 Task: Design a Packaging Label
Action: Mouse moved to (32, 6)
Screenshot: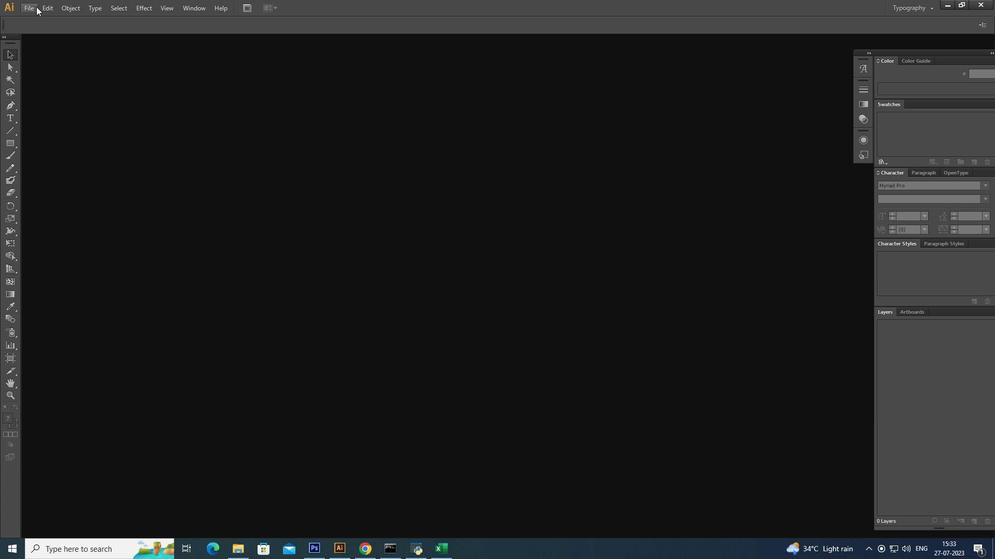
Action: Mouse pressed left at (32, 6)
Screenshot: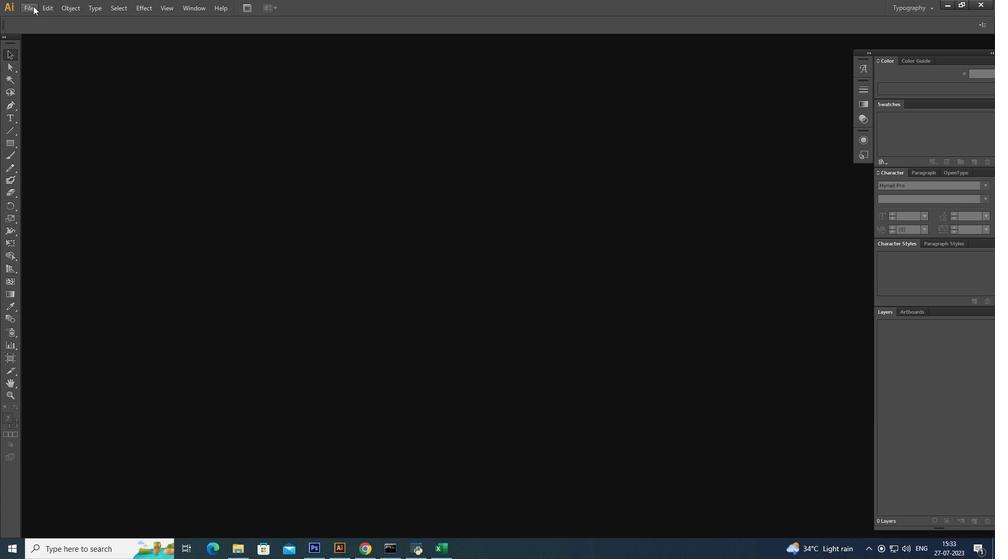 
Action: Mouse moved to (37, 23)
Screenshot: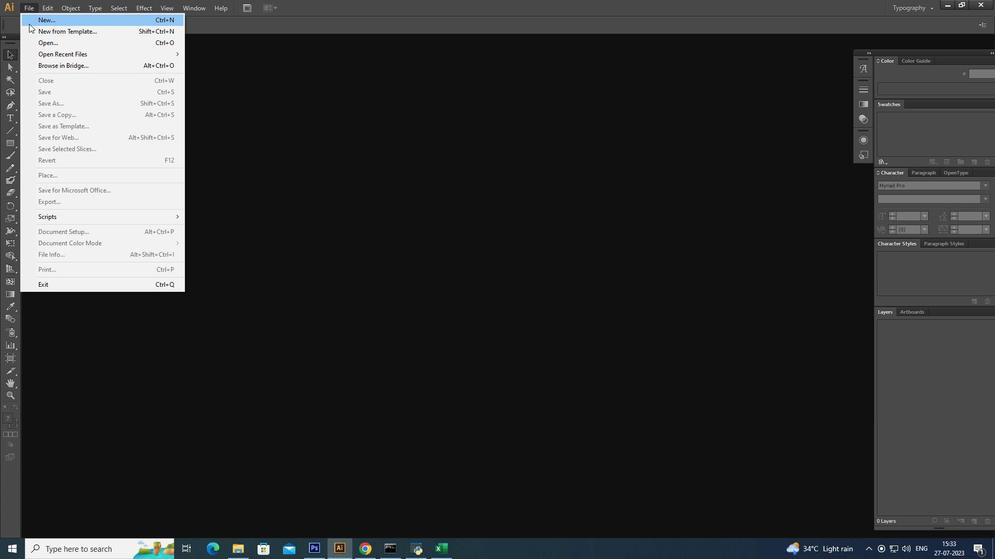 
Action: Mouse pressed left at (37, 23)
Screenshot: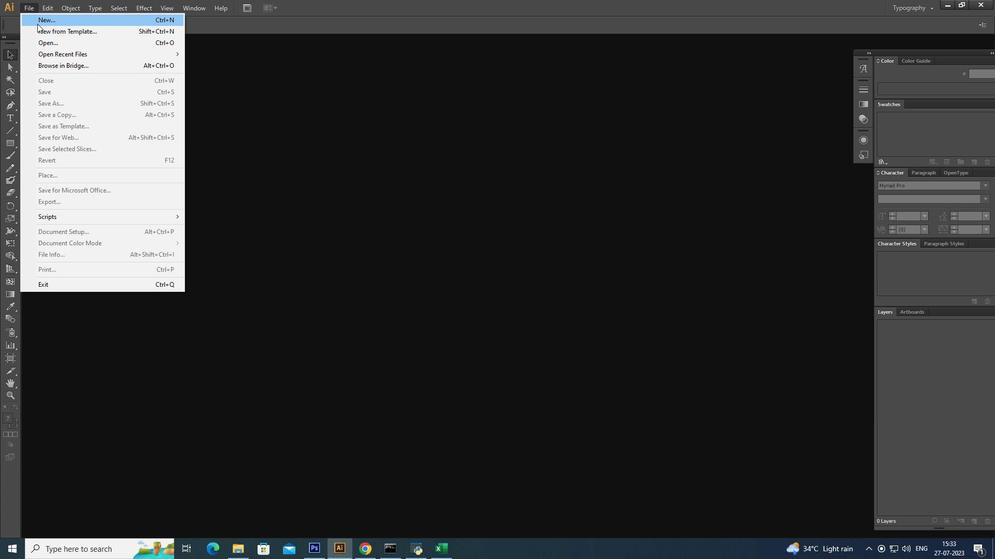 
Action: Mouse moved to (574, 369)
Screenshot: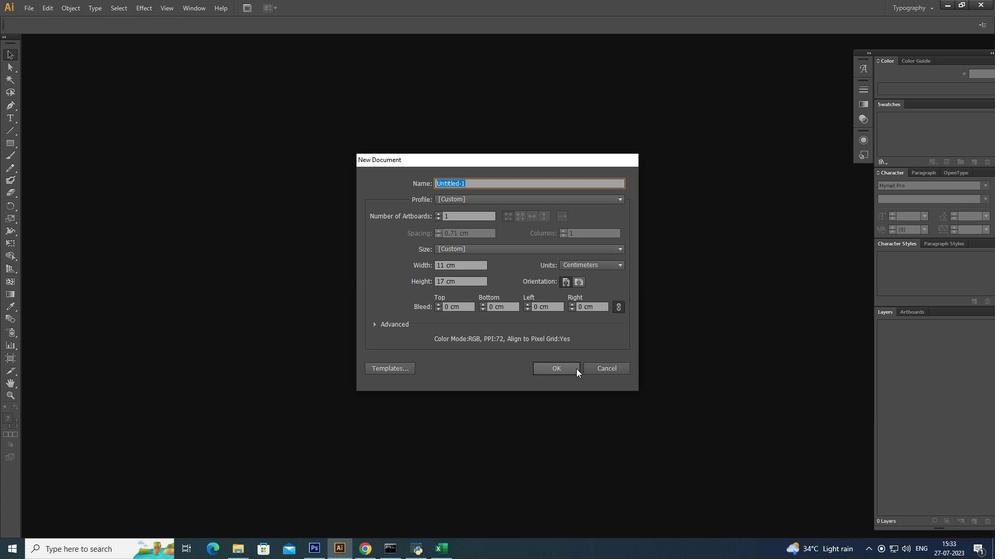 
Action: Mouse pressed left at (574, 369)
Screenshot: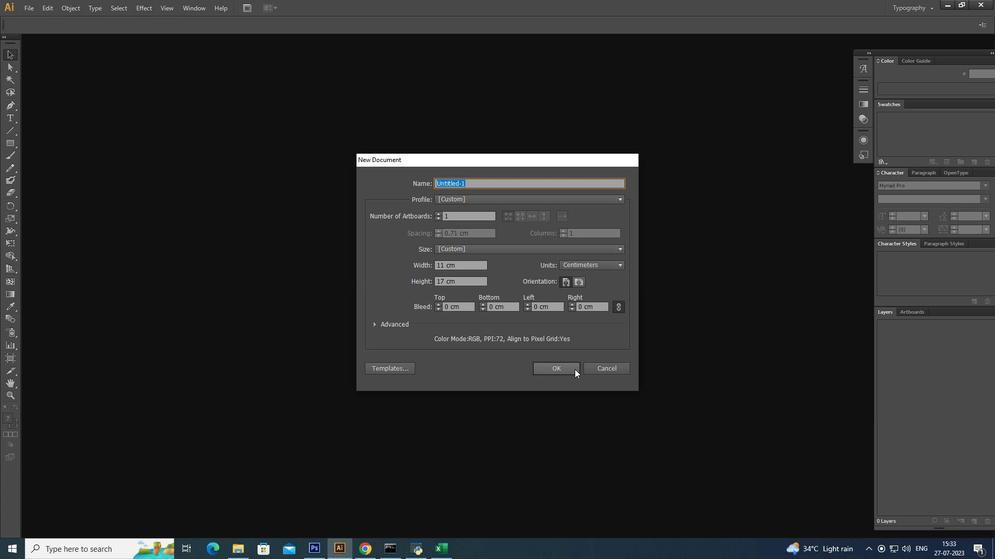 
Action: Mouse moved to (27, 9)
Screenshot: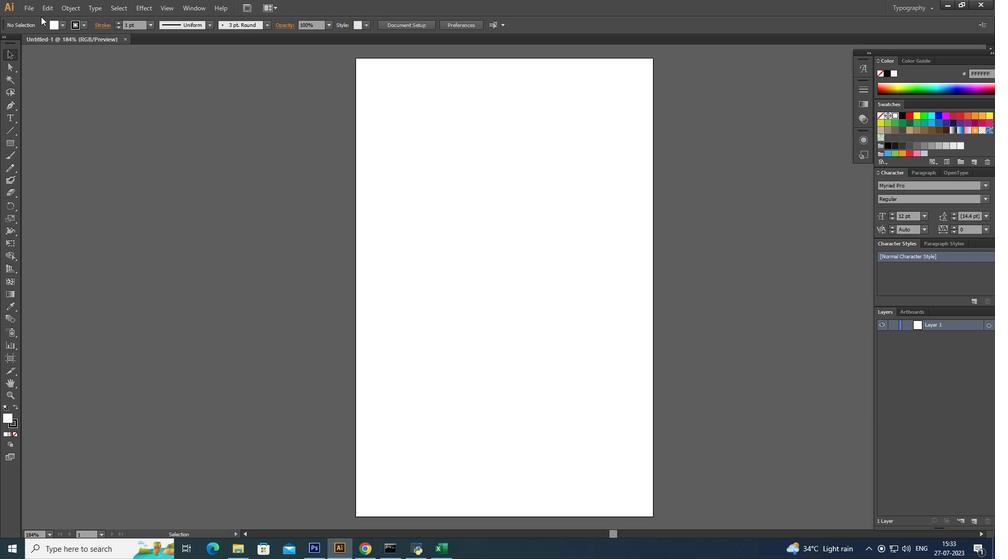 
Action: Mouse pressed left at (27, 9)
Screenshot: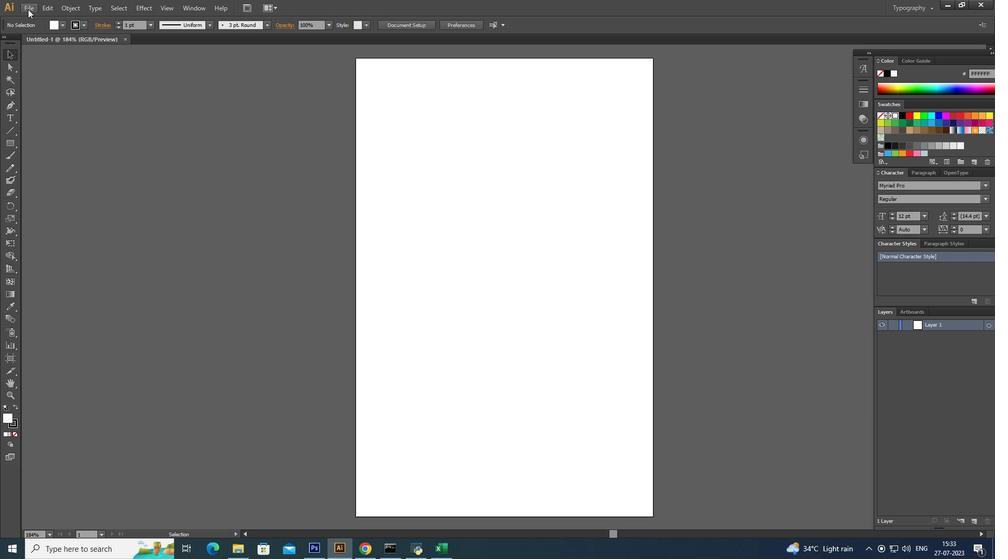 
Action: Mouse moved to (55, 41)
Screenshot: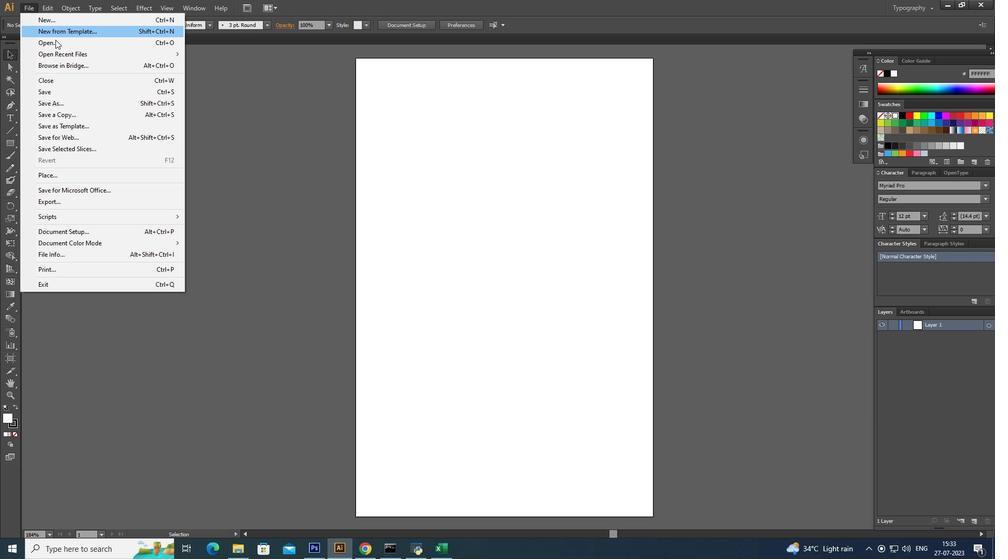 
Action: Mouse pressed left at (55, 41)
Screenshot: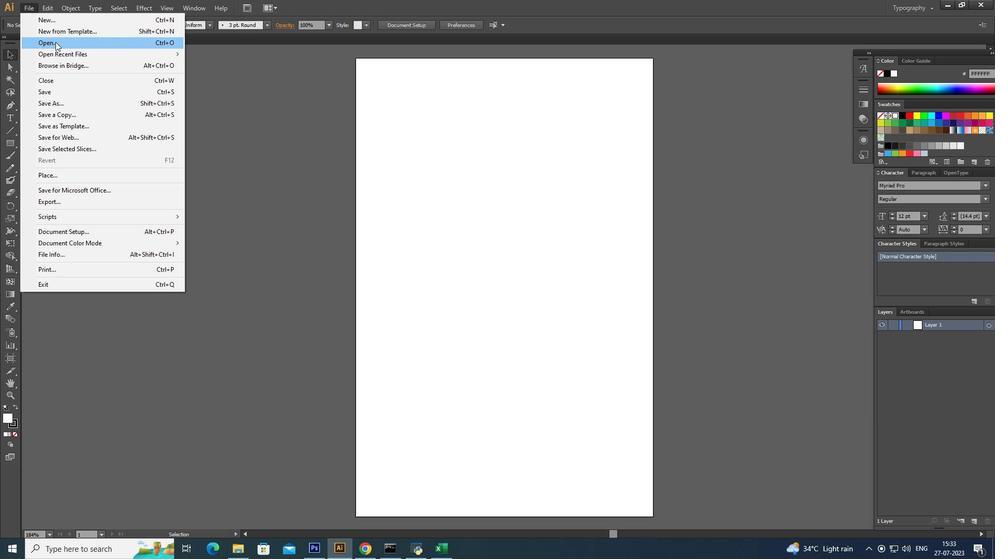 
Action: Mouse moved to (109, 67)
Screenshot: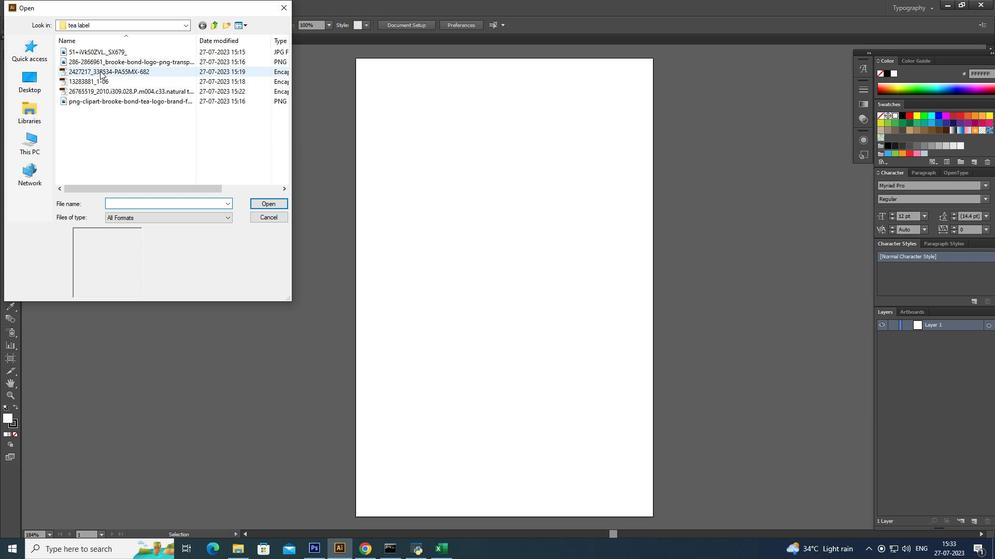 
Action: Mouse pressed left at (109, 67)
Screenshot: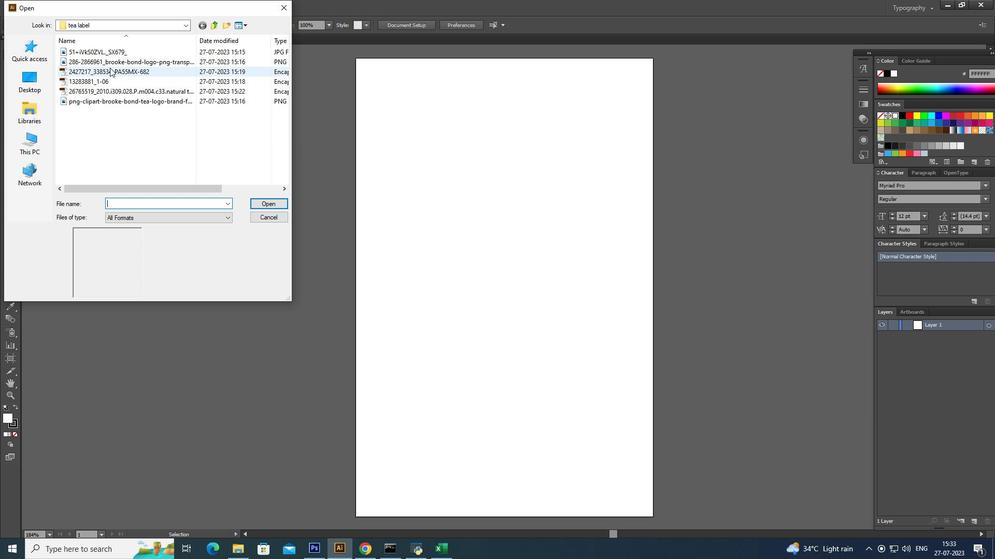 
Action: Mouse moved to (260, 204)
Screenshot: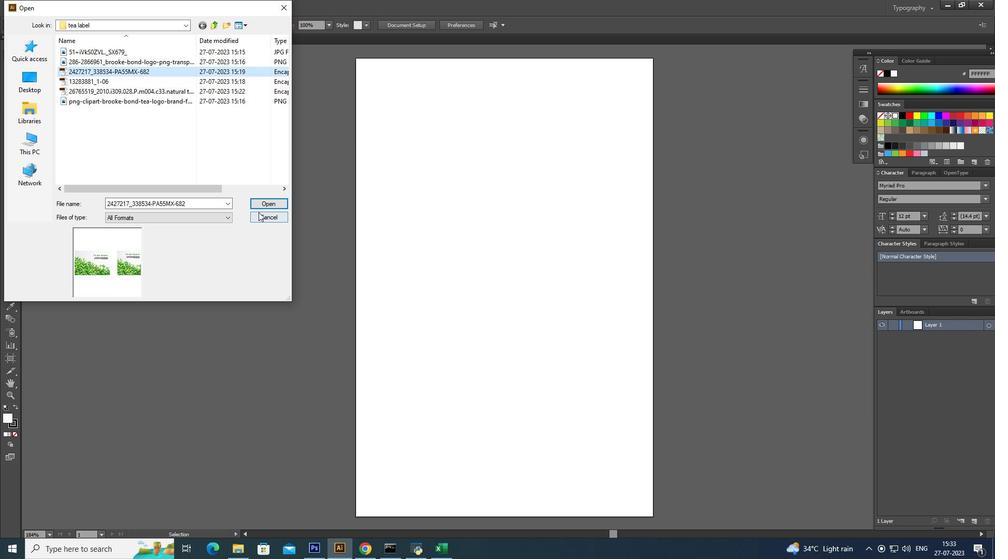 
Action: Mouse pressed left at (260, 204)
Screenshot: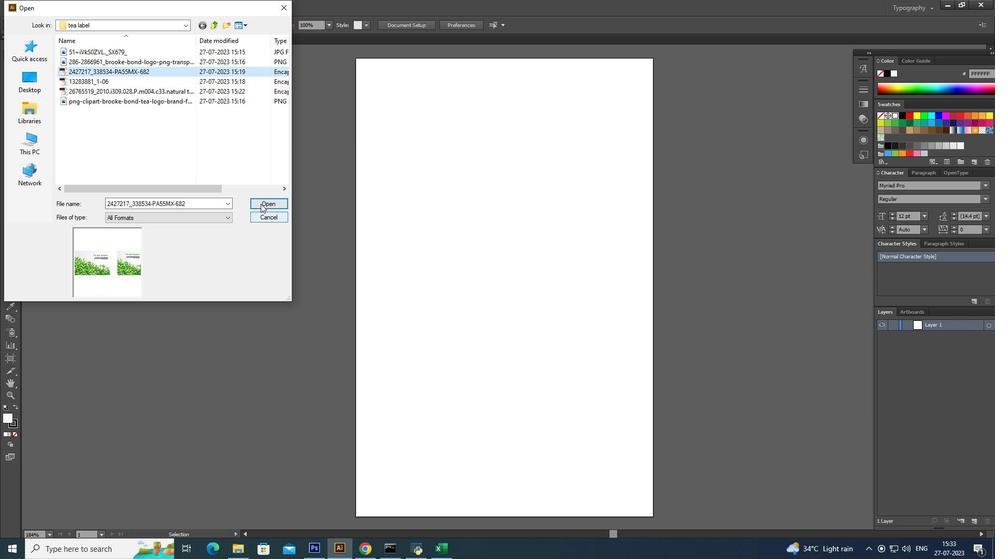 
Action: Mouse moved to (534, 322)
Screenshot: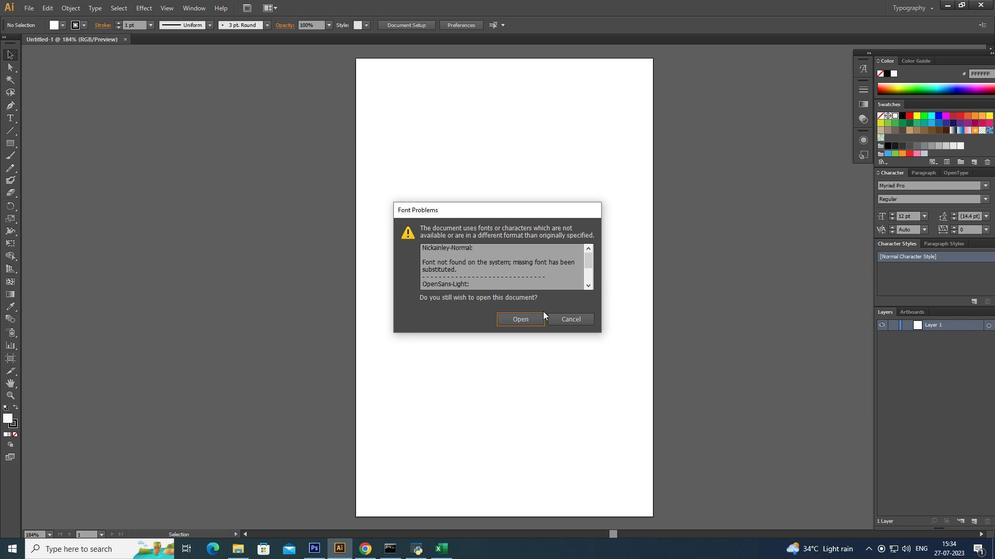 
Action: Mouse pressed left at (534, 322)
Screenshot: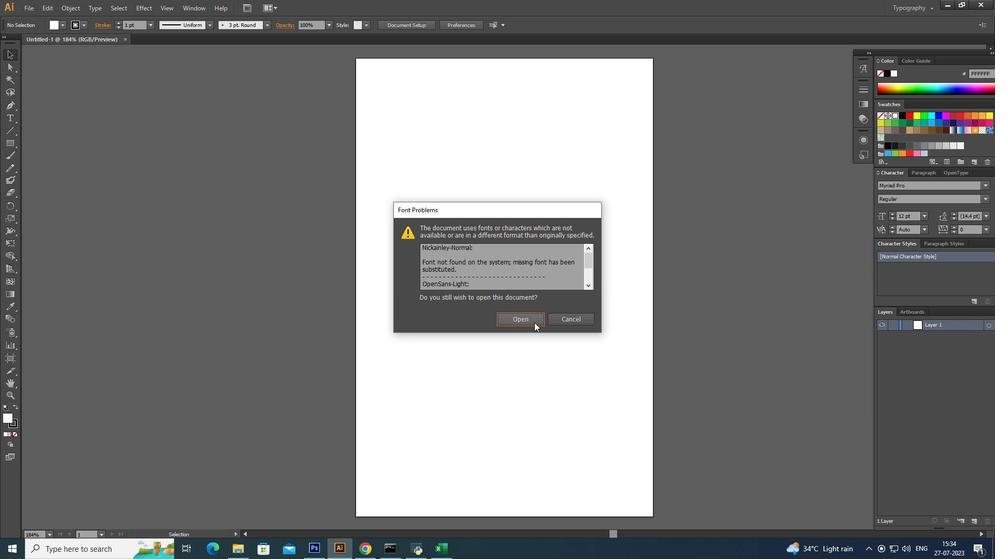 
Action: Mouse moved to (572, 327)
Screenshot: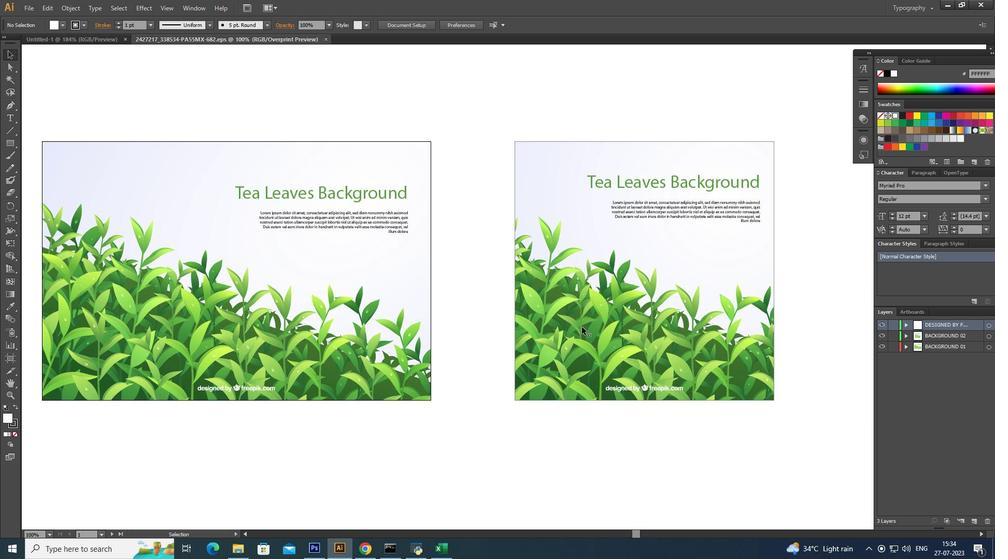
Action: Mouse pressed left at (572, 327)
Screenshot: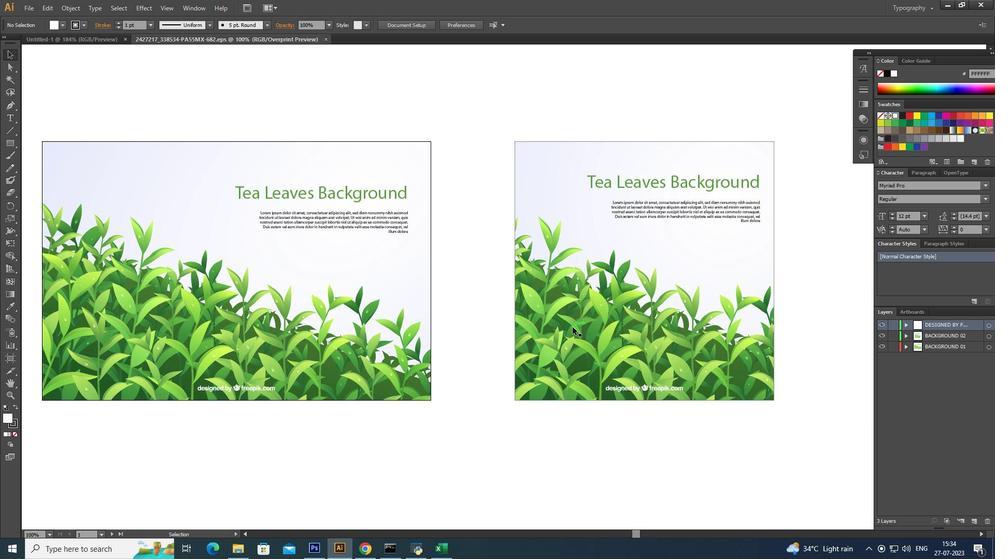 
Action: Mouse pressed right at (572, 327)
Screenshot: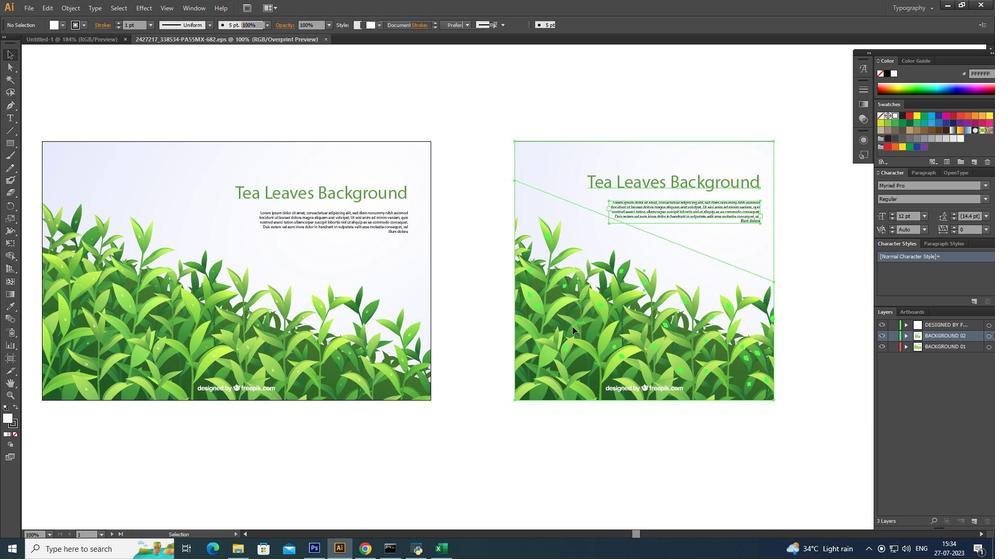
Action: Mouse moved to (595, 387)
Screenshot: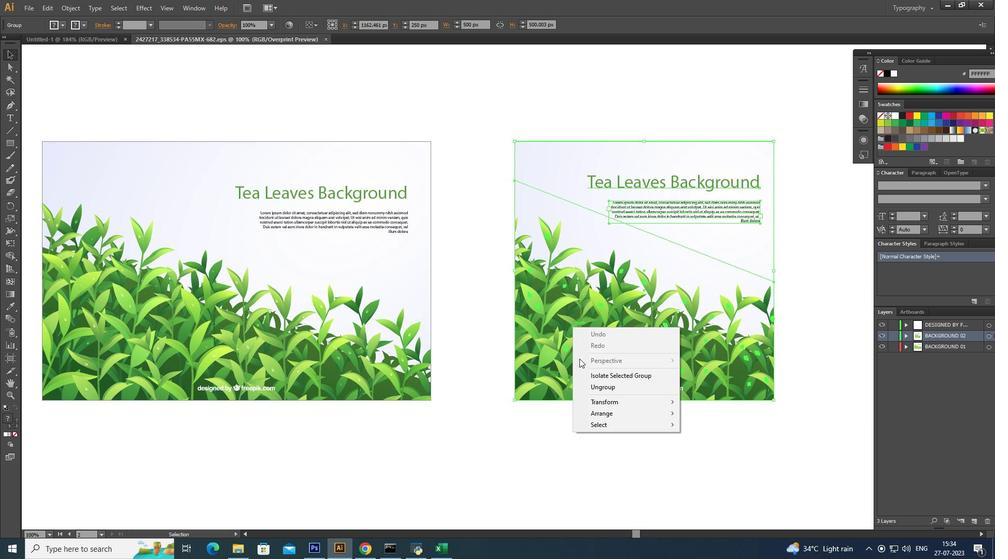 
Action: Mouse pressed left at (595, 387)
Screenshot: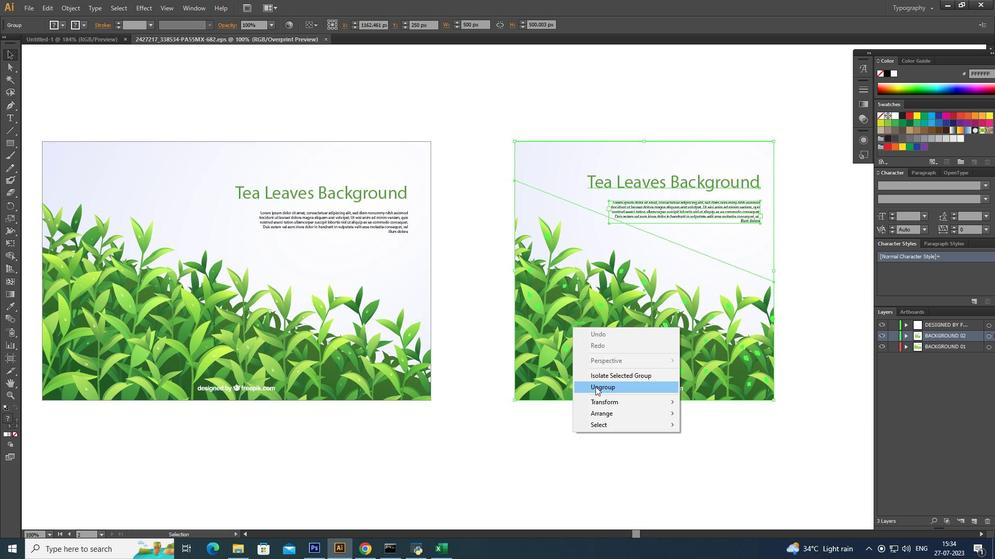 
Action: Mouse moved to (503, 444)
Screenshot: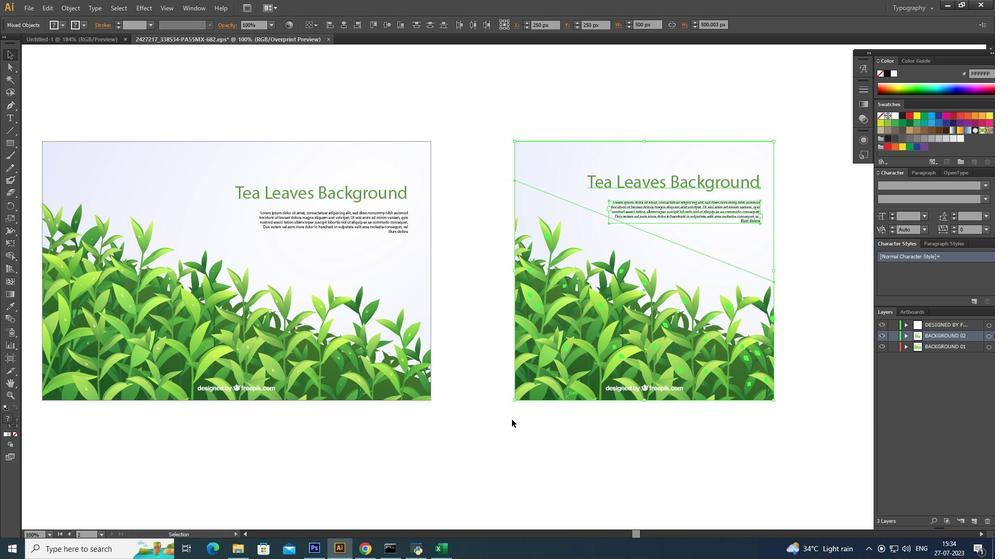 
Action: Mouse pressed left at (503, 444)
Screenshot: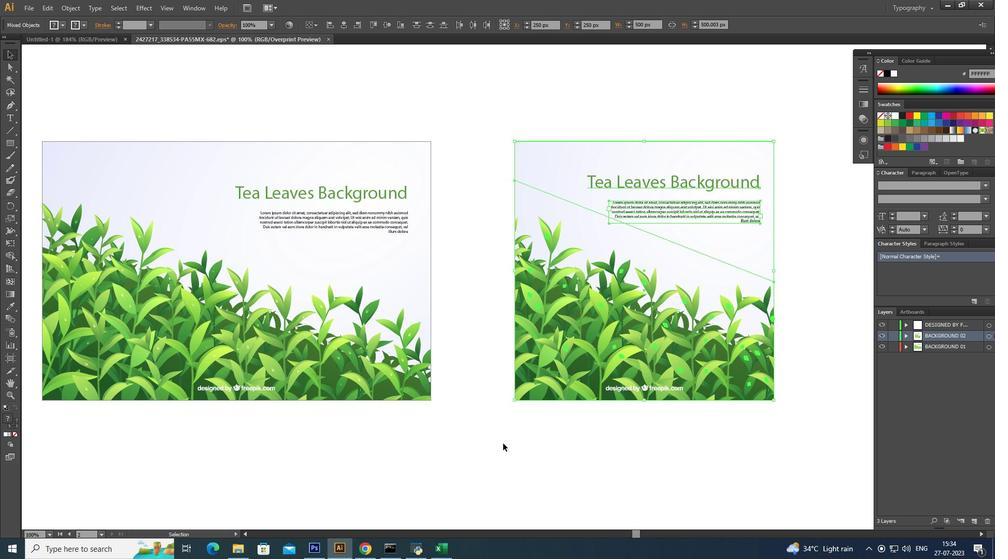 
Action: Mouse moved to (584, 314)
Screenshot: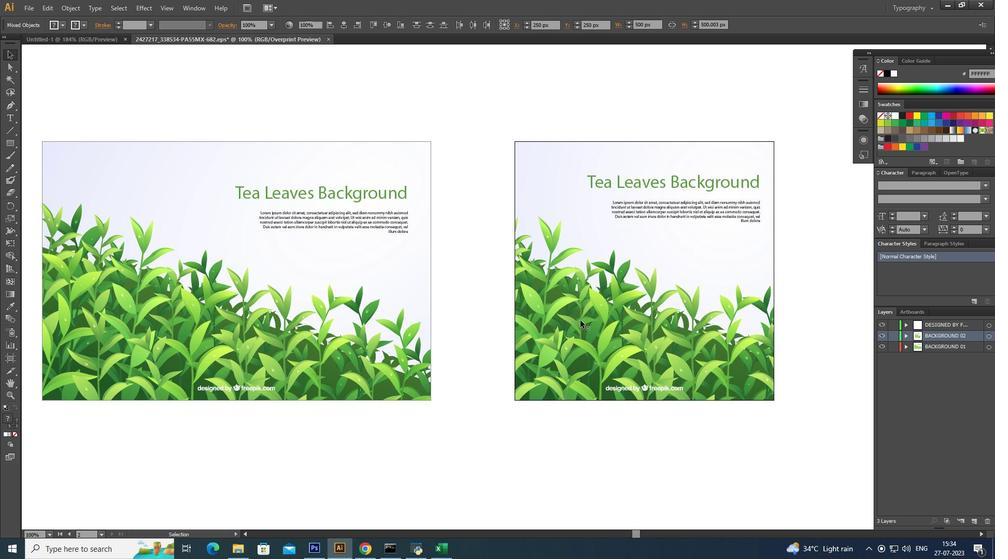 
Action: Mouse pressed left at (584, 314)
Screenshot: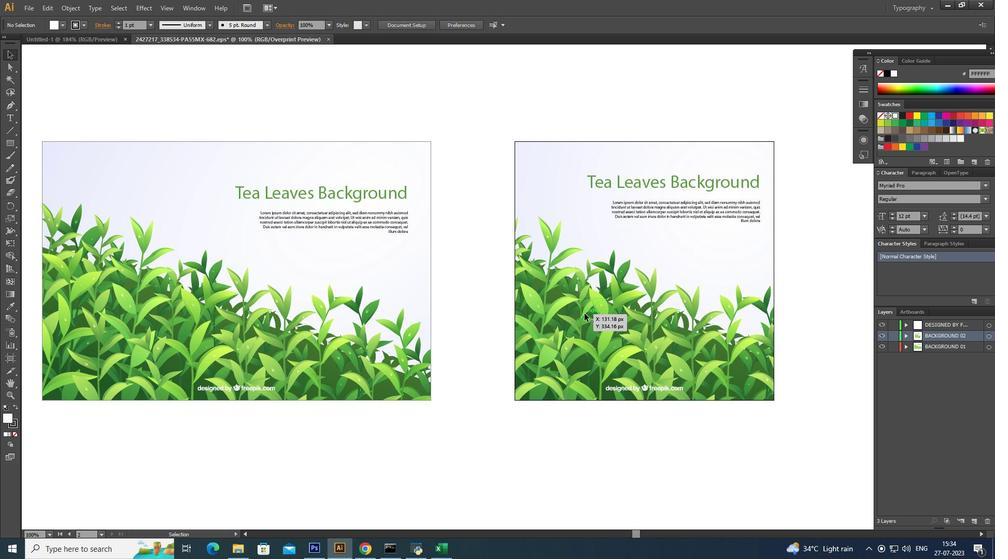 
Action: Mouse moved to (803, 86)
Screenshot: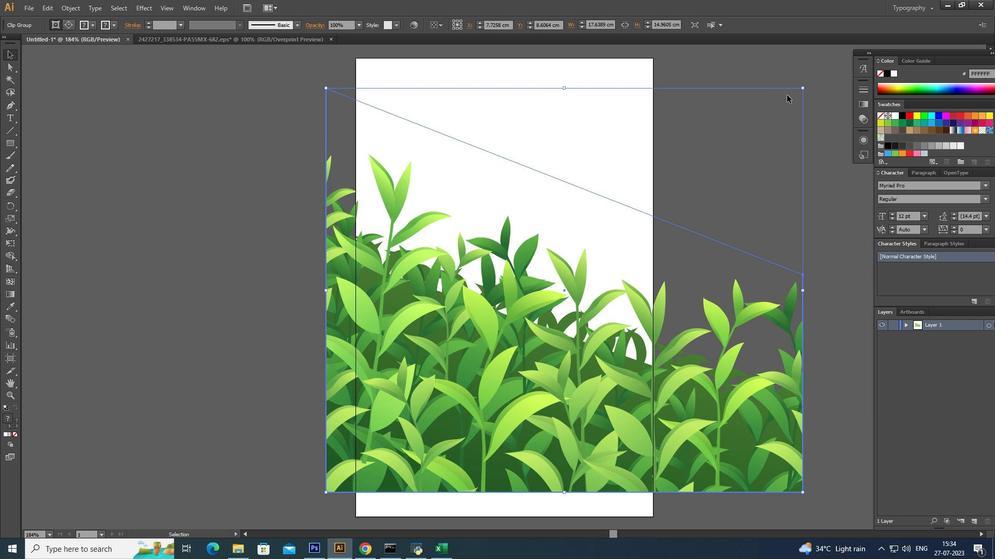 
Action: Mouse pressed left at (803, 86)
Screenshot: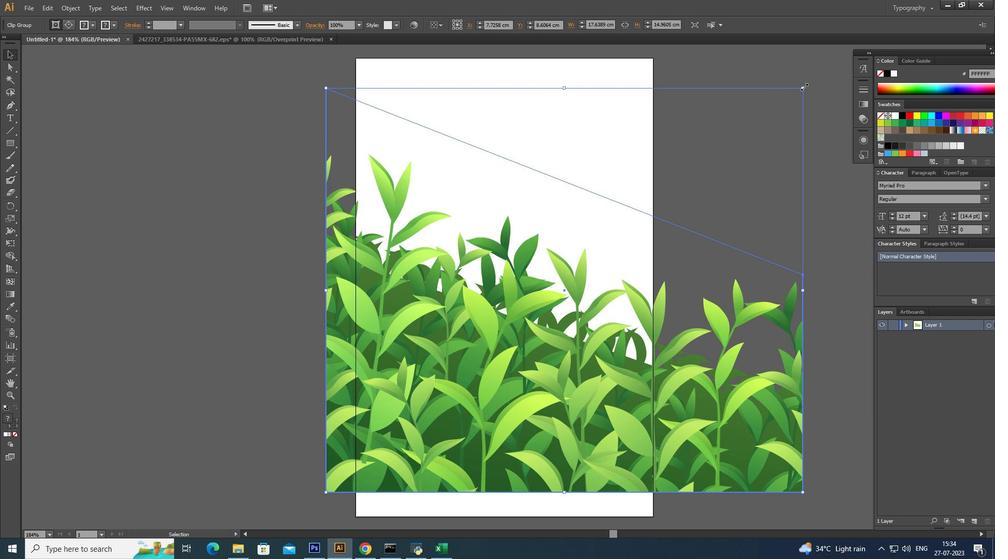
Action: Key pressed <Key.shift><Key.alt_l>
Screenshot: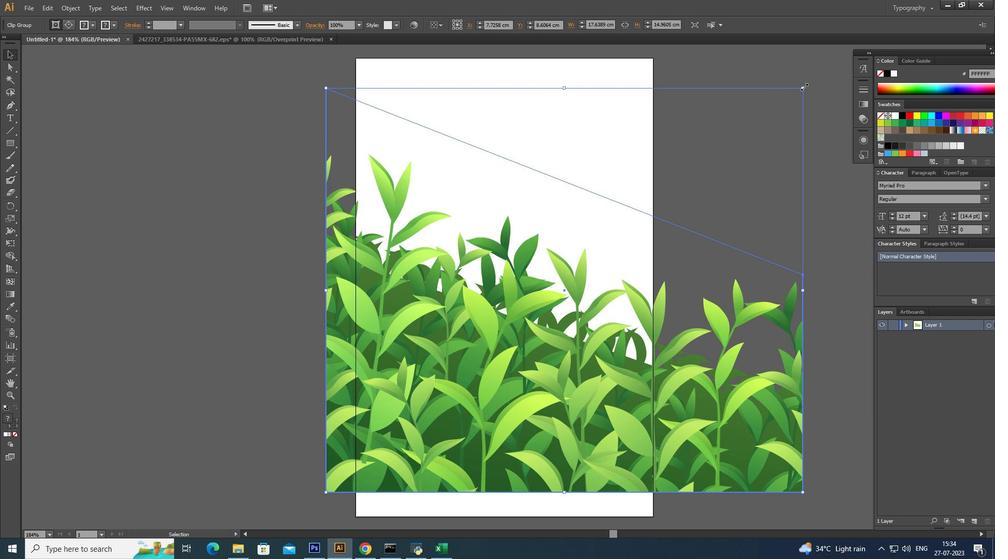 
Action: Mouse moved to (764, 119)
Screenshot: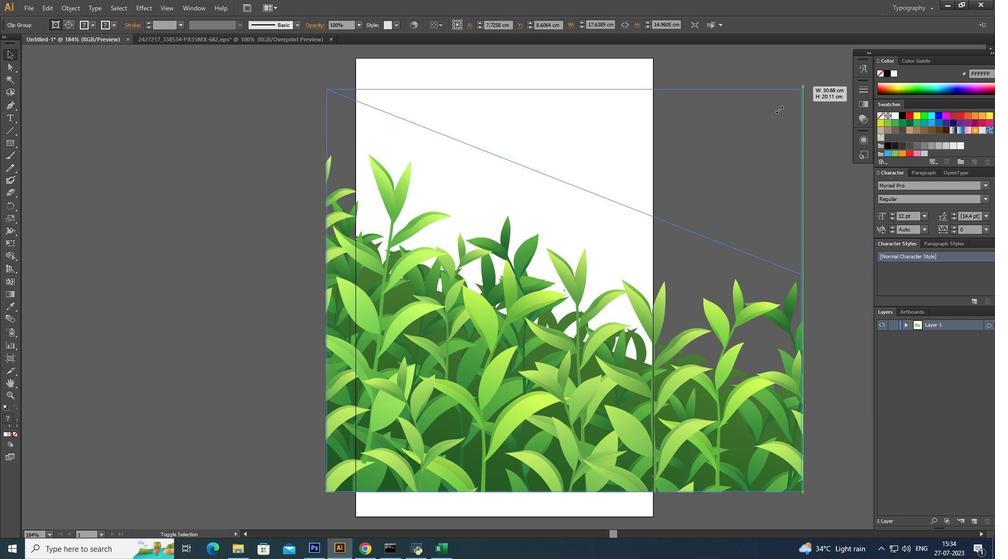 
Action: Key pressed <Key.shift>
Screenshot: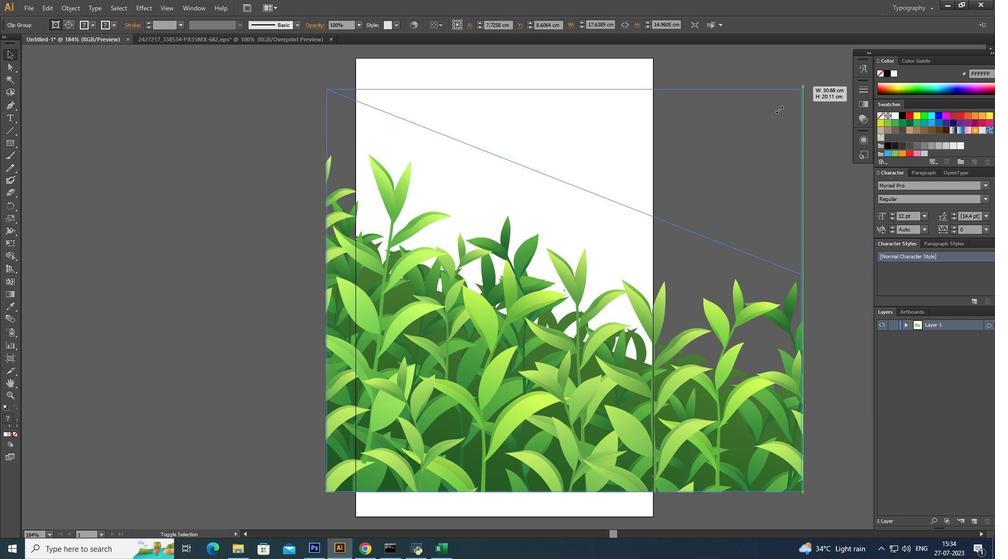
Action: Mouse moved to (764, 120)
Screenshot: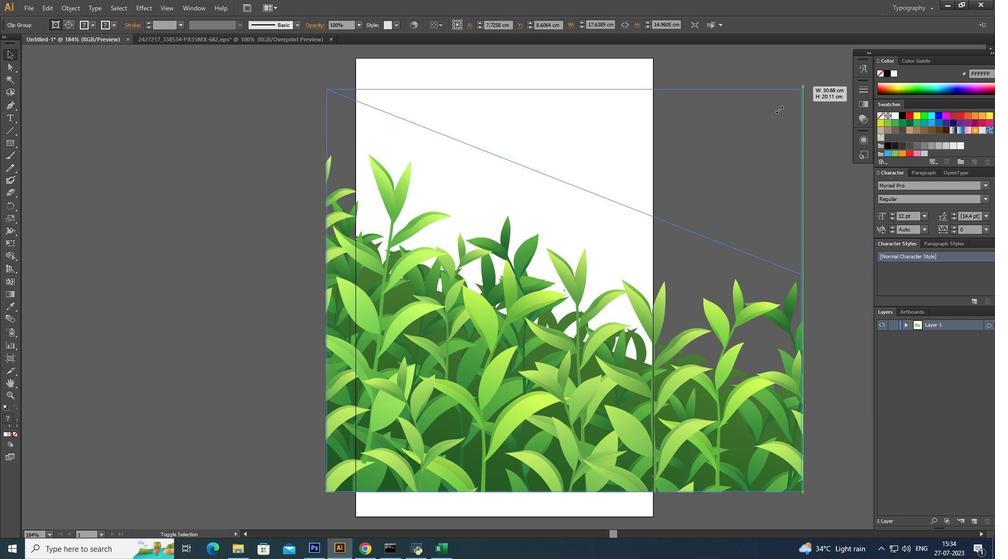 
Action: Key pressed <Key.alt_l>
Screenshot: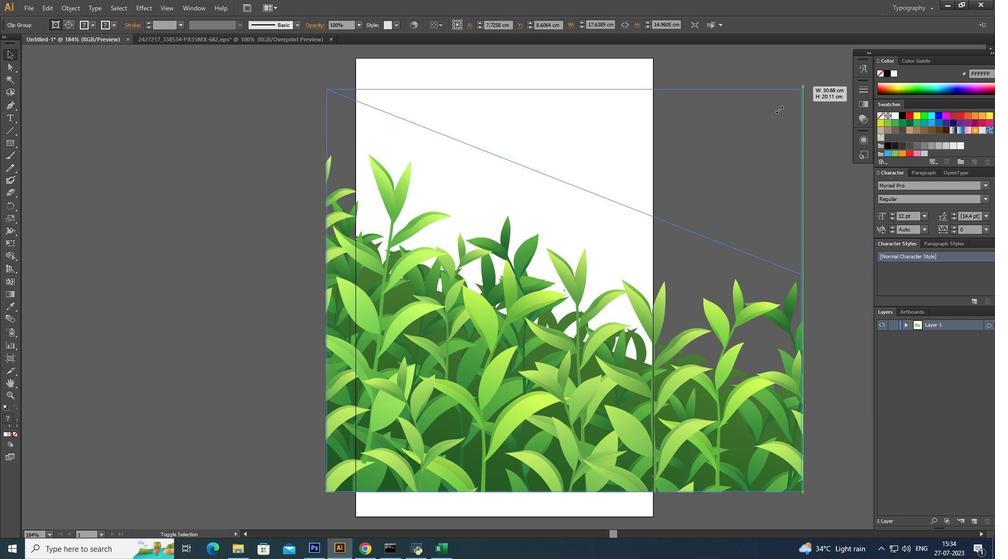 
Action: Mouse moved to (759, 124)
Screenshot: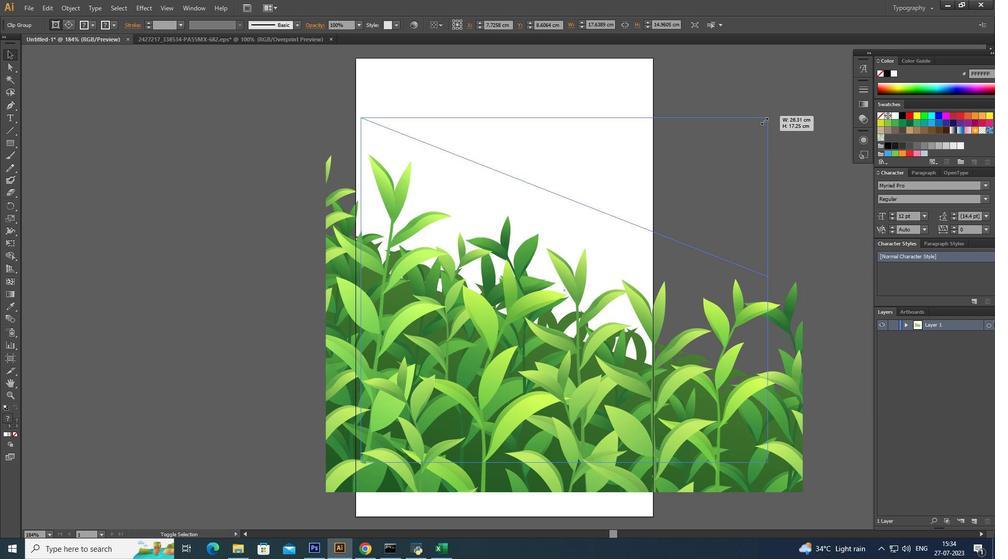 
Action: Key pressed <Key.shift>
Screenshot: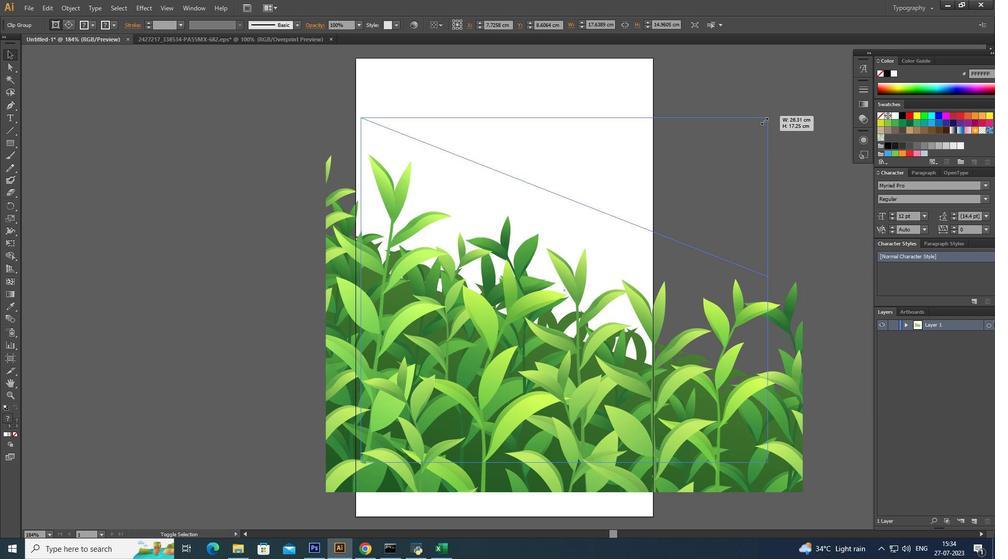 
Action: Mouse moved to (758, 124)
Screenshot: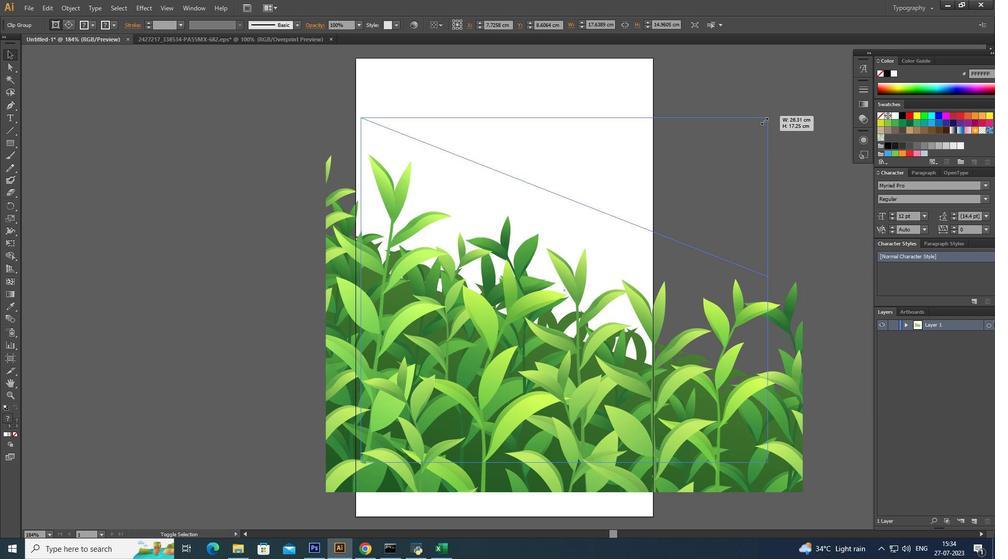 
Action: Key pressed <Key.alt_l>
Screenshot: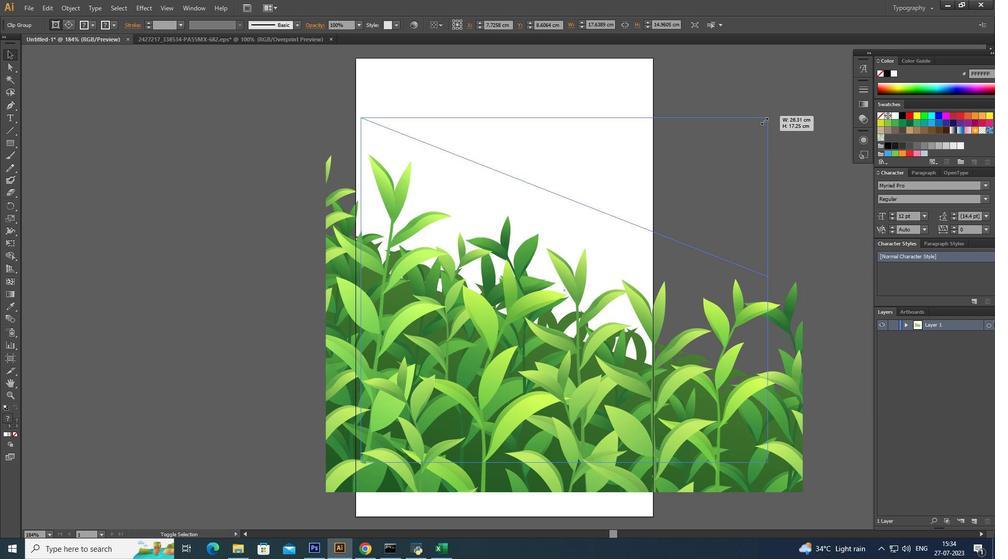 
Action: Mouse moved to (758, 125)
Screenshot: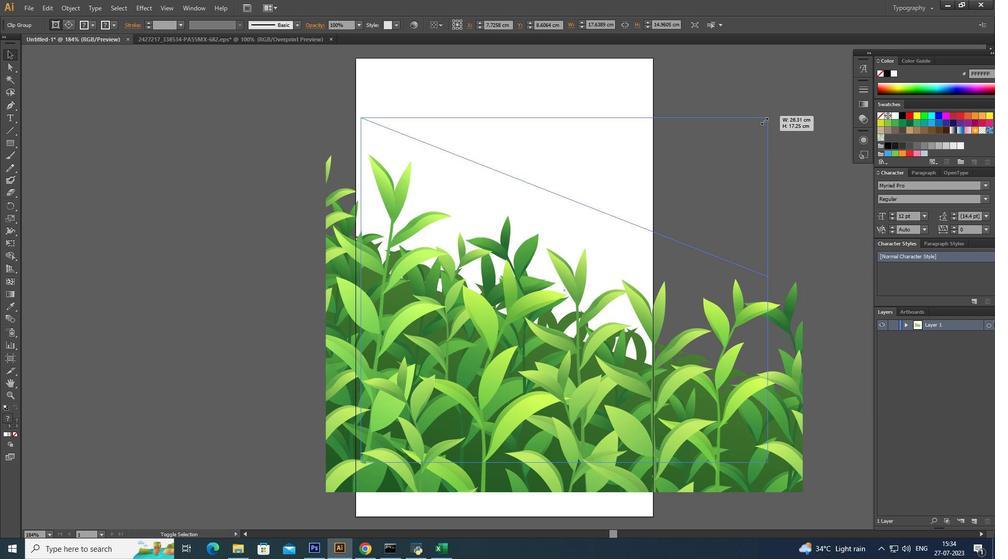 
Action: Key pressed <Key.shift><Key.alt_l>
Screenshot: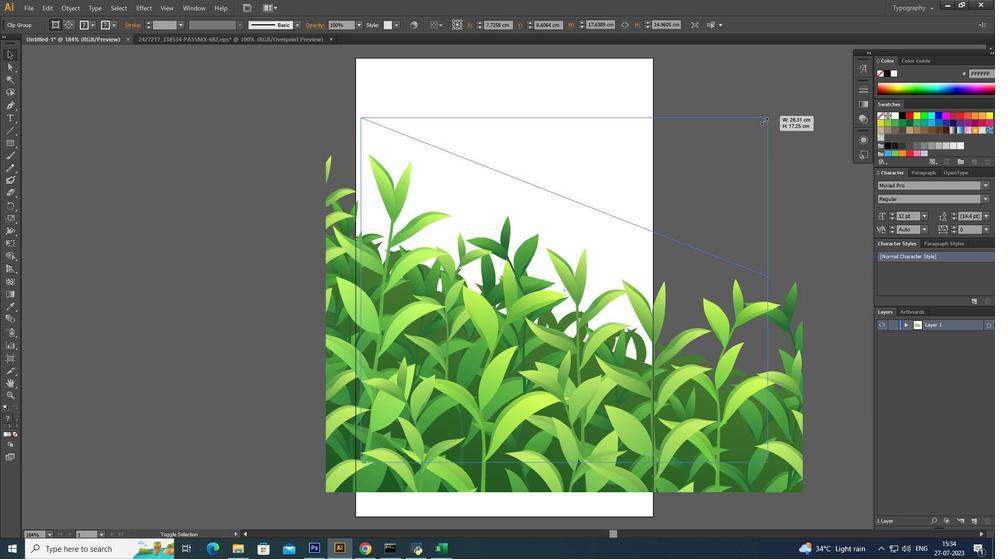
Action: Mouse moved to (758, 125)
Screenshot: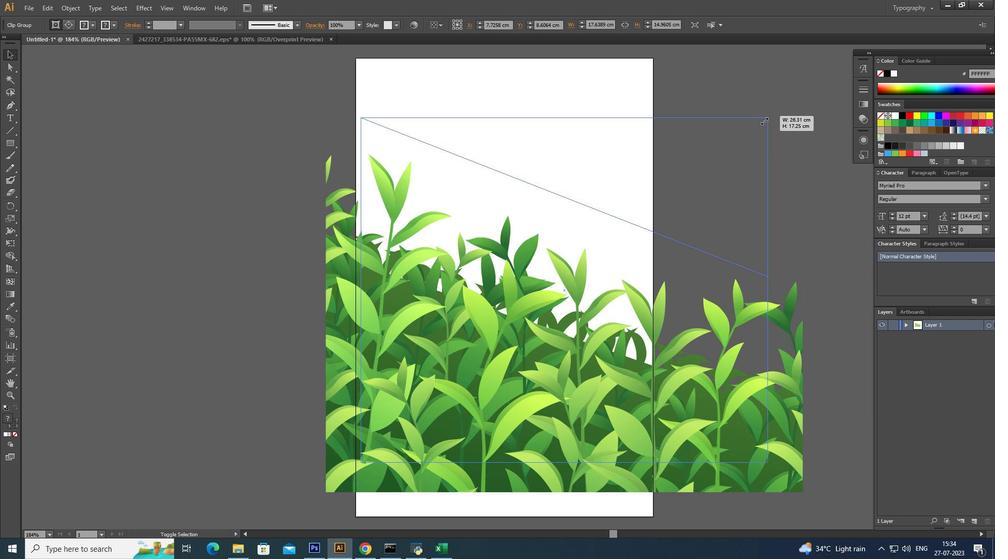 
Action: Key pressed <Key.shift><Key.alt_l>
Screenshot: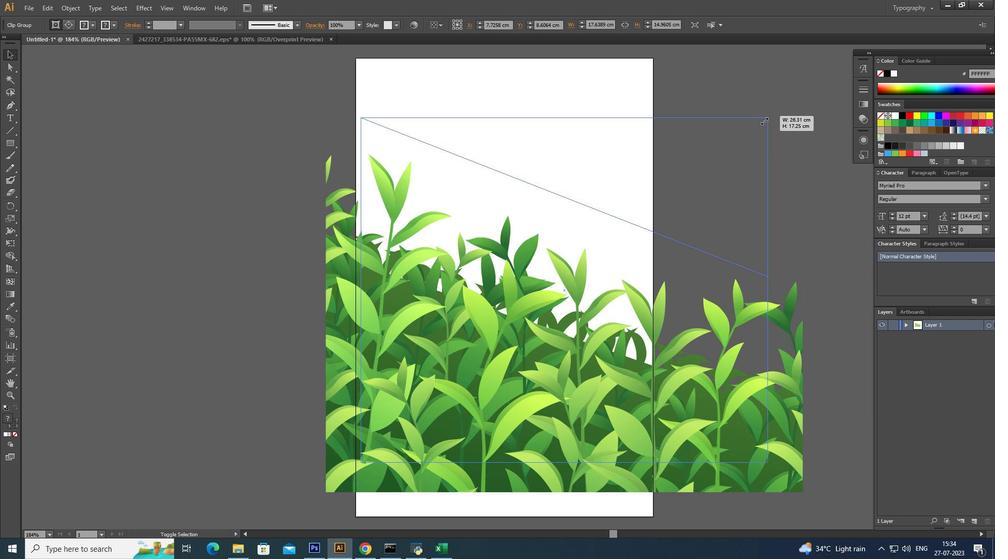 
Action: Mouse moved to (758, 125)
Screenshot: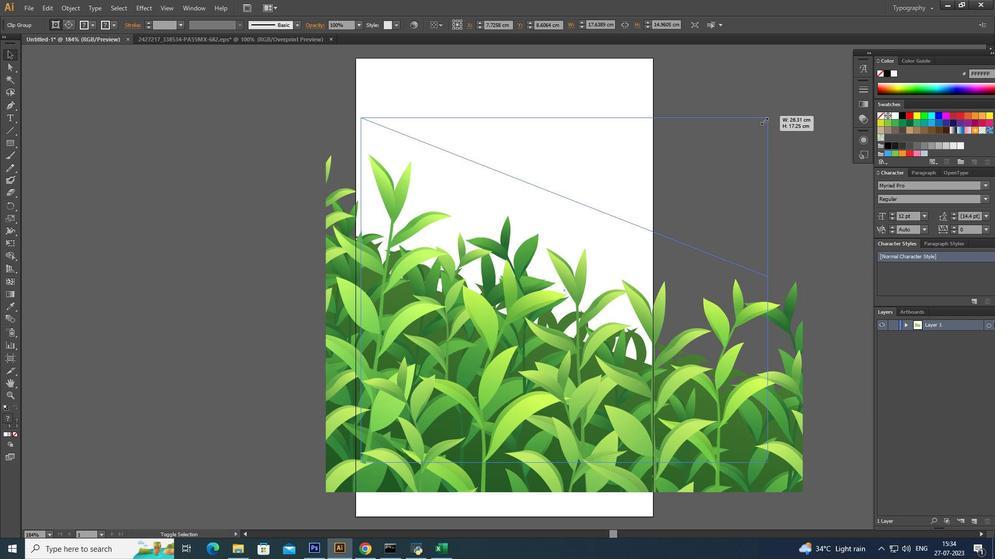 
Action: Key pressed <Key.shift><Key.alt_l><Key.shift><Key.alt_l><Key.shift><Key.alt_l>
Screenshot: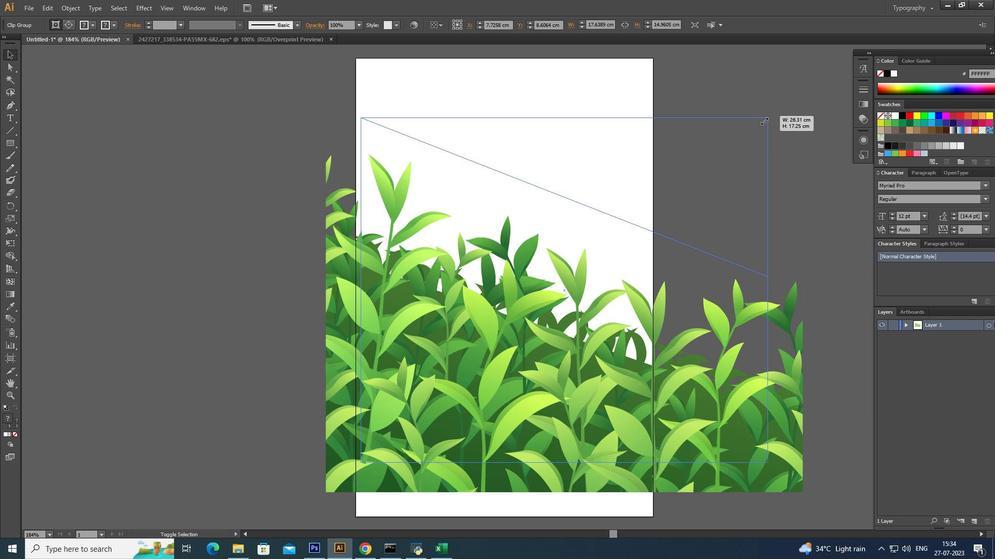 
Action: Mouse moved to (757, 126)
Screenshot: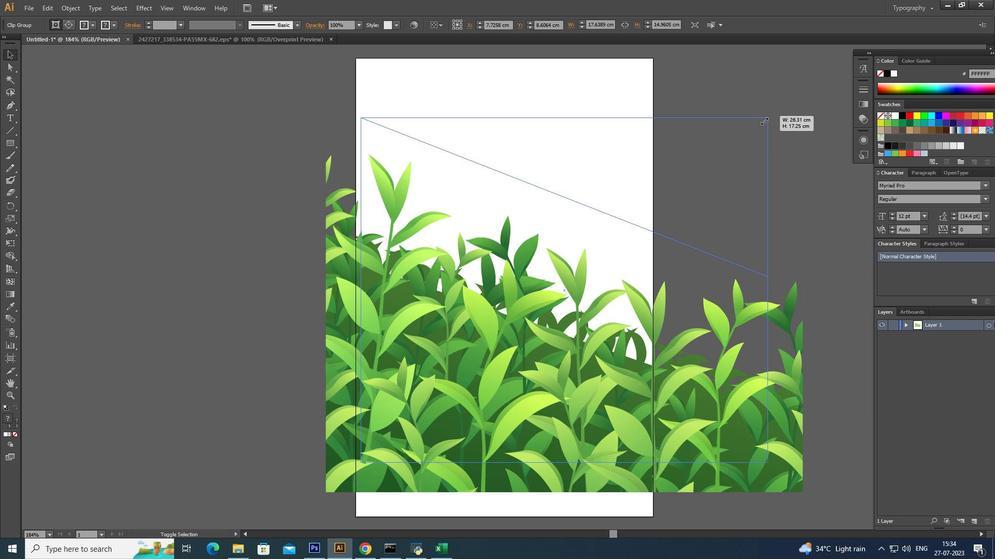 
Action: Key pressed <Key.shift><Key.alt_l><Key.shift>
Screenshot: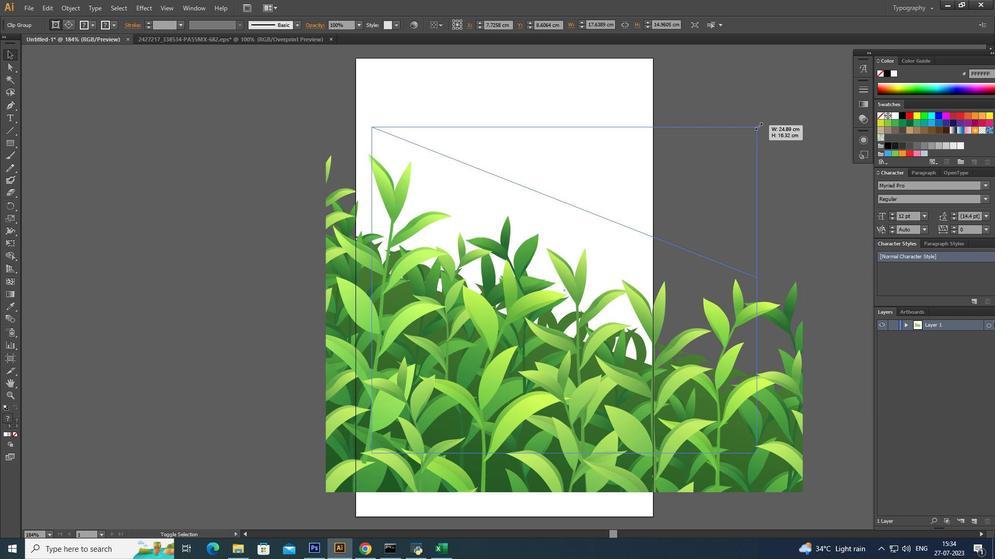 
Action: Mouse moved to (750, 128)
Screenshot: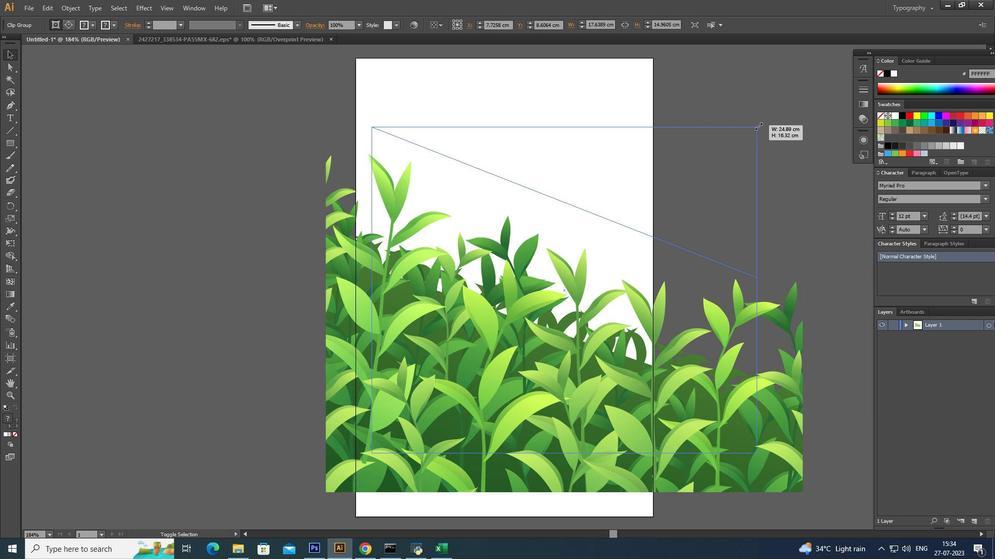 
Action: Key pressed <Key.alt_l>
Screenshot: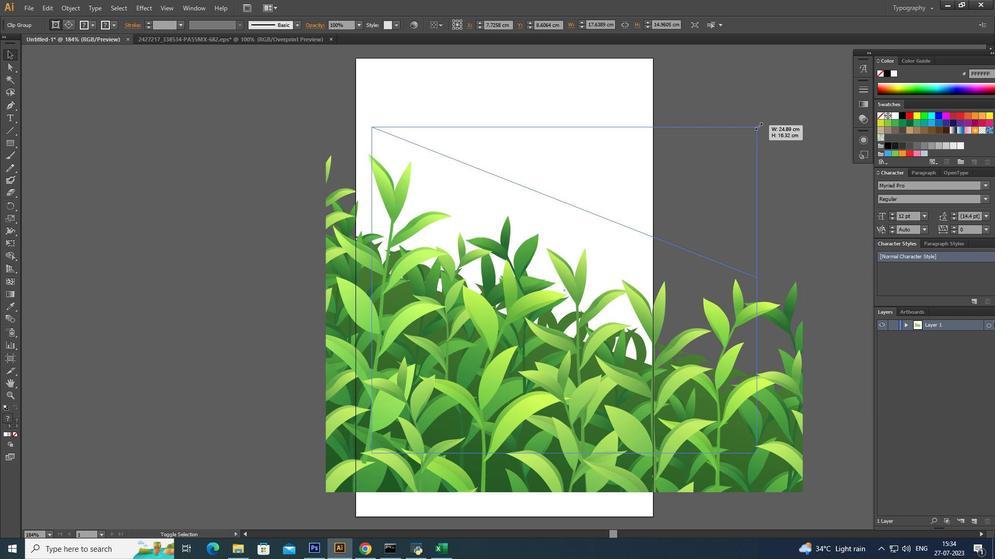 
Action: Mouse moved to (747, 129)
Screenshot: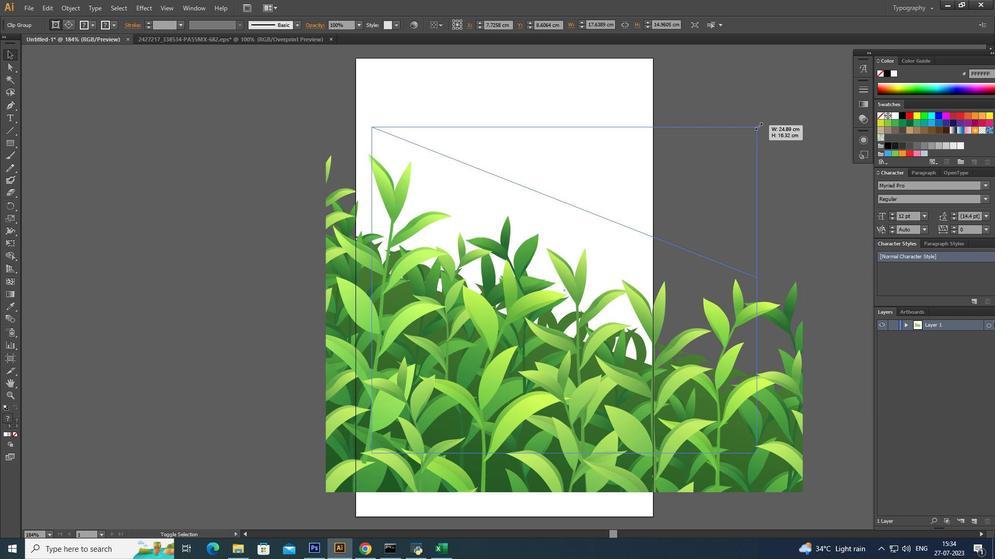 
Action: Key pressed <Key.shift>
Screenshot: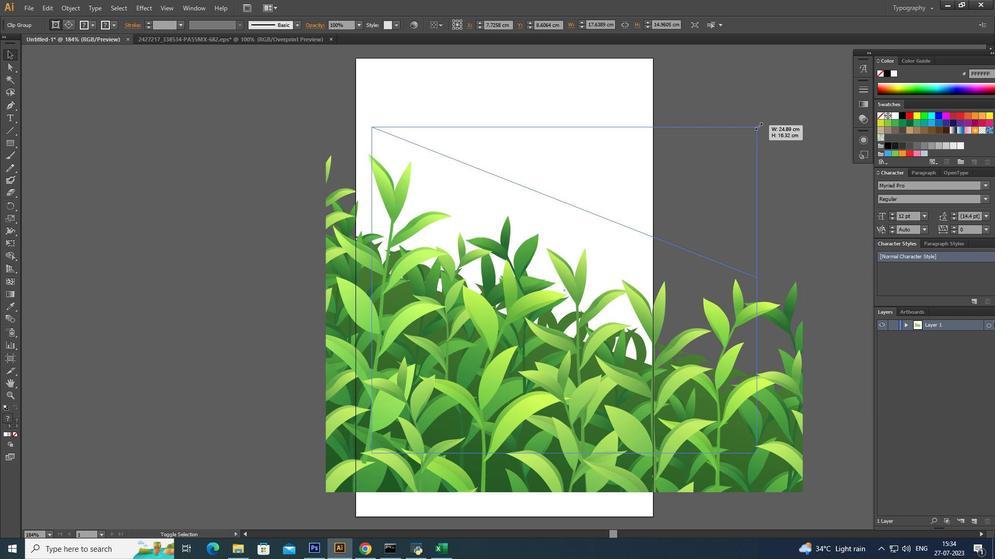 
Action: Mouse moved to (746, 129)
Screenshot: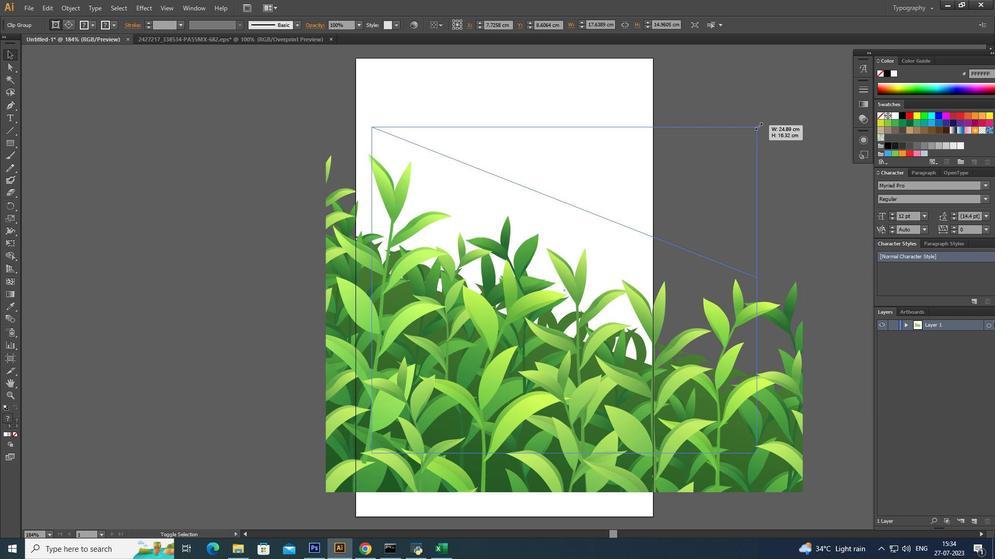 
Action: Key pressed <Key.alt_l><Key.shift><Key.alt_l>
Screenshot: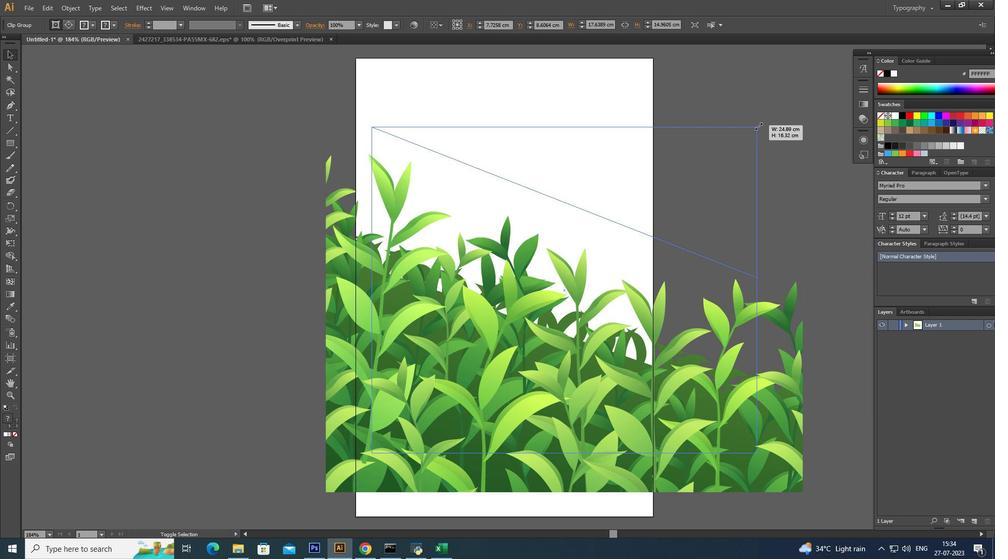 
Action: Mouse moved to (746, 130)
Screenshot: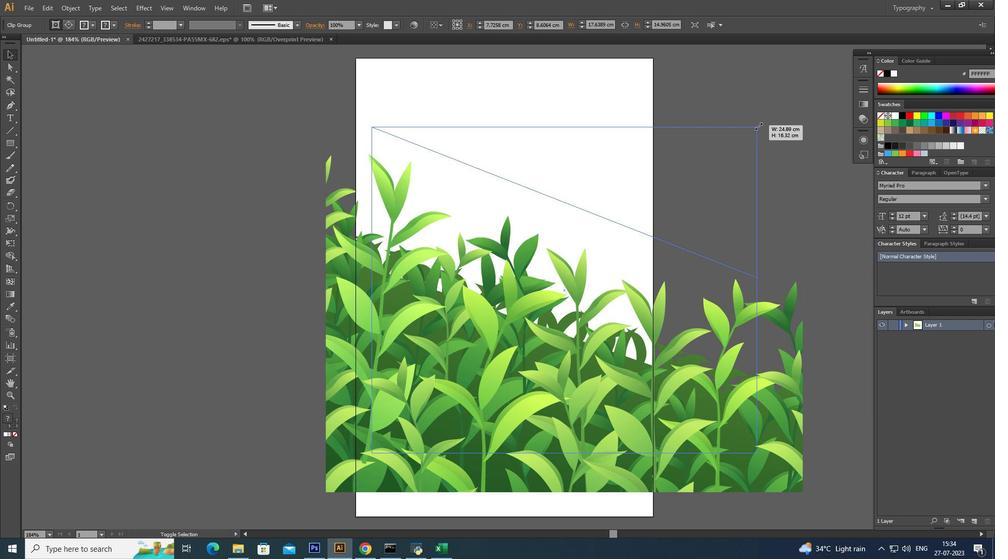
Action: Key pressed <Key.shift><Key.alt_l><Key.shift><Key.alt_l><Key.shift><Key.alt_l><Key.shift><Key.alt_l><Key.shift><Key.alt_l><Key.shift><Key.alt_l><Key.shift><Key.alt_l><Key.shift><Key.alt_l><Key.shift><Key.alt_l><Key.shift><Key.alt_l><Key.shift><Key.alt_l><Key.shift><Key.alt_l><Key.shift><Key.alt_l><Key.shift><Key.alt_l><Key.shift><Key.alt_l><Key.shift><Key.alt_l><Key.shift><Key.alt_l>
Screenshot: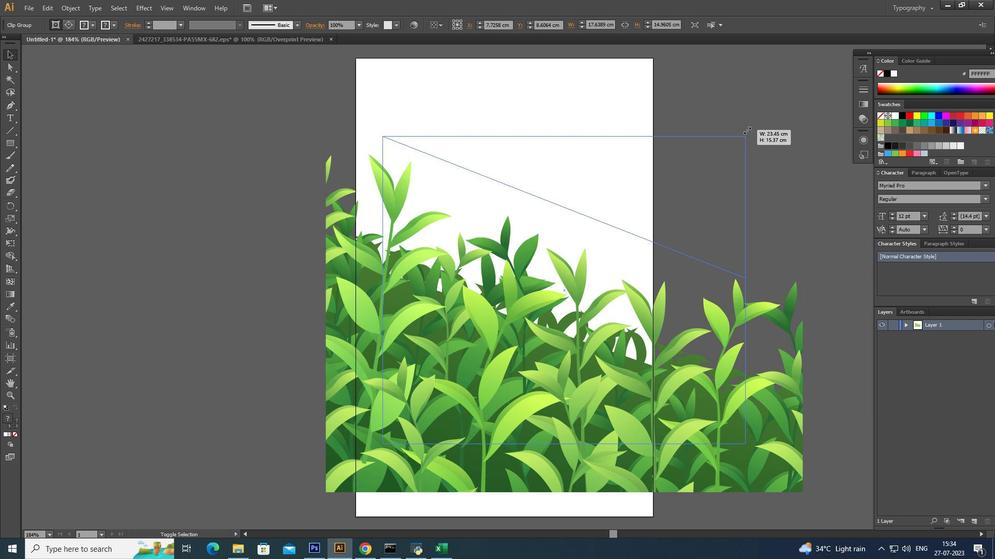 
Action: Mouse moved to (551, 373)
Screenshot: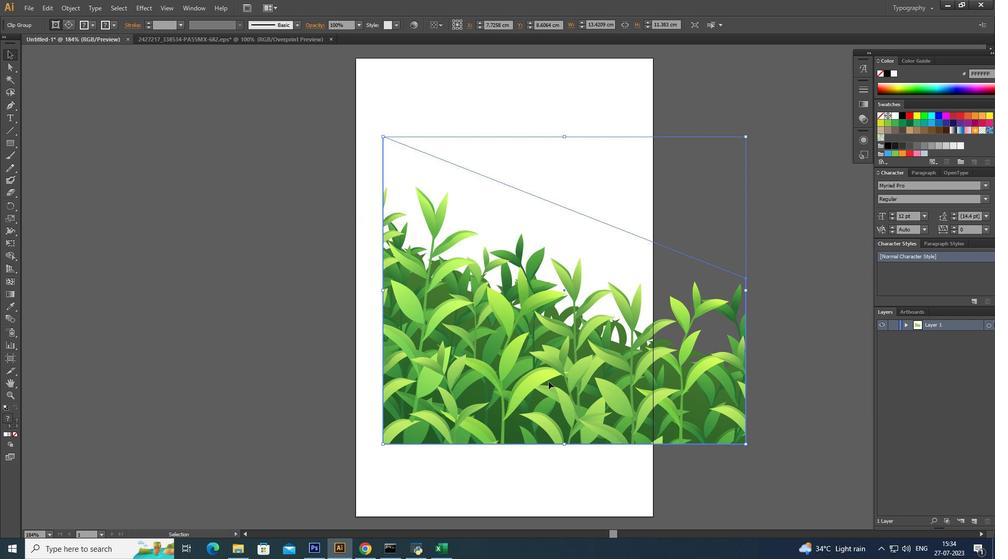 
Action: Mouse pressed left at (551, 373)
Screenshot: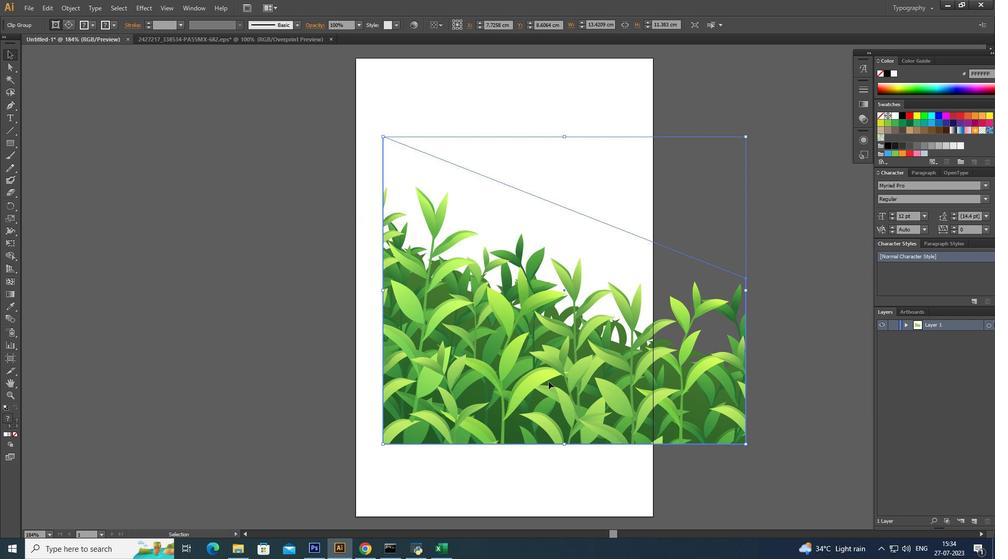 
Action: Mouse moved to (707, 201)
Screenshot: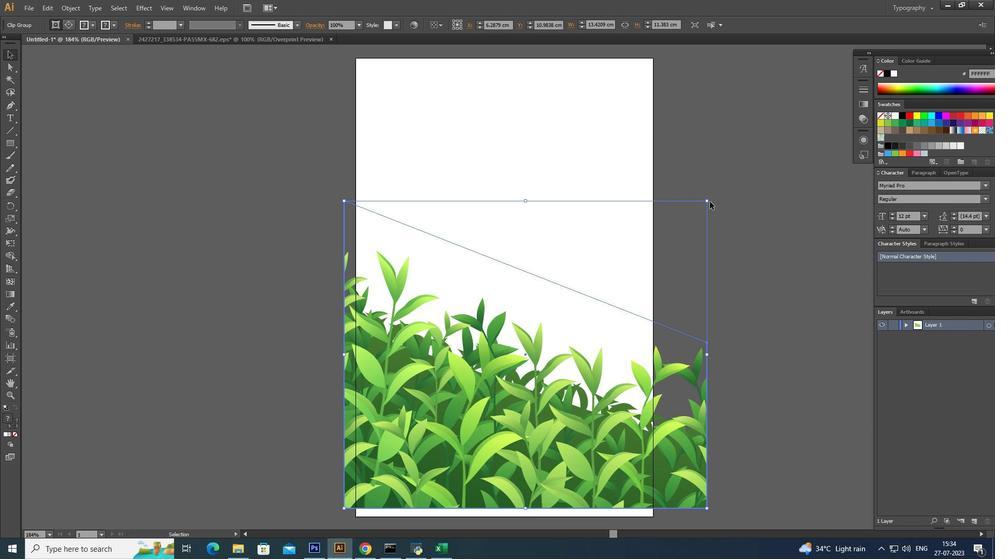 
Action: Mouse pressed left at (707, 201)
Screenshot: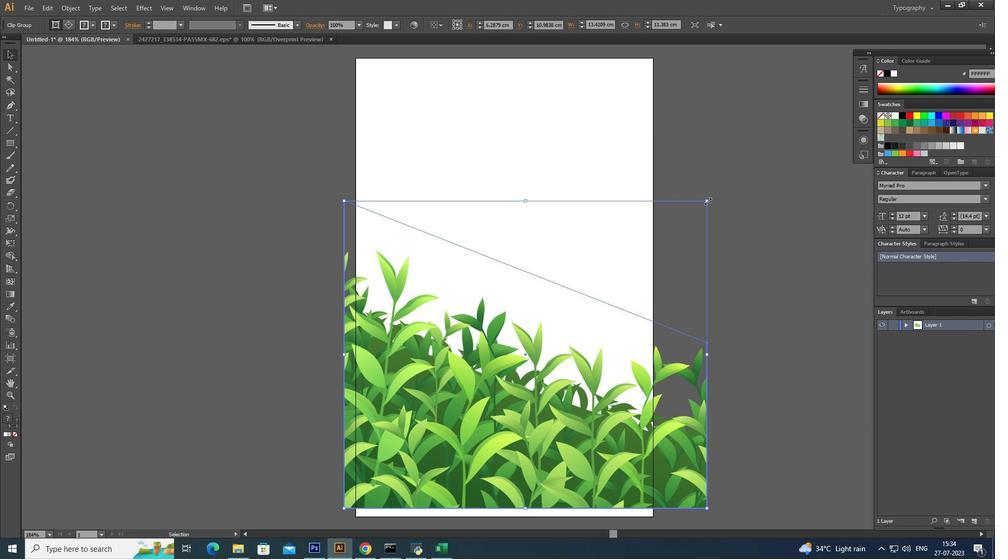 
Action: Key pressed <Key.shift><Key.alt_l>
Screenshot: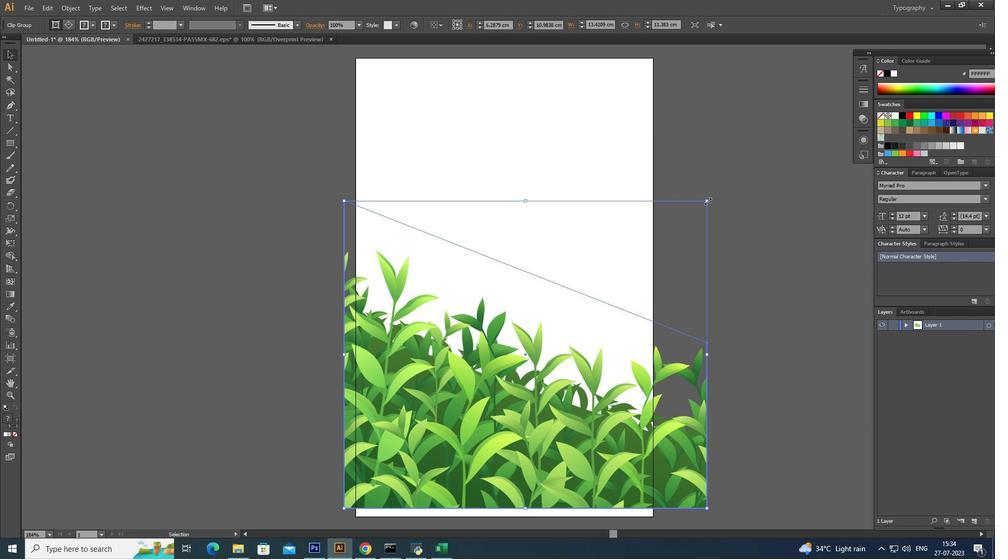 
Action: Mouse moved to (686, 217)
Screenshot: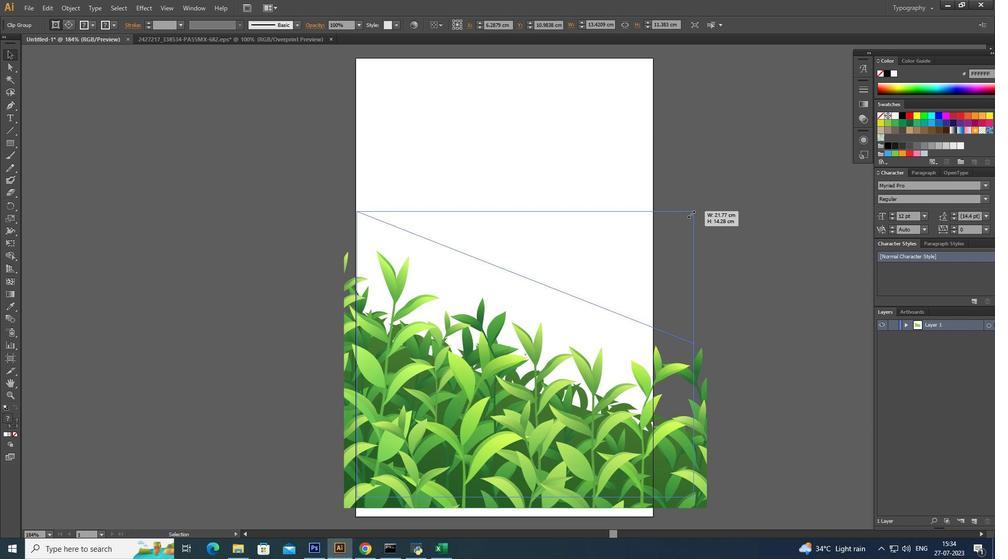 
Action: Key pressed <Key.alt_l>
Screenshot: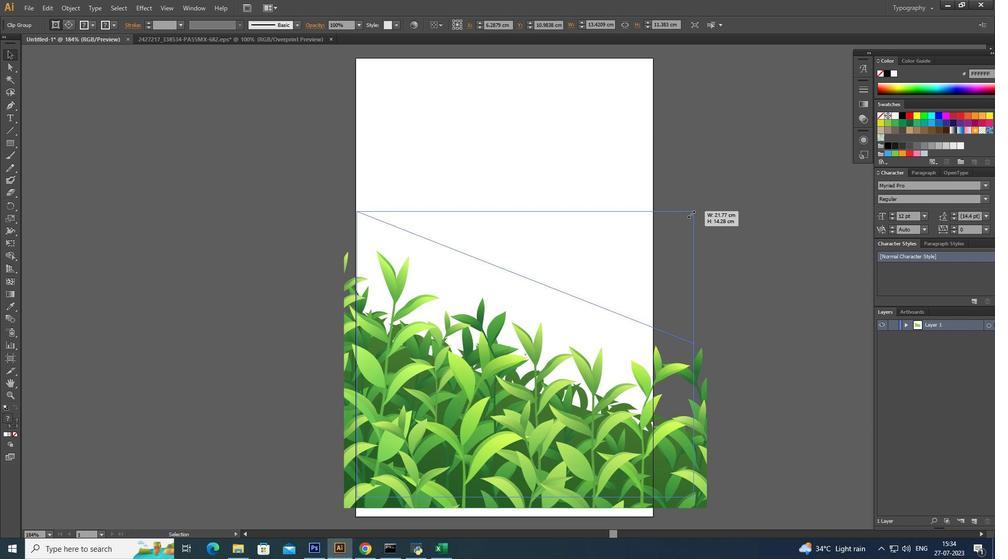 
Action: Mouse moved to (685, 218)
Screenshot: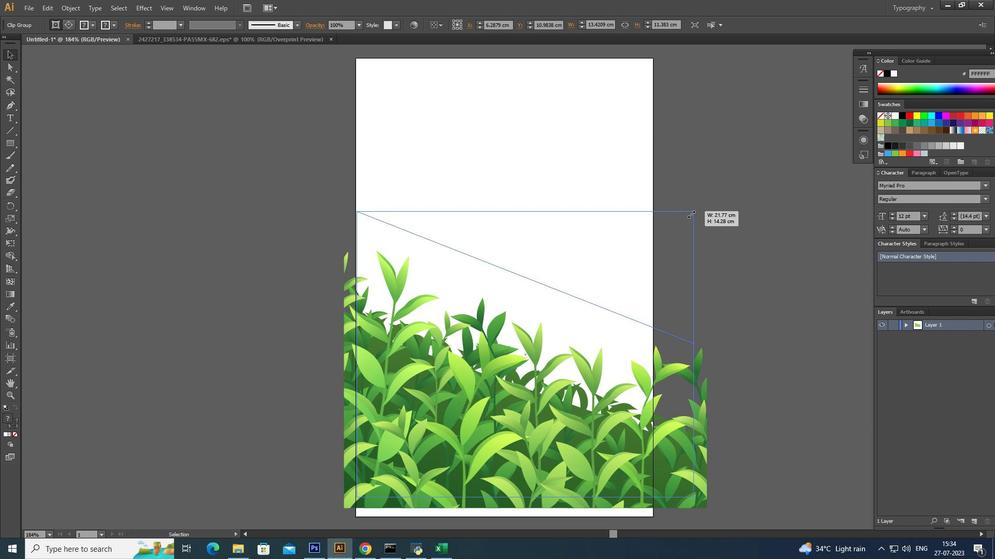 
Action: Key pressed <Key.alt_l>
Screenshot: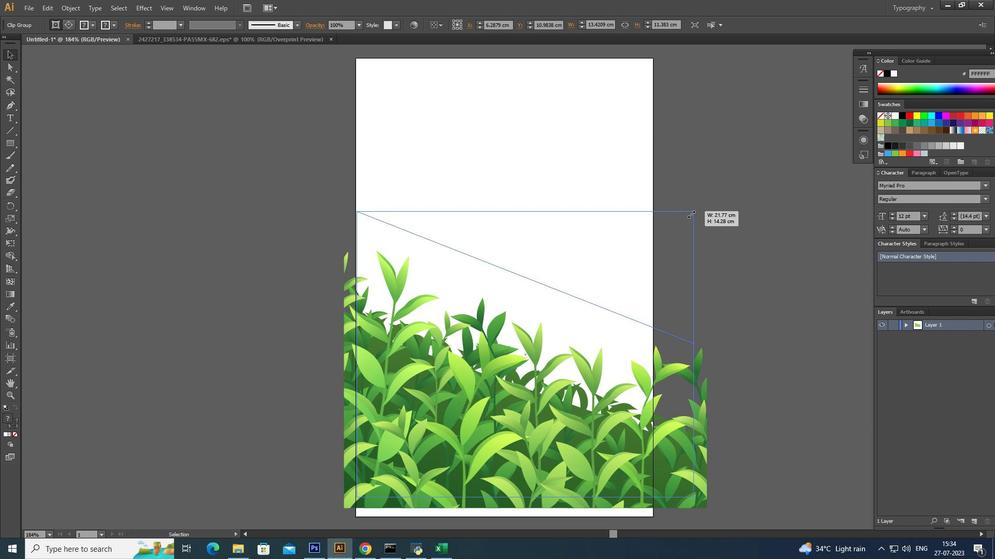 
Action: Mouse moved to (683, 219)
Screenshot: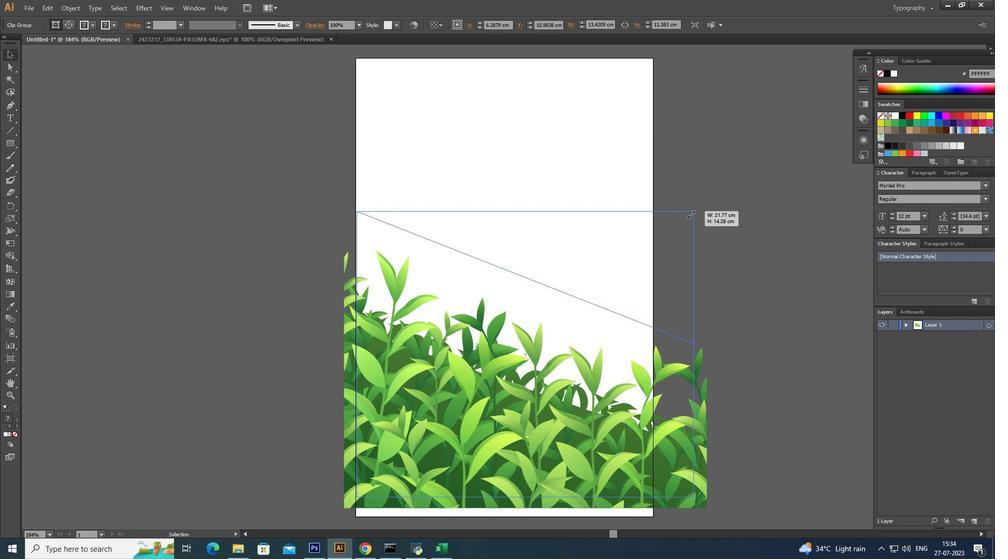 
Action: Key pressed <Key.alt_l>
Screenshot: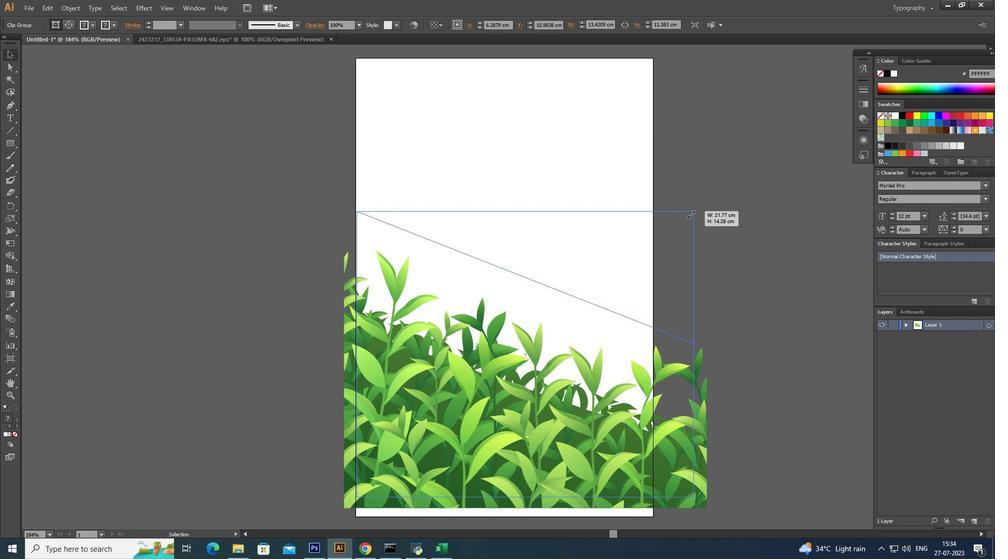 
Action: Mouse moved to (679, 222)
Screenshot: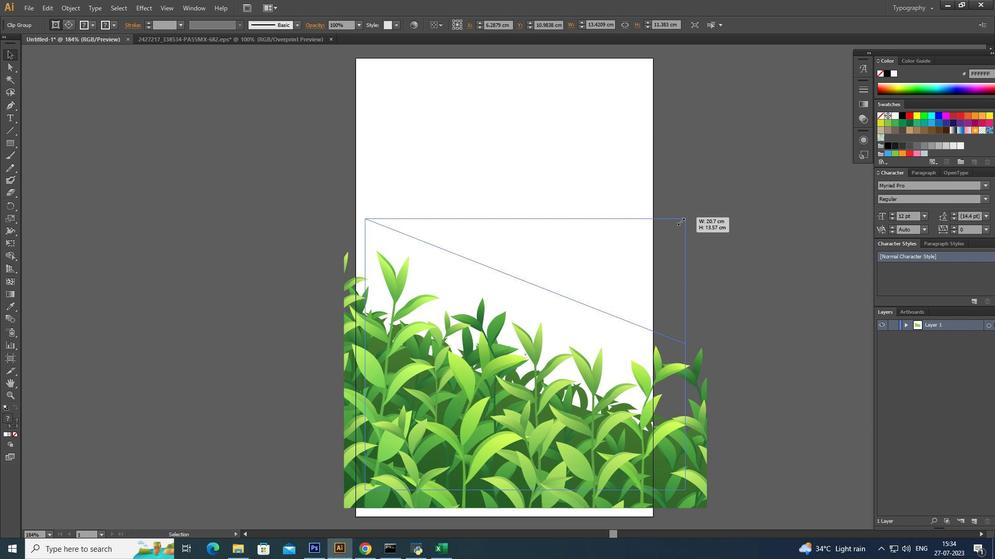 
Action: Key pressed <Key.alt_l><Key.alt_l><Key.alt_l>
Screenshot: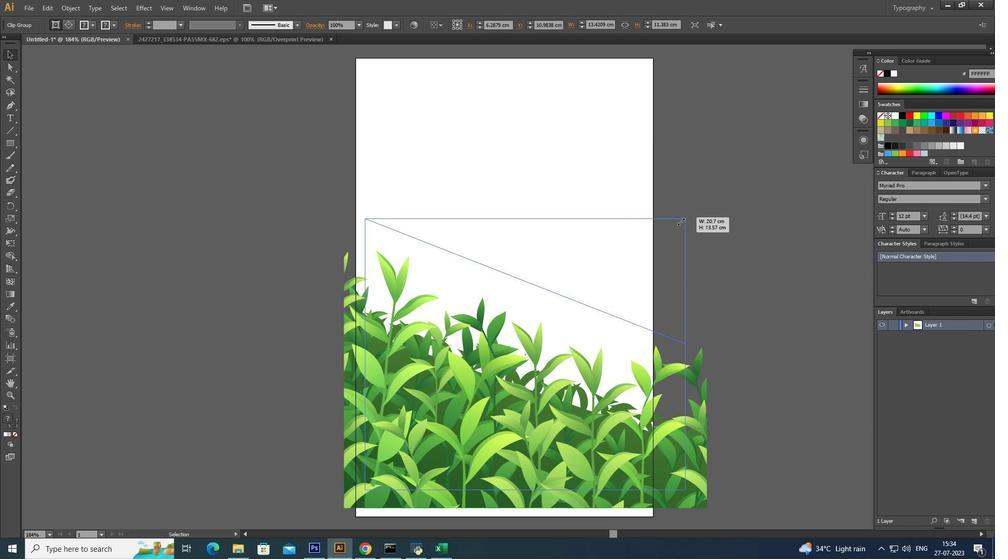 
Action: Mouse moved to (678, 223)
Screenshot: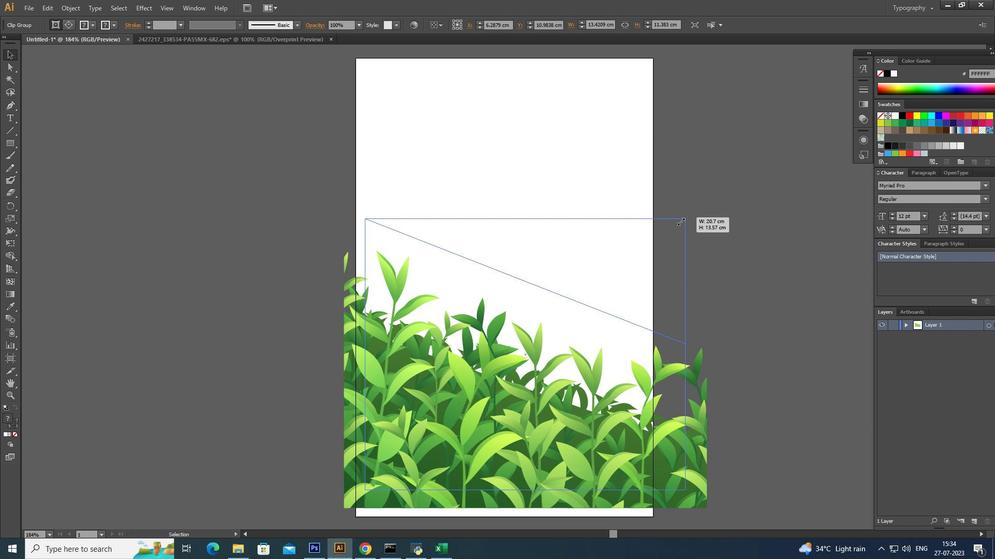 
Action: Key pressed <Key.alt_l>
Screenshot: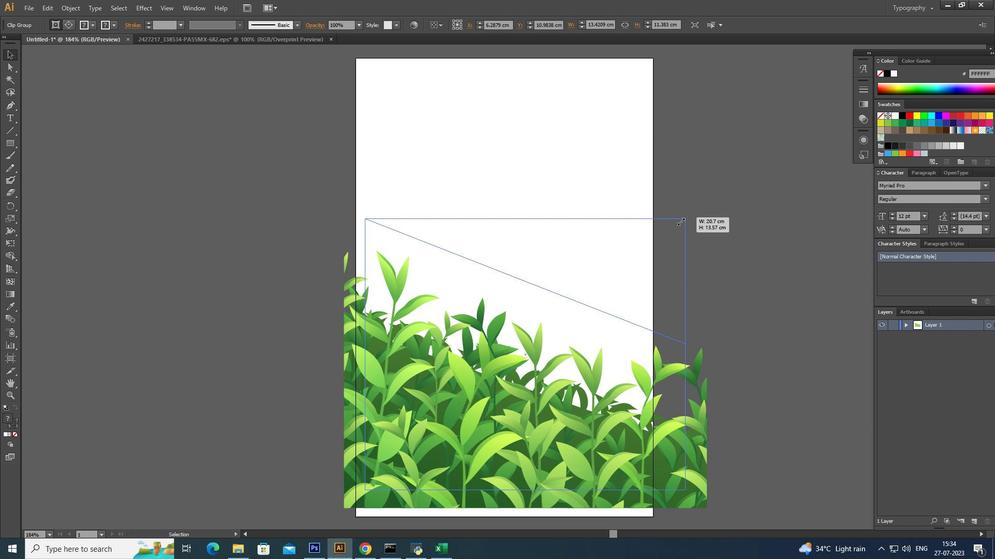 
Action: Mouse moved to (677, 223)
Screenshot: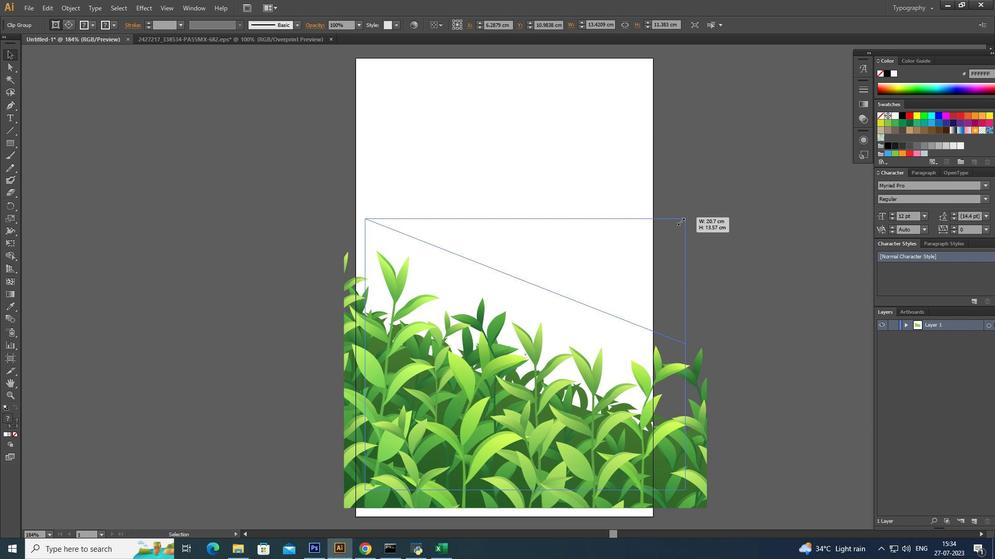 
Action: Key pressed <Key.alt_l><Key.alt_l><Key.alt_l><Key.alt_l>
Screenshot: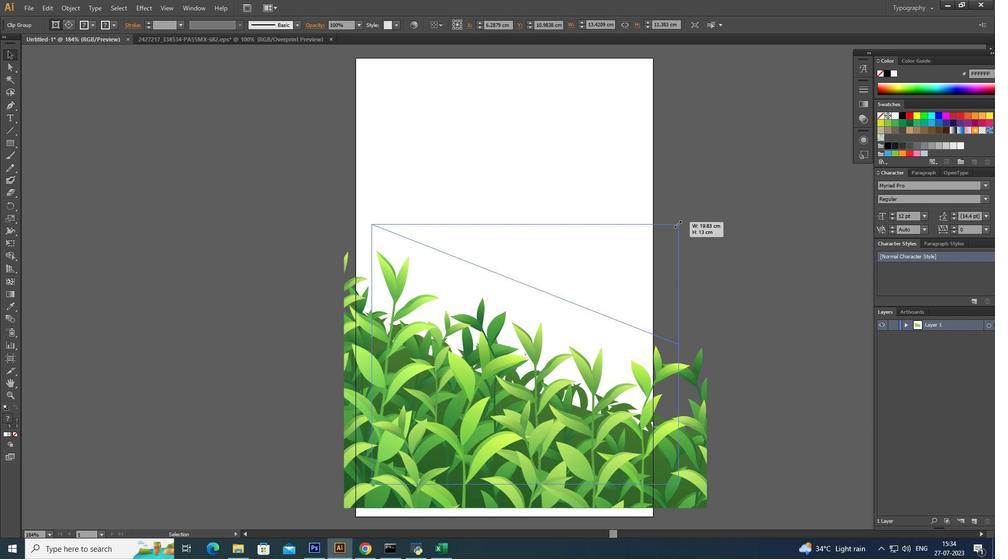 
Action: Mouse moved to (675, 224)
Screenshot: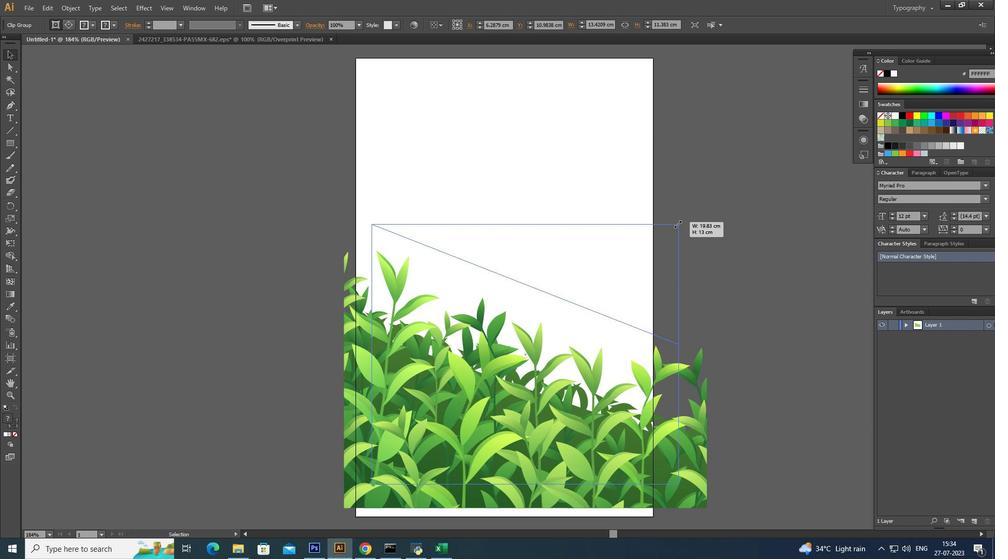 
Action: Key pressed <Key.alt_l>
Screenshot: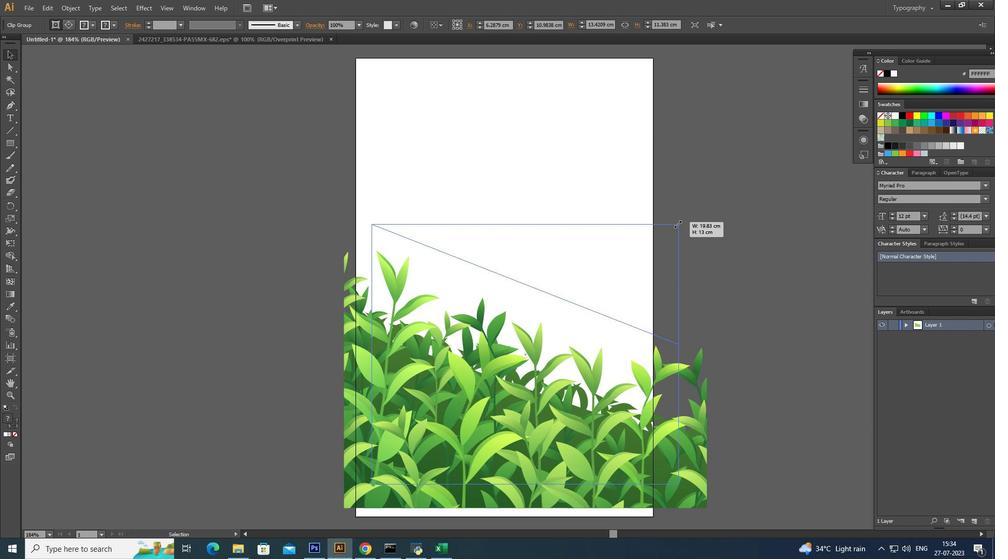 
Action: Mouse moved to (675, 224)
Screenshot: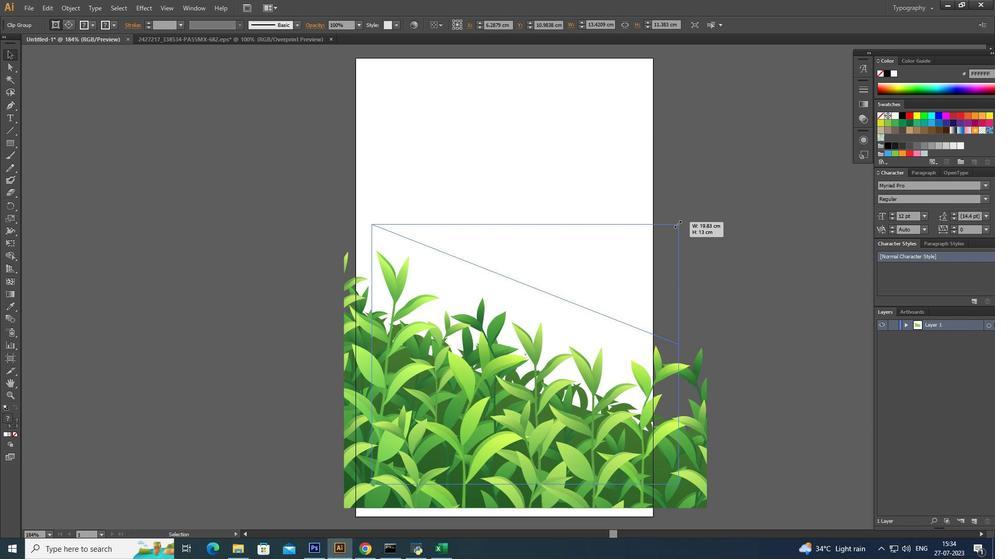 
Action: Key pressed <Key.alt_l><Key.alt_l><Key.alt_l><Key.alt_l><Key.alt_l><Key.alt_l><Key.alt_l><Key.alt_l><Key.alt_l><Key.alt_l><Key.alt_l>
Screenshot: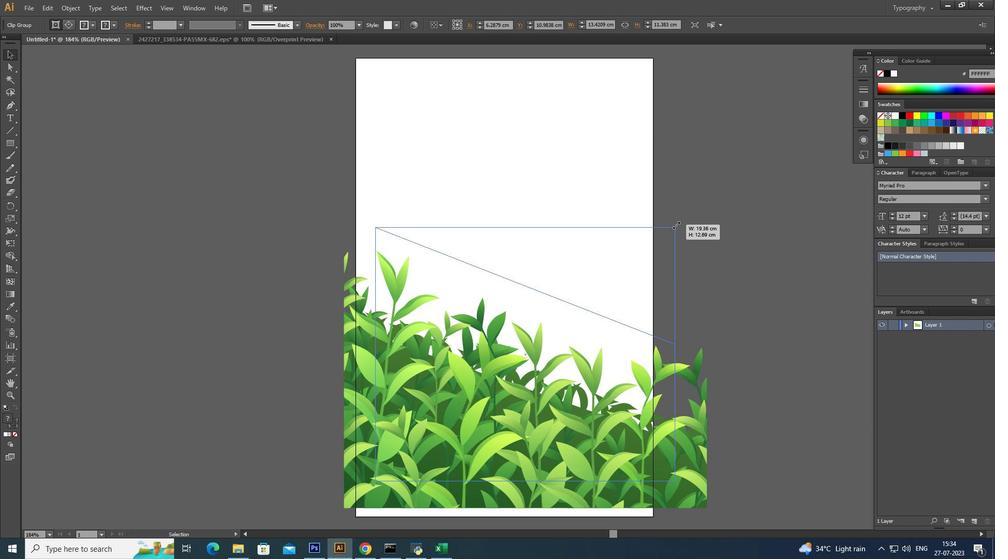 
Action: Mouse moved to (532, 420)
Screenshot: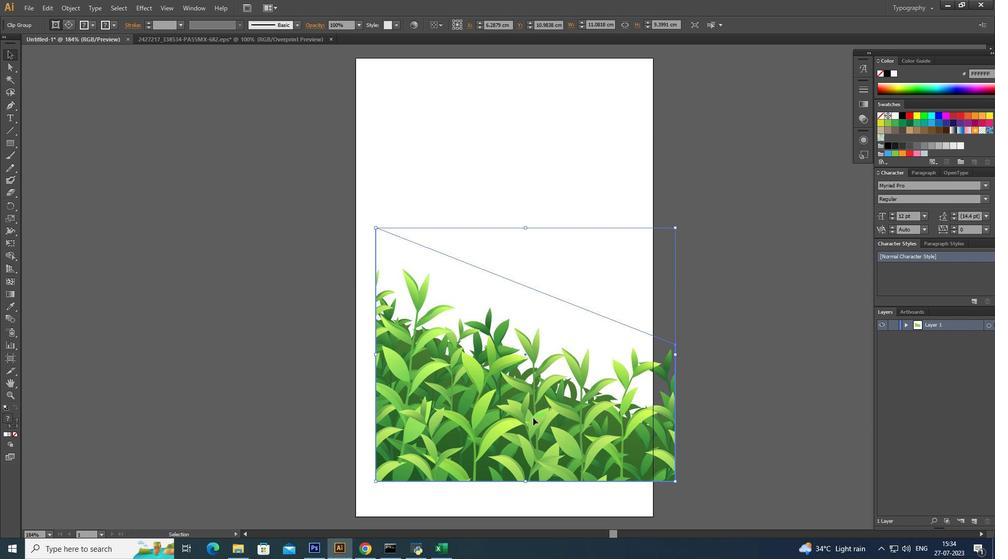 
Action: Mouse pressed left at (532, 420)
Screenshot: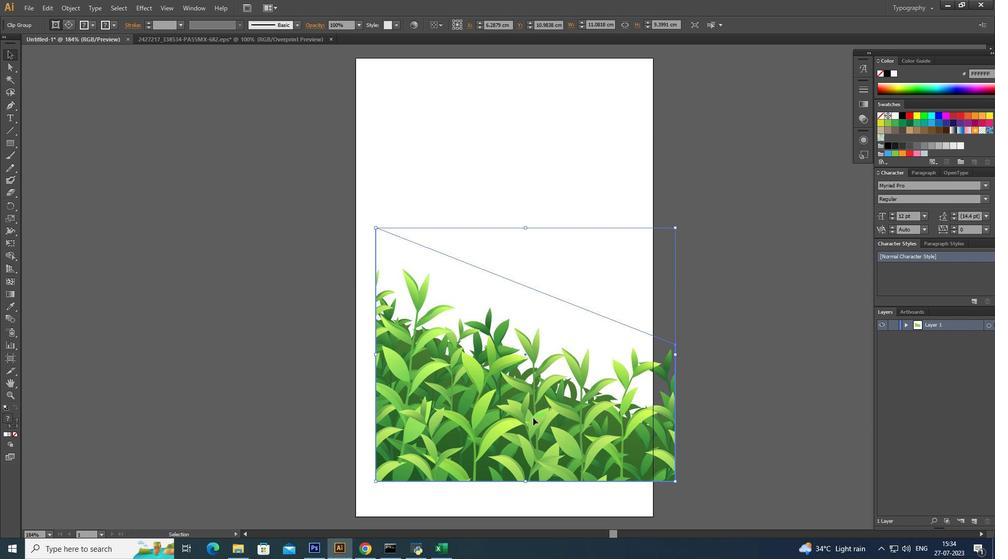 
Action: Mouse moved to (739, 403)
Screenshot: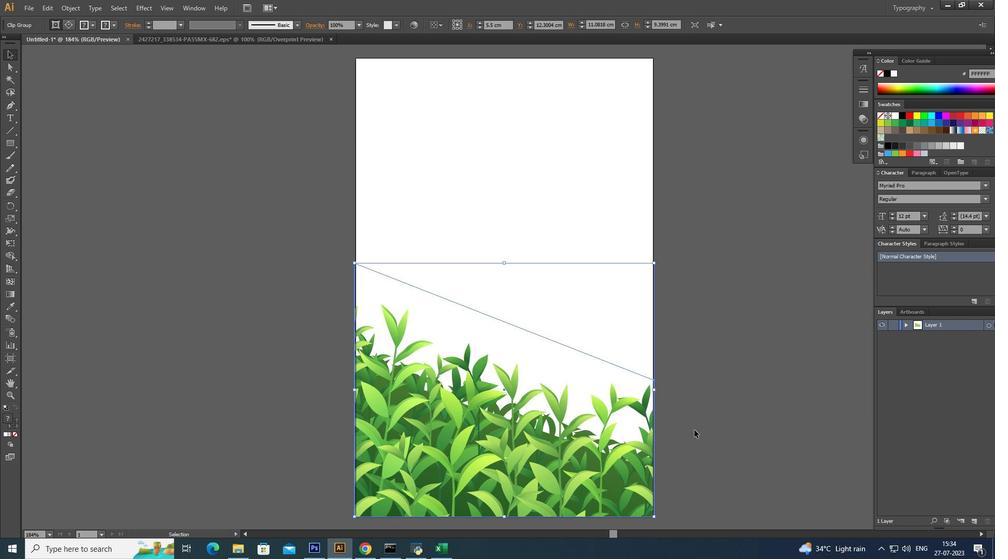 
Action: Key pressed <Key.up><Key.up><Key.up><Key.up><Key.down>
Screenshot: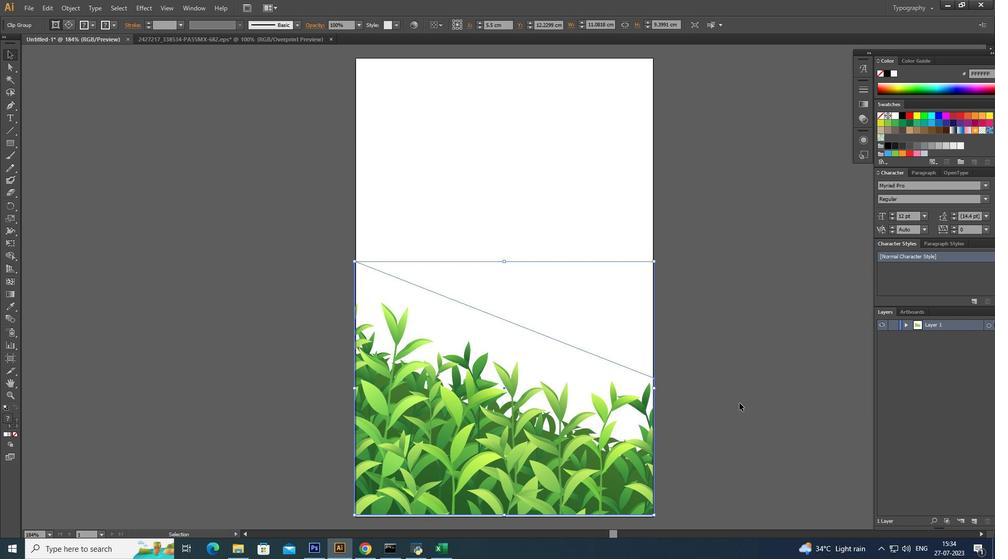 
Action: Mouse pressed left at (739, 403)
Screenshot: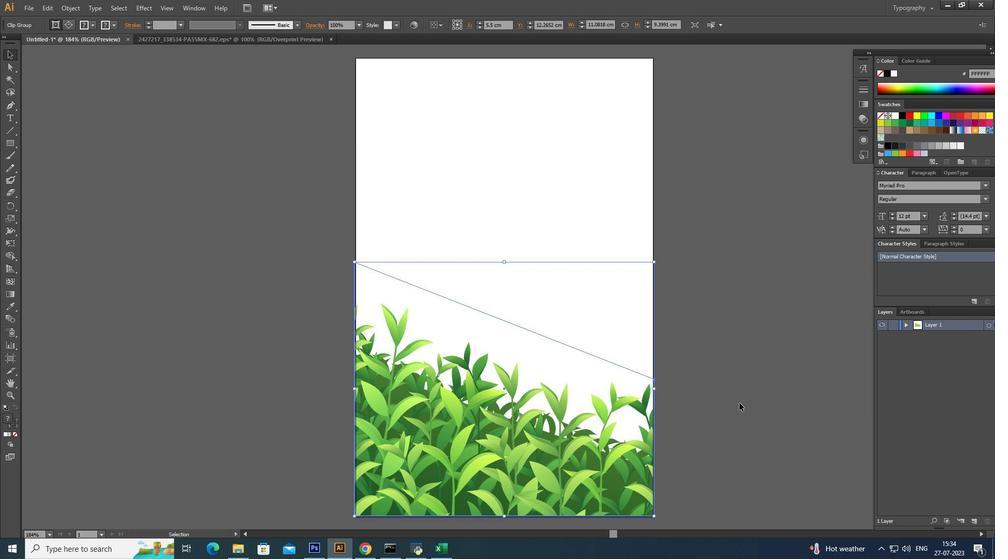 
Action: Mouse moved to (581, 450)
Screenshot: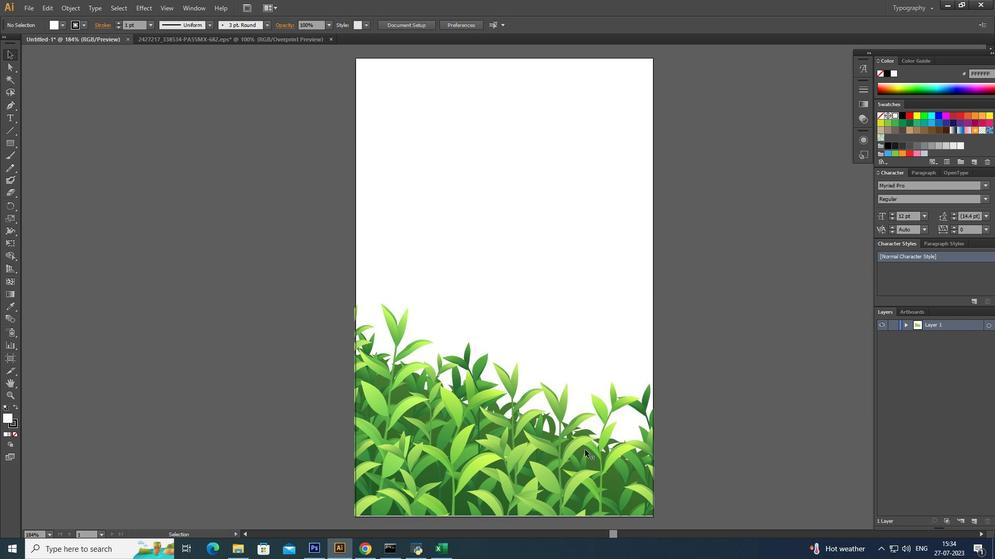 
Action: Mouse pressed left at (581, 450)
Screenshot: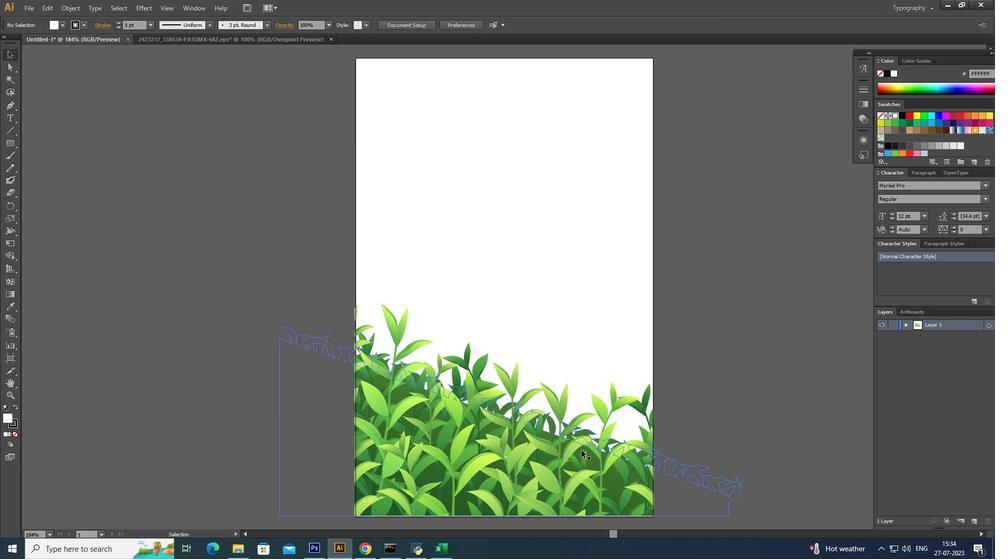 
Action: Mouse moved to (740, 428)
Screenshot: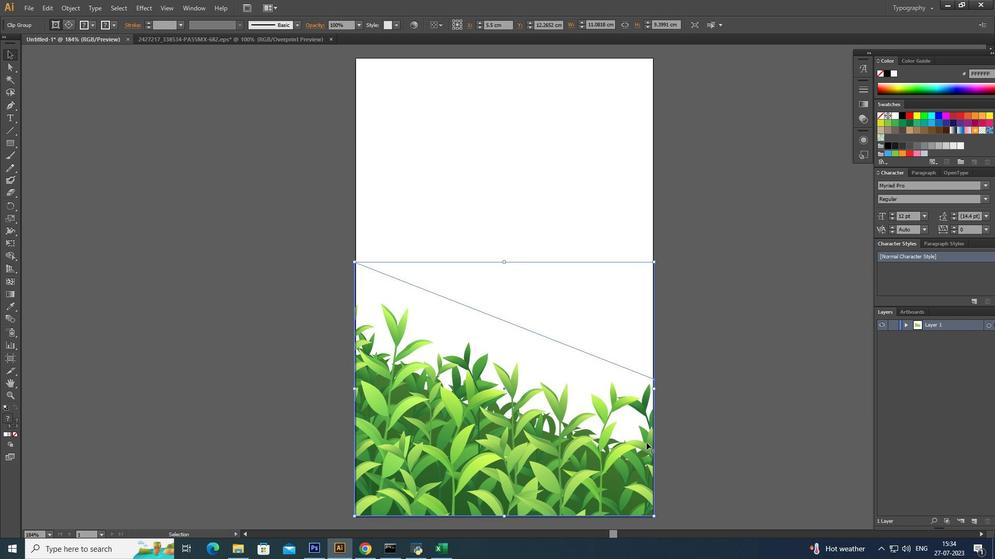 
Action: Key pressed <Key.up>
Screenshot: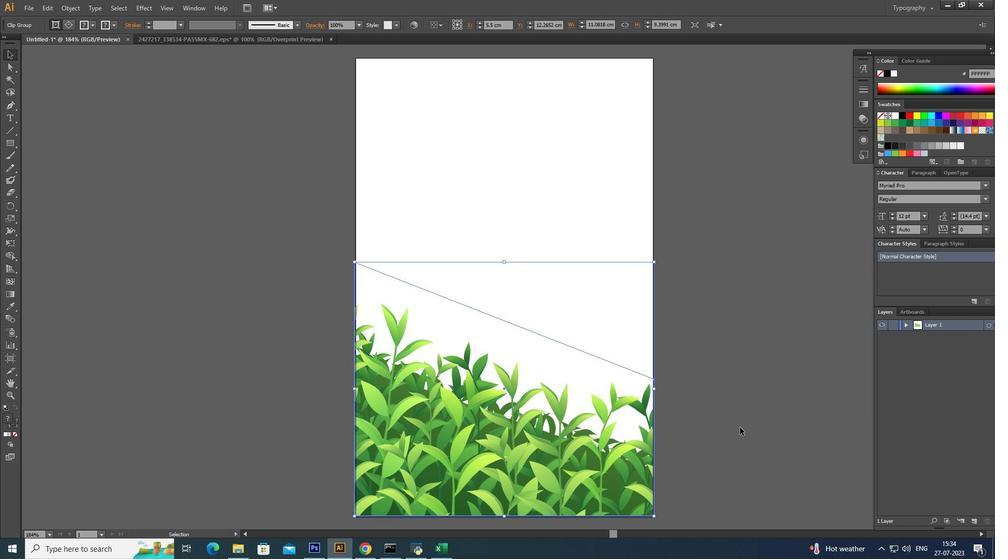 
Action: Mouse moved to (740, 427)
Screenshot: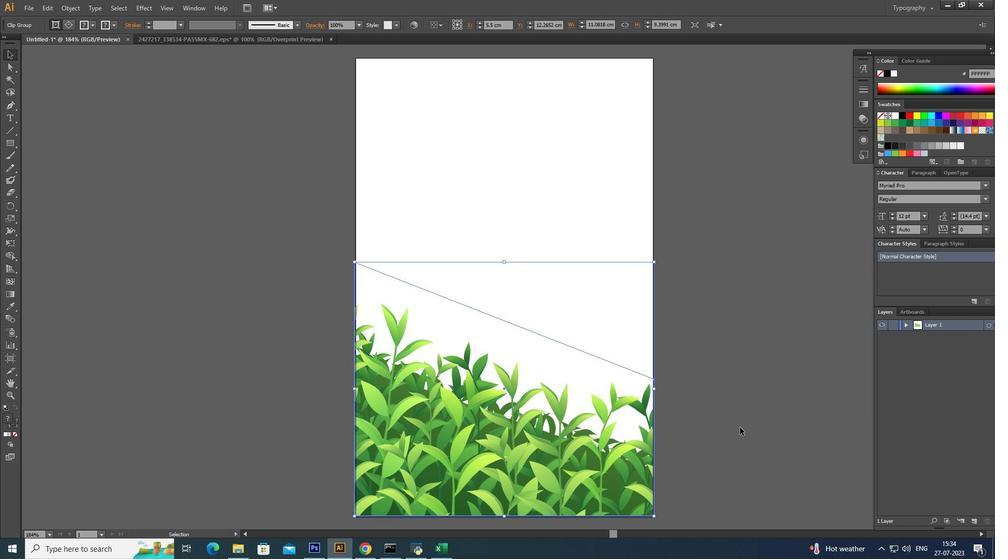 
Action: Key pressed <Key.up><Key.down><Key.down>
Screenshot: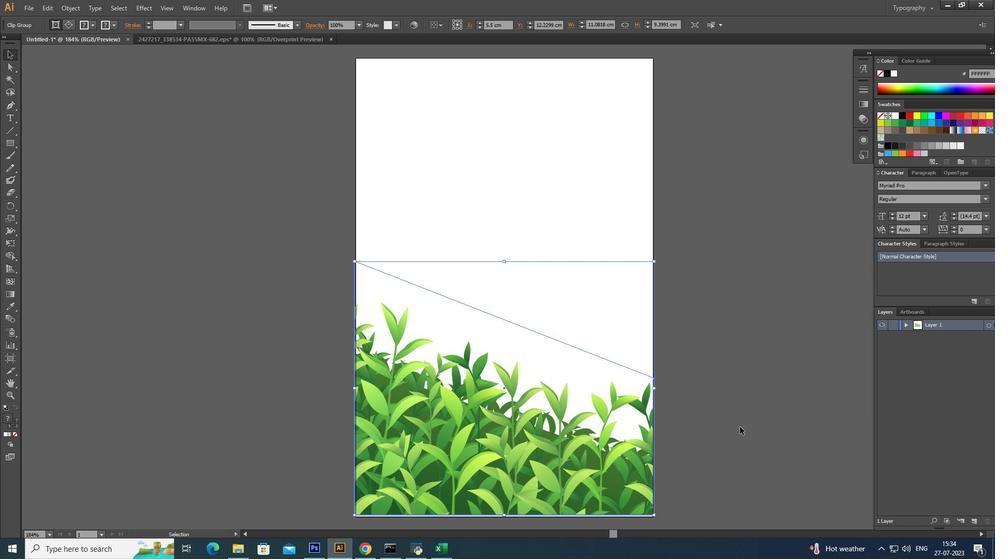 
Action: Mouse pressed left at (740, 427)
Screenshot: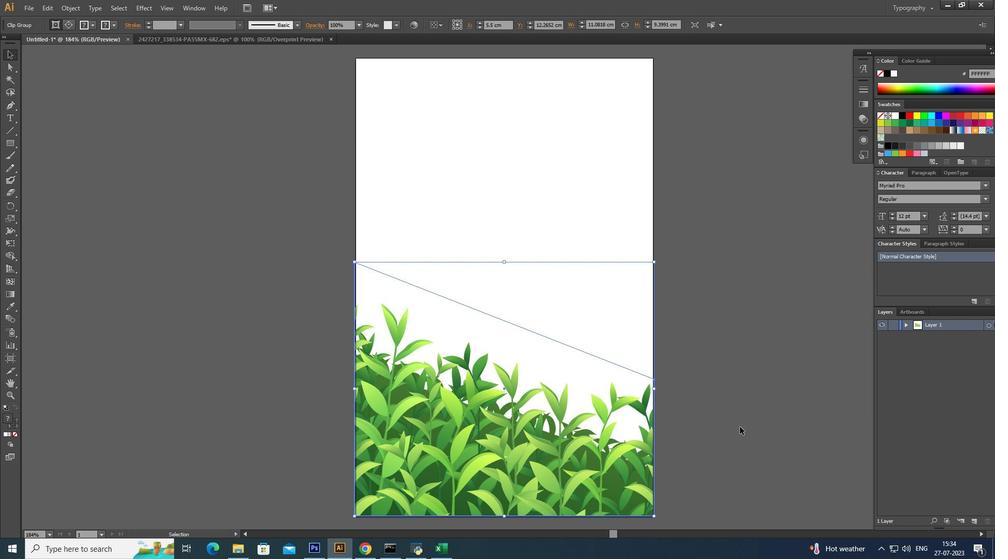 
Action: Mouse moved to (972, 516)
Screenshot: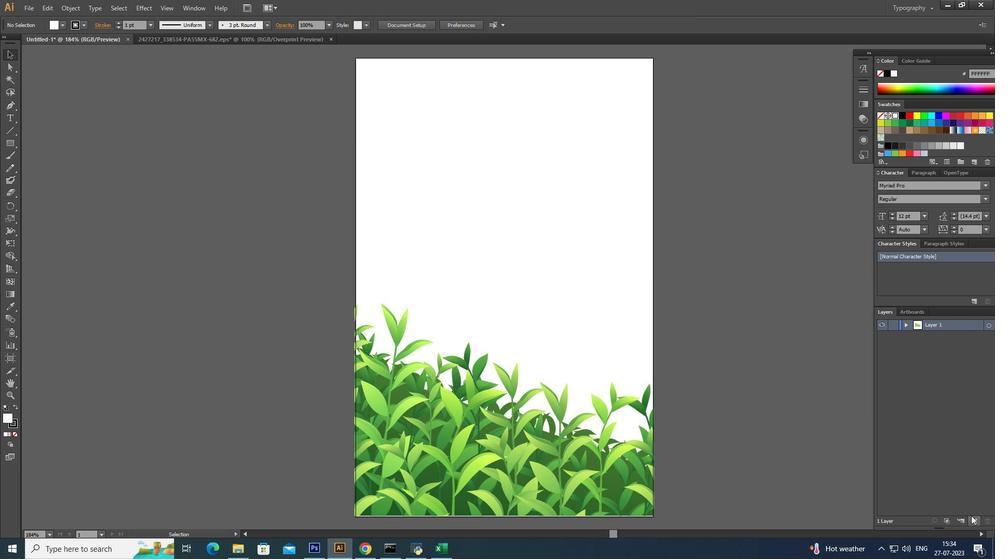
Action: Mouse pressed left at (972, 516)
Screenshot: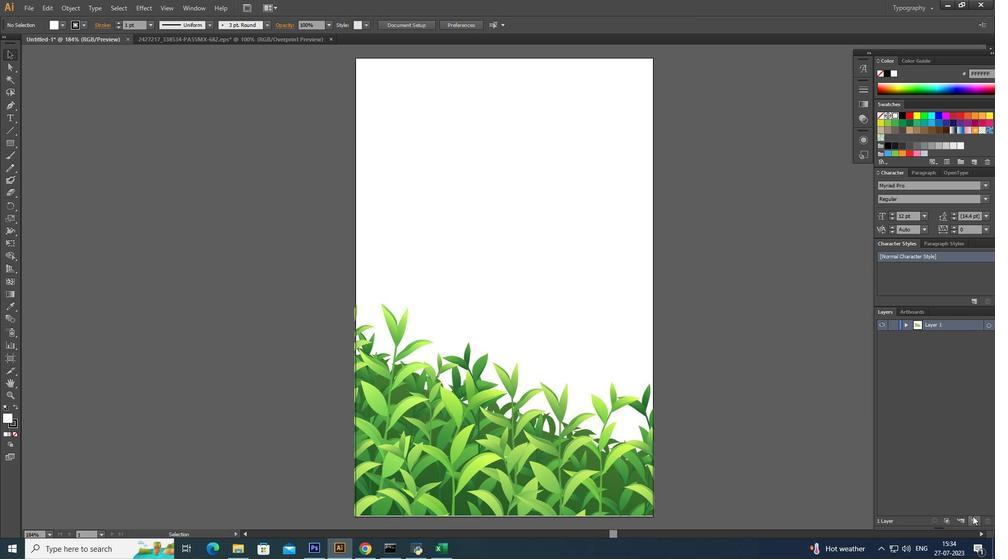 
Action: Mouse moved to (938, 332)
Screenshot: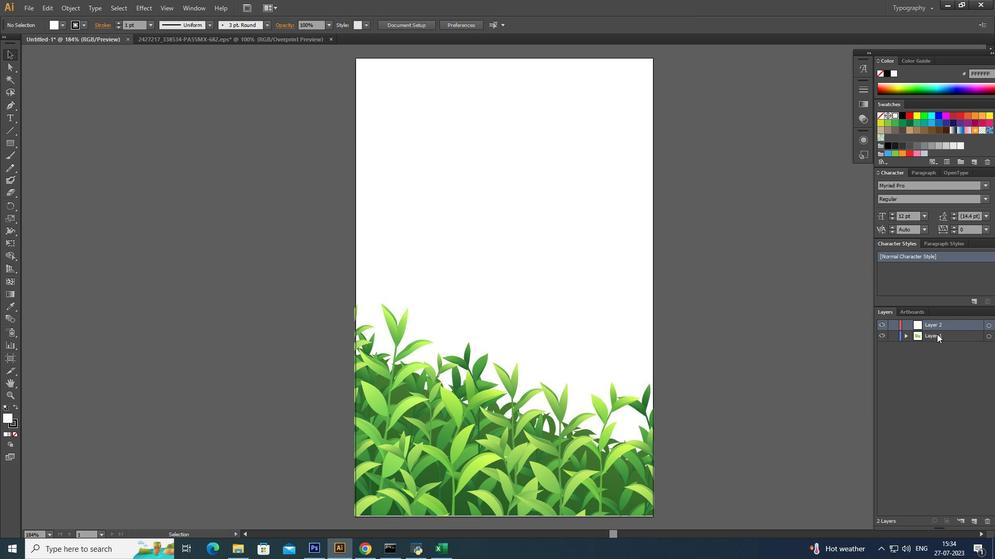 
Action: Mouse pressed left at (938, 332)
Screenshot: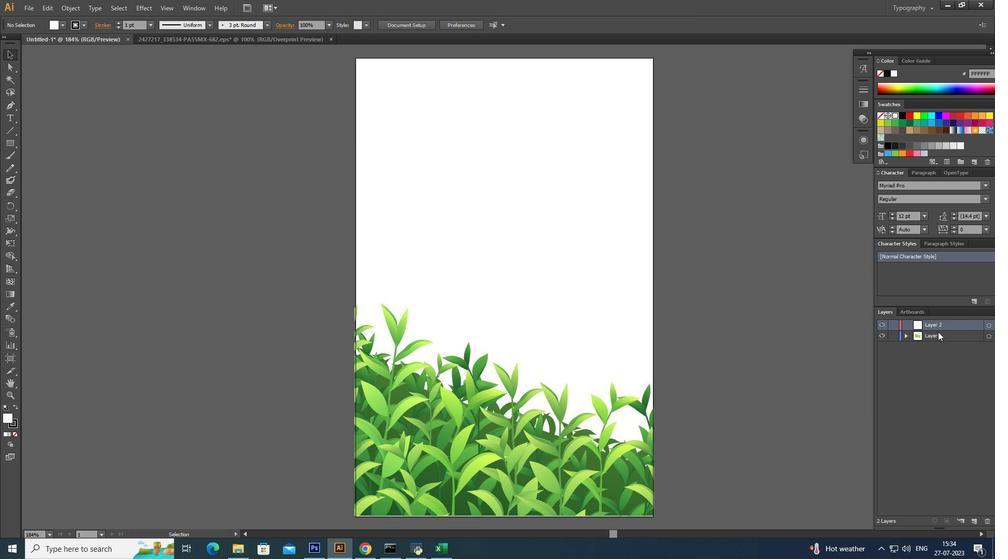 
Action: Mouse moved to (879, 336)
Screenshot: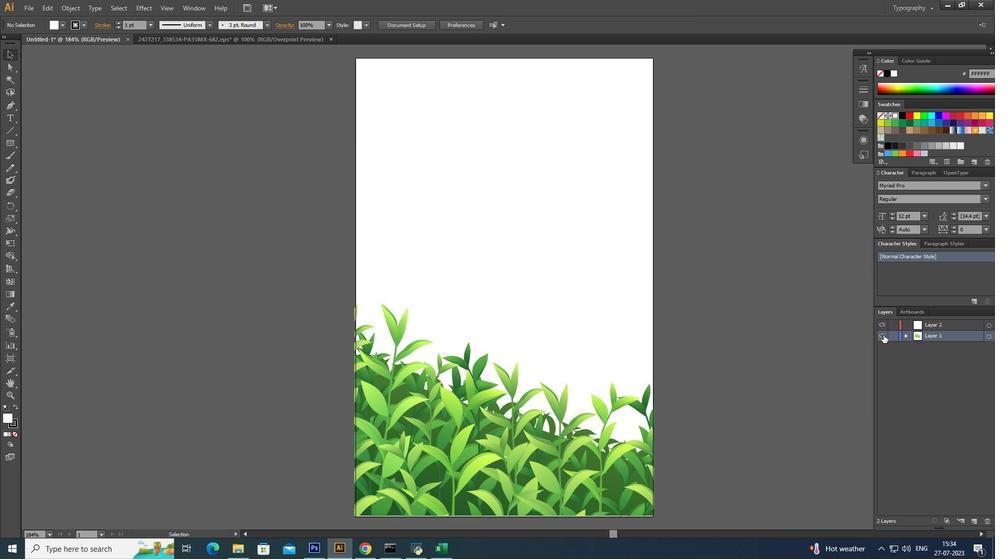 
Action: Mouse pressed left at (879, 336)
Screenshot: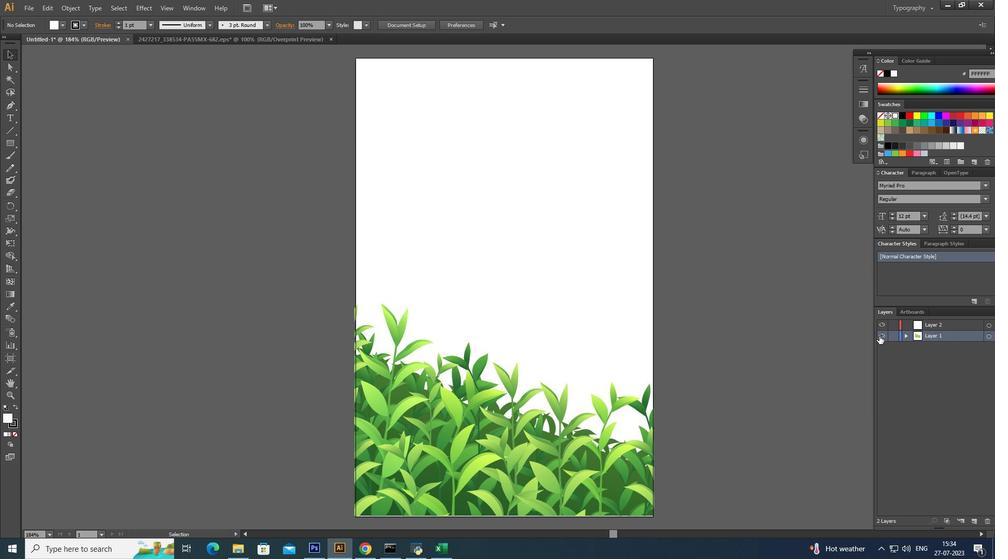 
Action: Mouse moved to (396, 226)
Screenshot: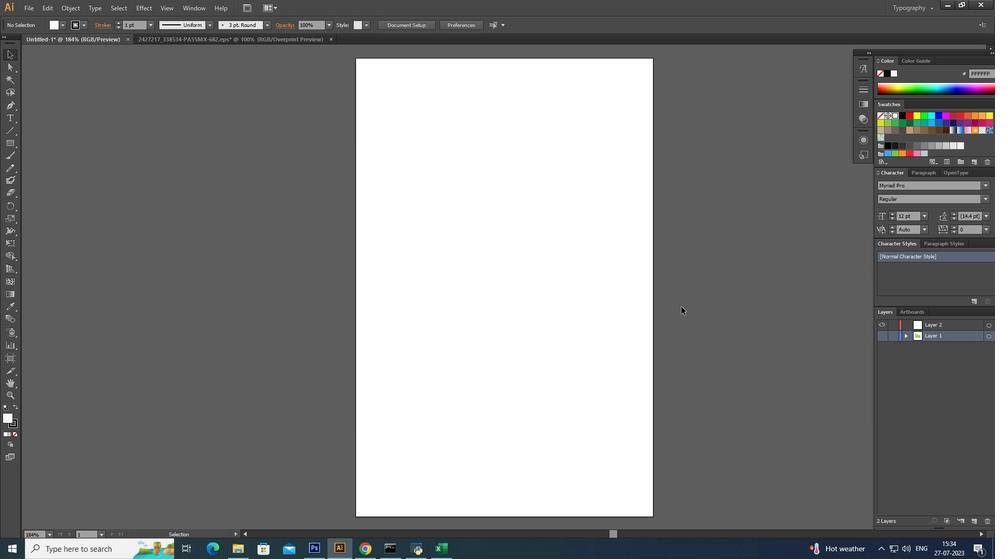 
Action: Mouse pressed left at (396, 226)
Screenshot: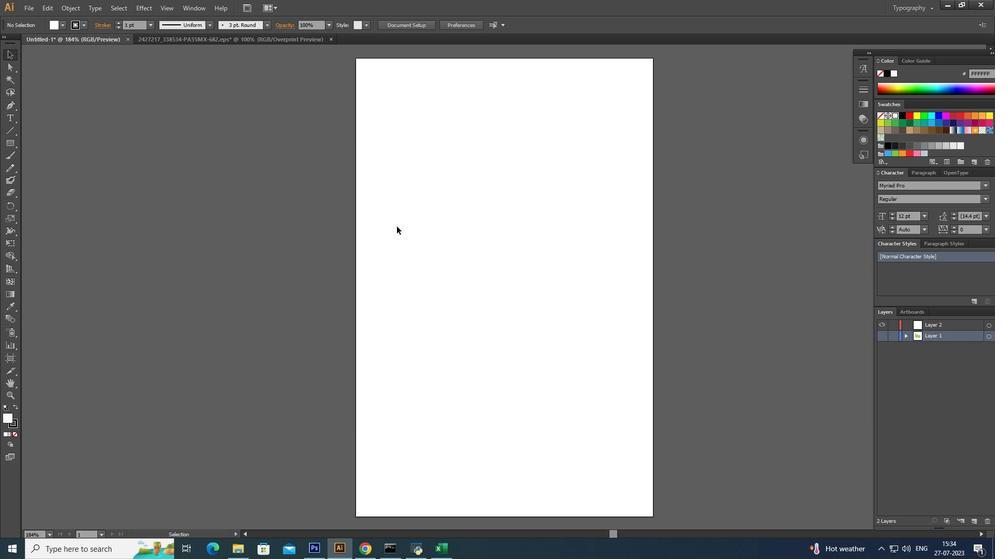 
Action: Mouse moved to (950, 335)
Screenshot: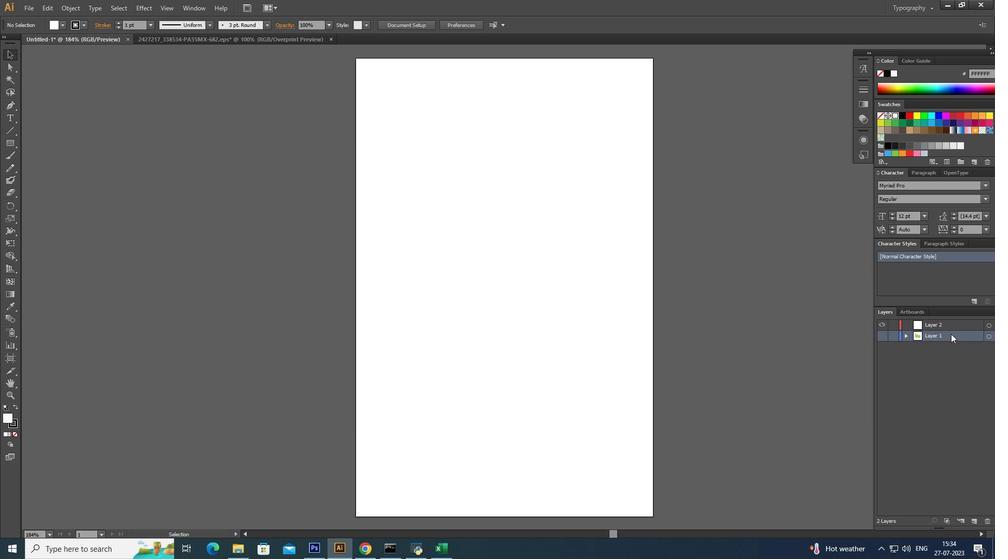 
Action: Mouse pressed left at (950, 335)
Screenshot: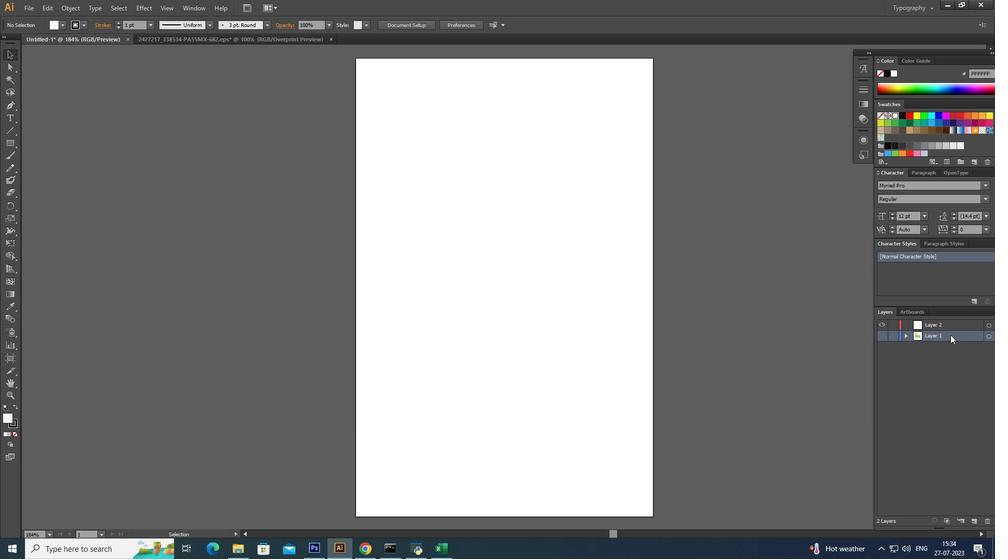 
Action: Mouse pressed left at (950, 335)
Screenshot: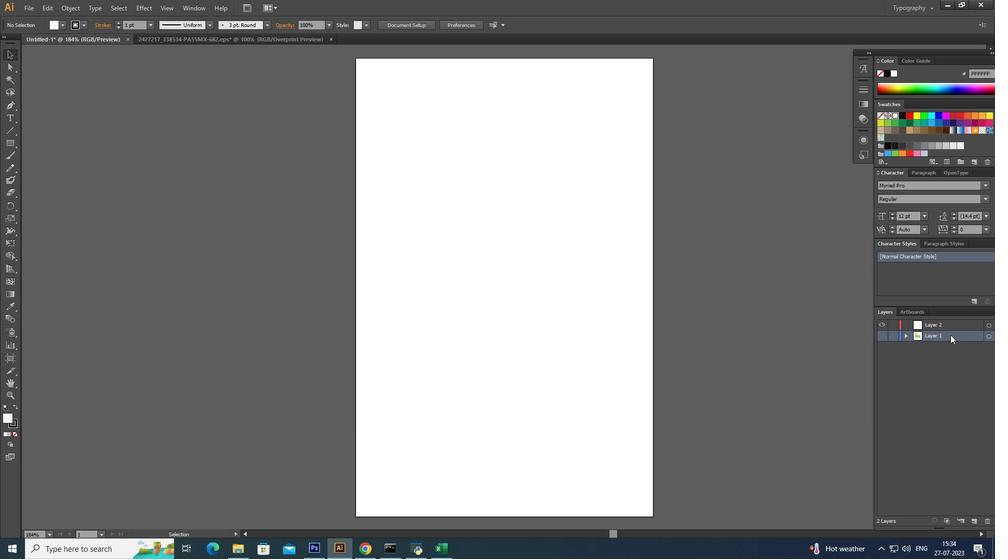 
Action: Mouse moved to (554, 319)
Screenshot: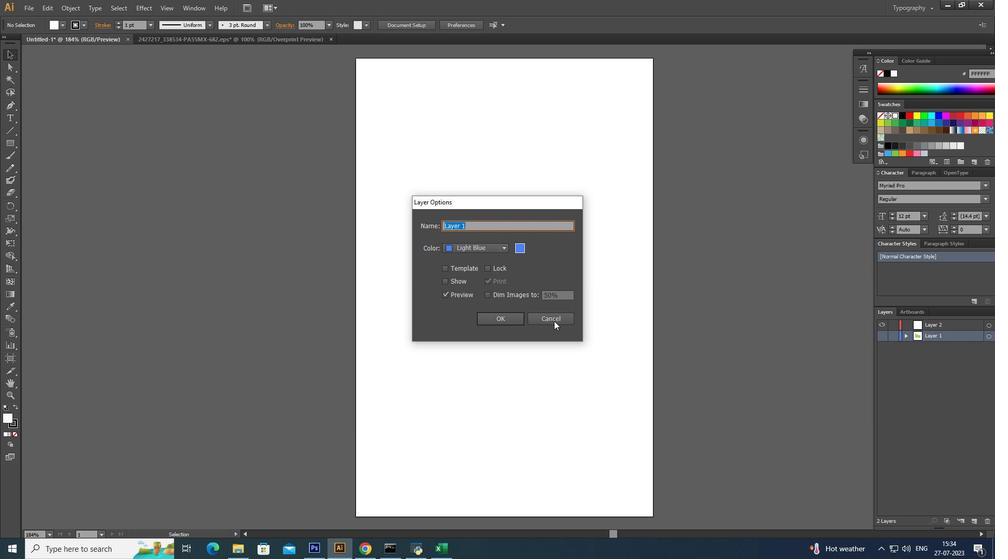 
Action: Mouse pressed left at (554, 319)
Screenshot: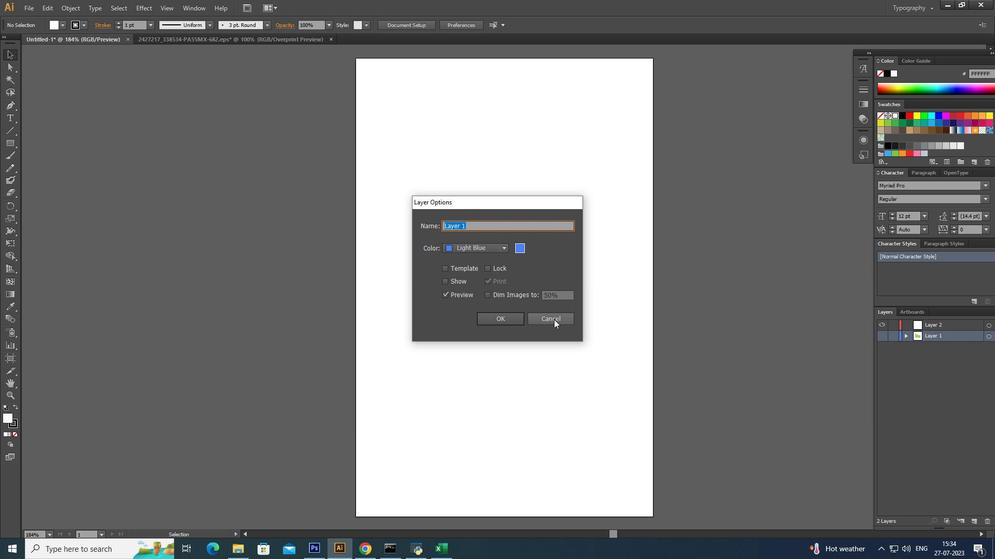 
Action: Mouse moved to (930, 335)
Screenshot: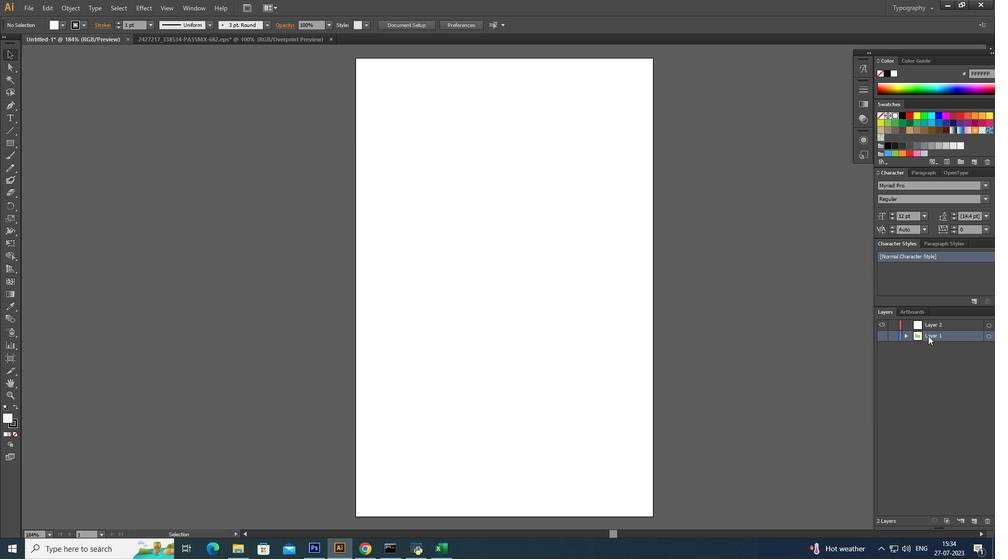 
Action: Mouse pressed left at (930, 335)
Screenshot: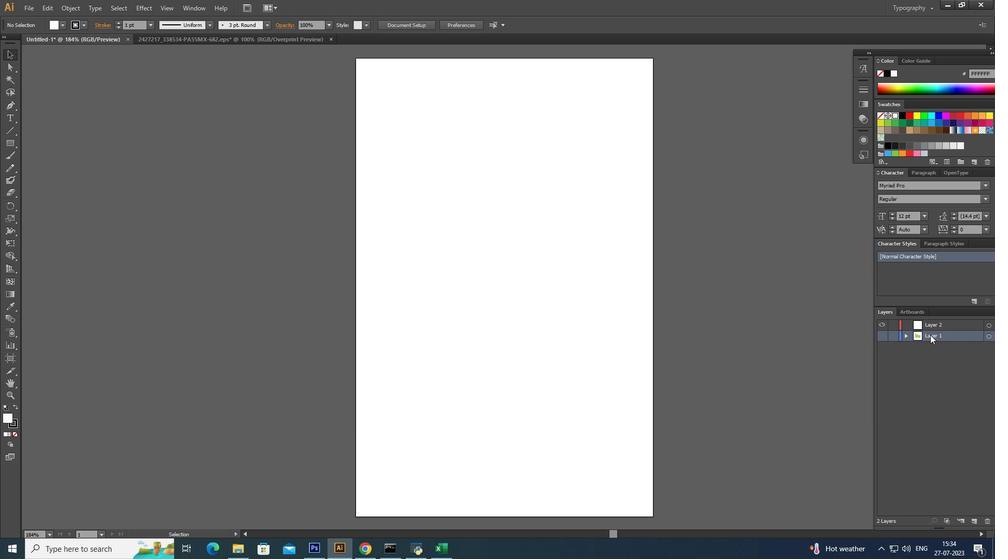 
Action: Mouse moved to (975, 519)
Screenshot: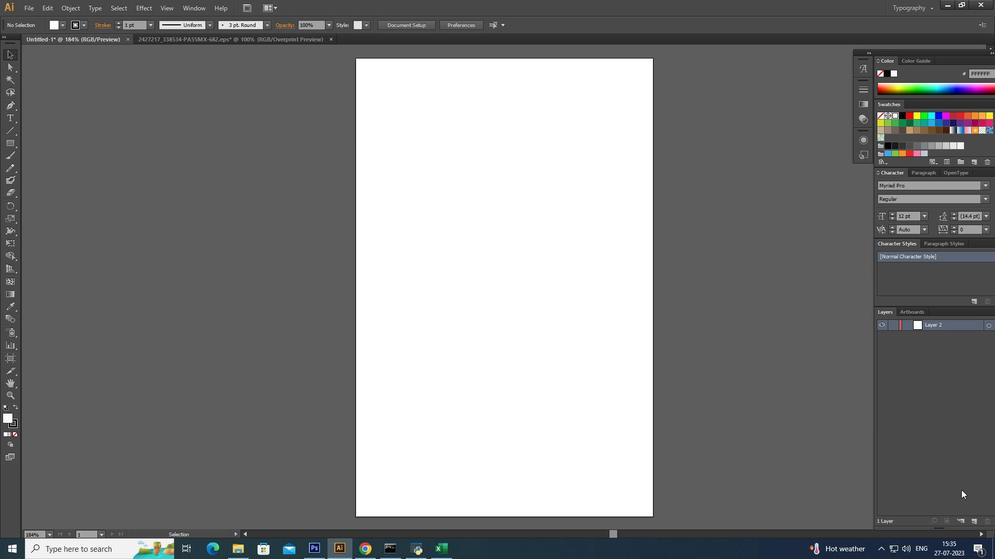 
Action: Mouse pressed left at (975, 519)
Screenshot: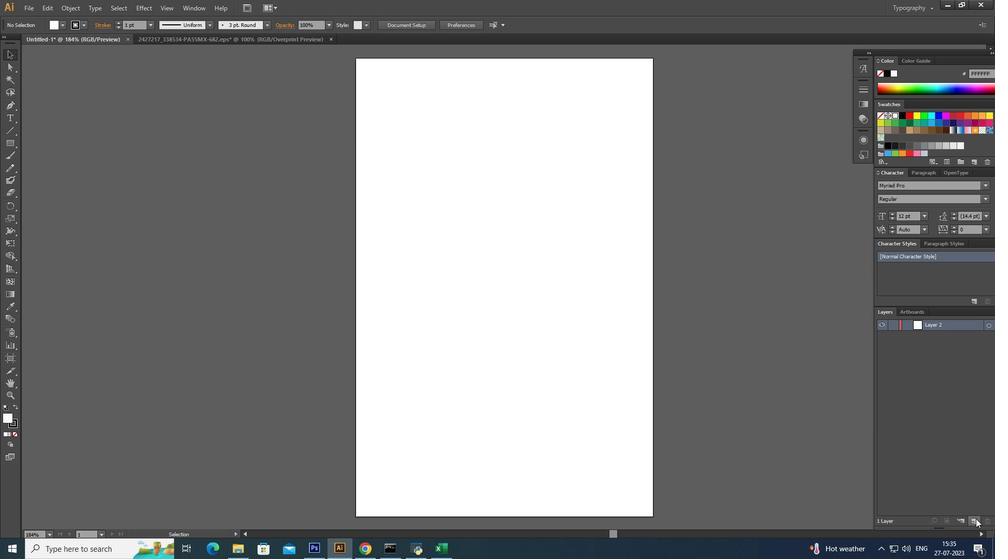 
Action: Mouse moved to (197, 42)
Screenshot: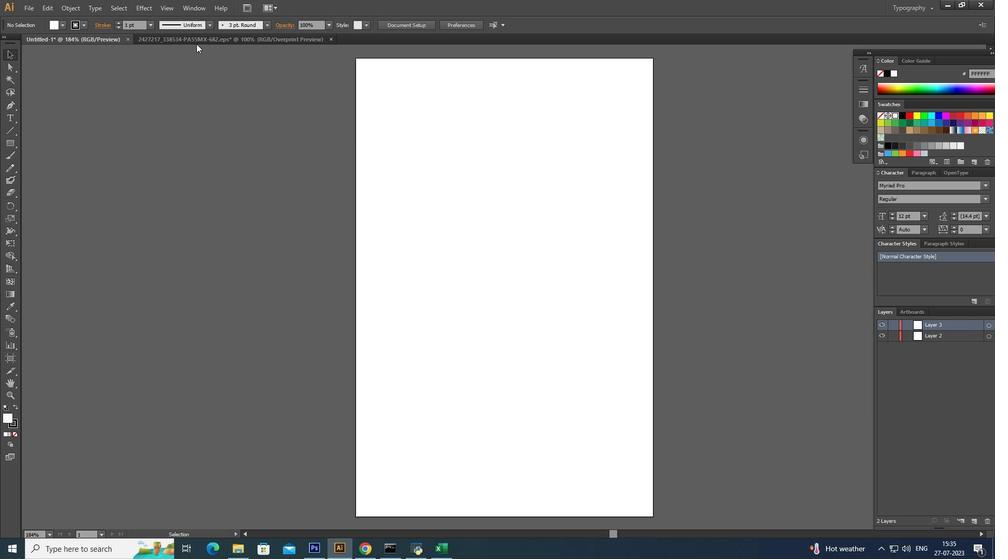 
Action: Mouse pressed left at (197, 42)
Screenshot: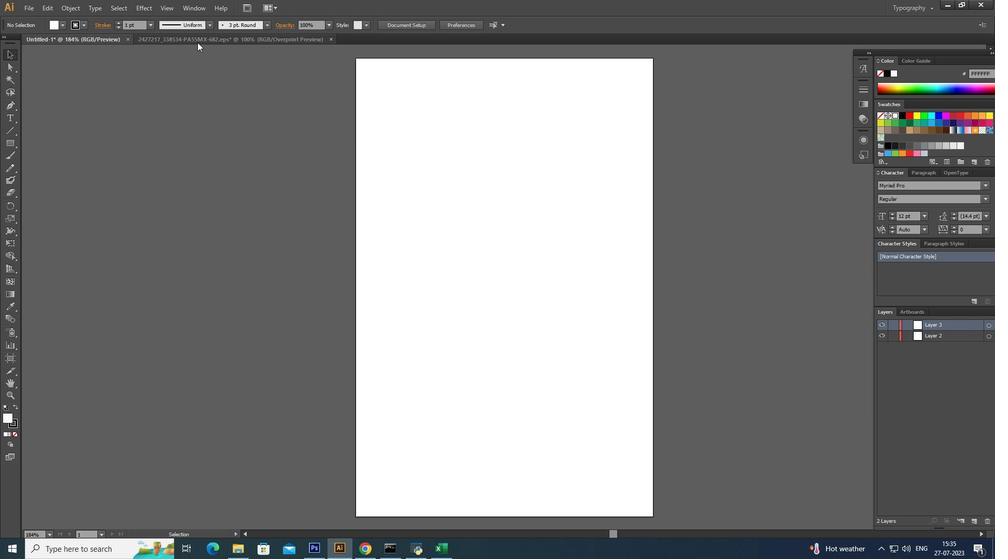 
Action: Mouse moved to (549, 304)
Screenshot: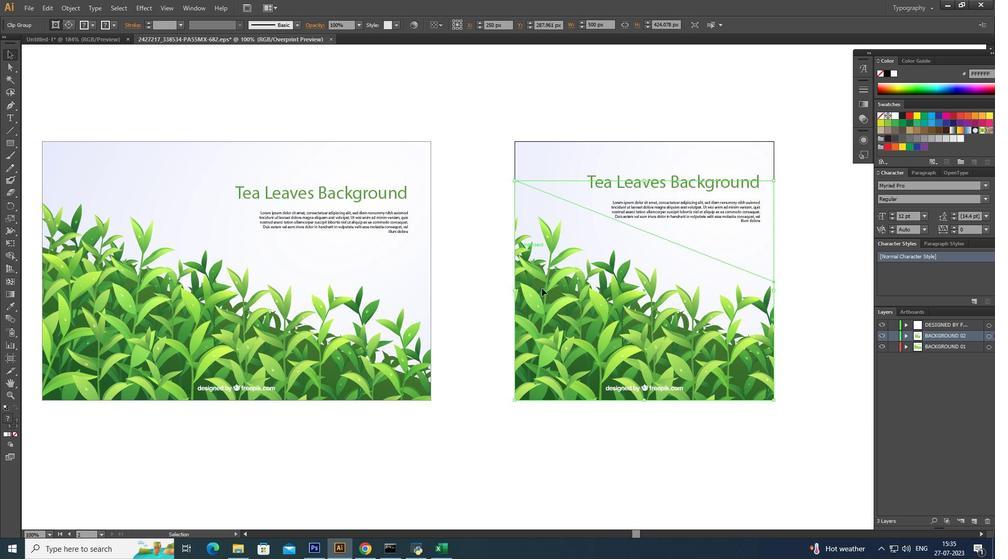 
Action: Mouse pressed left at (549, 304)
Screenshot: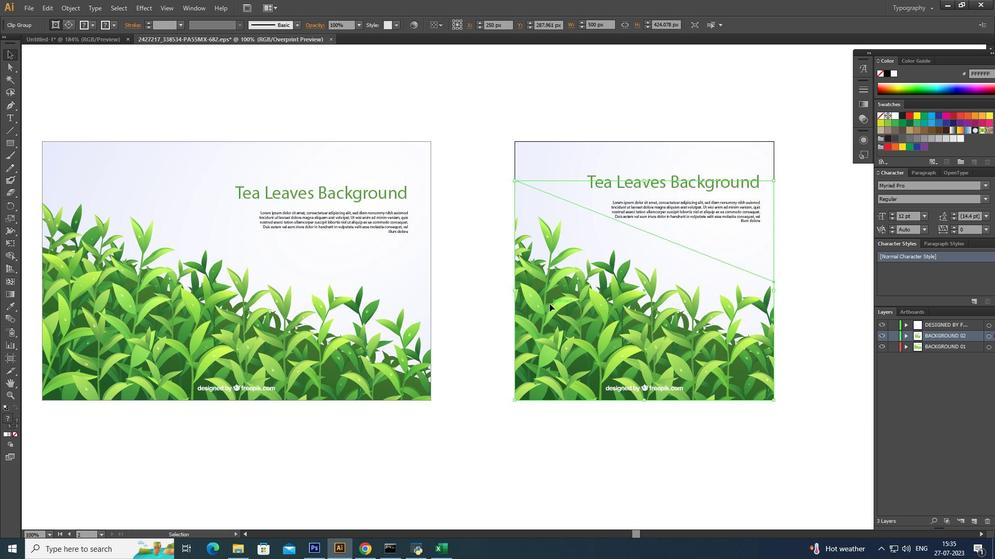 
Action: Mouse moved to (828, 455)
Screenshot: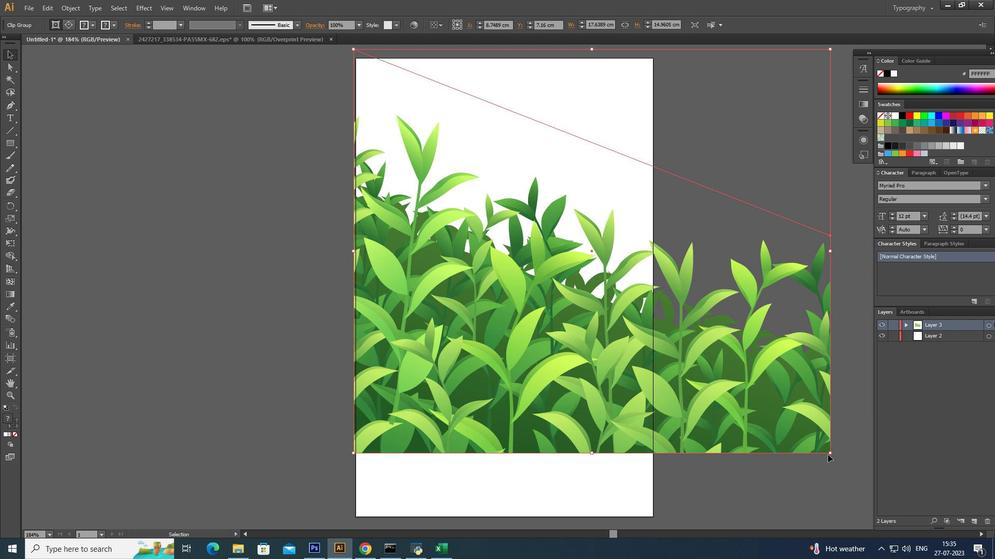 
Action: Mouse pressed left at (828, 455)
Screenshot: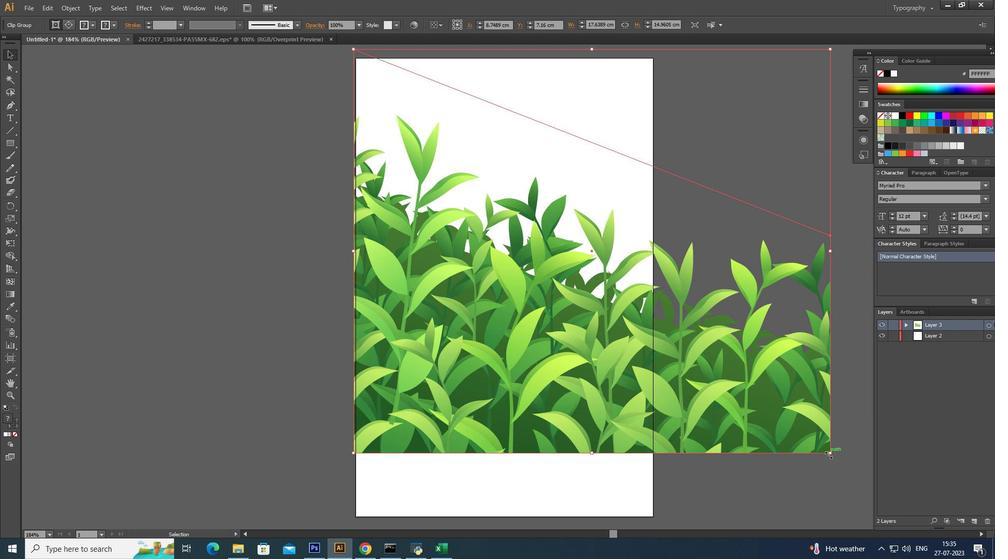
Action: Key pressed <Key.shift><Key.alt_l>
Screenshot: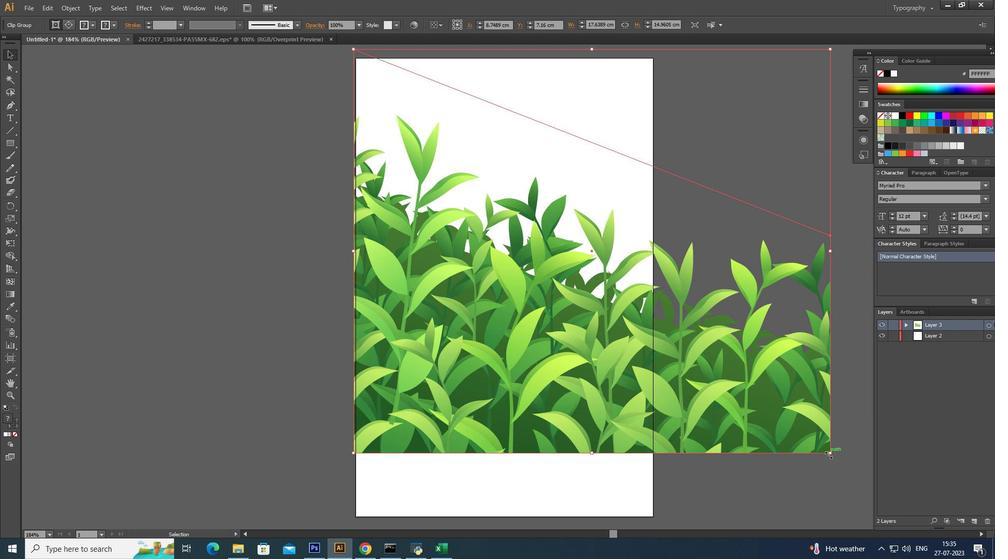 
Action: Mouse moved to (689, 401)
Screenshot: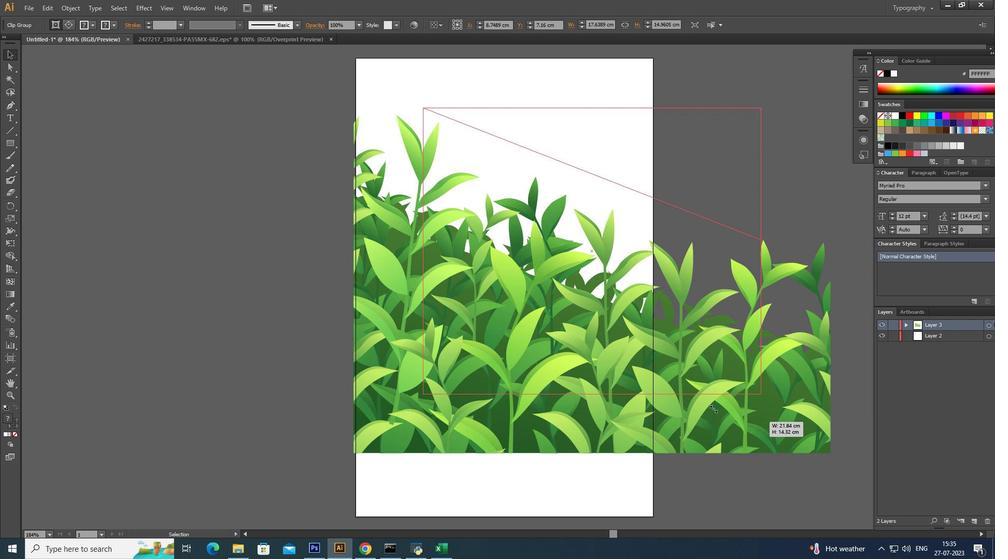 
Action: Key pressed <Key.shift>
Screenshot: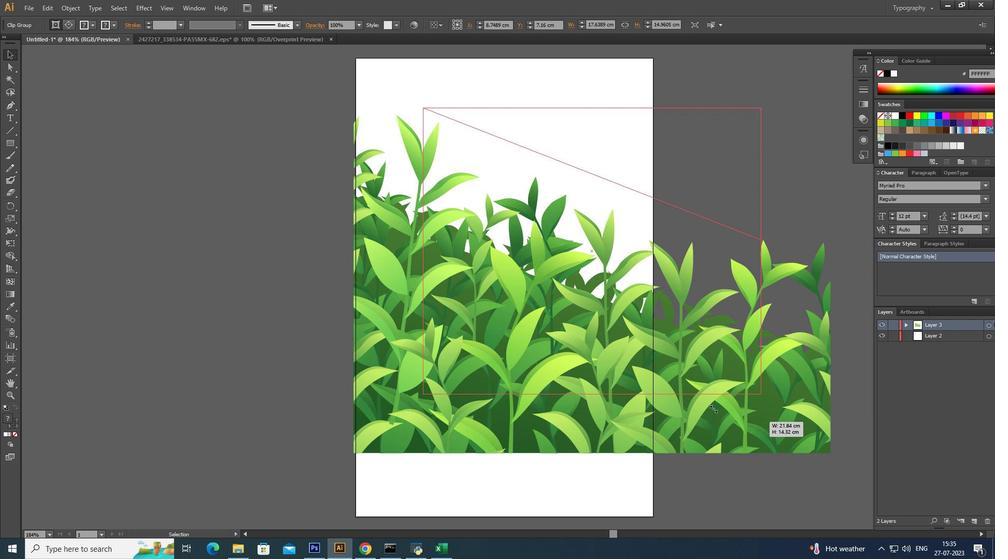
Action: Mouse moved to (686, 401)
Screenshot: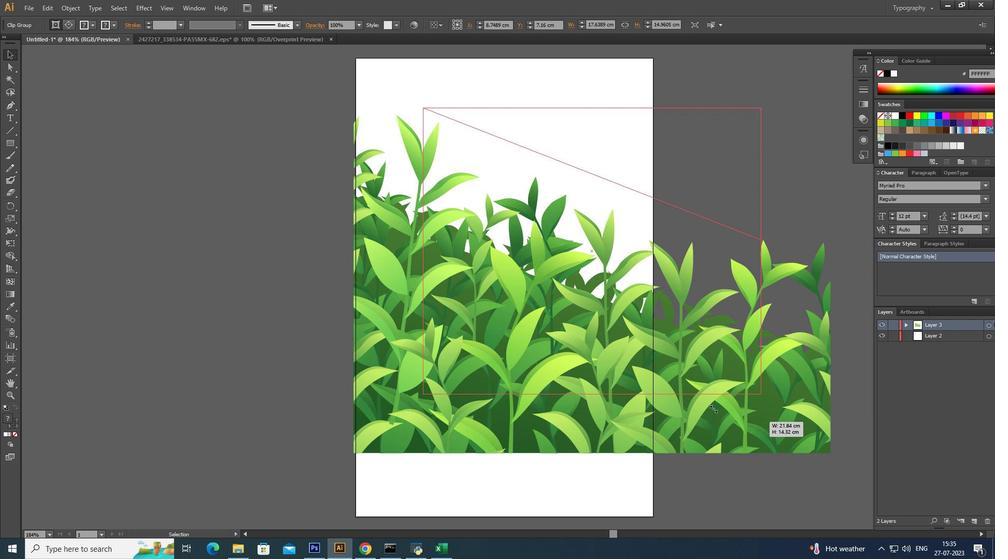 
Action: Key pressed <Key.alt_l>
Screenshot: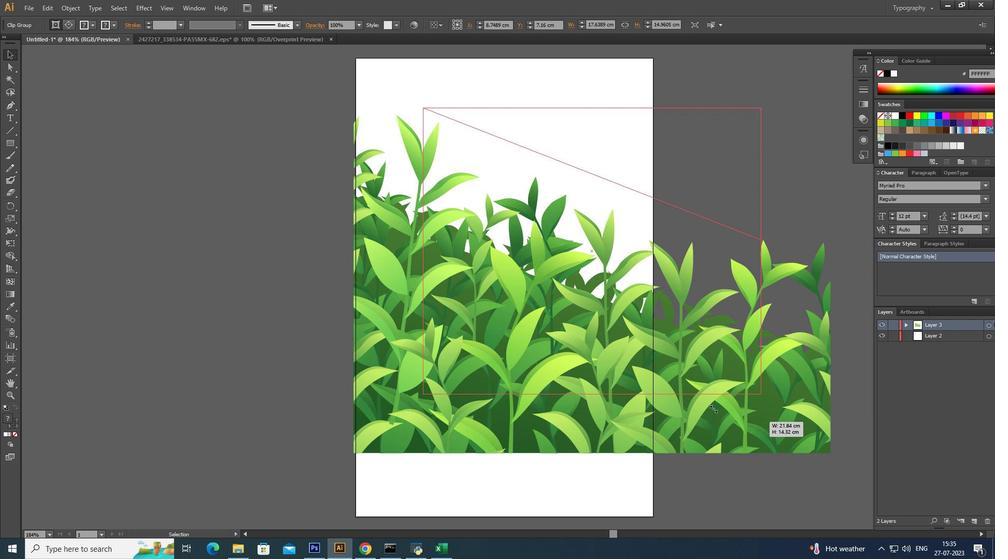 
Action: Mouse moved to (683, 399)
Screenshot: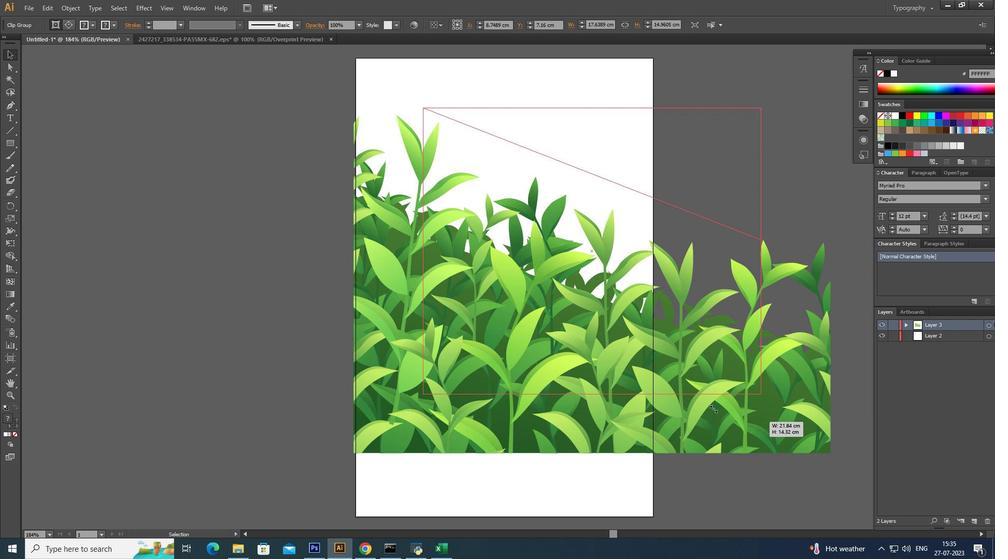 
Action: Key pressed <Key.shift><Key.alt_l><Key.shift><Key.alt_l><Key.shift><Key.alt_l><Key.shift><Key.alt_l><Key.shift><Key.alt_l><Key.shift><Key.alt_l><Key.shift><Key.alt_l><Key.shift><Key.alt_l><Key.shift><Key.alt_l><Key.shift><Key.alt_l><Key.shift><Key.alt_l><Key.shift><Key.alt_l><Key.shift><Key.alt_l><Key.shift><Key.alt_l><Key.shift><Key.alt_l><Key.shift><Key.alt_l><Key.shift><Key.alt_l><Key.shift><Key.alt_l><Key.shift><Key.alt_l><Key.shift><Key.alt_l>
Screenshot: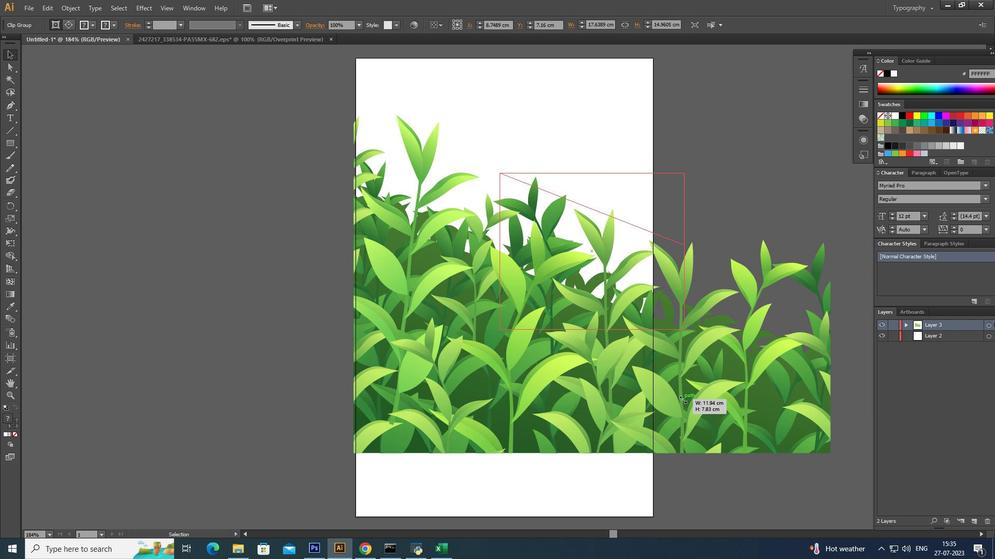 
Action: Mouse moved to (688, 404)
Screenshot: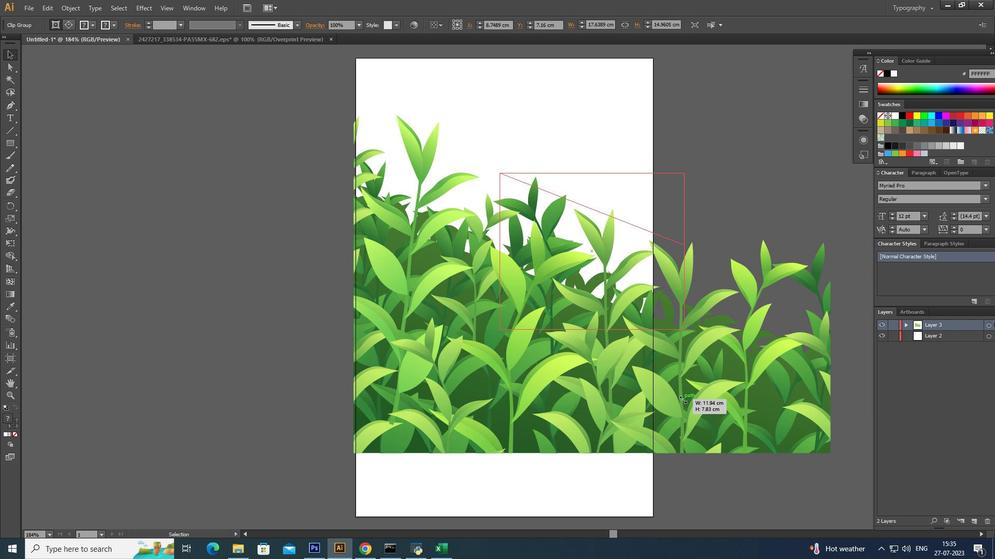 
Action: Key pressed <Key.shift><Key.alt_l>
Screenshot: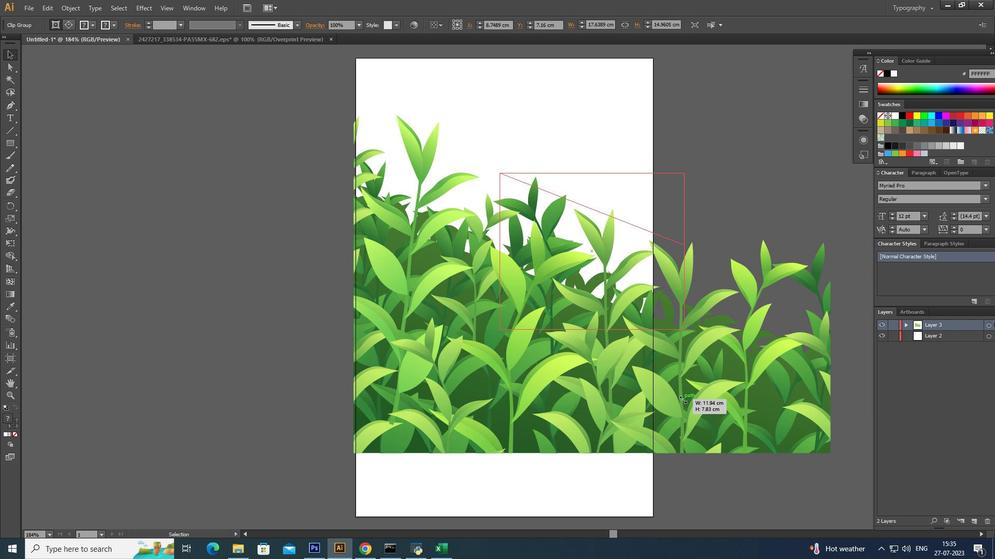 
Action: Mouse moved to (689, 404)
Screenshot: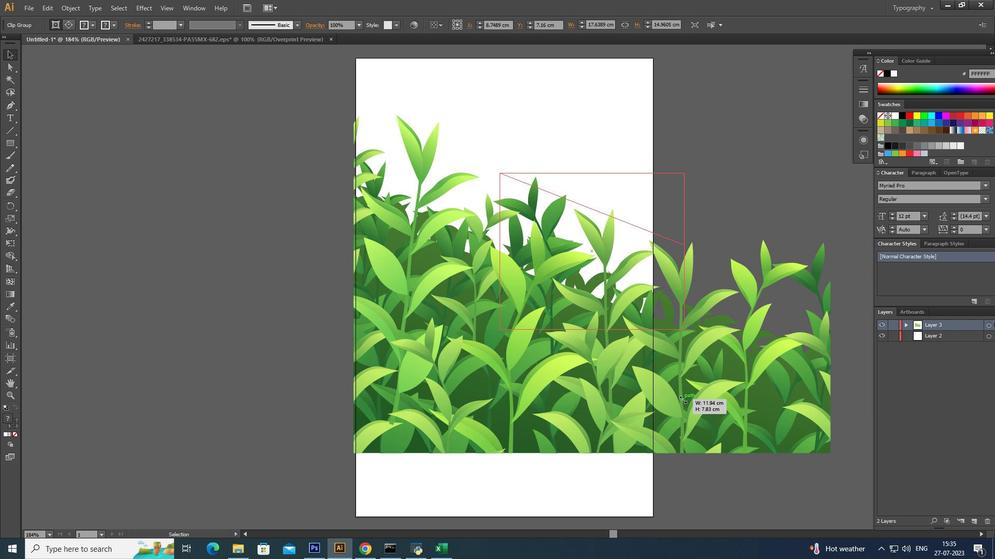 
Action: Key pressed <Key.shift>
Screenshot: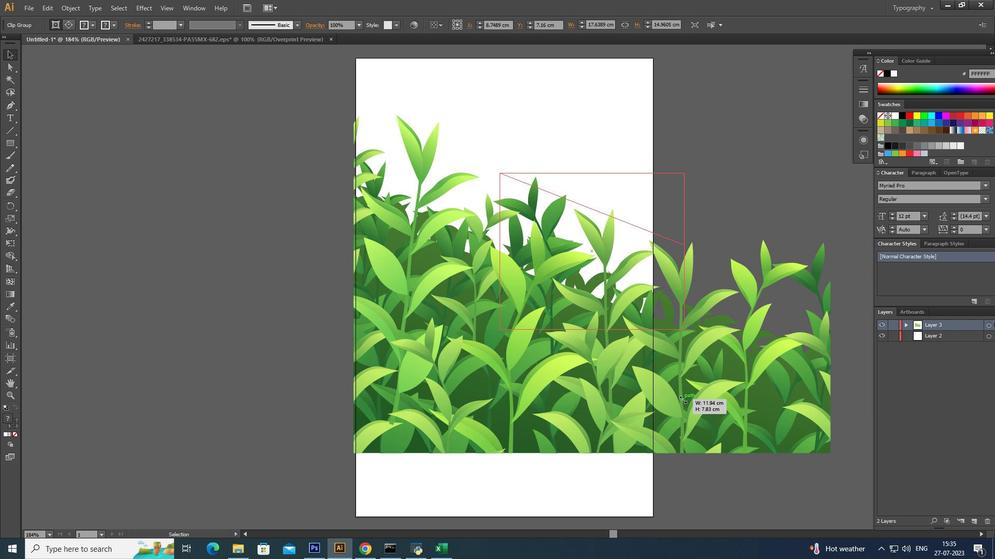 
Action: Mouse moved to (689, 405)
Screenshot: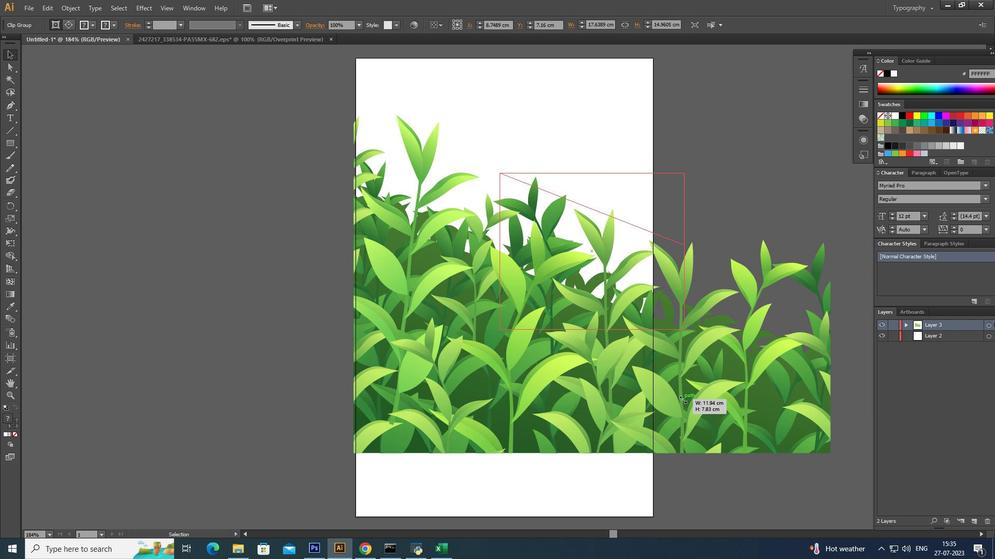 
Action: Key pressed <Key.alt_l><Key.shift><Key.alt_l>
Screenshot: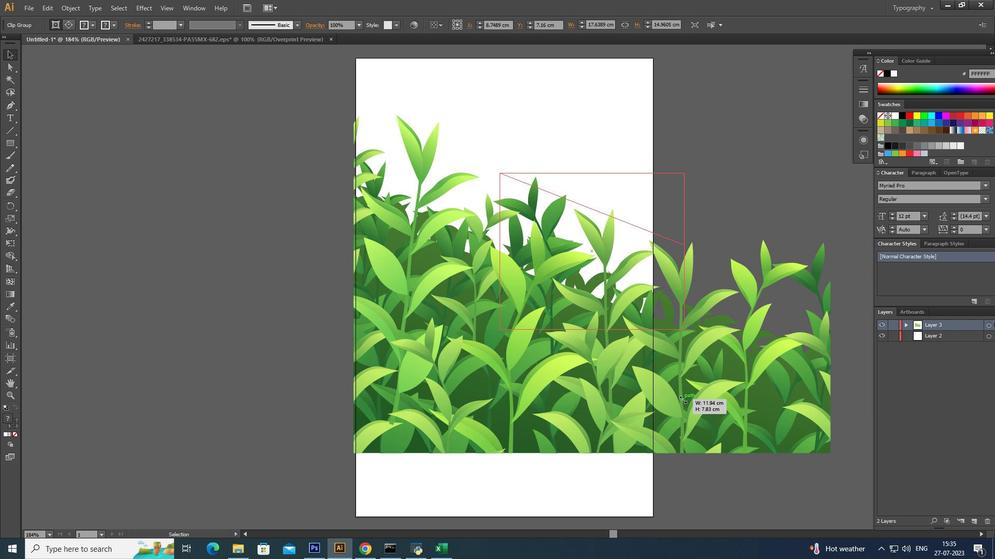 
Action: Mouse moved to (689, 405)
Screenshot: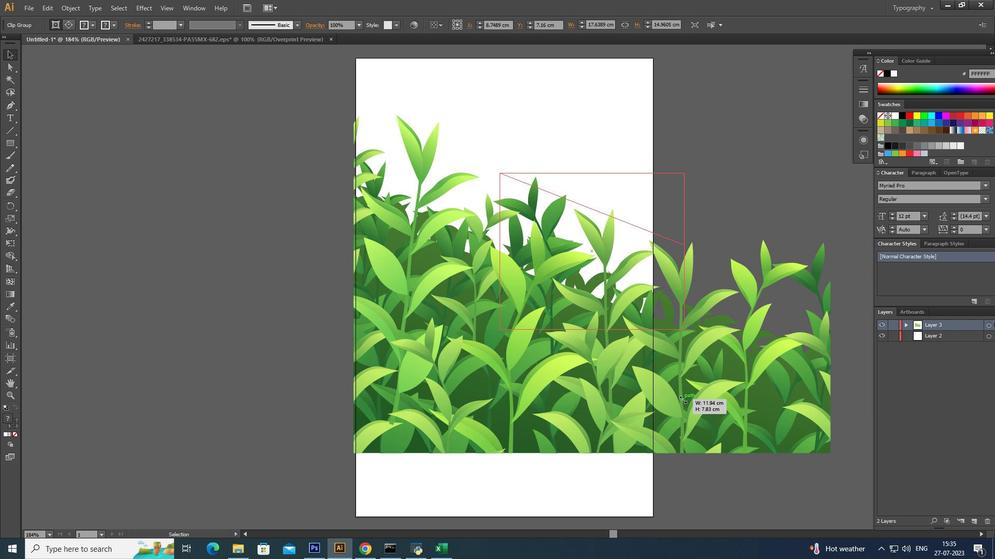 
Action: Key pressed <Key.shift><Key.alt_l><Key.shift><Key.alt_l><Key.shift><Key.alt_l><Key.shift><Key.alt_l>
Screenshot: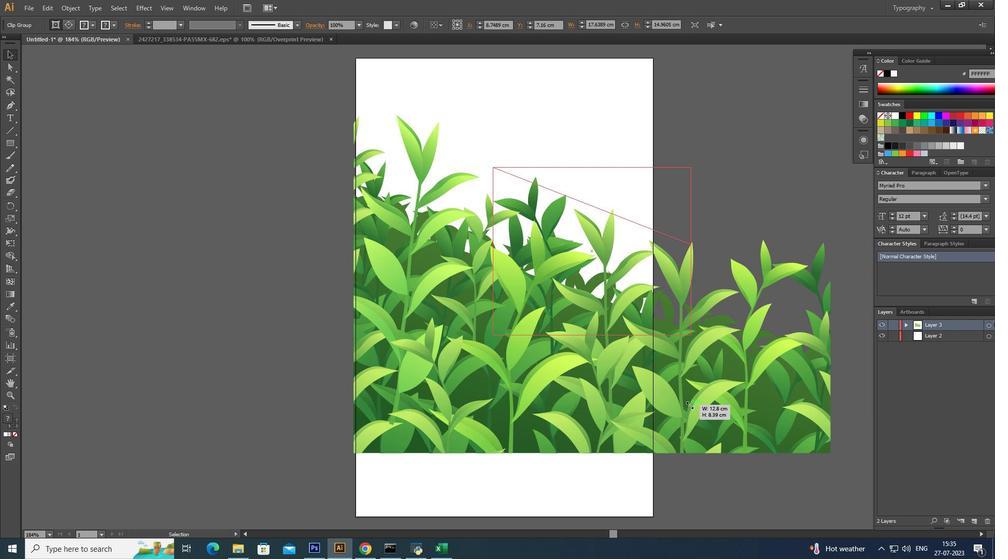 
Action: Mouse moved to (689, 406)
Screenshot: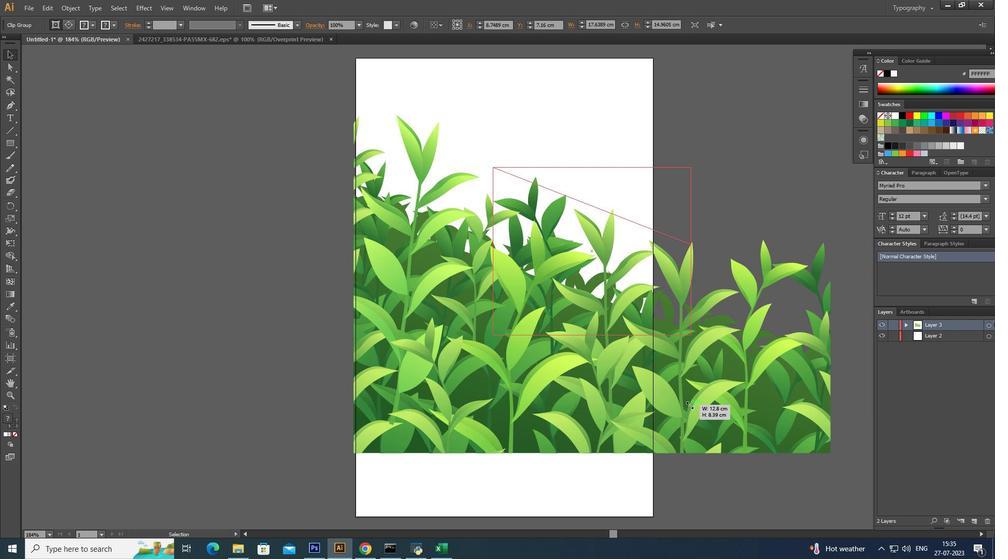 
Action: Key pressed <Key.shift><Key.alt_l>
Screenshot: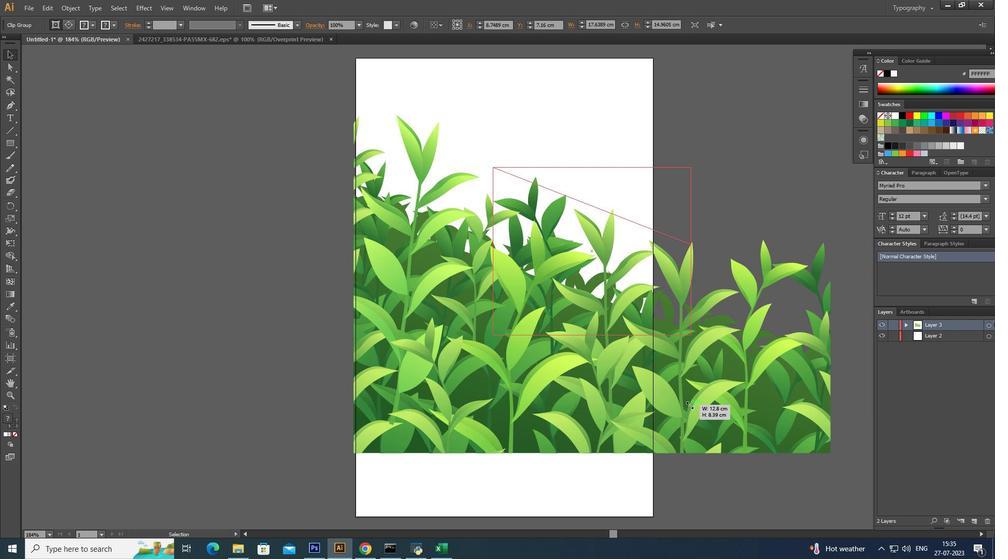 
Action: Mouse moved to (690, 409)
Screenshot: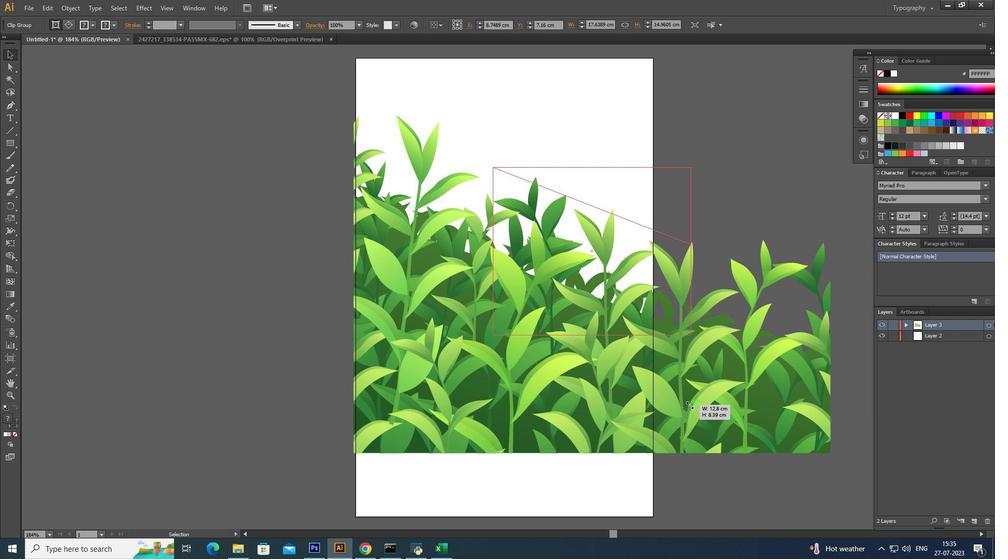 
Action: Key pressed <Key.shift><Key.alt_l>
Screenshot: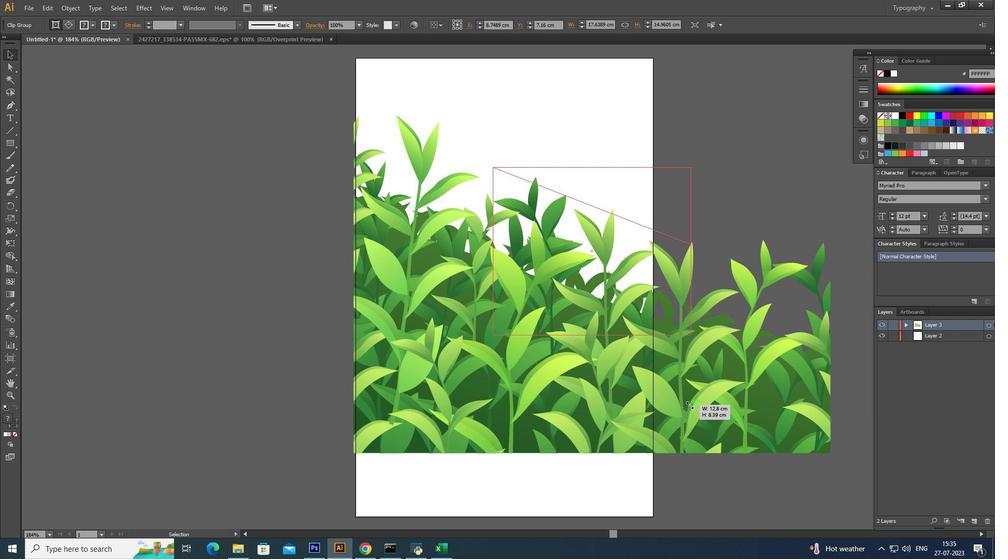 
Action: Mouse moved to (693, 413)
Screenshot: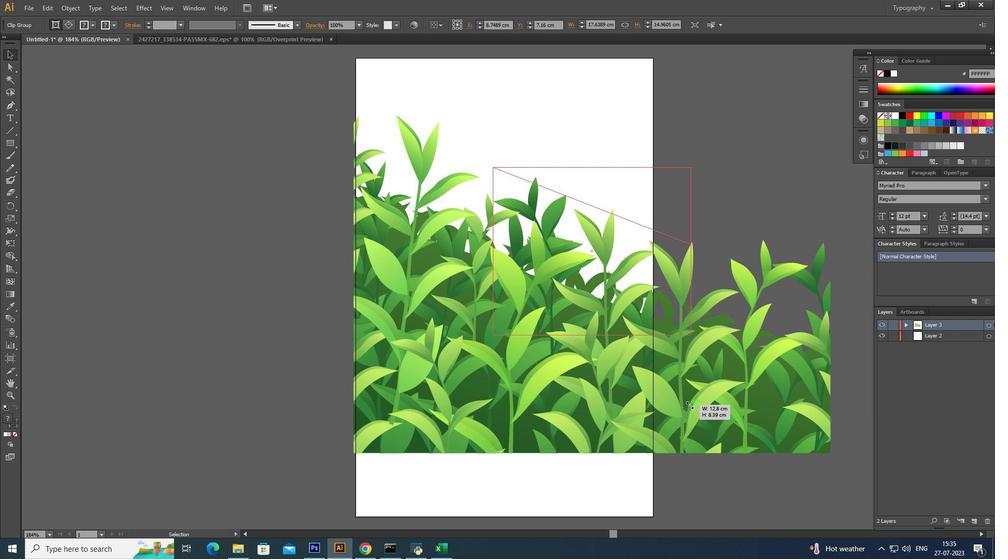 
Action: Key pressed <Key.shift>
Screenshot: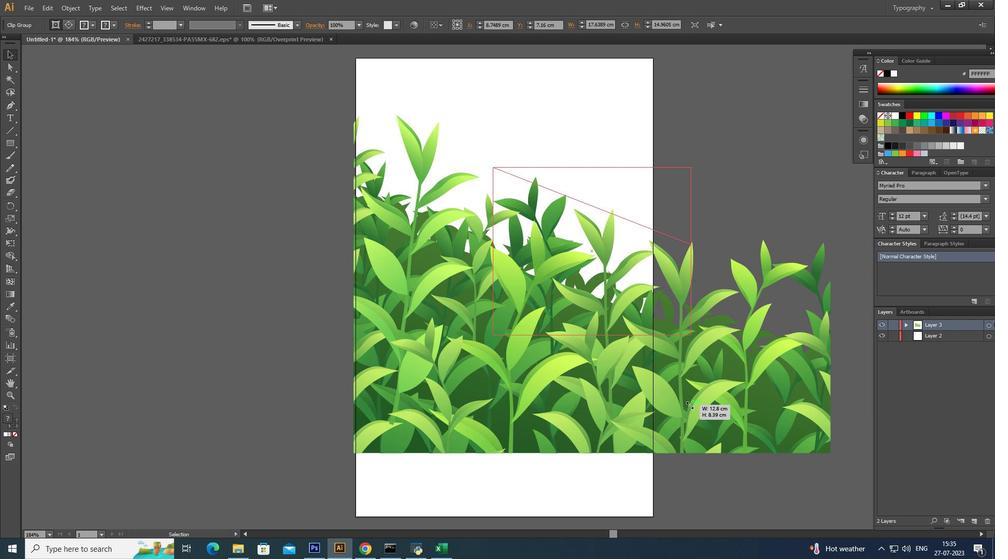 
Action: Mouse moved to (693, 413)
Screenshot: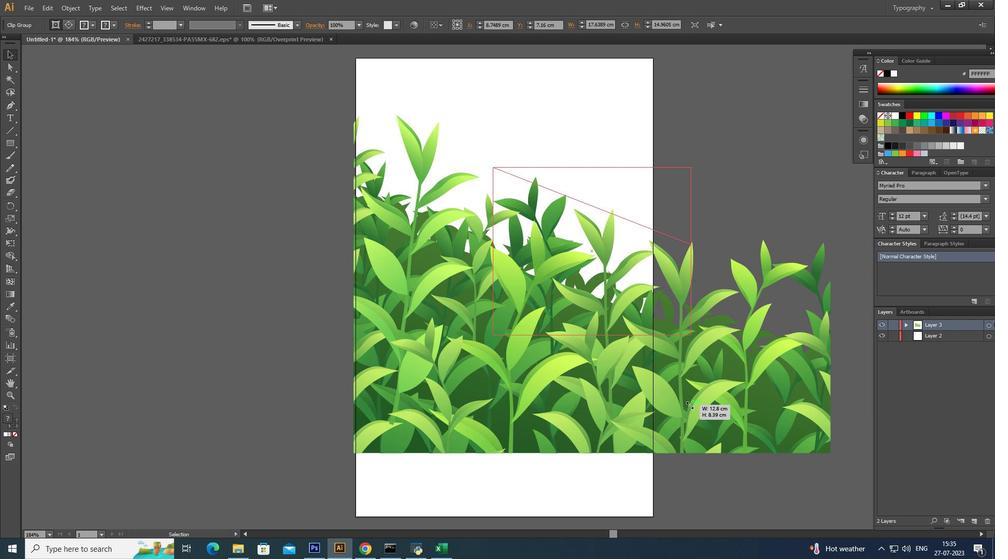 
Action: Key pressed <Key.alt_l><Key.shift><Key.alt_l><Key.shift><Key.alt_l><Key.shift><Key.alt_l><Key.shift><Key.alt_l><Key.shift><Key.alt_l><Key.shift><Key.alt_l><Key.shift><Key.alt_l><Key.shift><Key.alt_l><Key.shift><Key.alt_l><Key.shift><Key.alt_l><Key.shift><Key.alt_l><Key.shift><Key.alt_l><Key.shift><Key.alt_l><Key.shift><Key.alt_l><Key.shift><Key.alt_l><Key.shift><Key.alt_l><Key.shift><Key.alt_l>
Screenshot: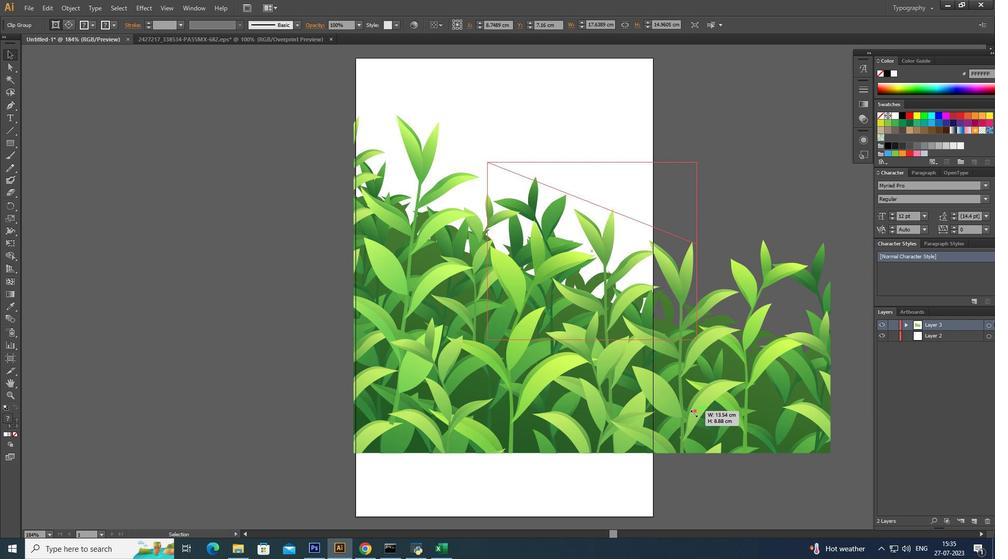 
Action: Mouse moved to (568, 301)
Screenshot: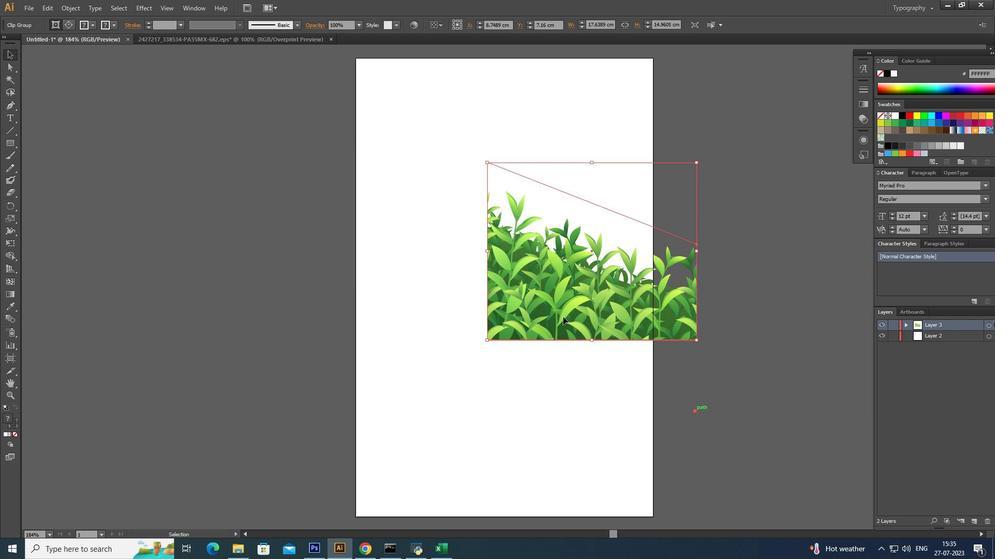 
Action: Mouse pressed left at (568, 301)
Screenshot: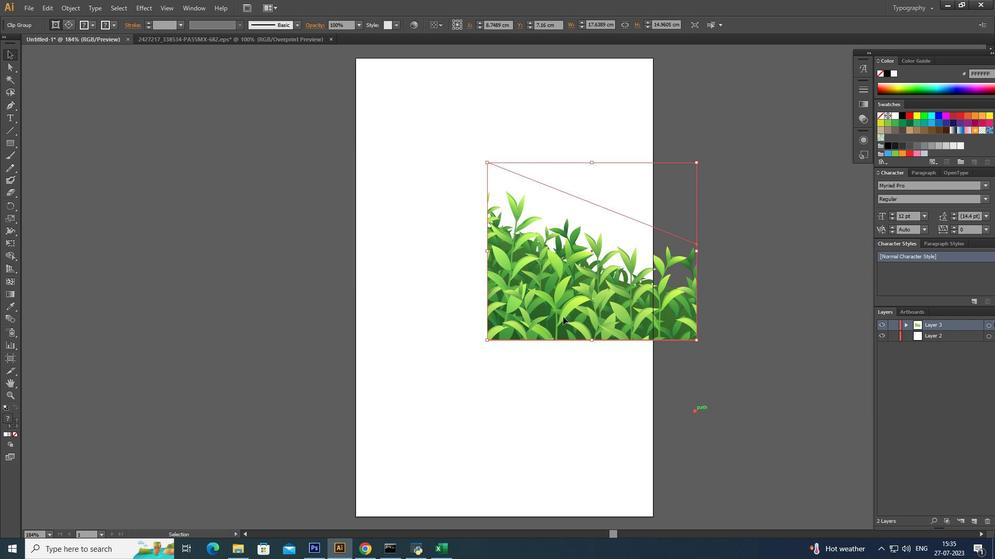 
Action: Mouse moved to (565, 339)
Screenshot: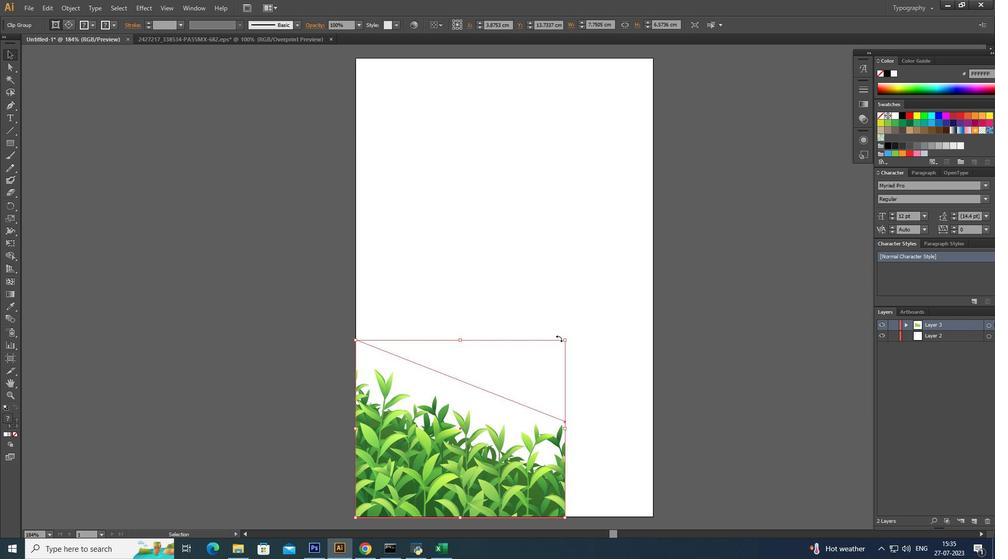 
Action: Mouse pressed left at (565, 339)
Screenshot: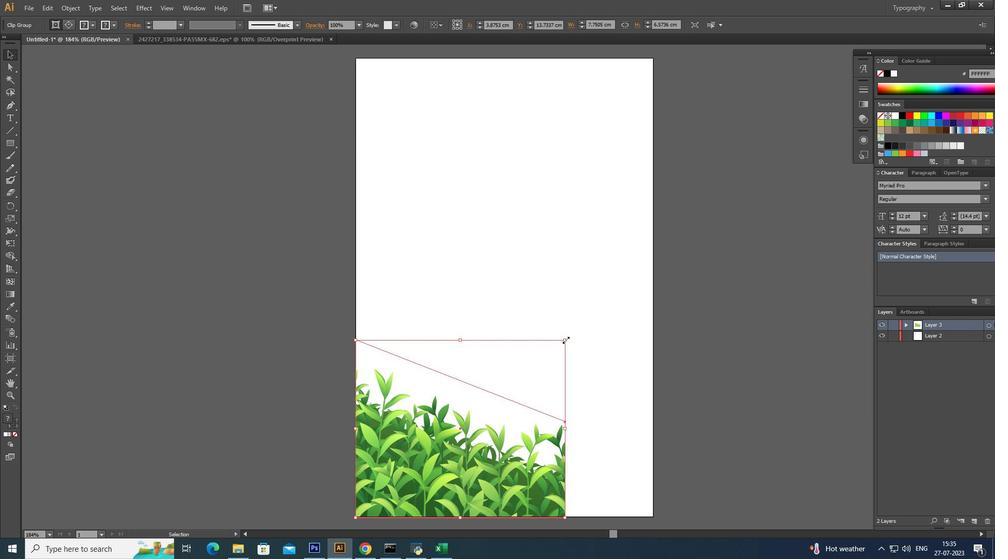 
Action: Key pressed <Key.alt_l><Key.shift>
Screenshot: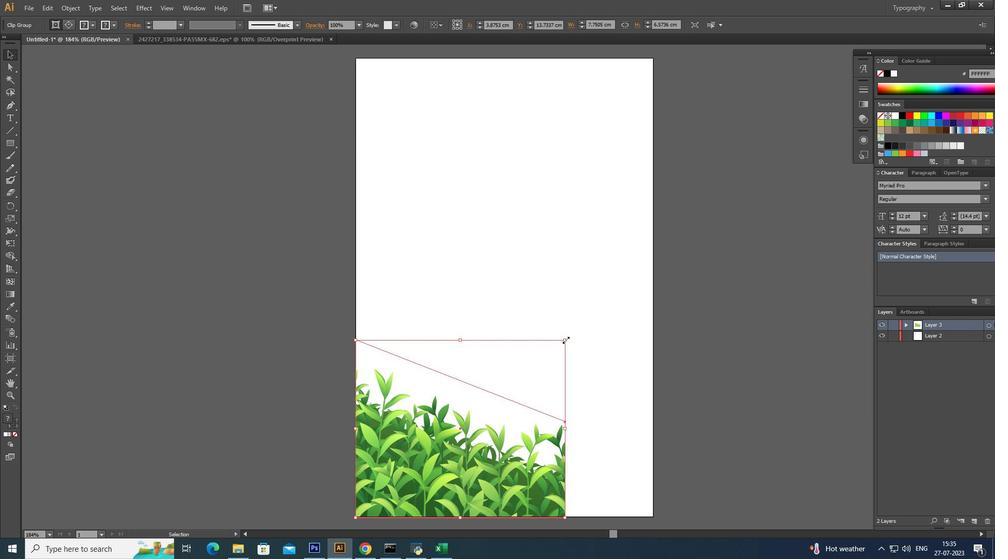
Action: Mouse moved to (581, 320)
Screenshot: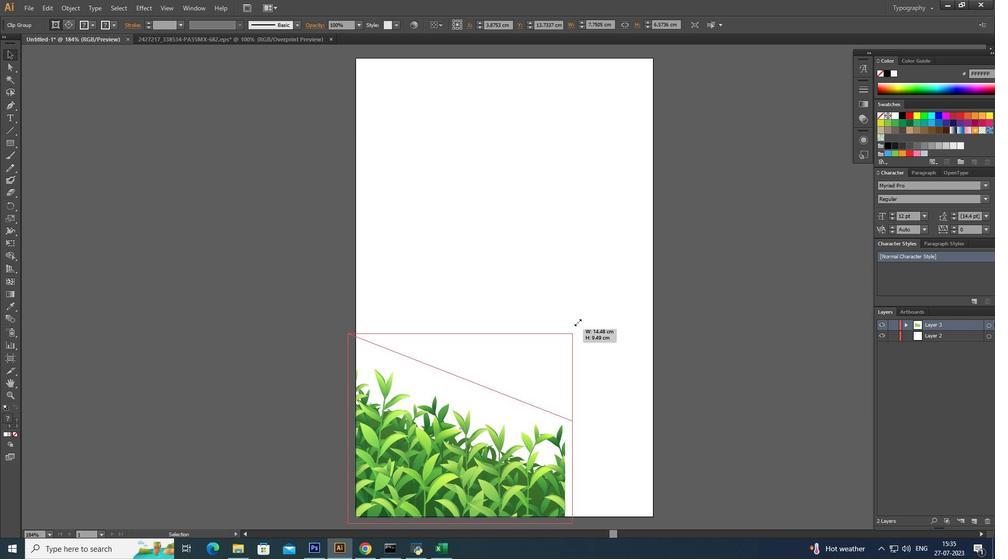 
Action: Key pressed <Key.shift><Key.shift><Key.shift>
Screenshot: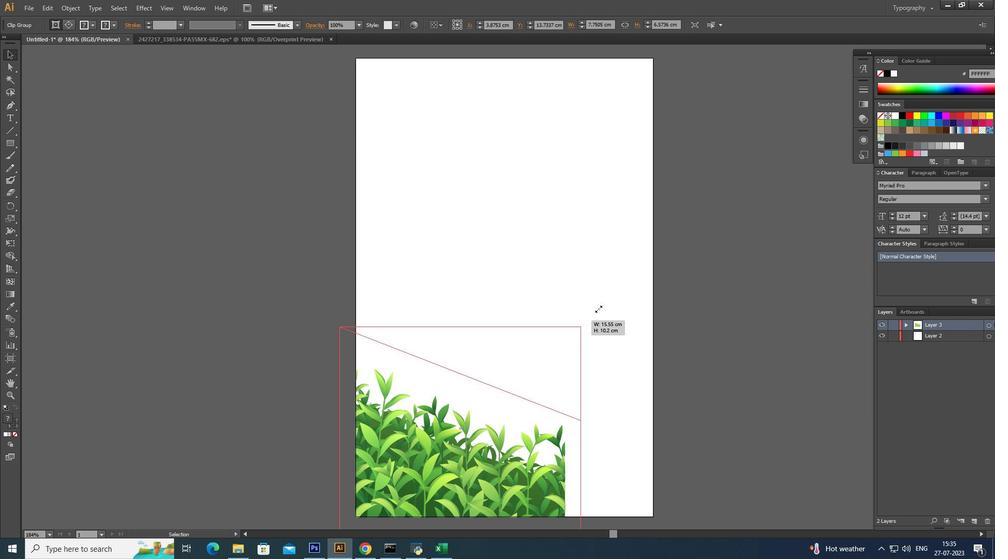 
Action: Mouse moved to (598, 308)
Screenshot: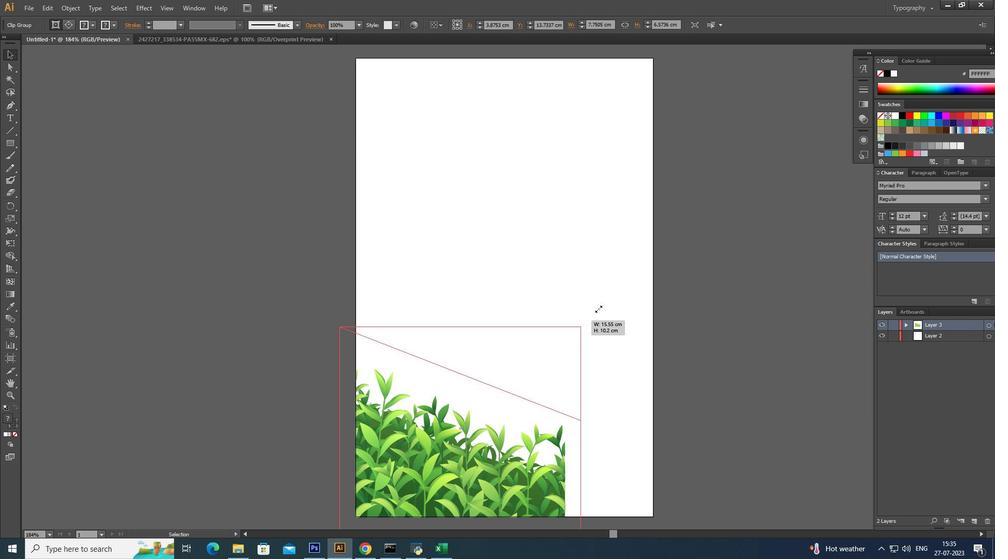 
Action: Key pressed <Key.shift>
Screenshot: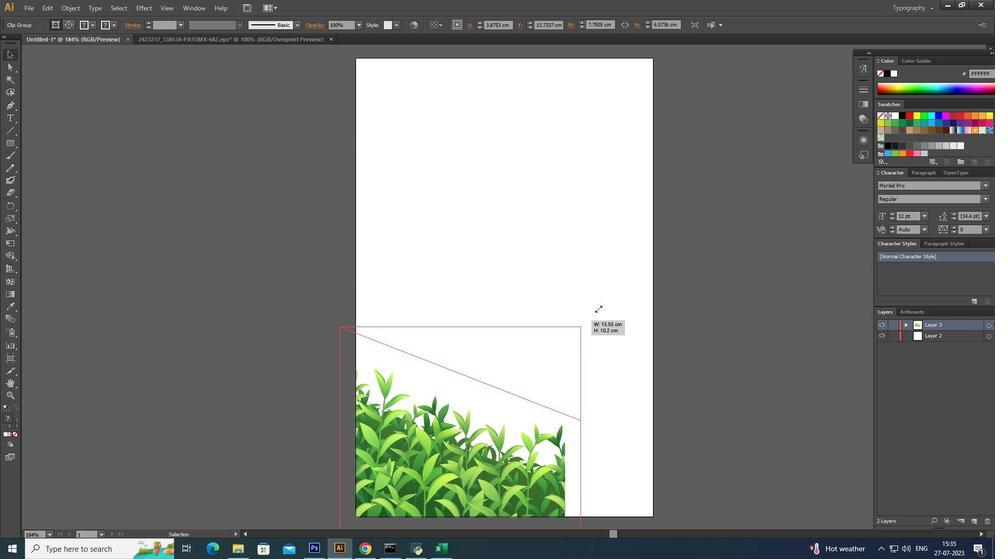
Action: Mouse moved to (598, 308)
Screenshot: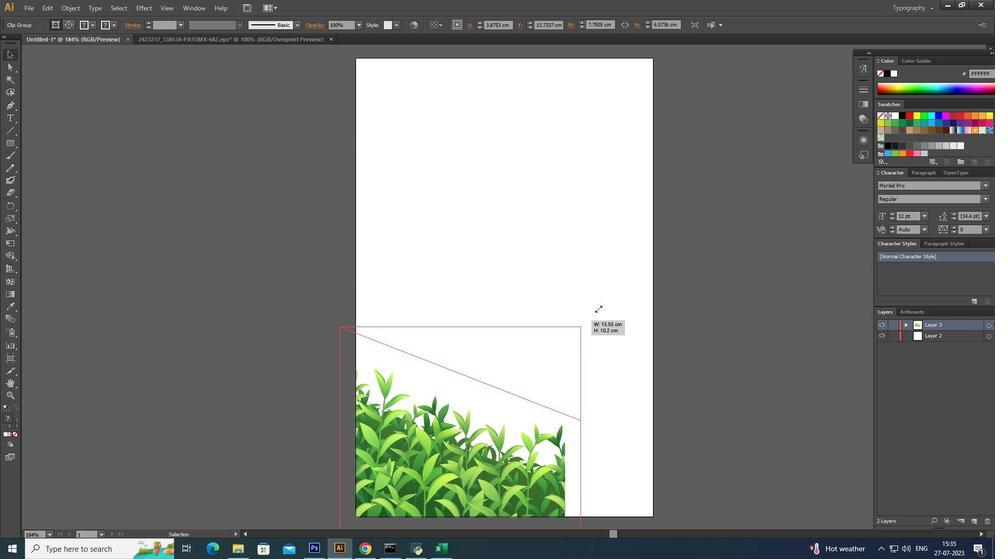 
Action: Key pressed <Key.shift><Key.shift><Key.shift>
Screenshot: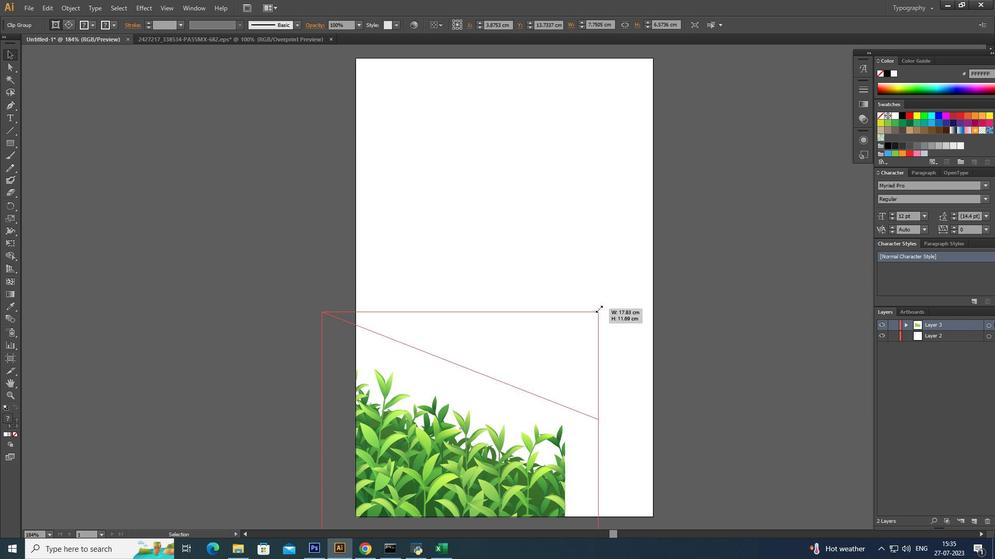 
Action: Mouse moved to (599, 308)
Screenshot: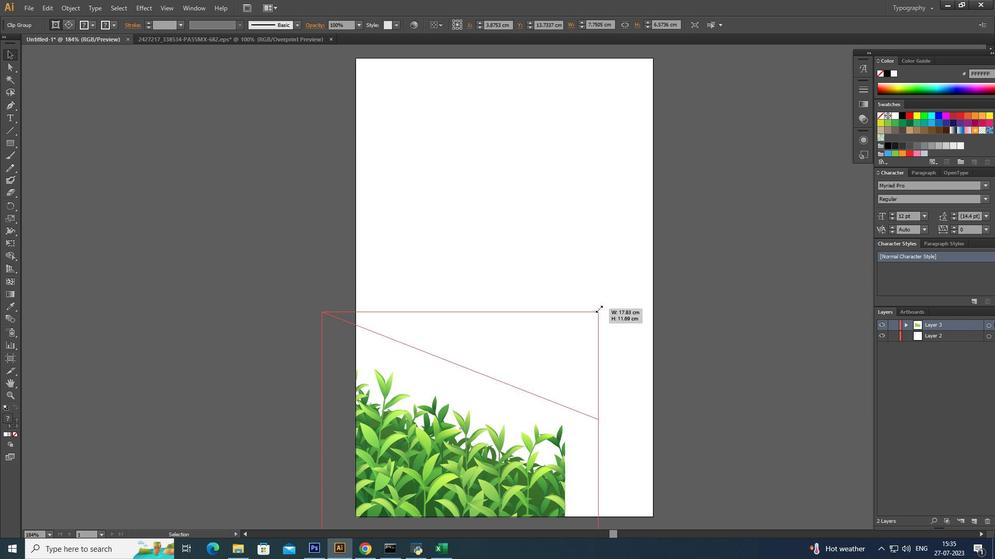 
Action: Key pressed <Key.shift><Key.shift><Key.shift>
Screenshot: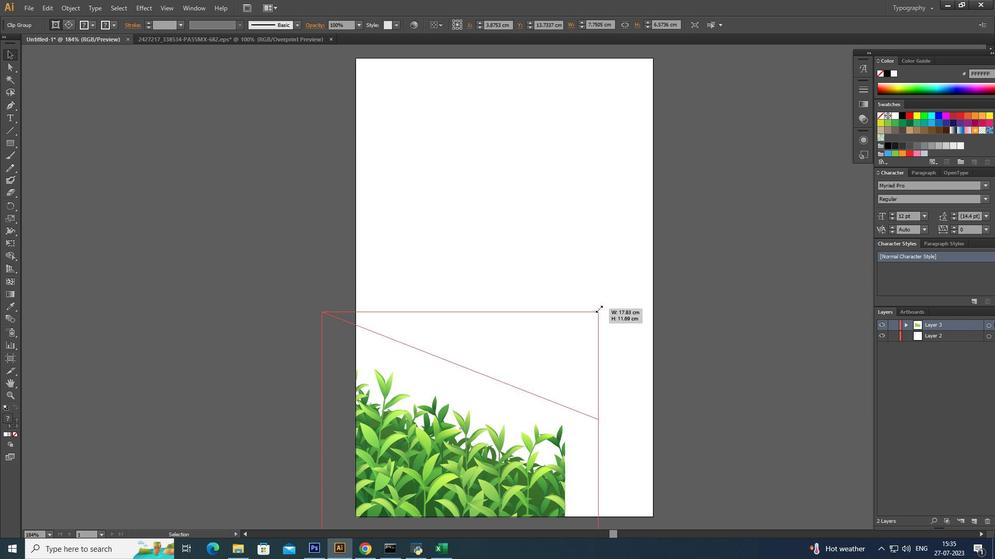 
Action: Mouse moved to (602, 305)
Screenshot: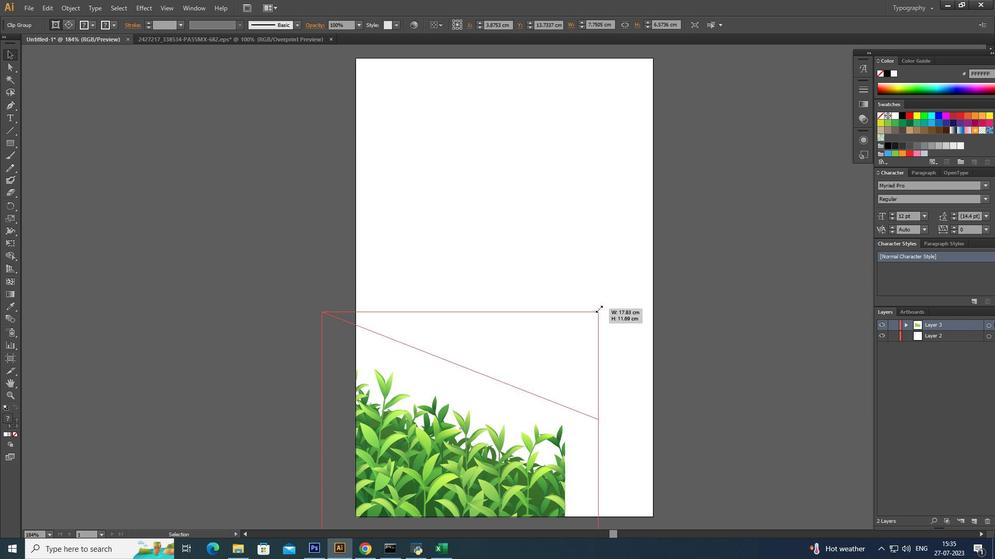 
Action: Key pressed <Key.shift><Key.shift>
Screenshot: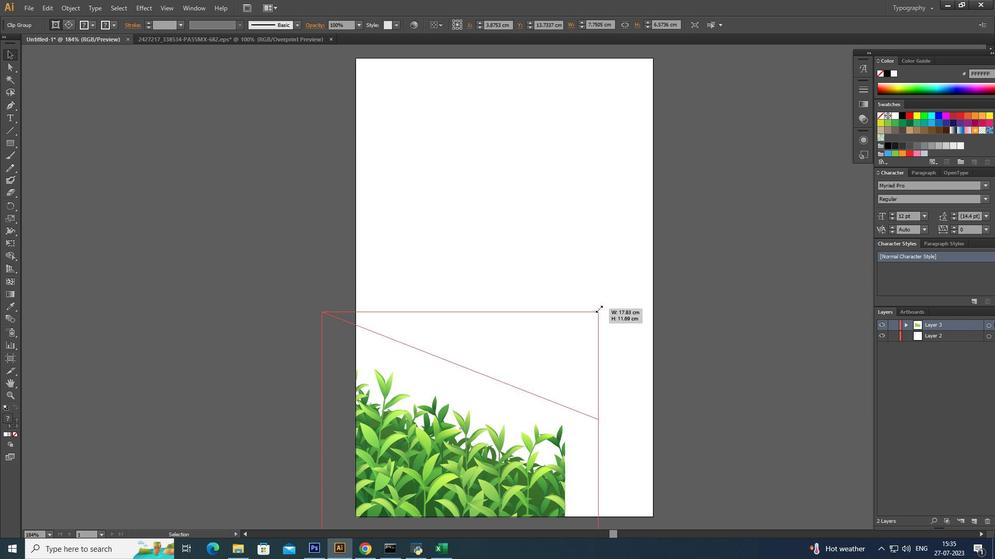 
Action: Mouse moved to (606, 303)
Screenshot: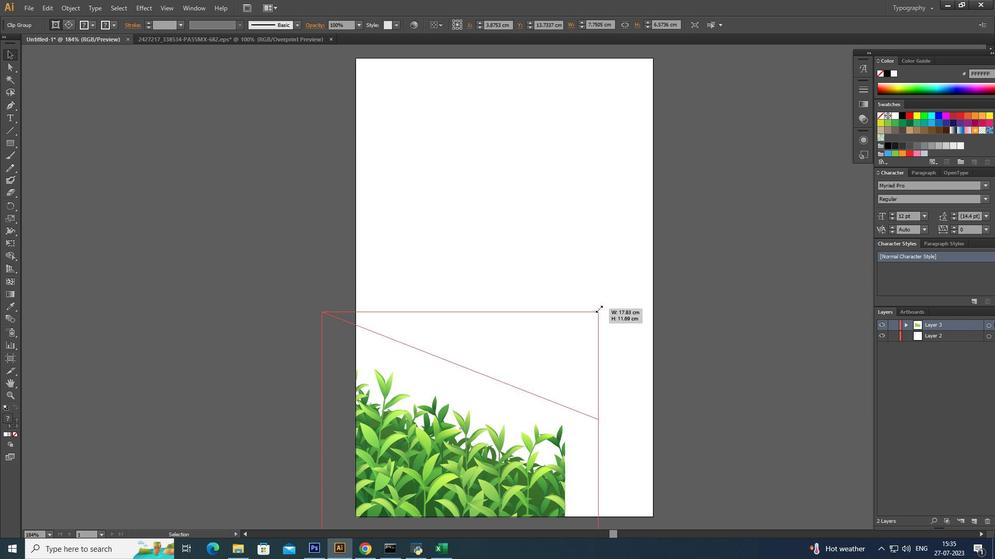 
Action: Key pressed <Key.shift><Key.shift><Key.shift><Key.shift><Key.shift><Key.shift><Key.shift><Key.shift><Key.shift><Key.shift><Key.shift>
Screenshot: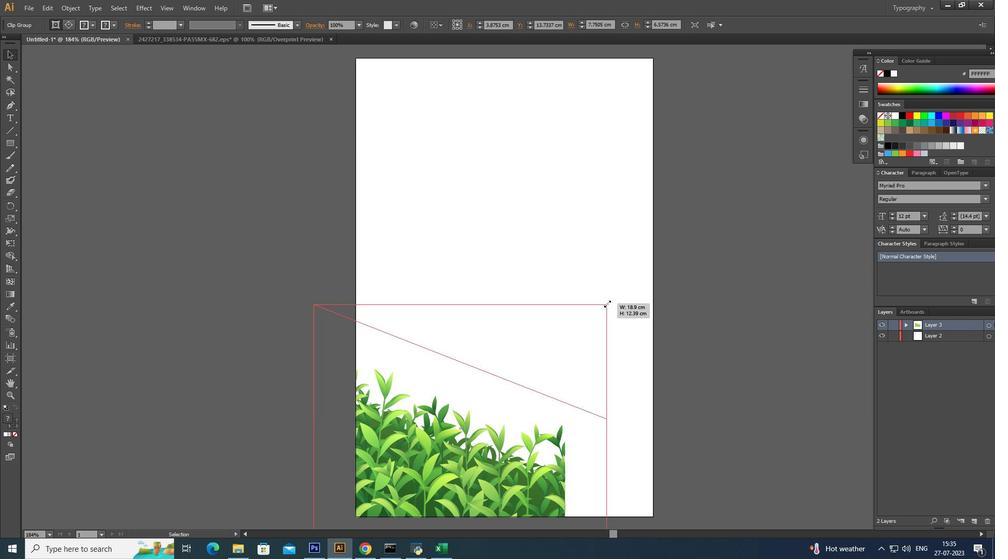 
Action: Mouse moved to (441, 465)
Screenshot: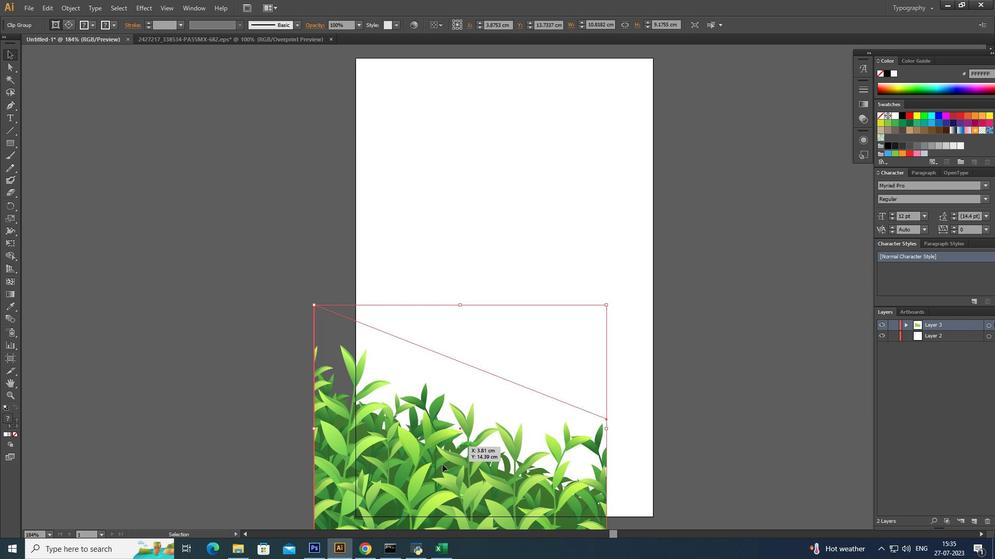 
Action: Mouse pressed left at (441, 465)
Screenshot: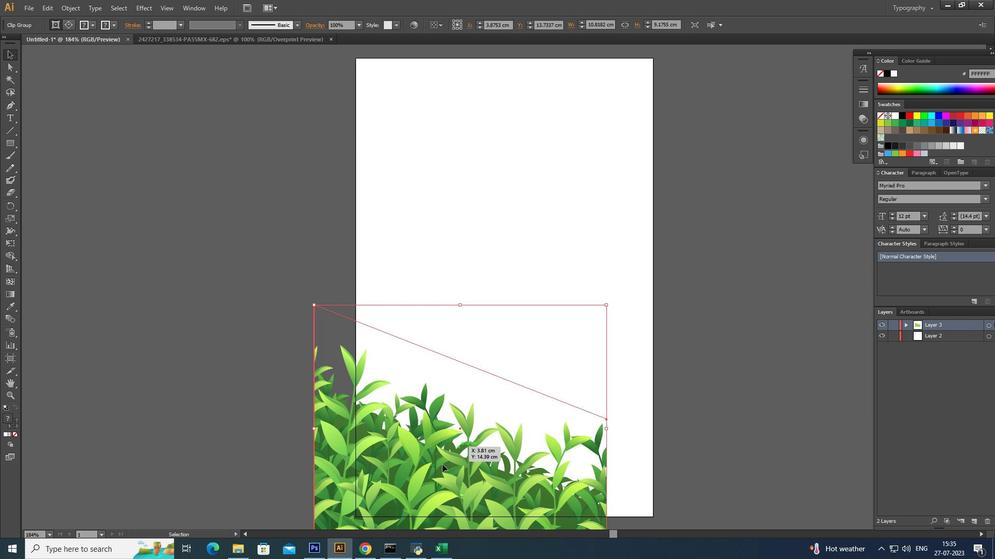 
Action: Mouse moved to (648, 265)
Screenshot: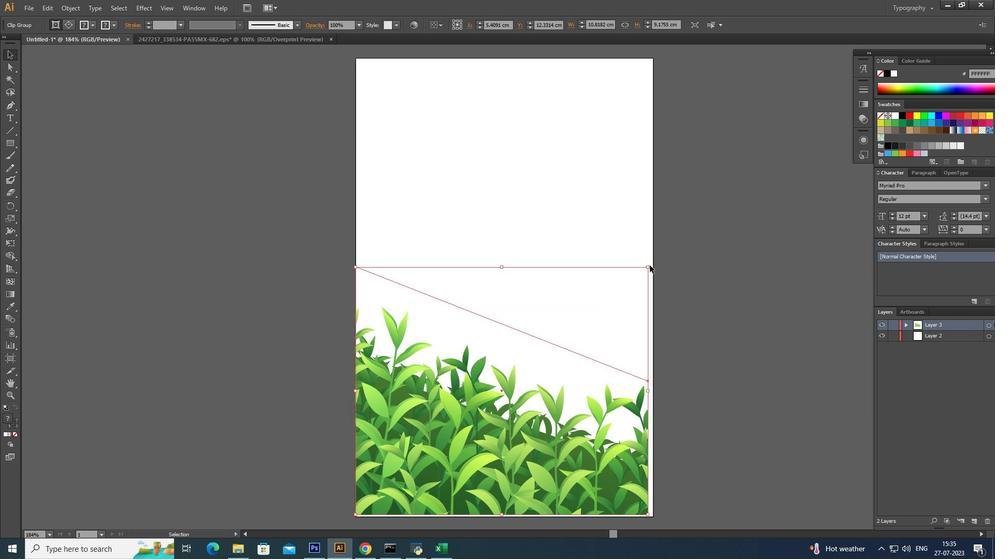 
Action: Mouse pressed left at (648, 265)
Screenshot: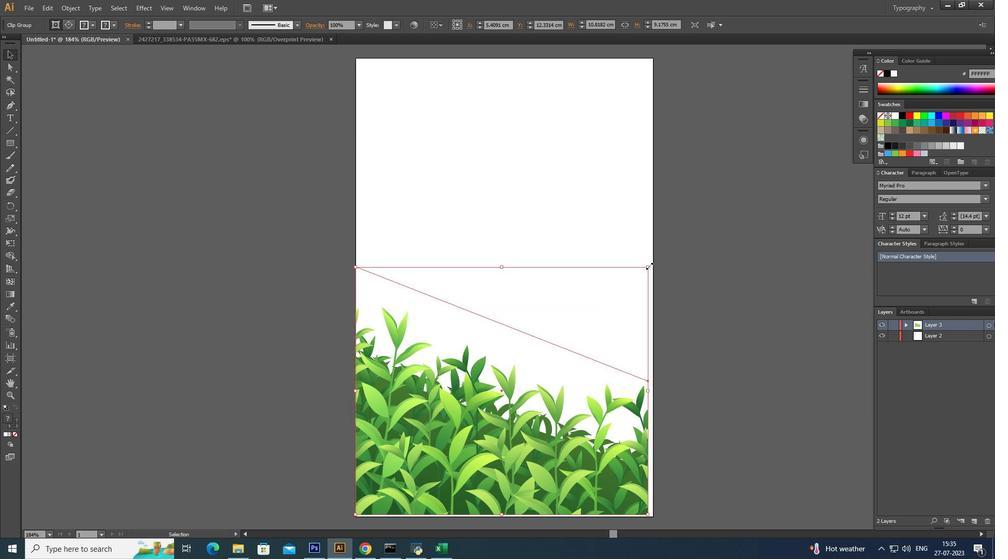 
Action: Key pressed <Key.alt_l><Key.shift>
Screenshot: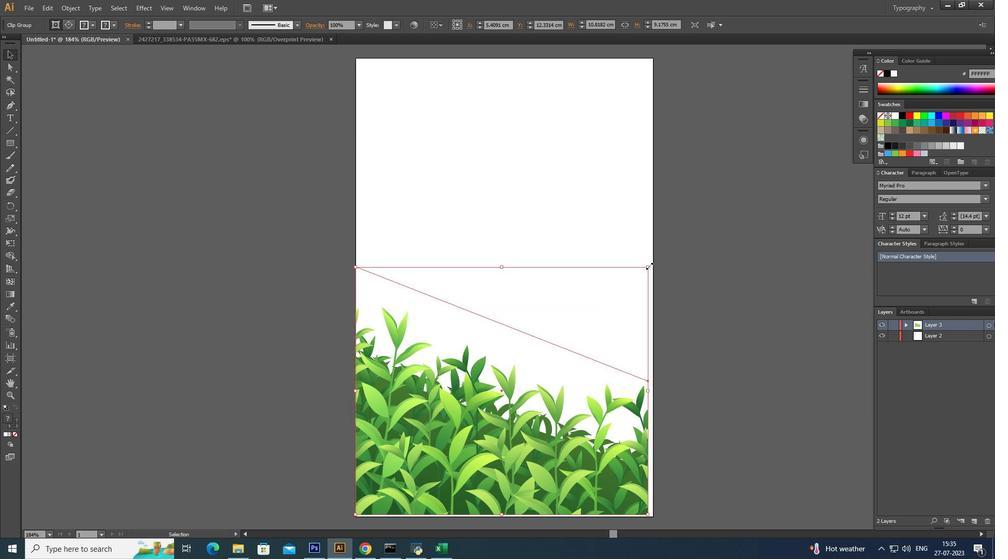 
Action: Mouse moved to (651, 261)
Screenshot: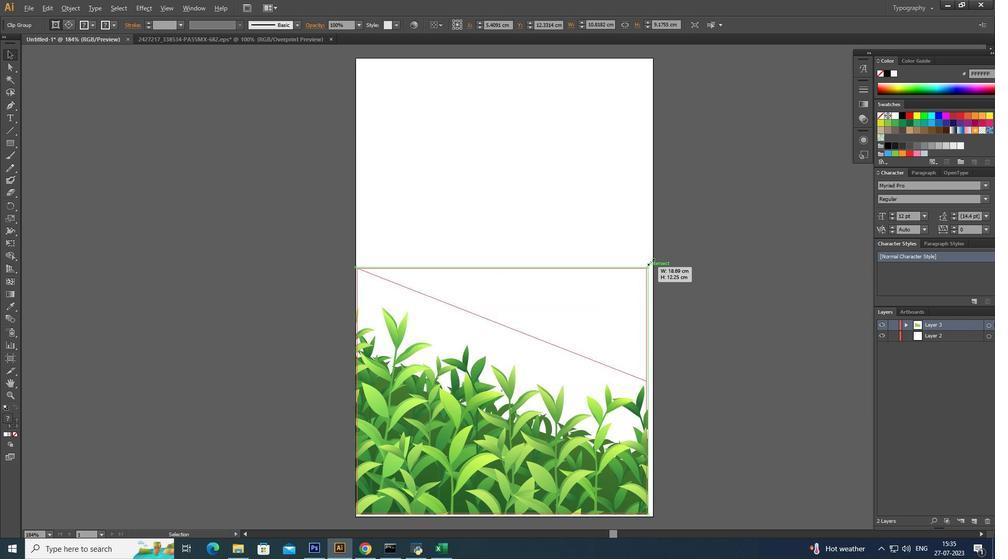 
Action: Key pressed <Key.shift><Key.shift><Key.shift><Key.shift><Key.shift><Key.shift><Key.shift><Key.shift><Key.shift><Key.shift>
Screenshot: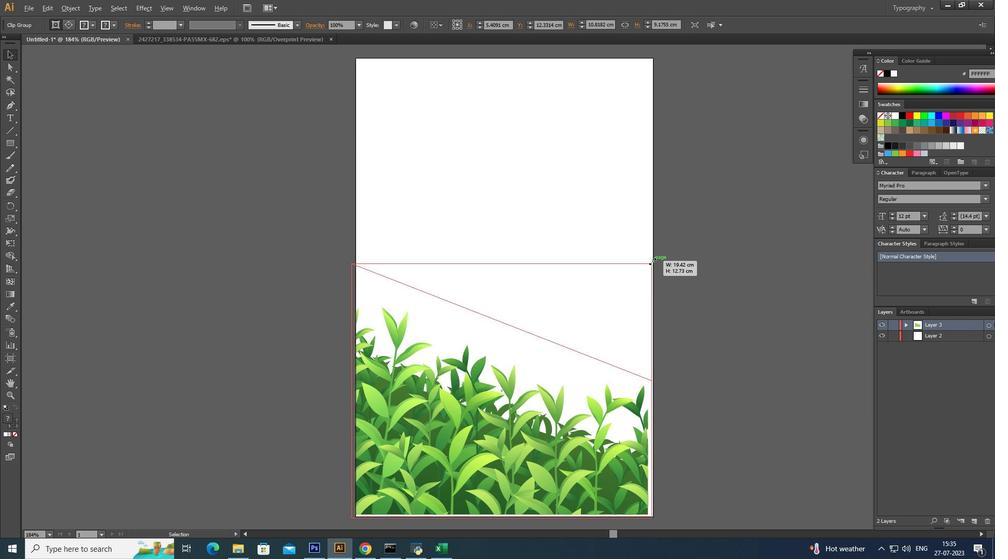 
Action: Mouse moved to (651, 261)
Screenshot: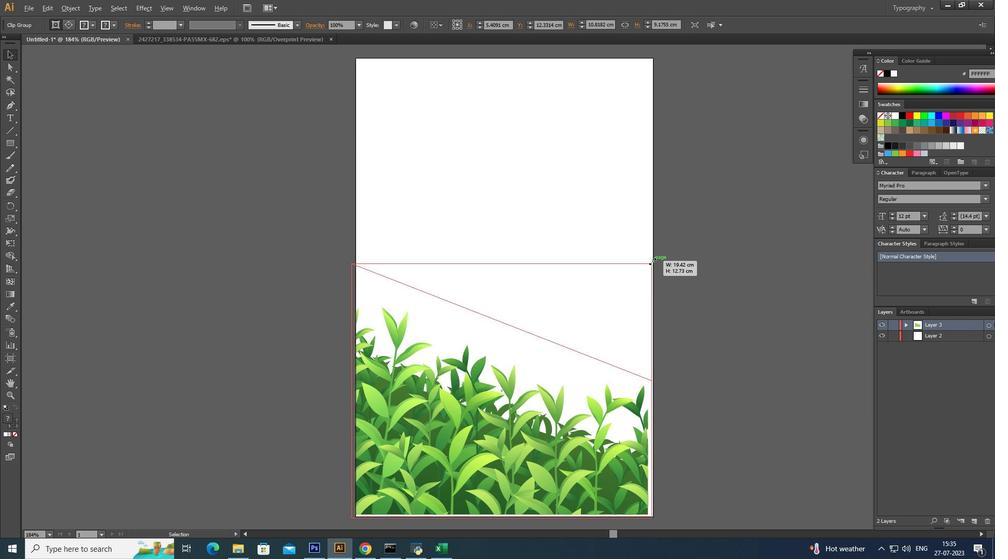 
Action: Key pressed <Key.shift><Key.shift><Key.shift><Key.shift><Key.shift>
Screenshot: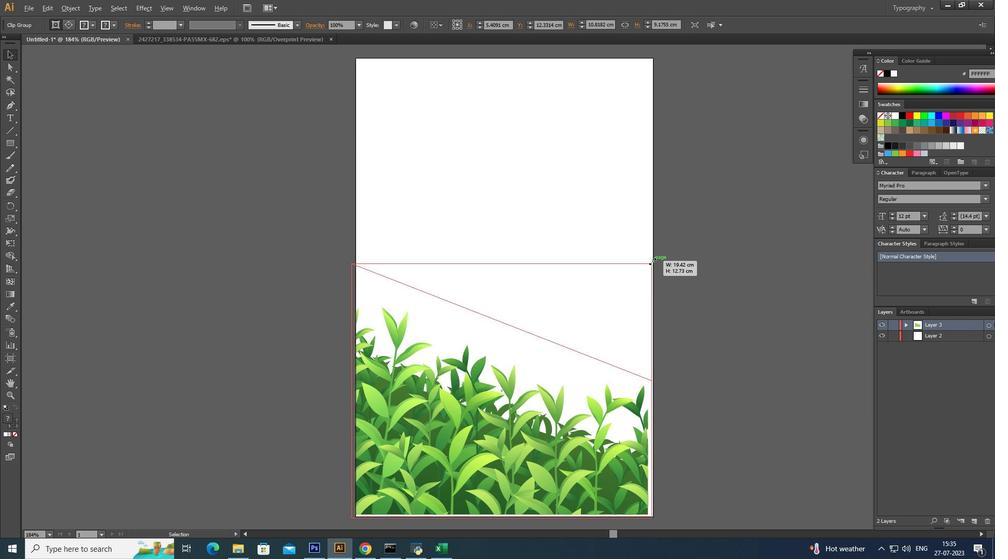 
Action: Mouse moved to (652, 260)
Screenshot: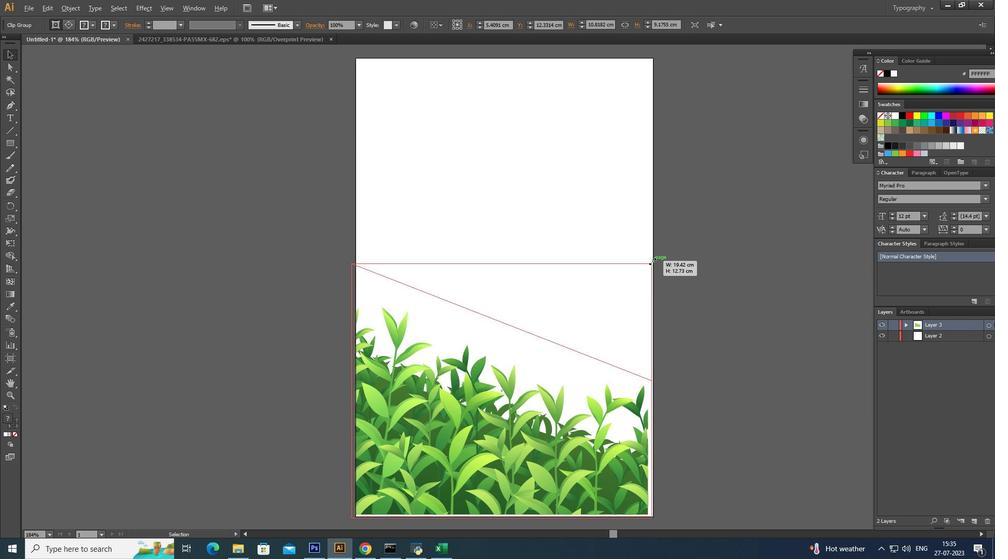 
Action: Key pressed <Key.shift><Key.shift><Key.shift><Key.shift><Key.shift><Key.shift><Key.shift><Key.shift><Key.shift><Key.shift><Key.shift><Key.shift><Key.shift><Key.shift><Key.shift><Key.shift><Key.shift><Key.shift><Key.shift><Key.shift><Key.shift><Key.shift><Key.shift><Key.shift><Key.shift>
Screenshot: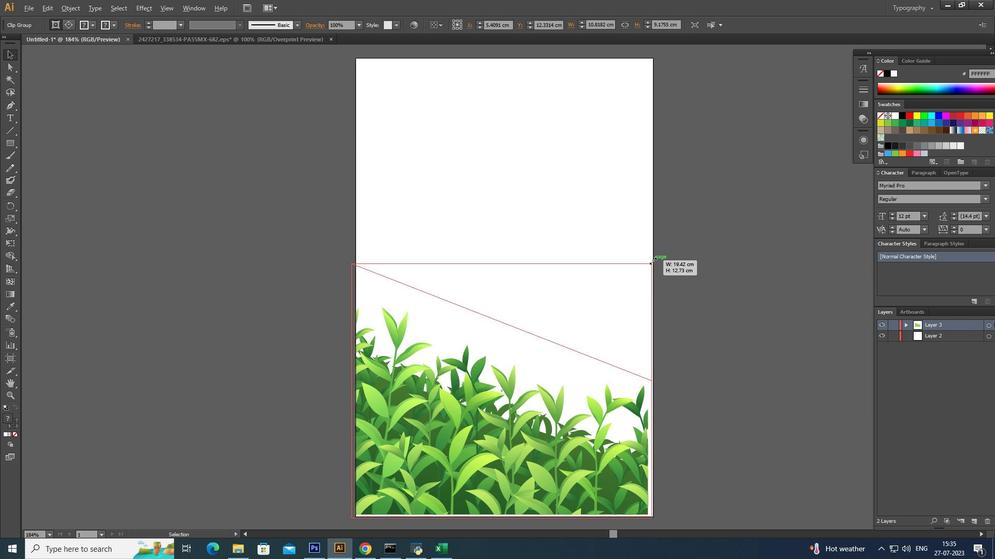 
Action: Mouse moved to (744, 323)
Screenshot: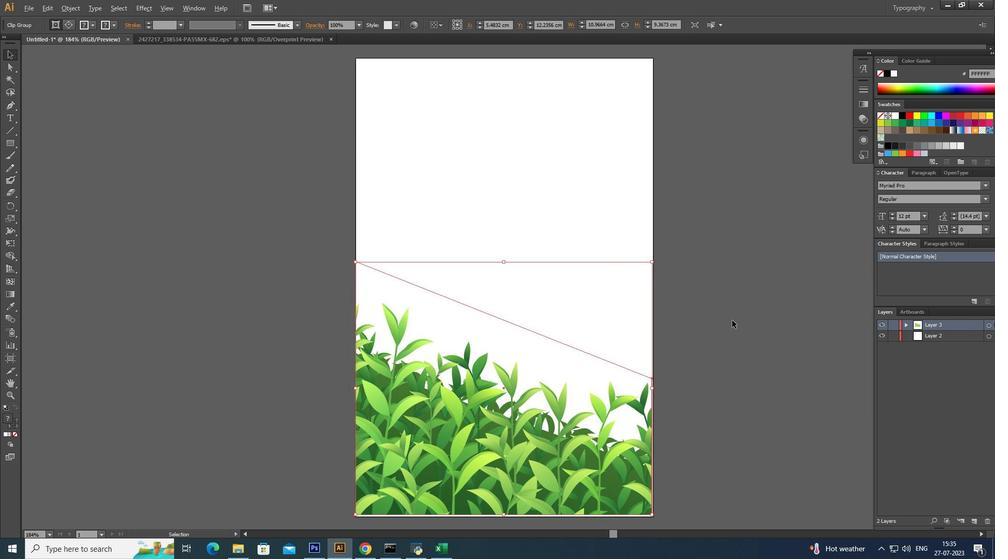 
Action: Key pressed <Key.down><Key.down><Key.down><Key.down><Key.down><Key.down>
Screenshot: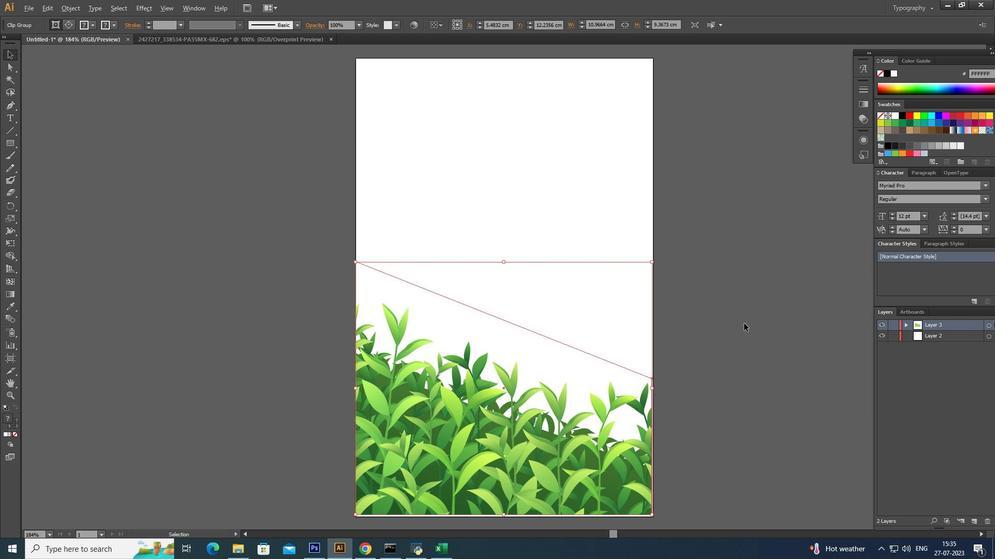 
Action: Mouse moved to (714, 309)
Screenshot: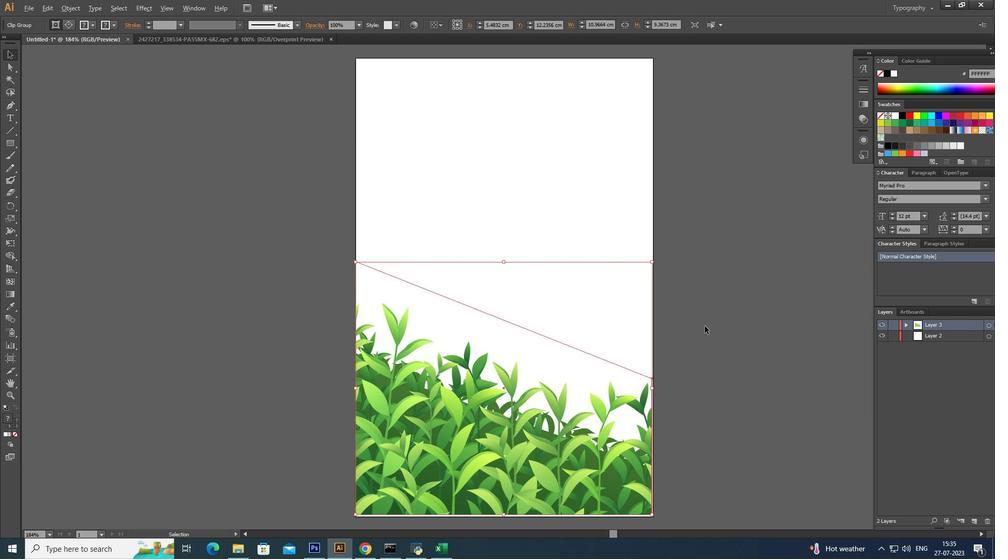 
Action: Mouse pressed left at (714, 309)
Screenshot: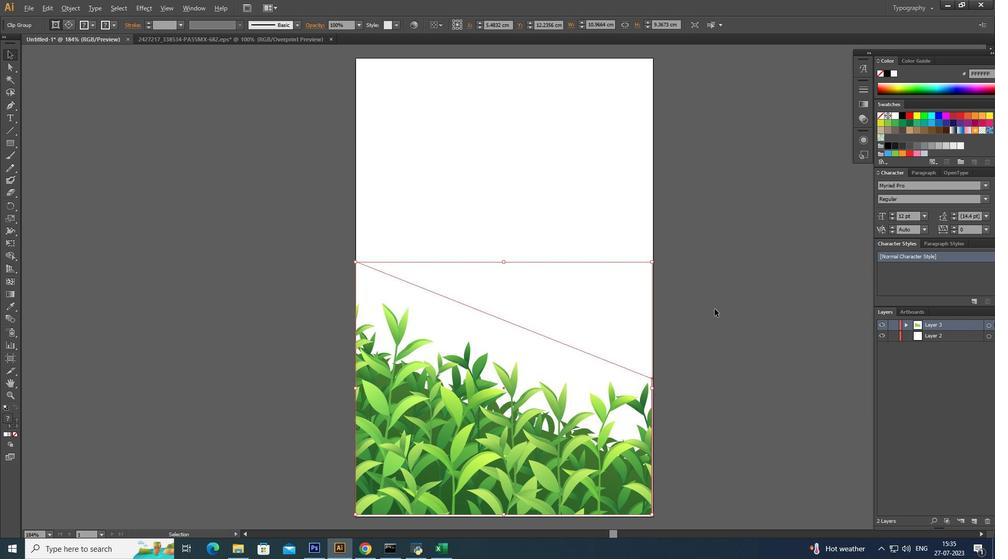 
Action: Mouse moved to (574, 487)
Screenshot: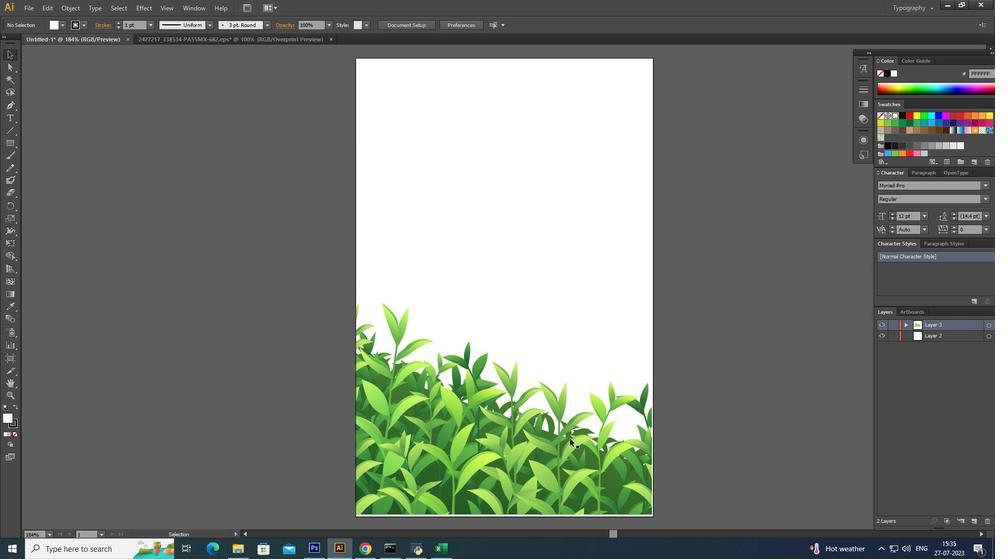
Action: Mouse pressed left at (574, 487)
Screenshot: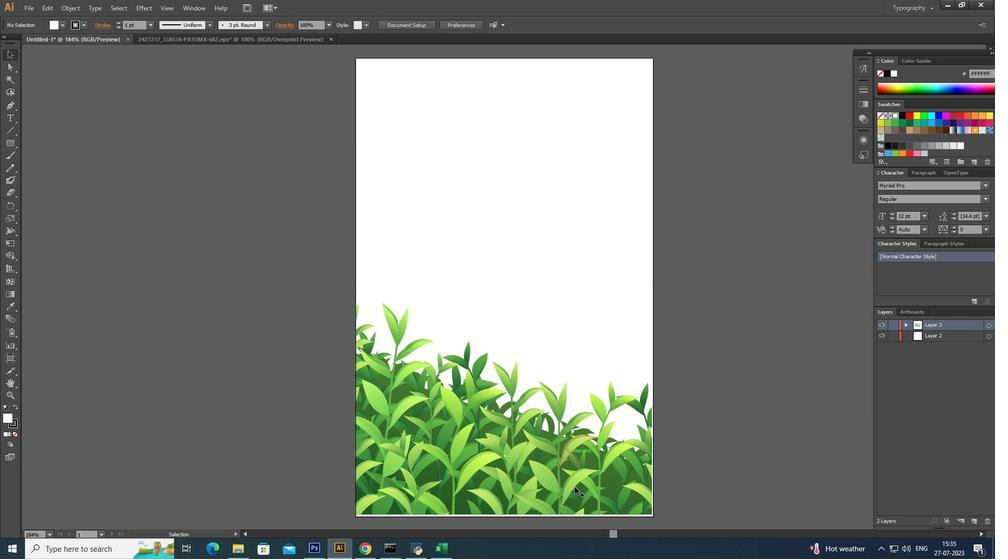 
Action: Mouse moved to (684, 396)
Screenshot: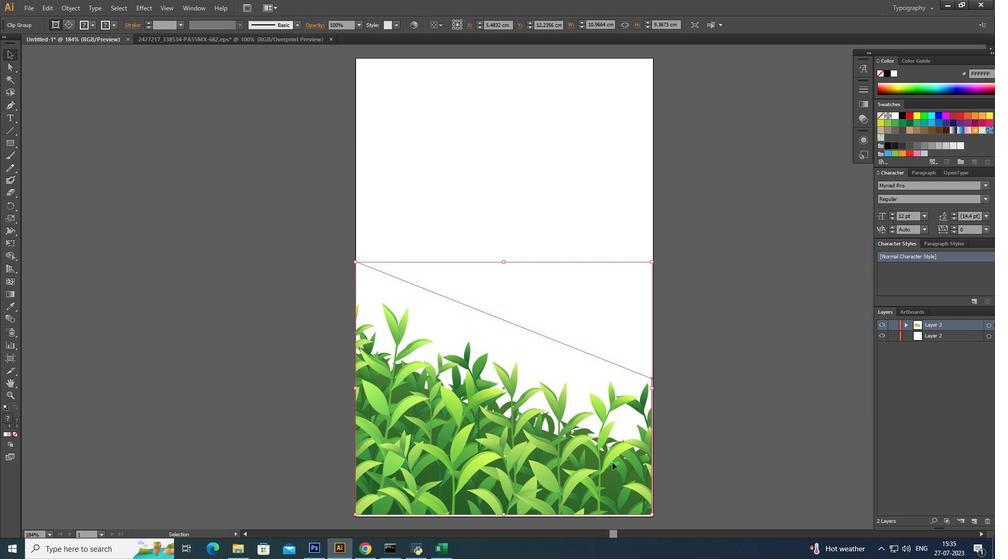 
Action: Key pressed <Key.right><Key.down><Key.down>
Screenshot: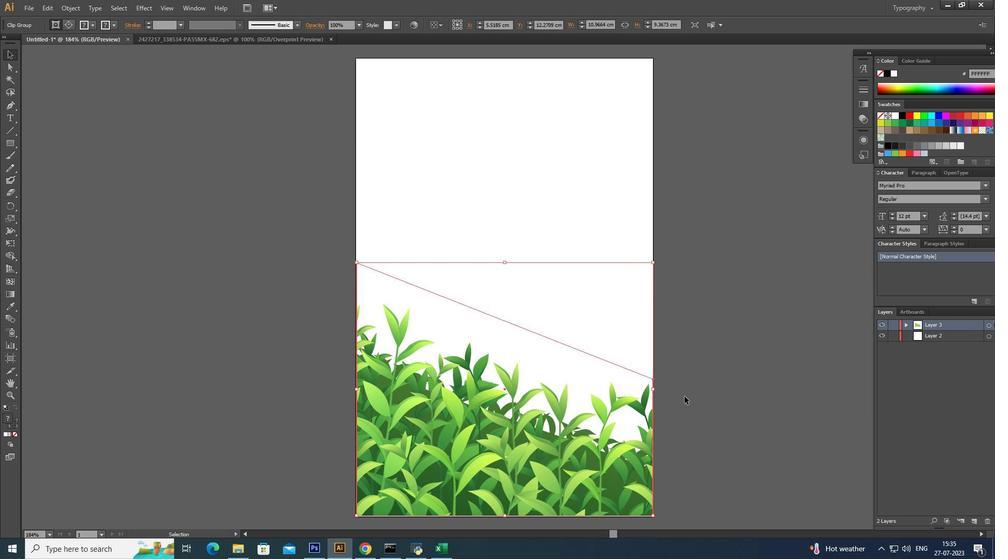 
Action: Mouse pressed left at (684, 396)
Screenshot: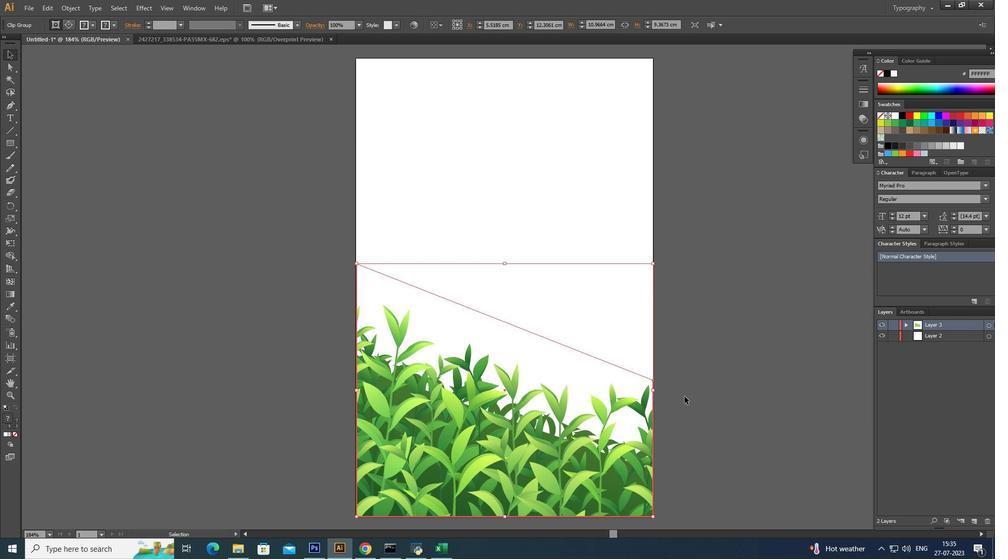 
Action: Mouse moved to (542, 421)
Screenshot: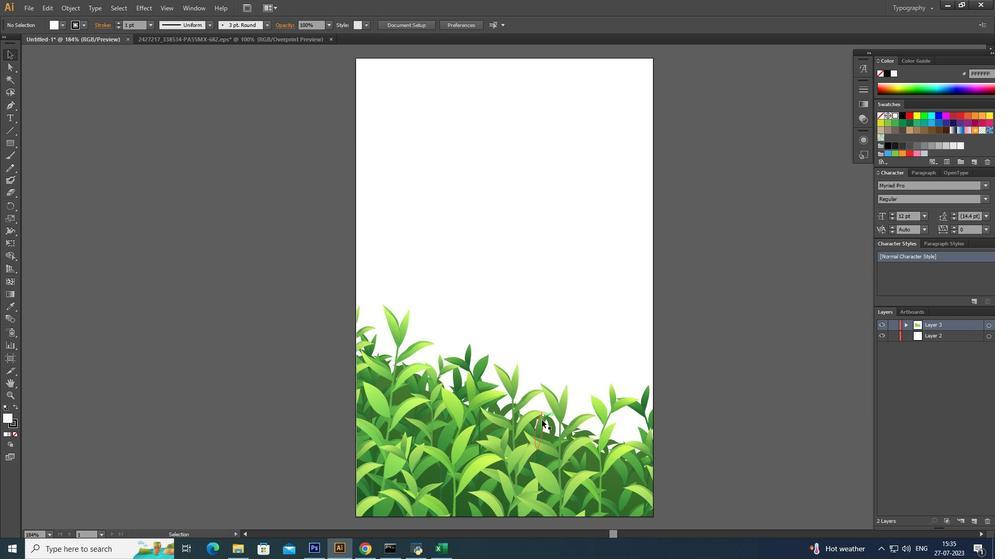 
Action: Mouse pressed left at (542, 421)
Screenshot: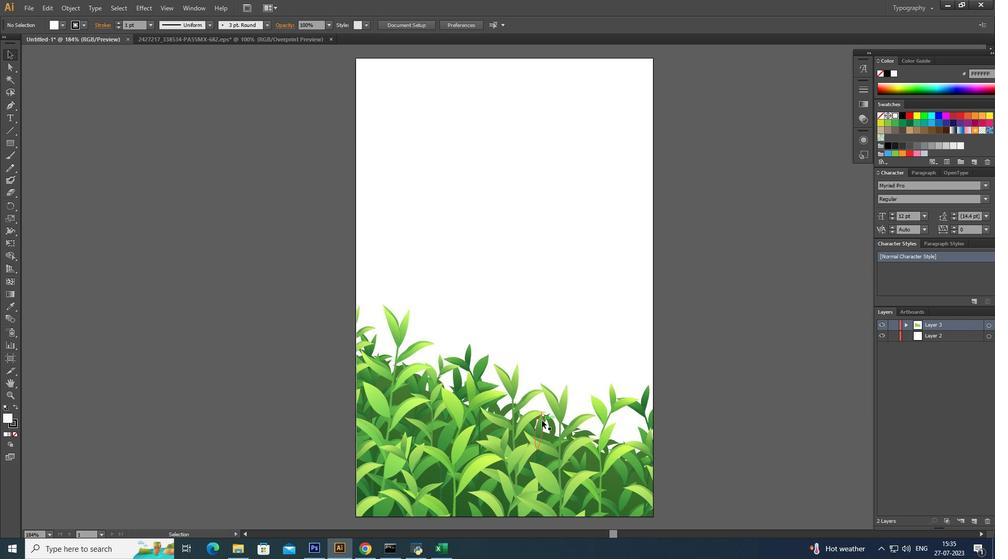 
Action: Mouse moved to (357, 391)
Screenshot: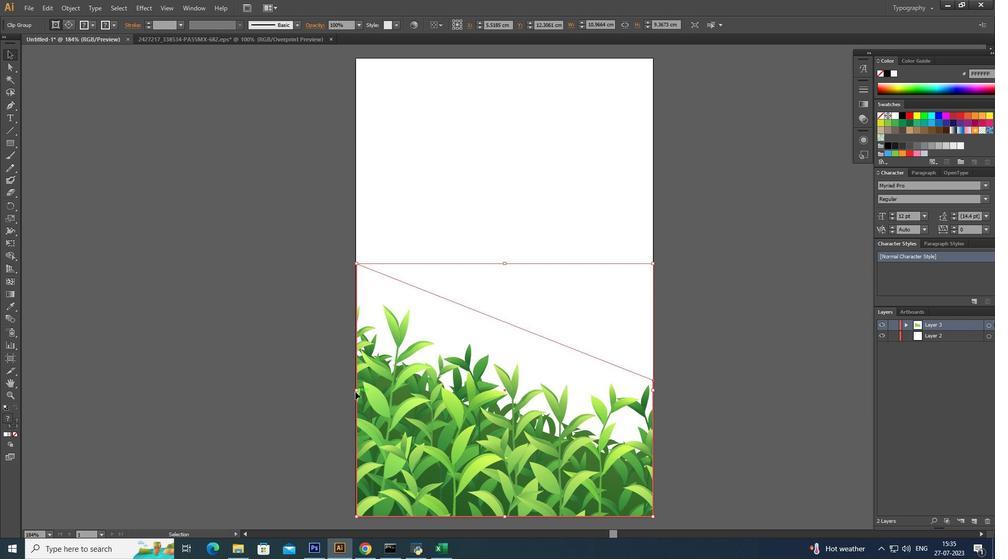 
Action: Mouse pressed left at (357, 391)
Screenshot: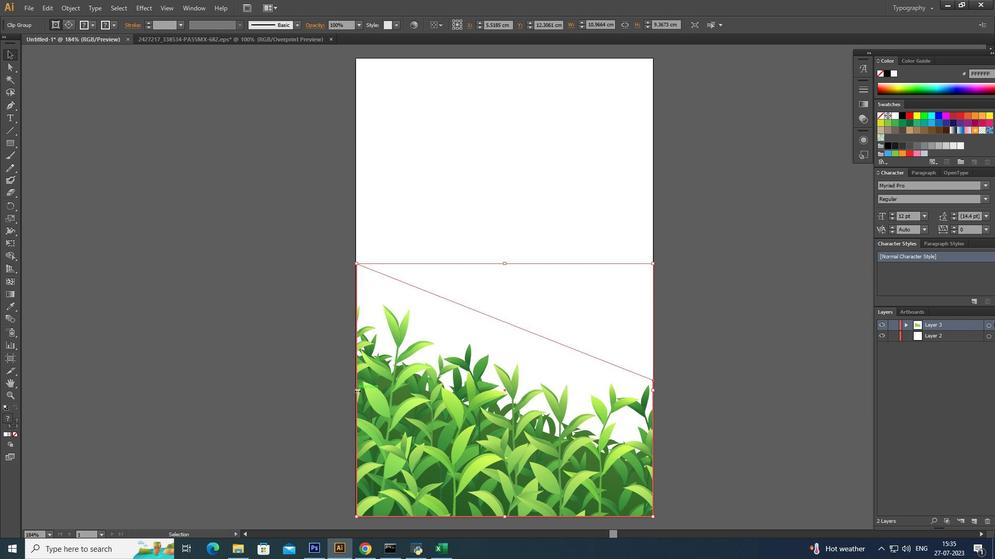 
Action: Mouse moved to (766, 352)
Screenshot: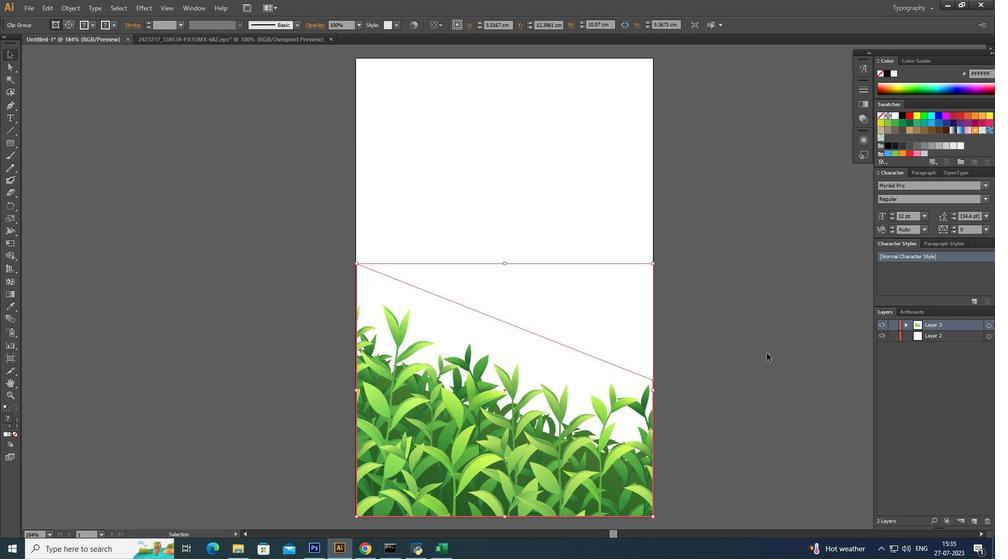 
Action: Mouse pressed left at (766, 352)
Screenshot: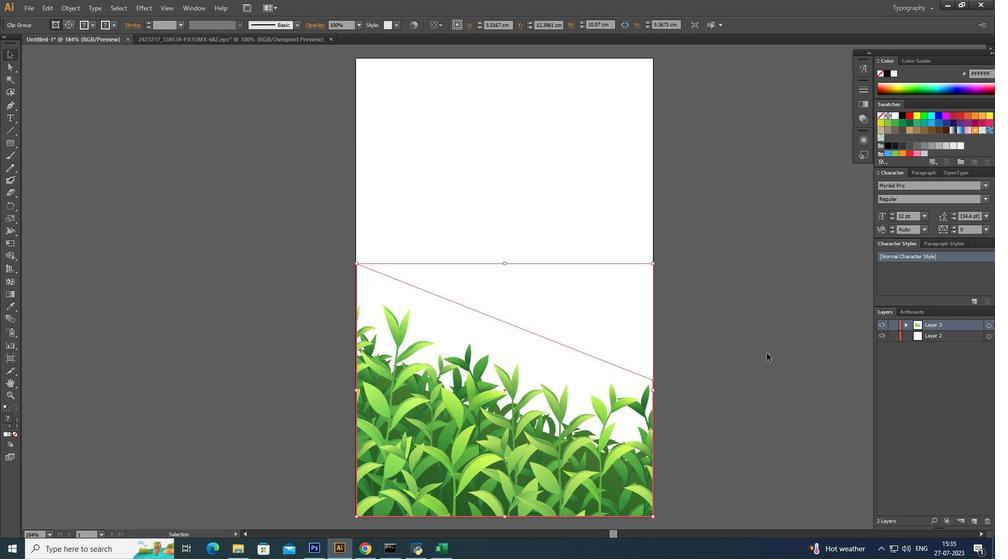 
Action: Mouse moved to (976, 520)
Screenshot: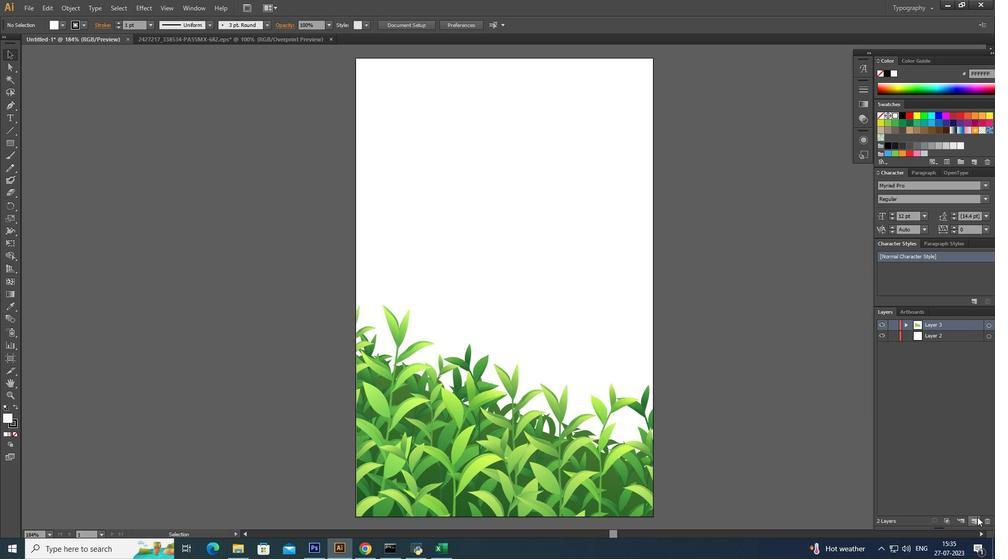 
Action: Mouse pressed left at (976, 520)
Screenshot: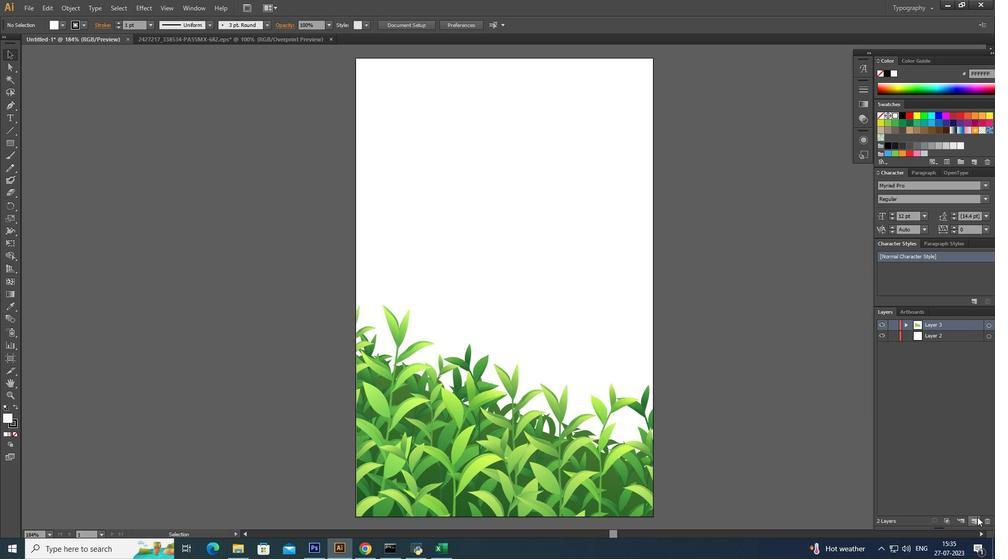 
Action: Mouse moved to (10, 295)
Screenshot: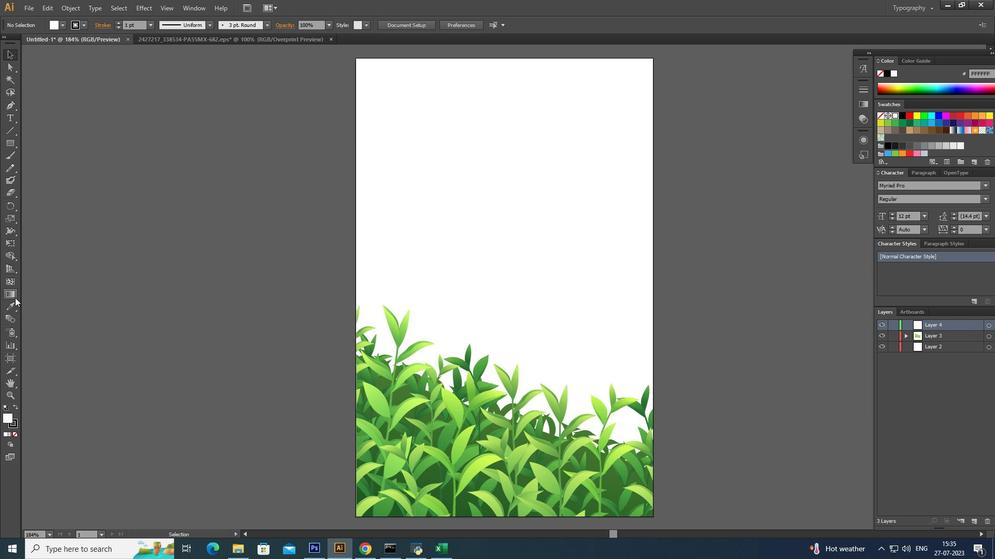
Action: Mouse pressed left at (10, 295)
Screenshot: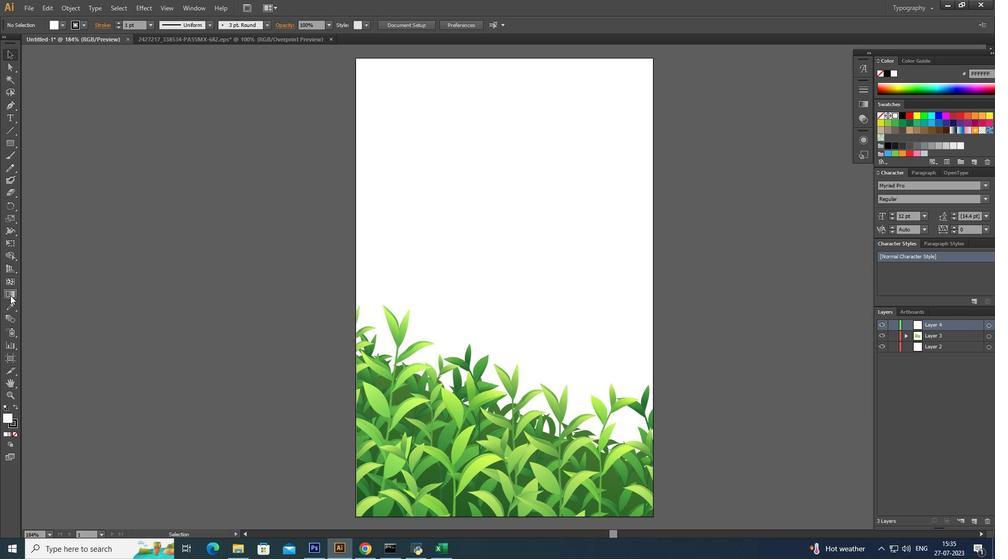 
Action: Mouse moved to (865, 103)
Screenshot: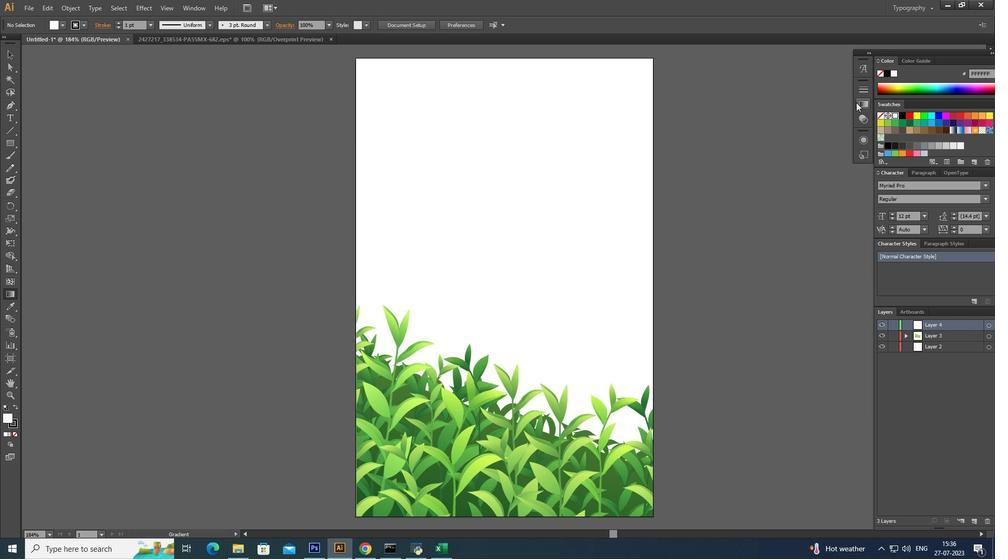 
Action: Mouse pressed left at (865, 103)
Screenshot: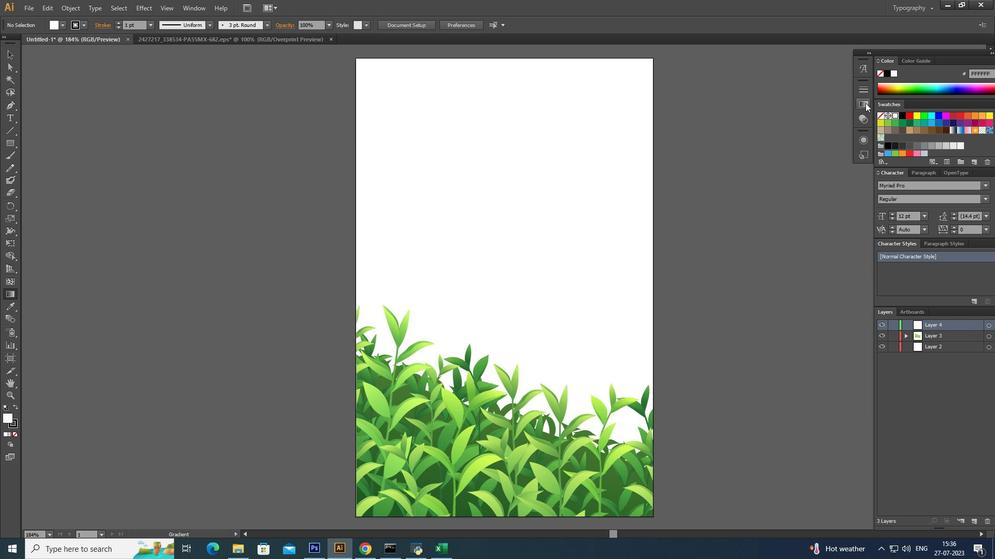 
Action: Mouse moved to (734, 154)
Screenshot: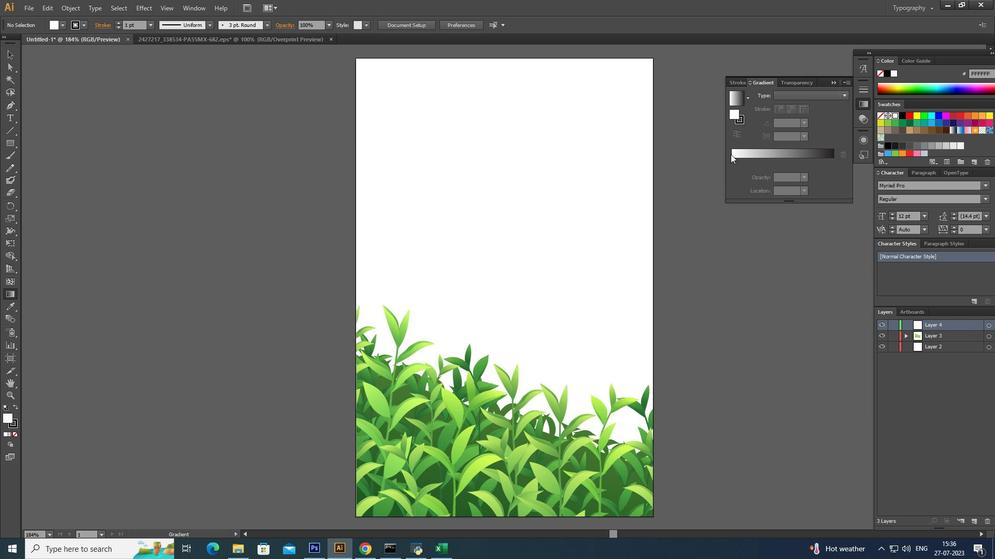 
Action: Mouse pressed left at (734, 154)
Screenshot: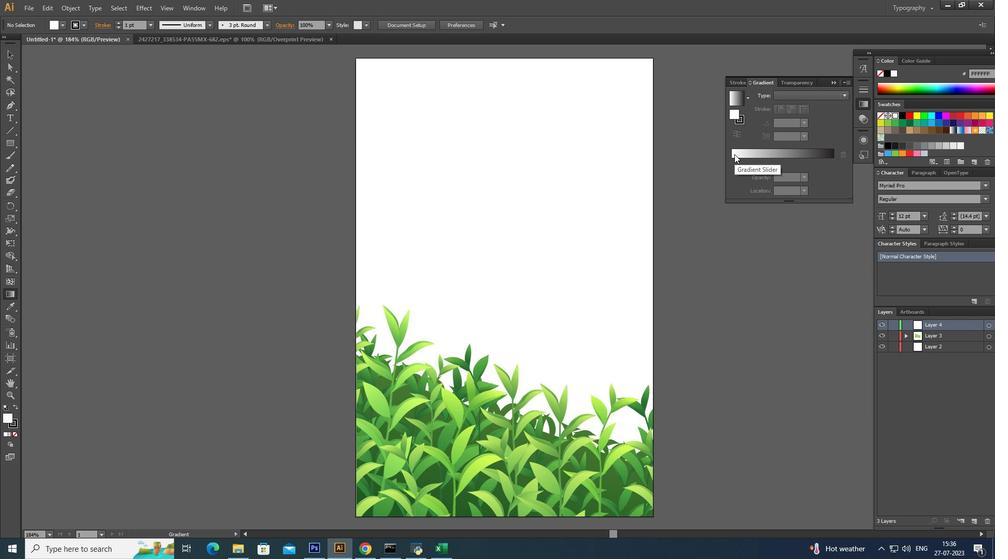 
Action: Mouse pressed left at (734, 154)
Screenshot: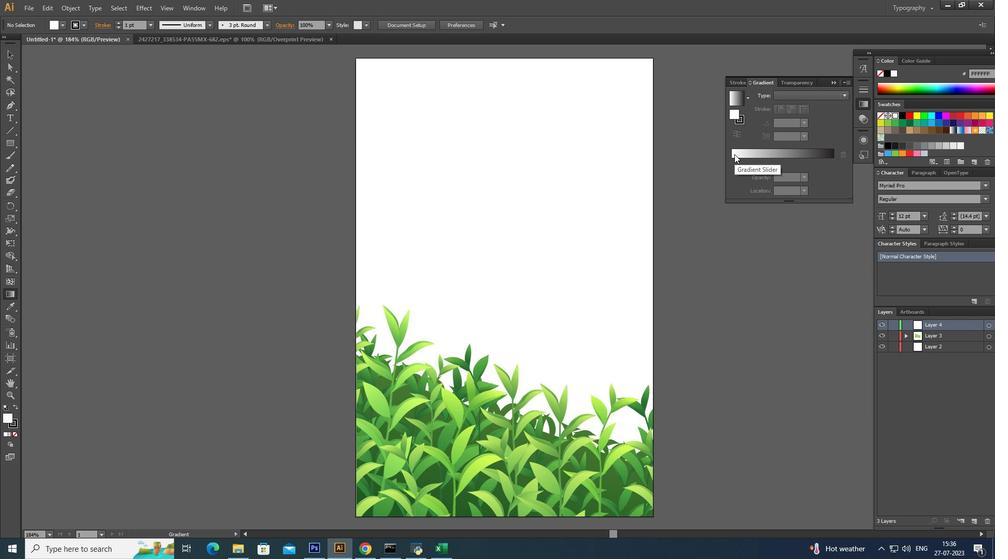 
Action: Mouse moved to (731, 160)
Screenshot: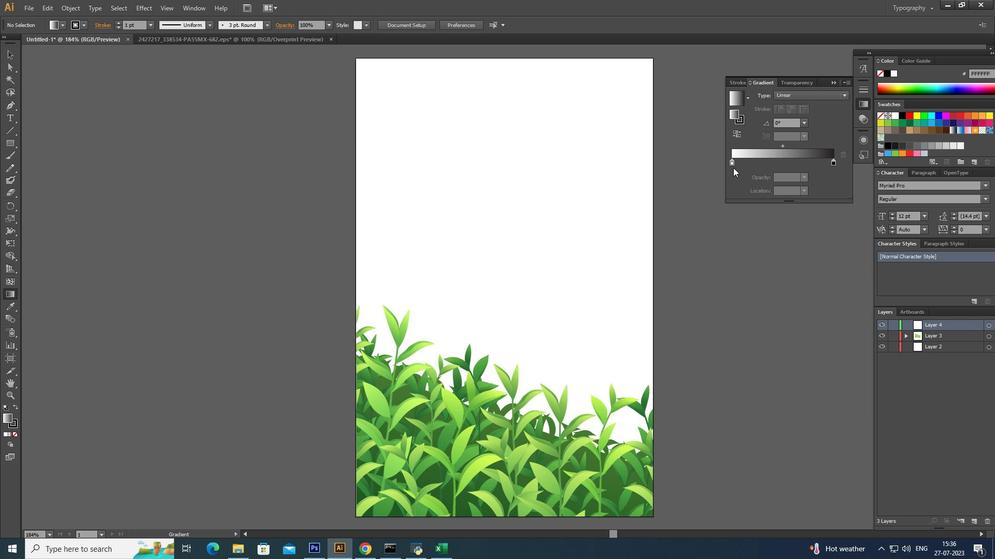 
Action: Mouse pressed left at (731, 160)
Screenshot: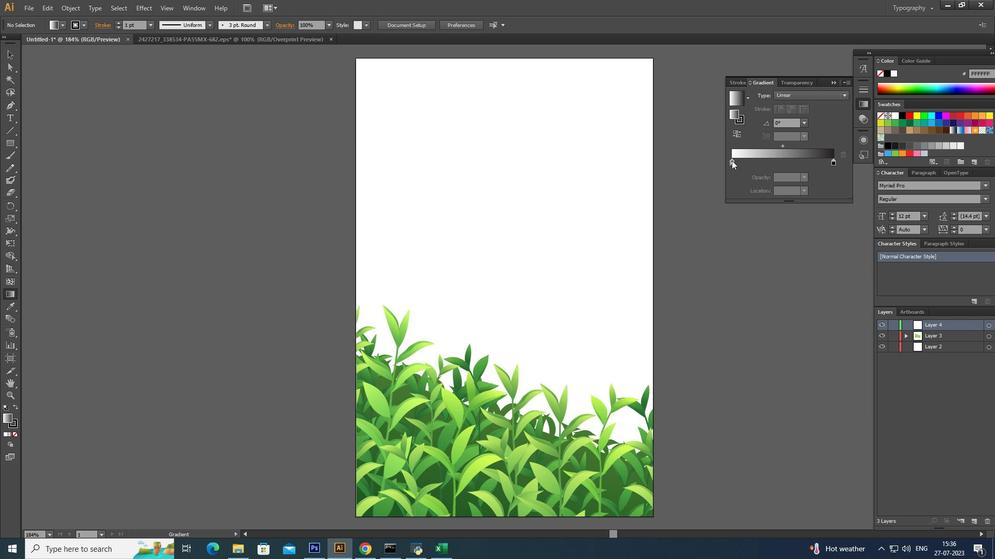 
Action: Mouse pressed left at (731, 160)
Screenshot: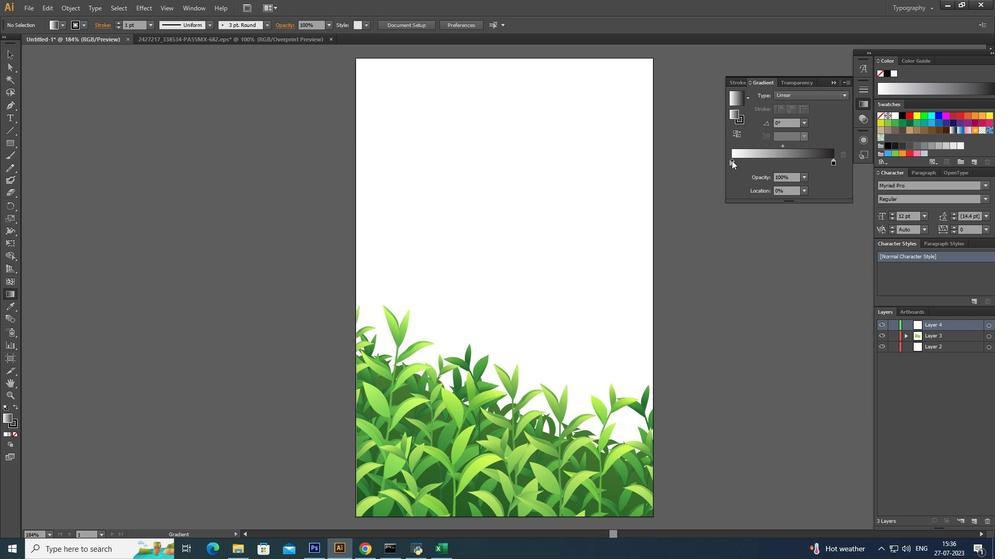 
Action: Mouse moved to (741, 196)
Screenshot: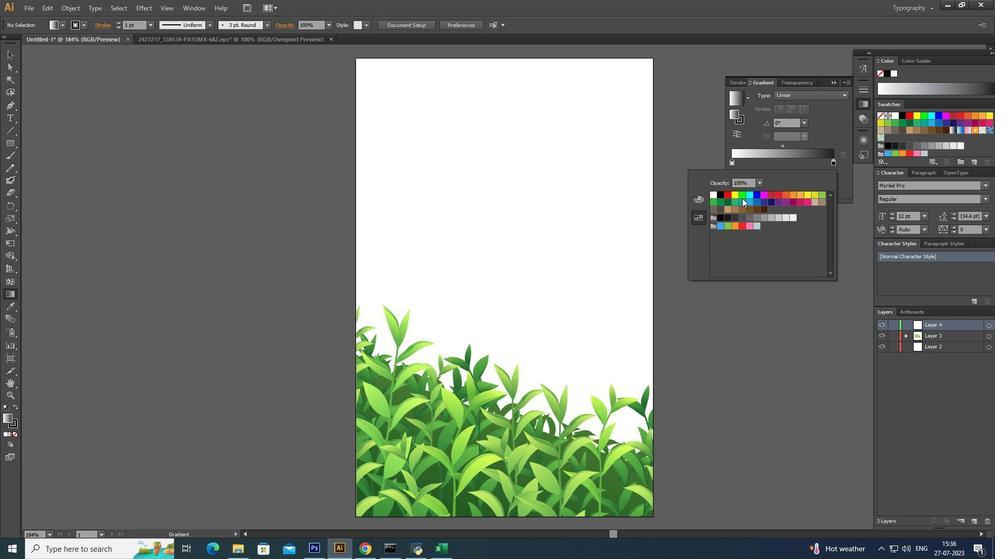 
Action: Mouse pressed left at (741, 196)
Screenshot: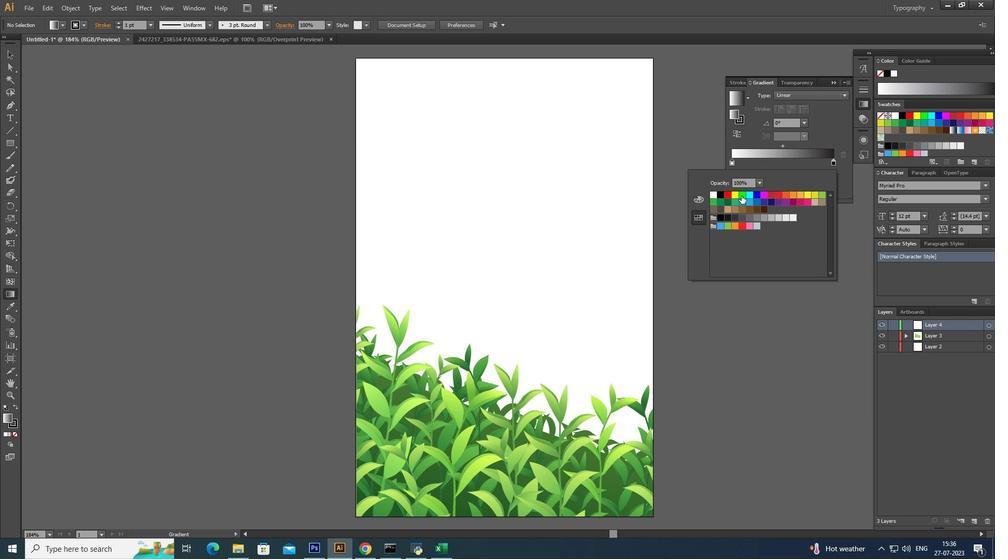 
Action: Mouse pressed left at (741, 196)
Screenshot: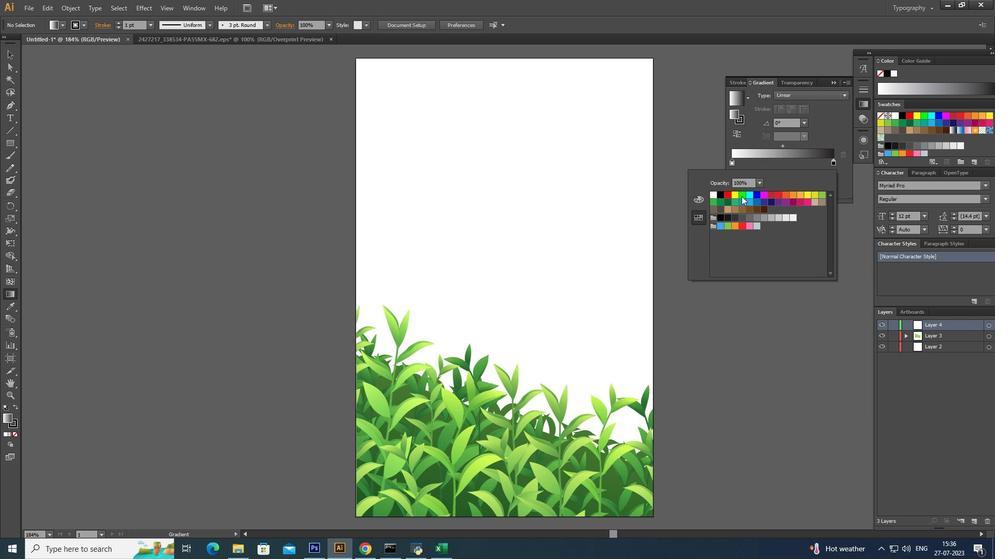 
Action: Mouse moved to (732, 163)
Screenshot: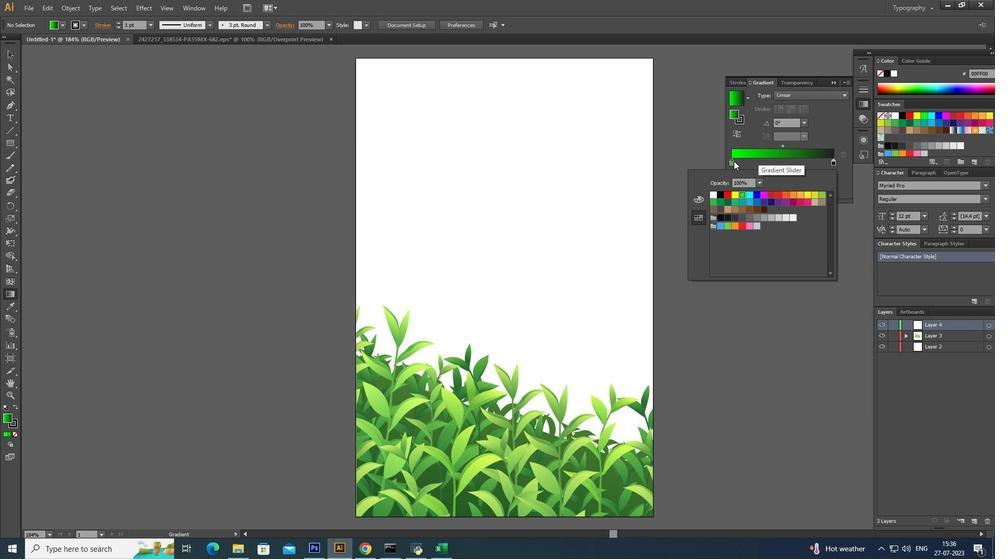 
Action: Mouse pressed left at (732, 163)
Screenshot: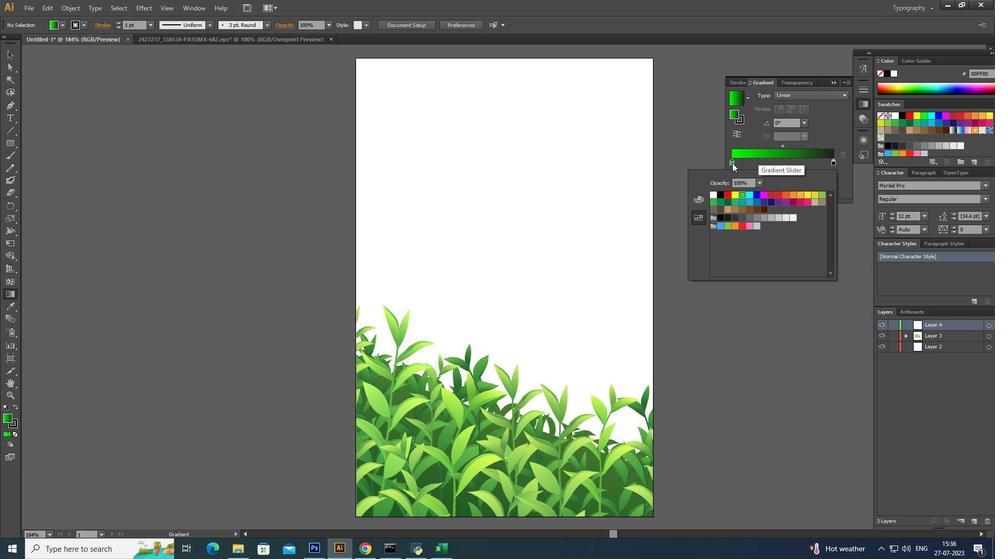 
Action: Mouse pressed left at (732, 163)
Screenshot: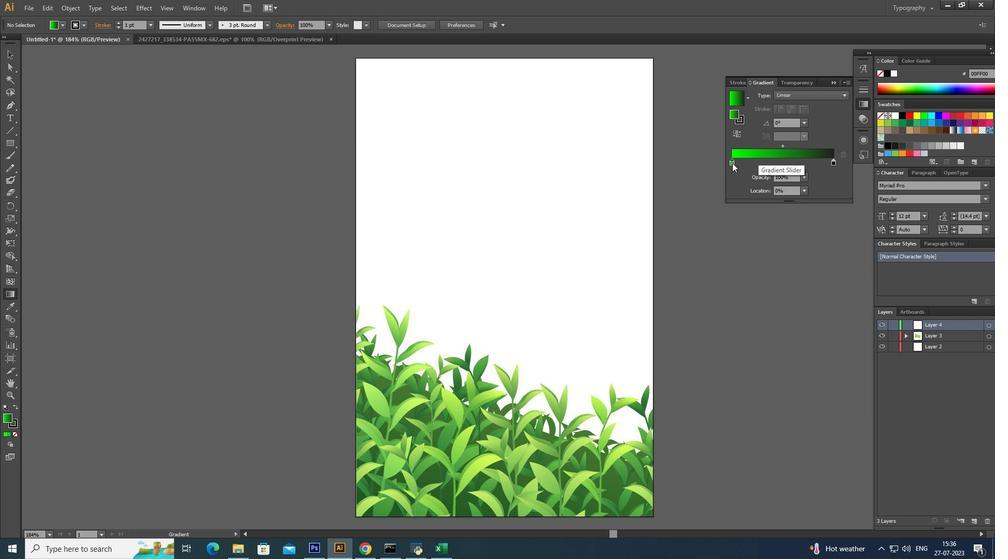 
Action: Mouse pressed left at (732, 163)
Screenshot: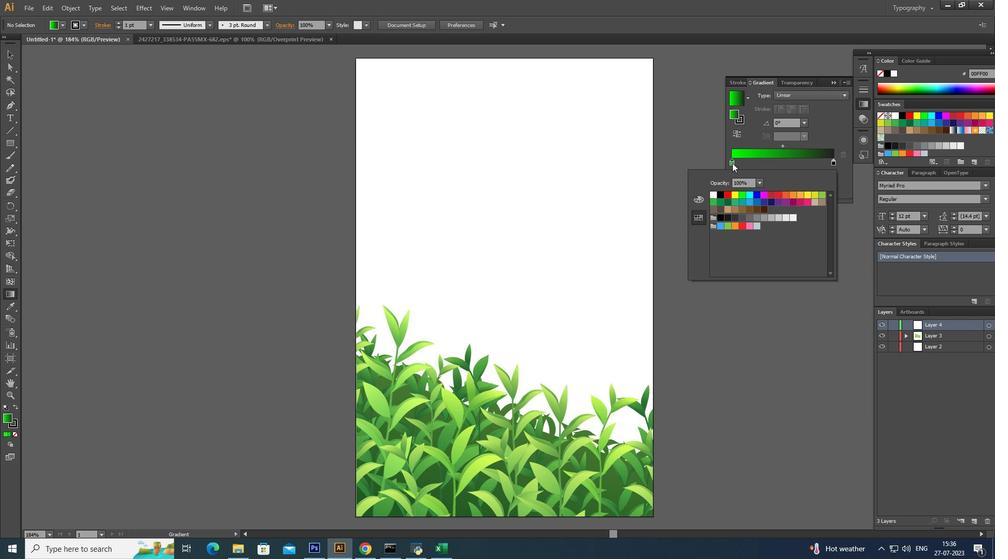 
Action: Mouse pressed left at (732, 163)
Screenshot: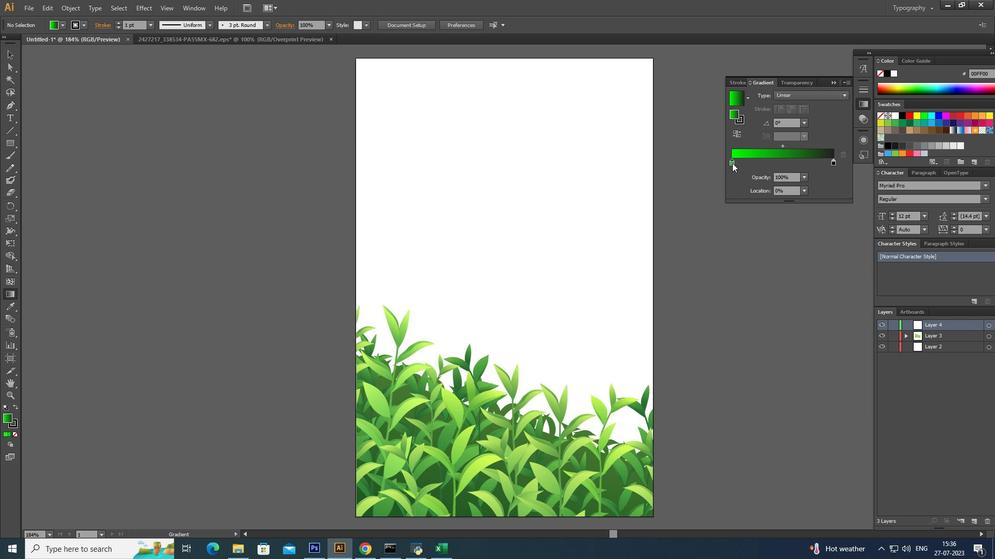 
Action: Mouse moved to (729, 202)
Screenshot: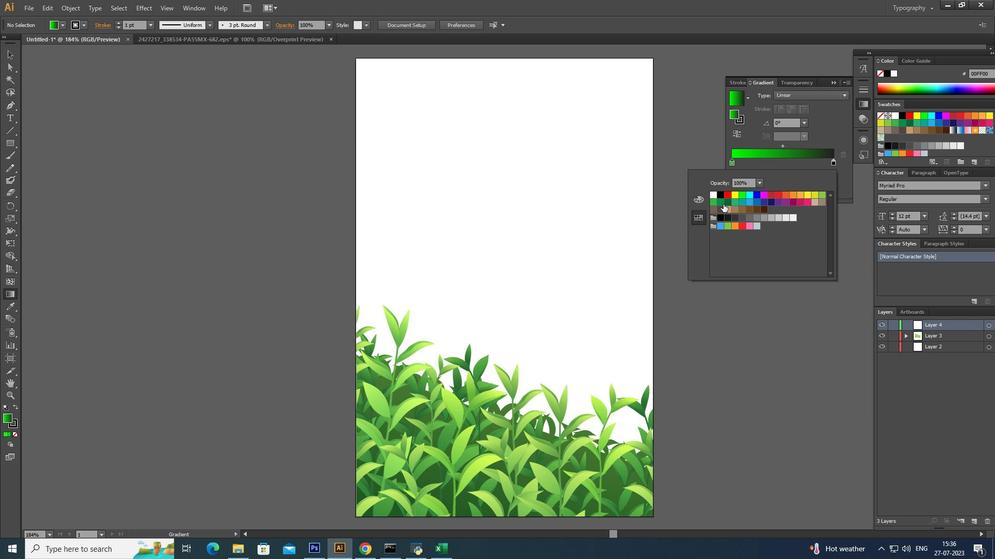 
Action: Mouse pressed left at (729, 202)
Screenshot: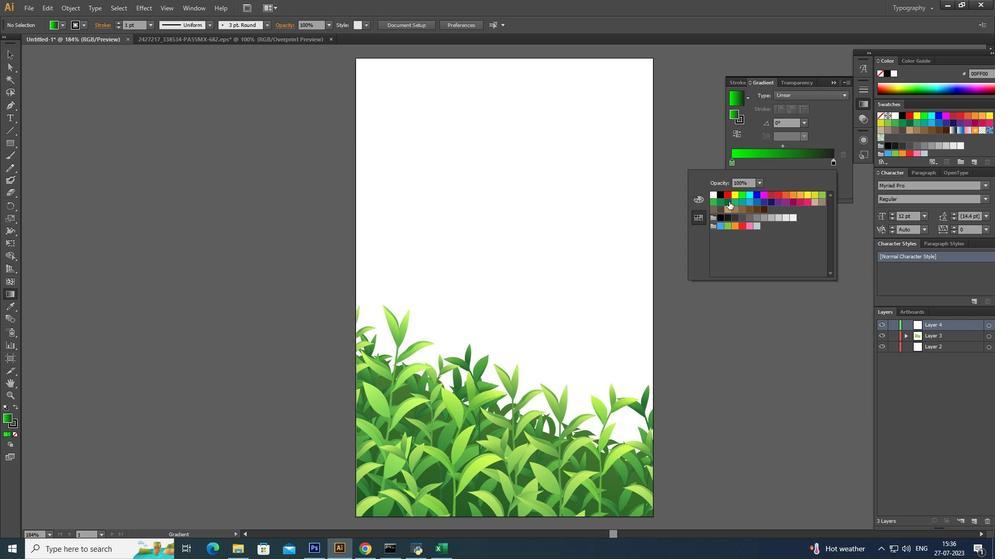 
Action: Mouse pressed left at (729, 202)
Screenshot: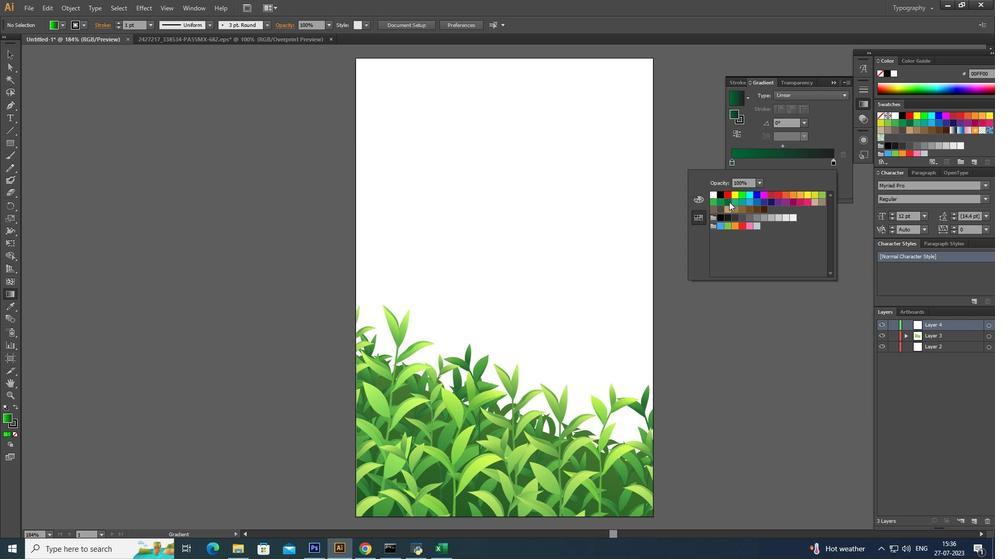 
Action: Mouse moved to (911, 91)
Screenshot: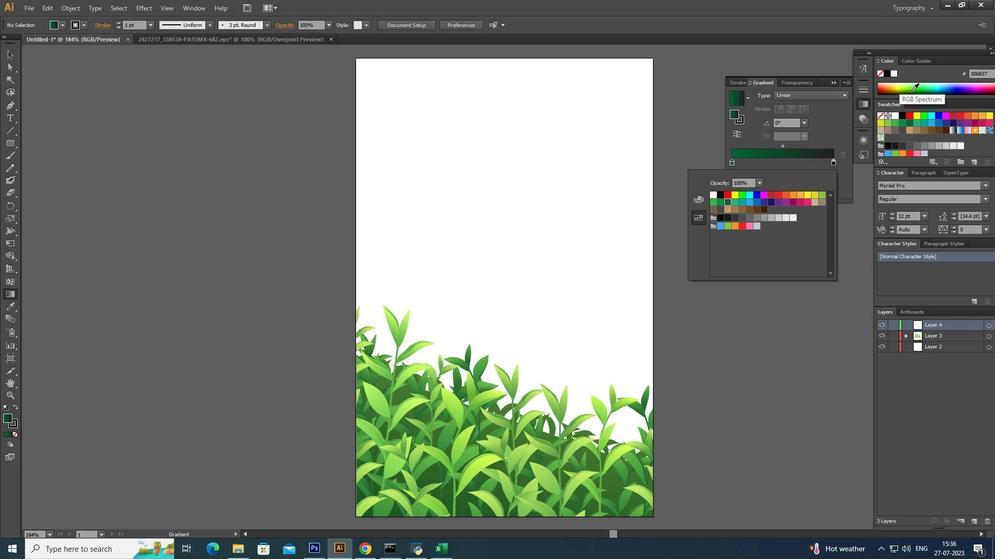 
Action: Mouse pressed left at (911, 91)
Screenshot: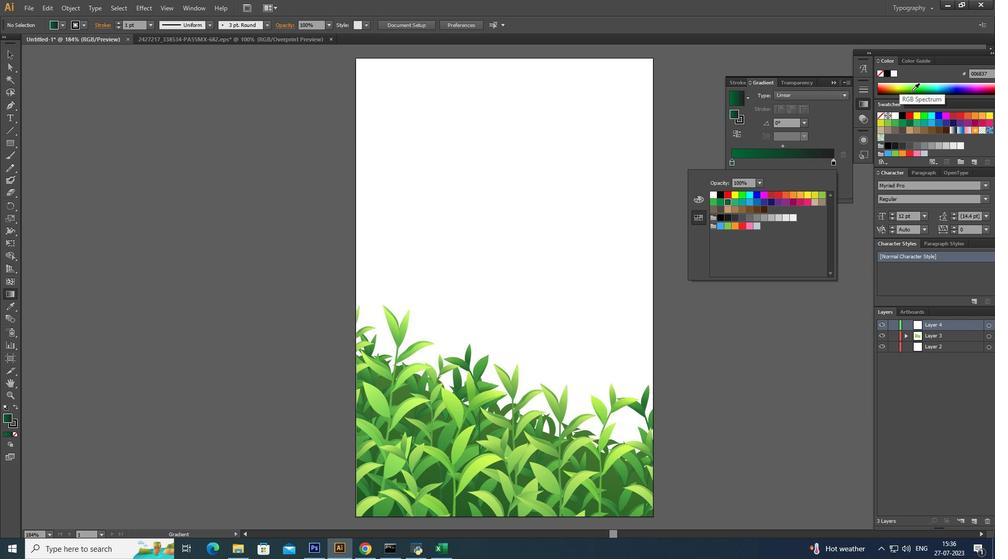 
Action: Mouse pressed left at (911, 91)
Screenshot: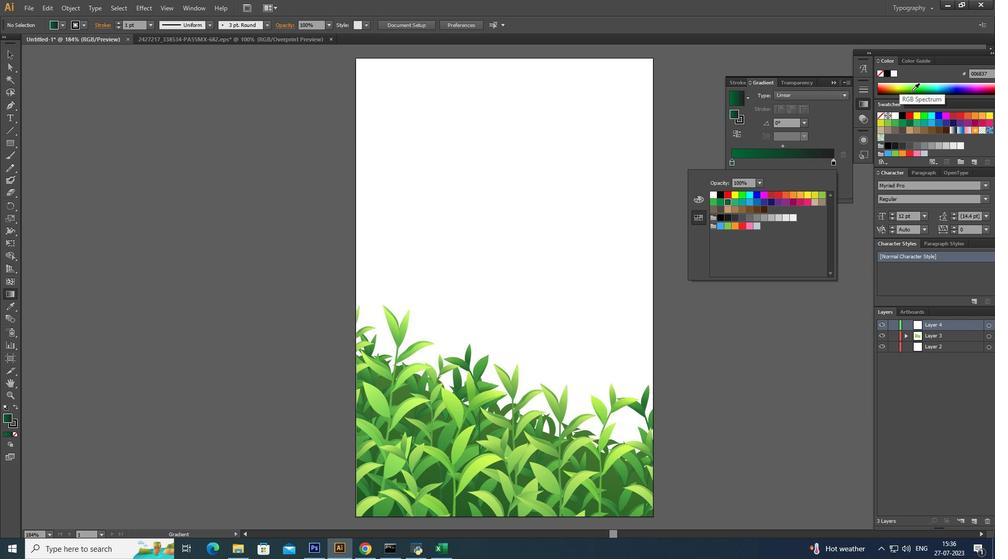 
Action: Mouse moved to (909, 84)
Screenshot: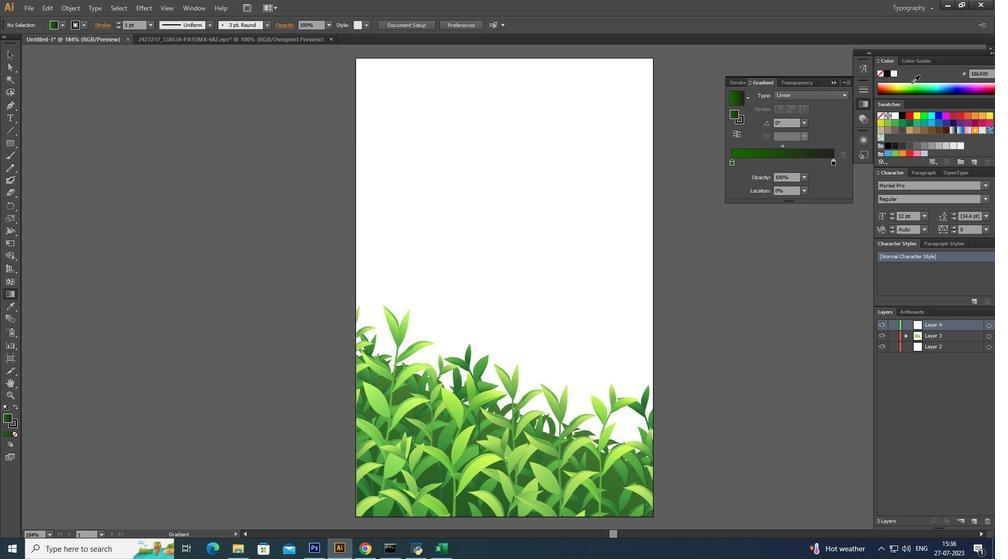 
Action: Mouse pressed left at (909, 84)
Screenshot: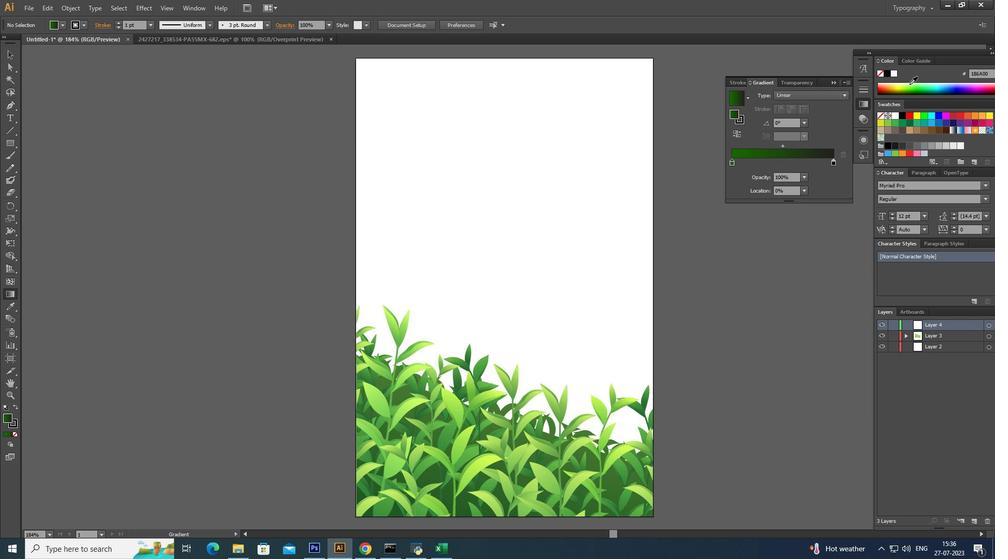 
Action: Mouse moved to (833, 163)
Screenshot: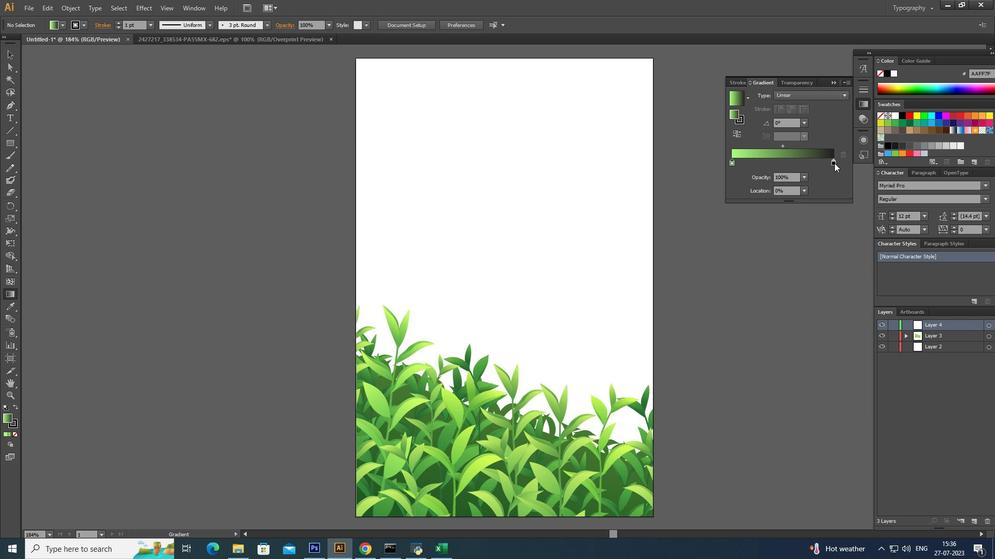 
Action: Mouse pressed left at (833, 163)
Screenshot: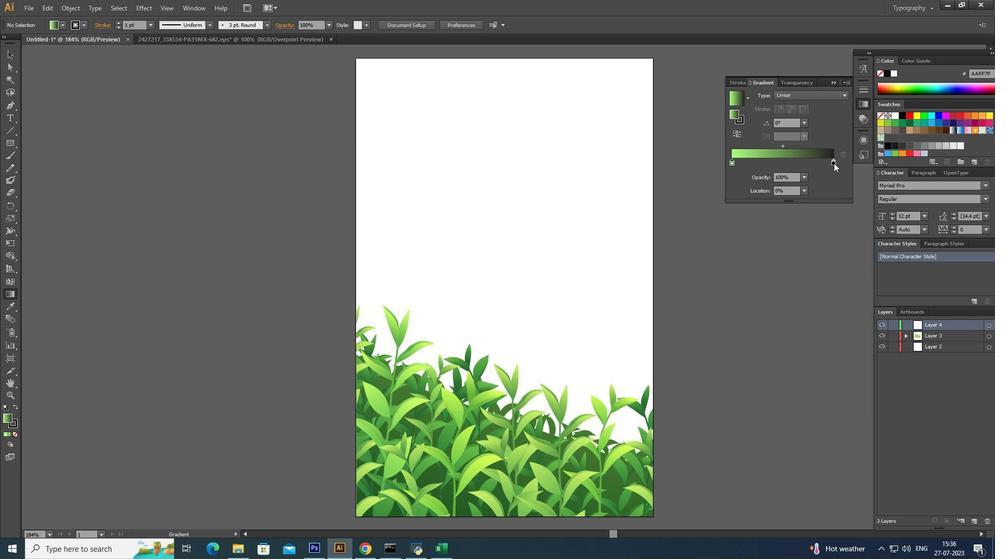 
Action: Mouse pressed left at (833, 163)
Screenshot: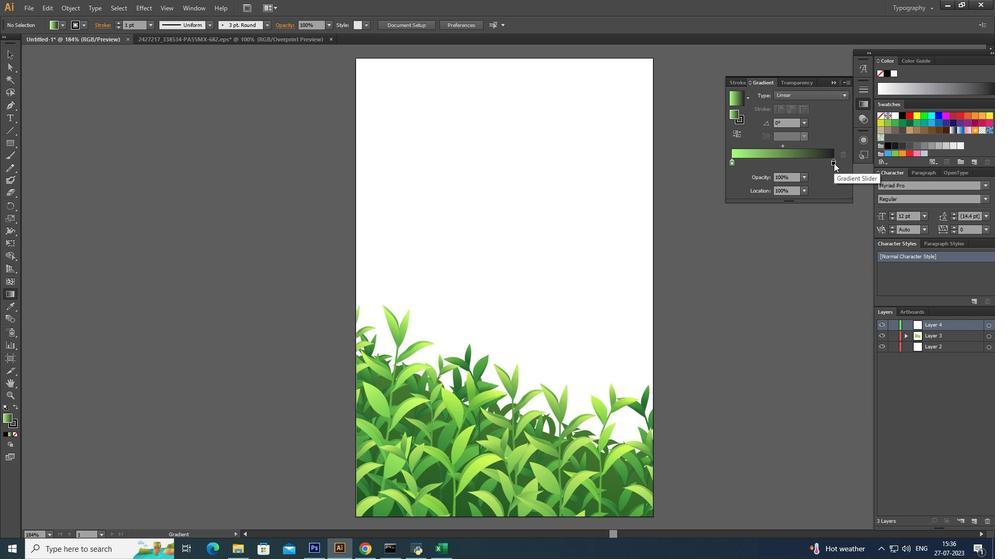 
Action: Mouse pressed left at (833, 163)
Screenshot: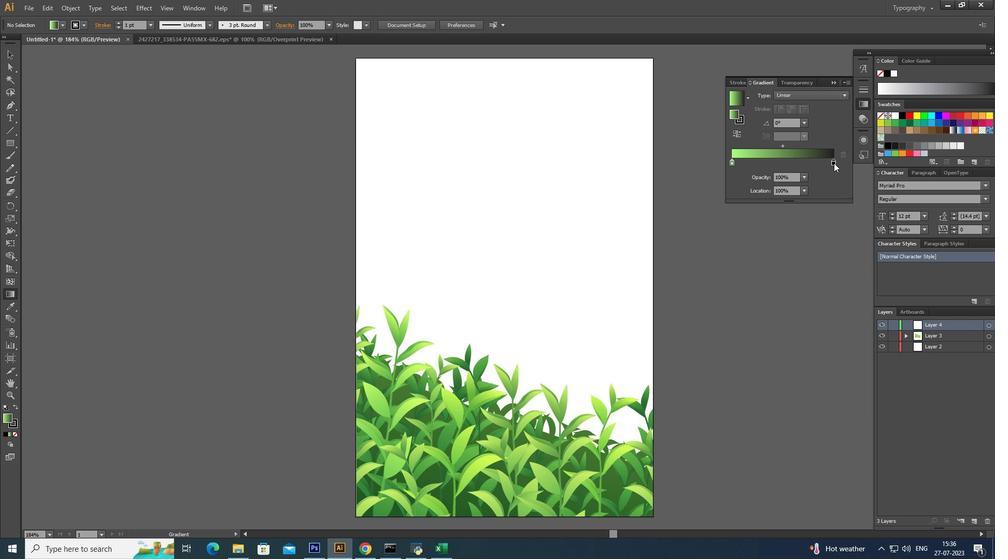 
Action: Mouse moved to (718, 201)
Screenshot: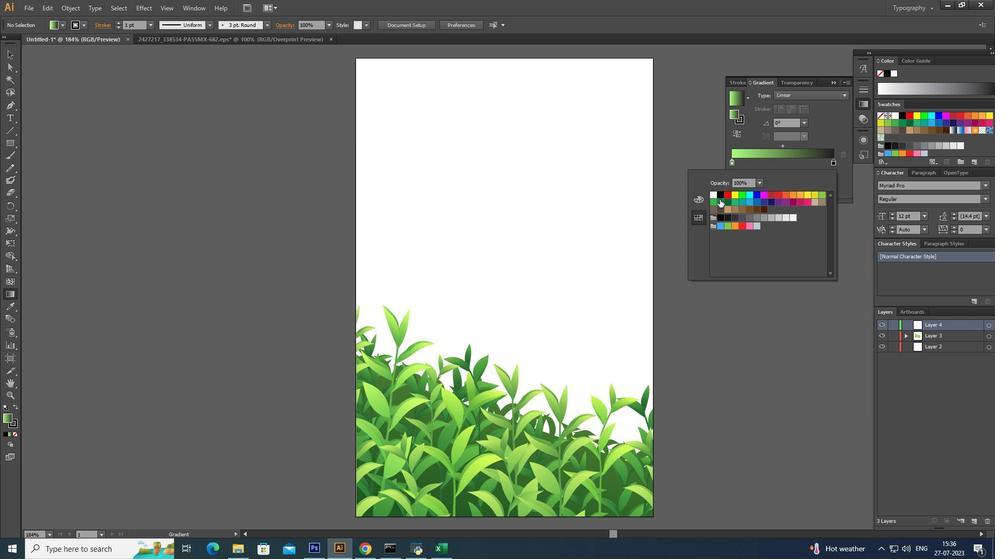 
Action: Mouse pressed left at (718, 201)
Screenshot: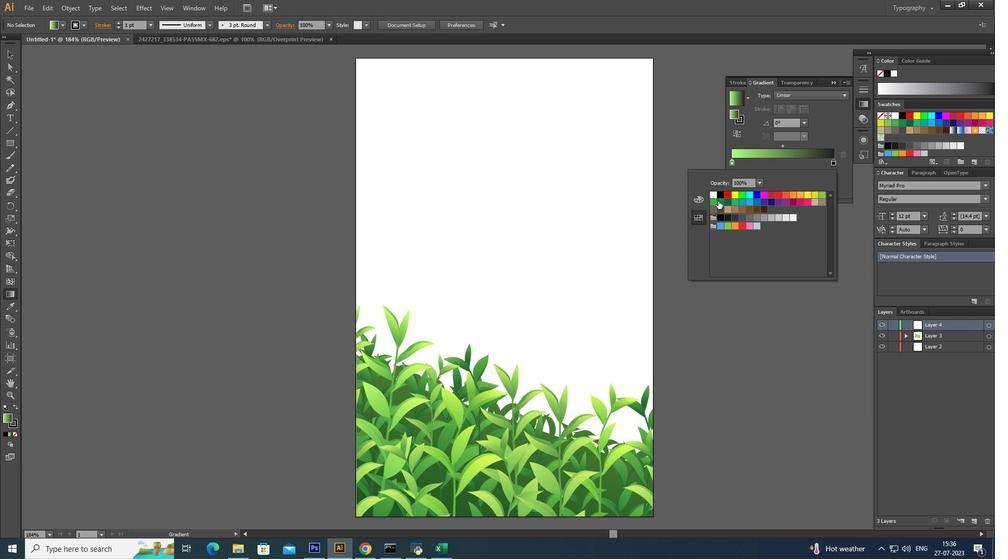 
Action: Mouse moved to (830, 84)
Screenshot: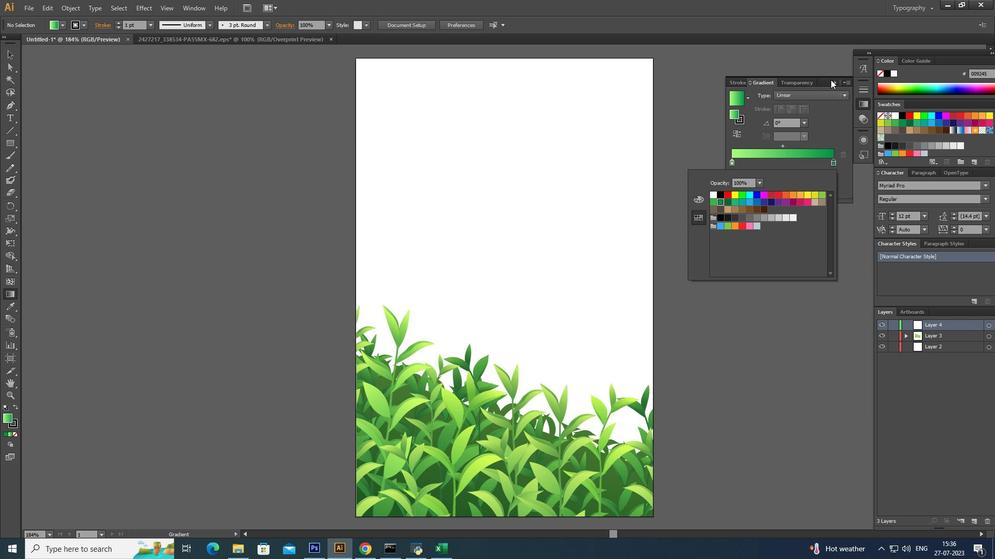 
Action: Mouse pressed left at (830, 84)
Screenshot: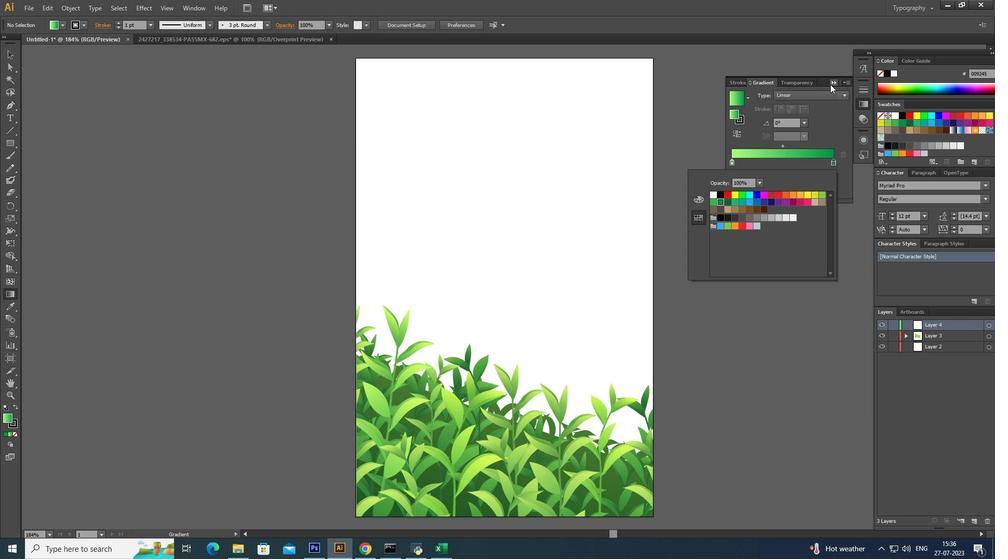 
Action: Mouse moved to (463, 94)
Screenshot: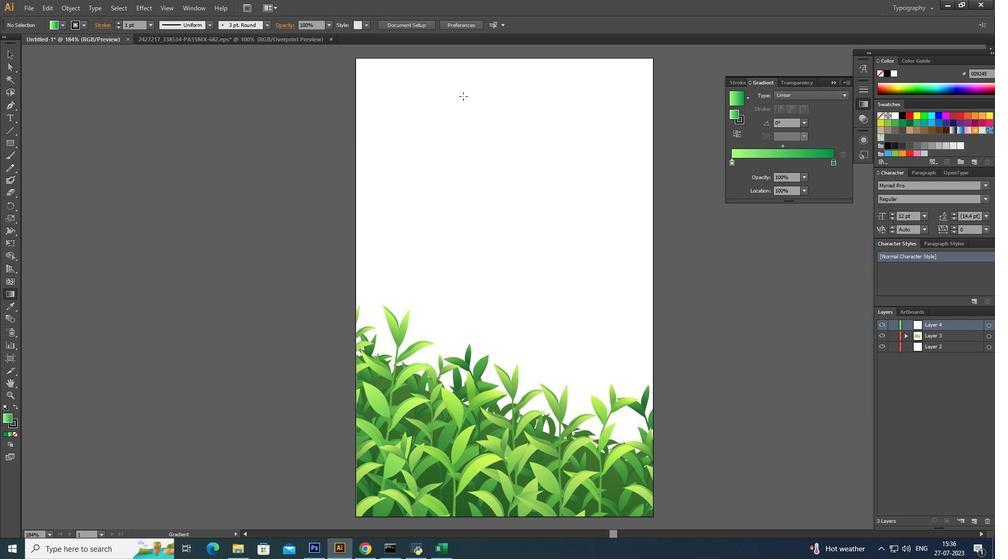
Action: Mouse pressed left at (463, 94)
Screenshot: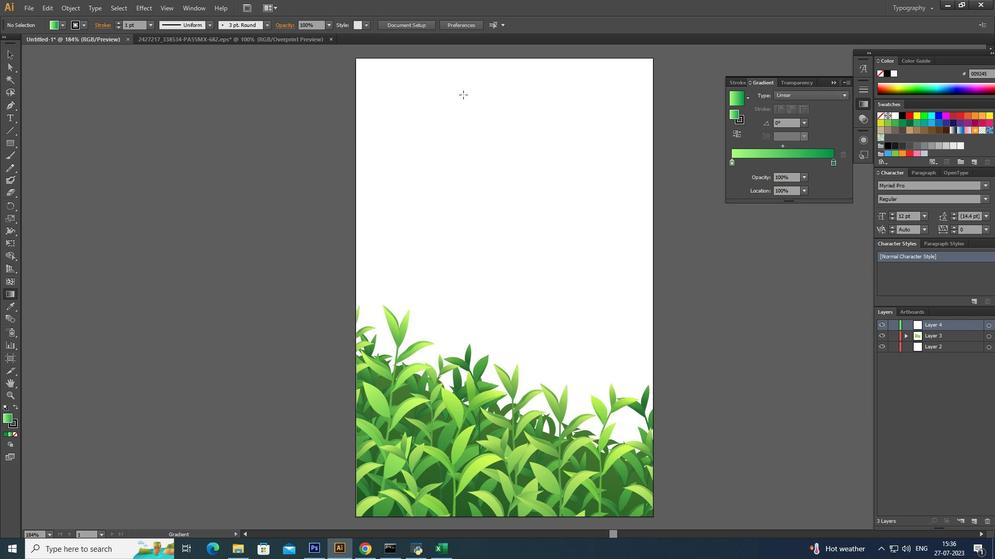 
Action: Mouse moved to (512, 392)
Screenshot: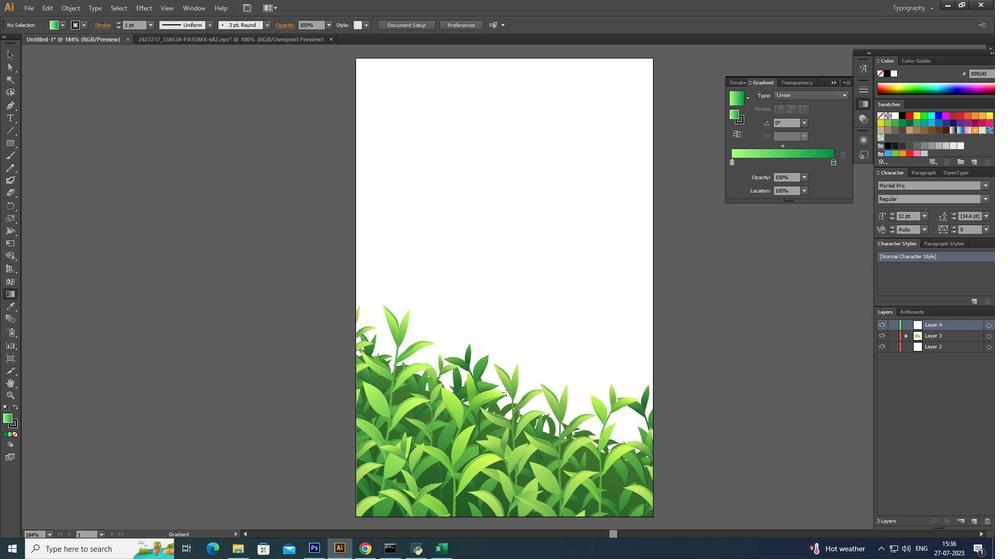 
Action: Mouse pressed left at (512, 392)
Screenshot: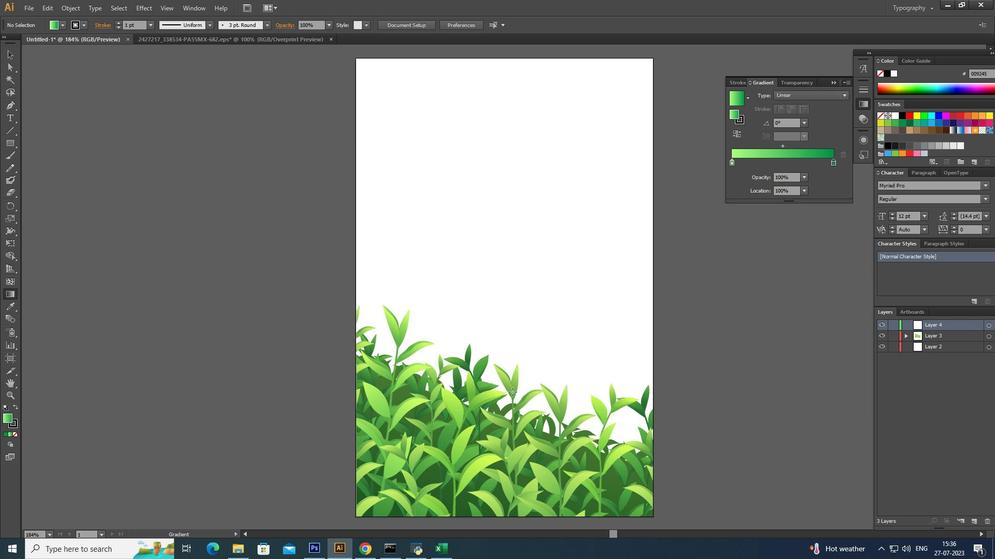 
Action: Mouse moved to (759, 80)
Screenshot: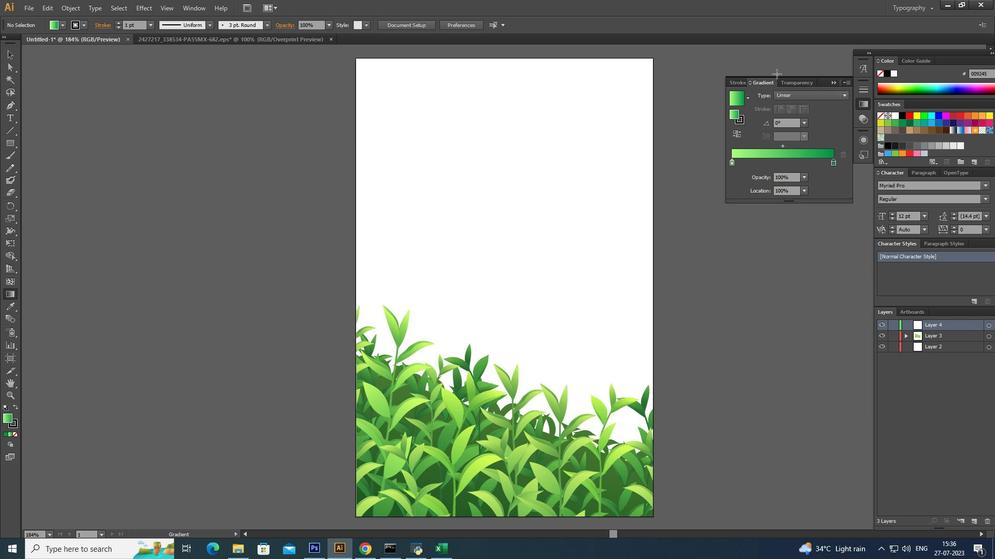 
Action: Mouse pressed left at (759, 80)
Screenshot: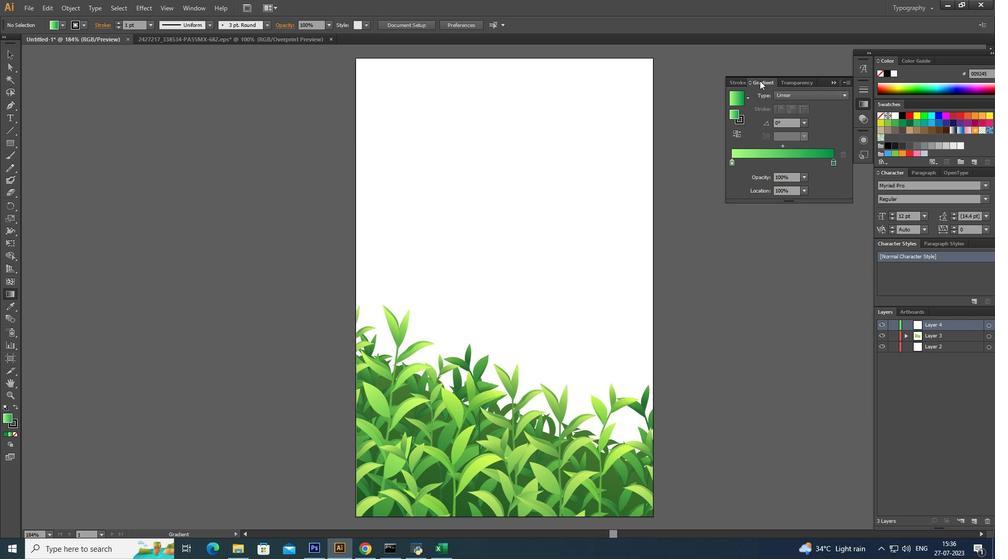 
Action: Mouse moved to (443, 88)
Screenshot: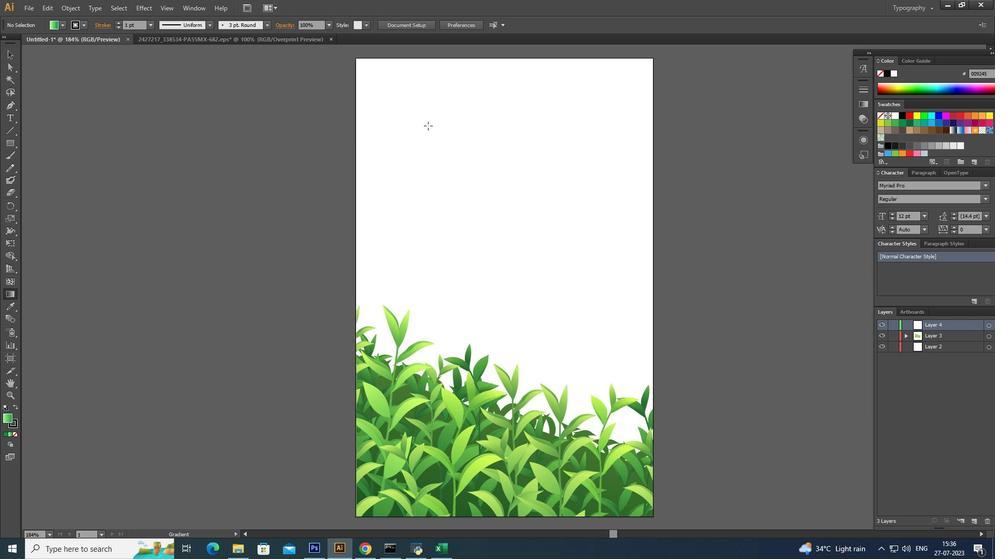 
Action: Mouse pressed left at (443, 88)
Screenshot: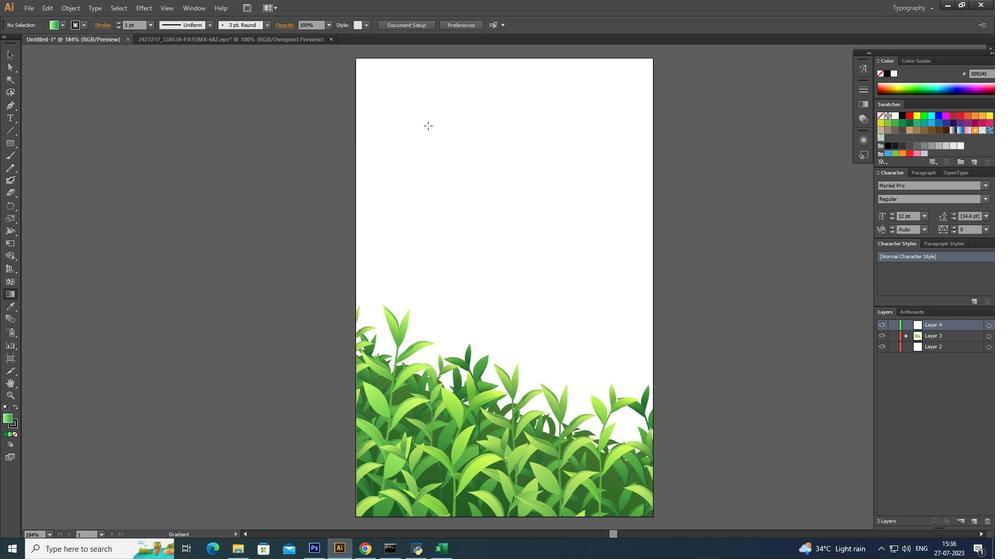 
Action: Mouse moved to (940, 323)
Screenshot: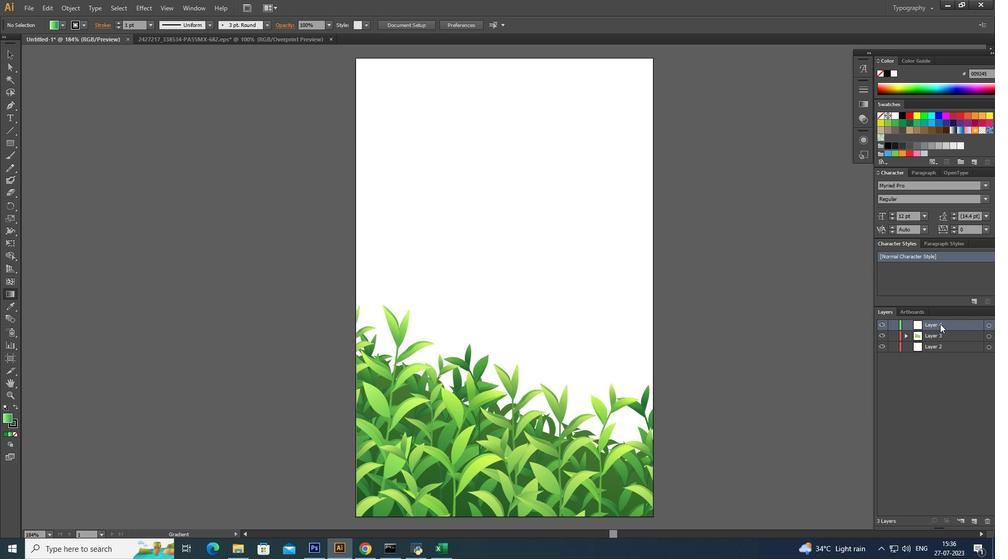 
Action: Mouse pressed left at (940, 323)
Screenshot: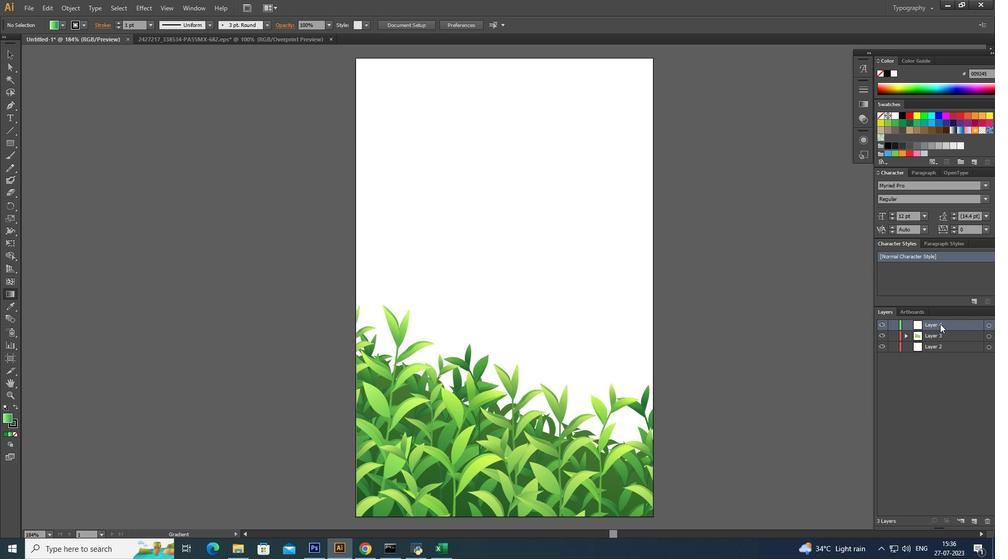 
Action: Mouse moved to (410, 129)
Screenshot: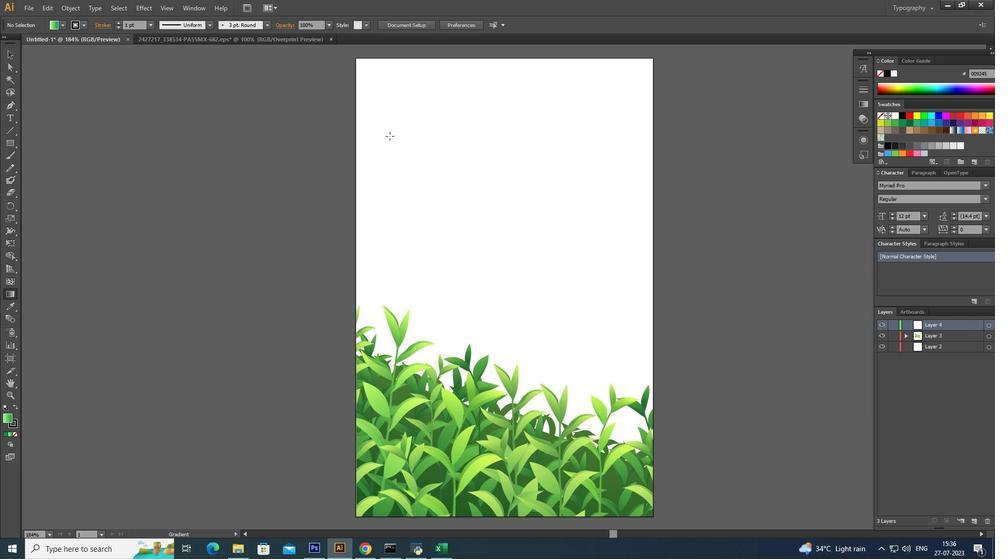 
Action: Mouse pressed left at (410, 129)
Screenshot: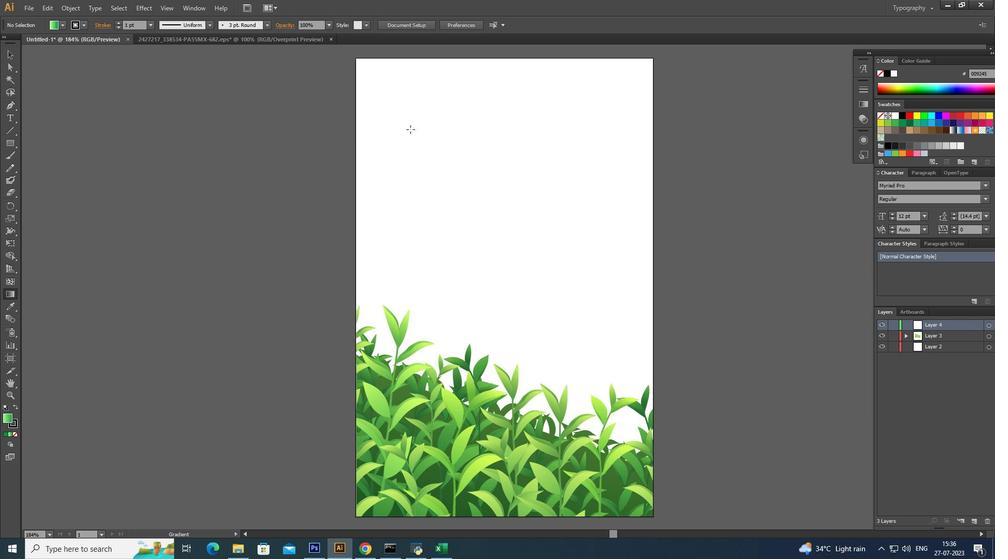
Action: Mouse moved to (10, 142)
Screenshot: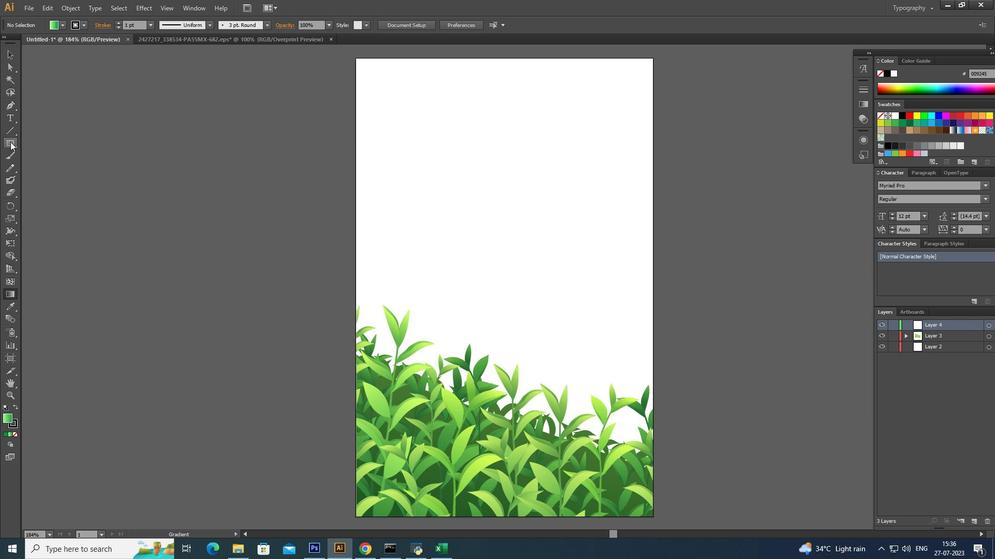 
Action: Mouse pressed left at (10, 142)
Screenshot: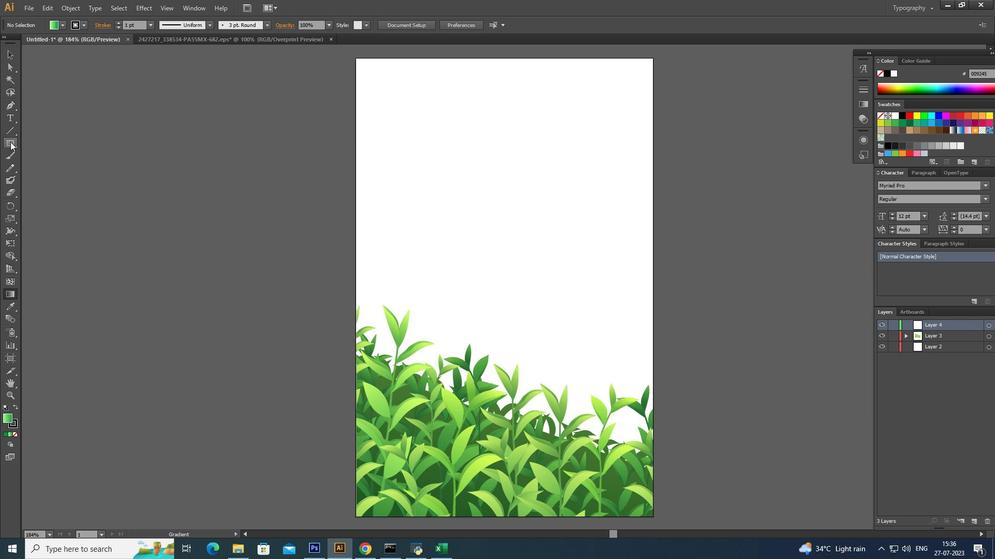 
Action: Mouse moved to (356, 58)
Screenshot: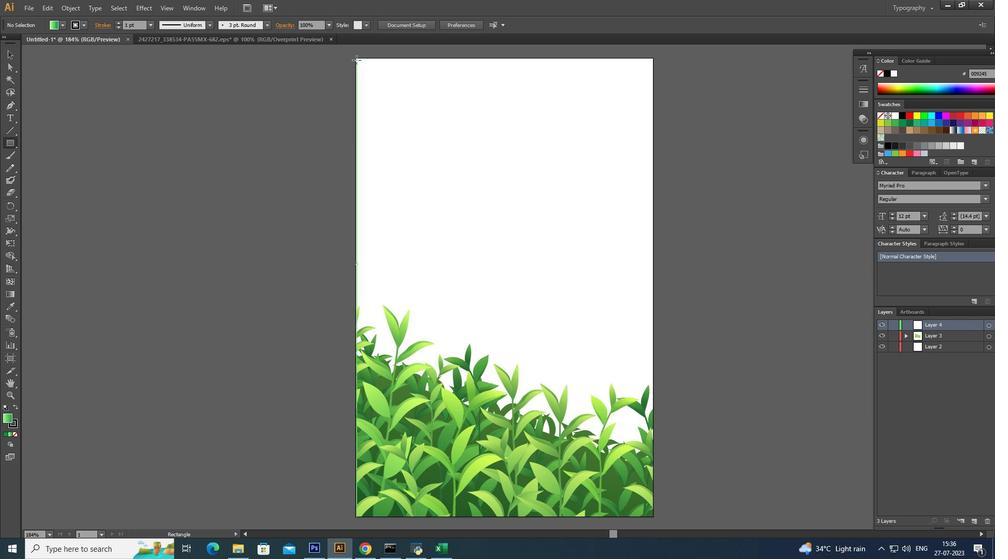 
Action: Mouse pressed left at (356, 58)
Screenshot: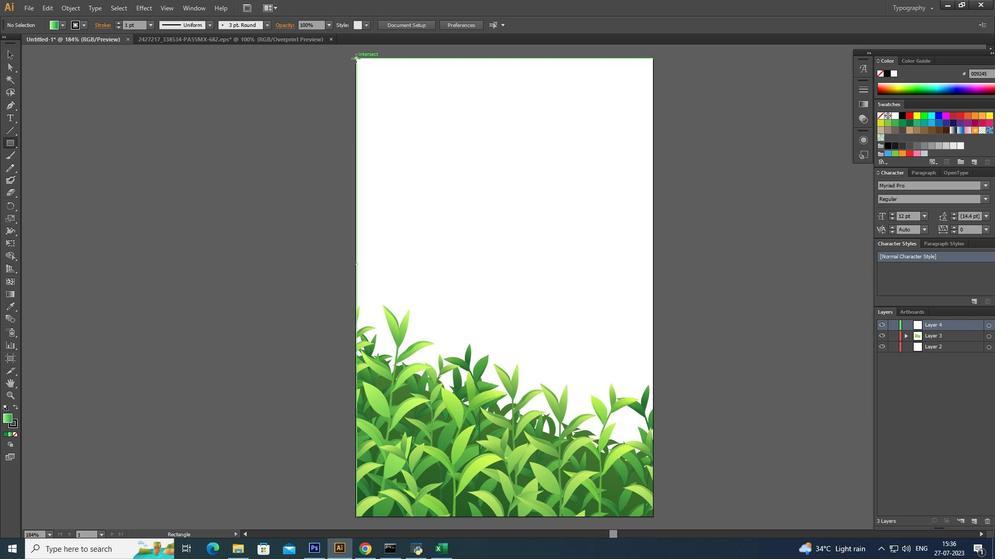 
Action: Mouse moved to (11, 50)
Screenshot: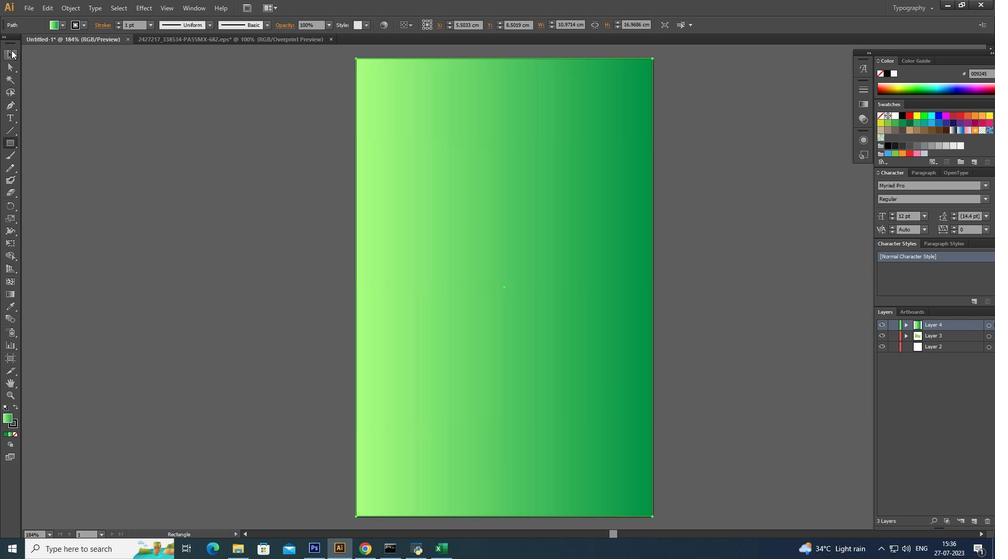 
Action: Mouse pressed left at (11, 50)
Screenshot: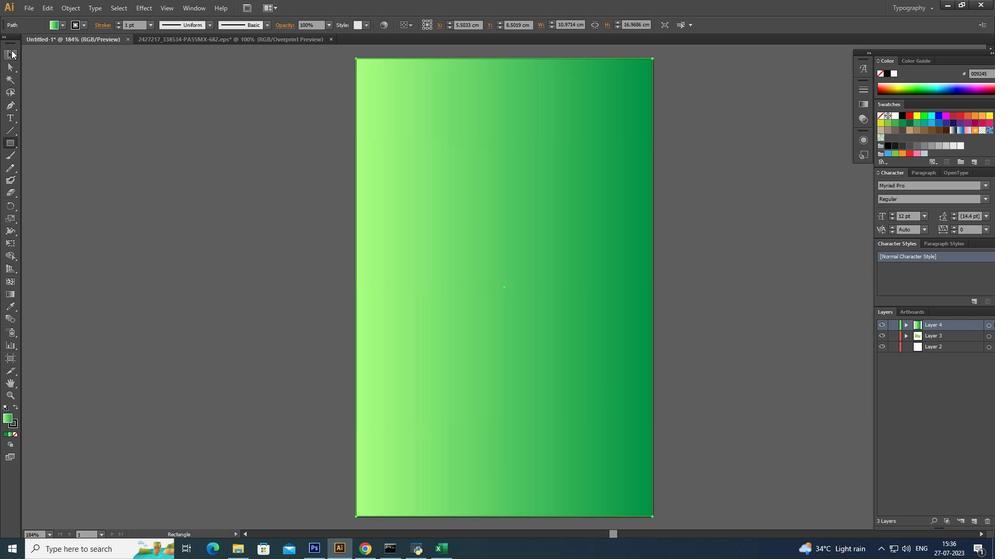 
Action: Mouse moved to (576, 218)
Screenshot: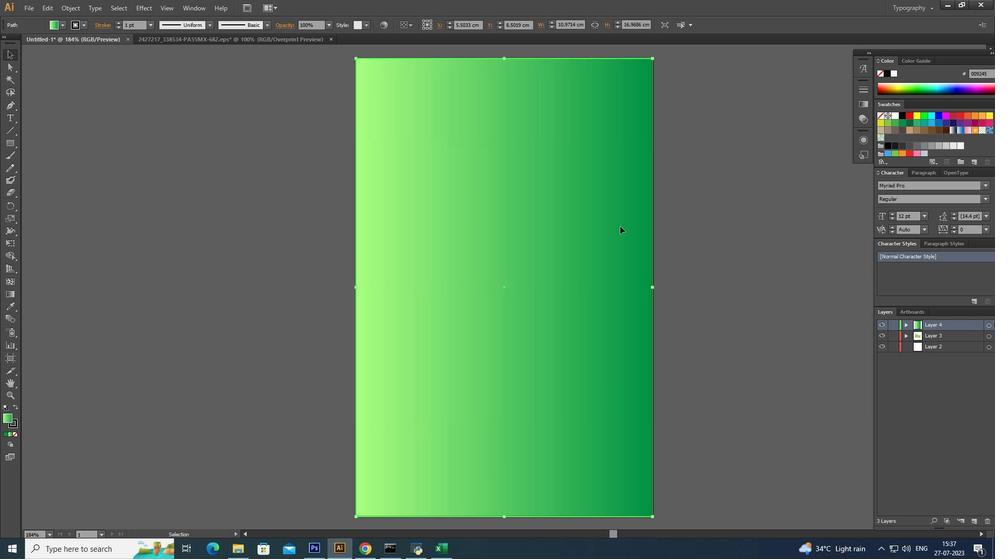 
Action: Mouse pressed left at (576, 218)
Screenshot: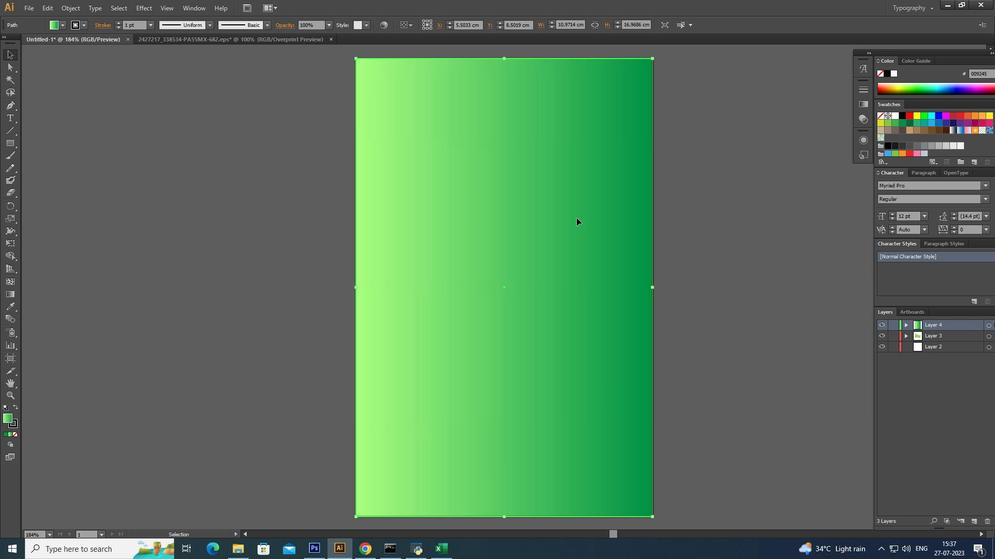
Action: Mouse moved to (9, 295)
Screenshot: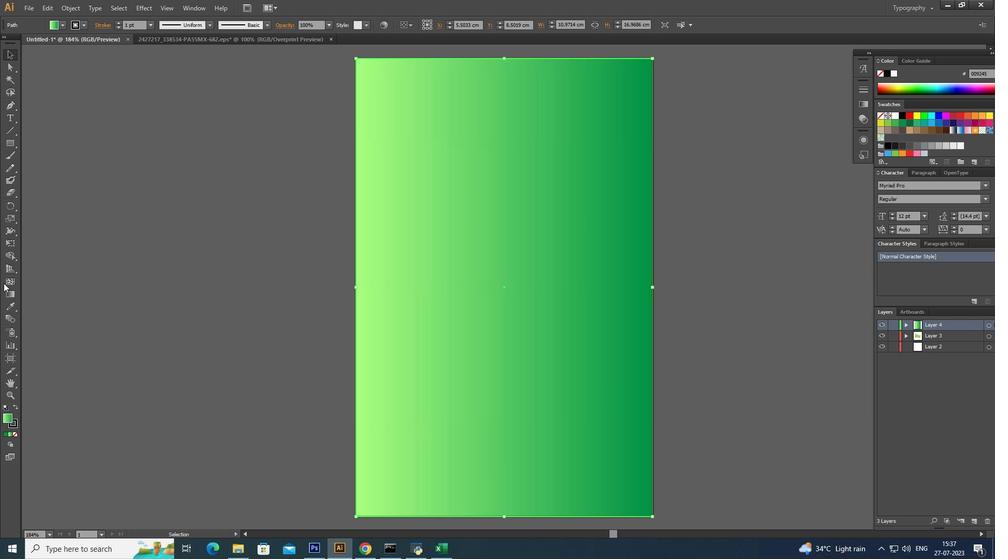 
Action: Mouse pressed left at (9, 295)
Screenshot: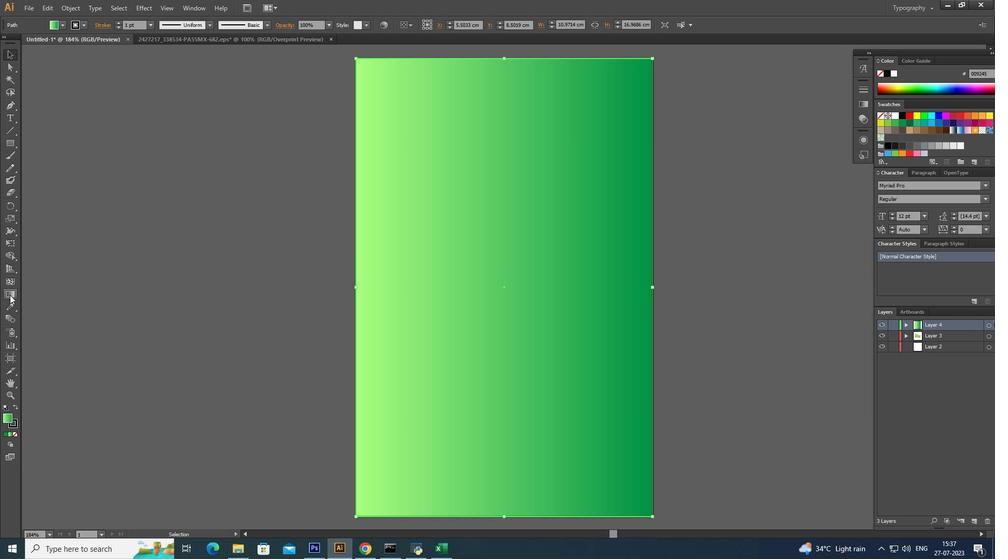 
Action: Mouse moved to (866, 106)
Screenshot: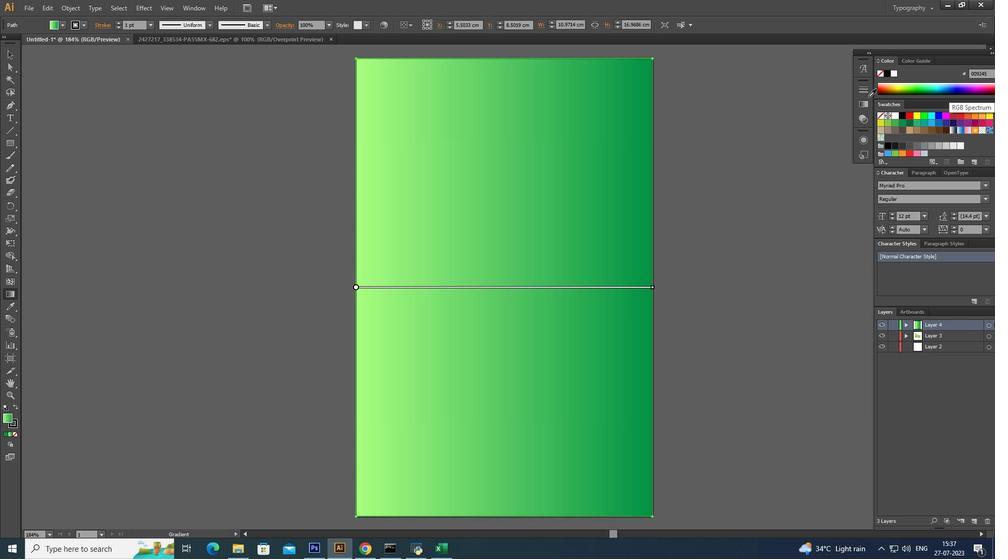 
Action: Mouse pressed left at (866, 106)
Screenshot: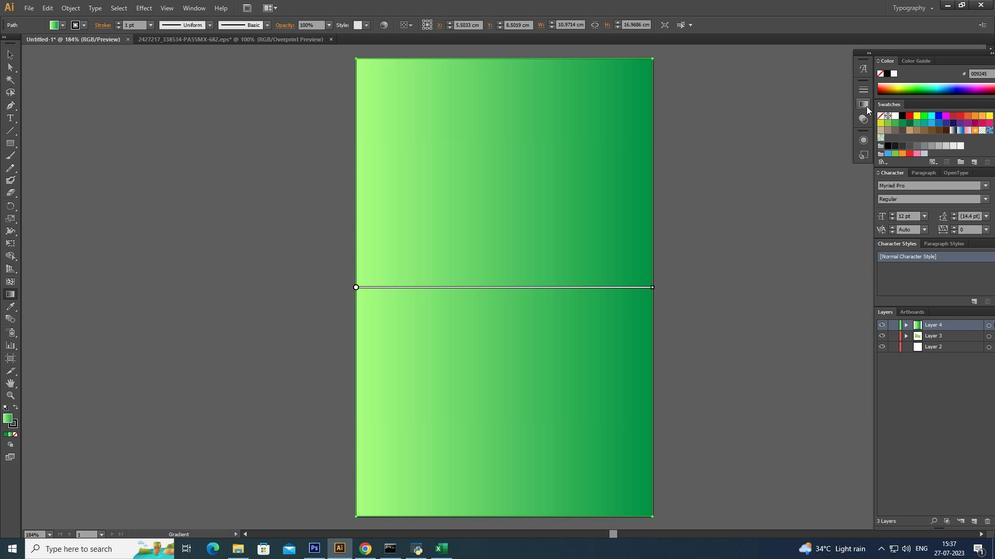 
Action: Mouse moved to (838, 94)
Screenshot: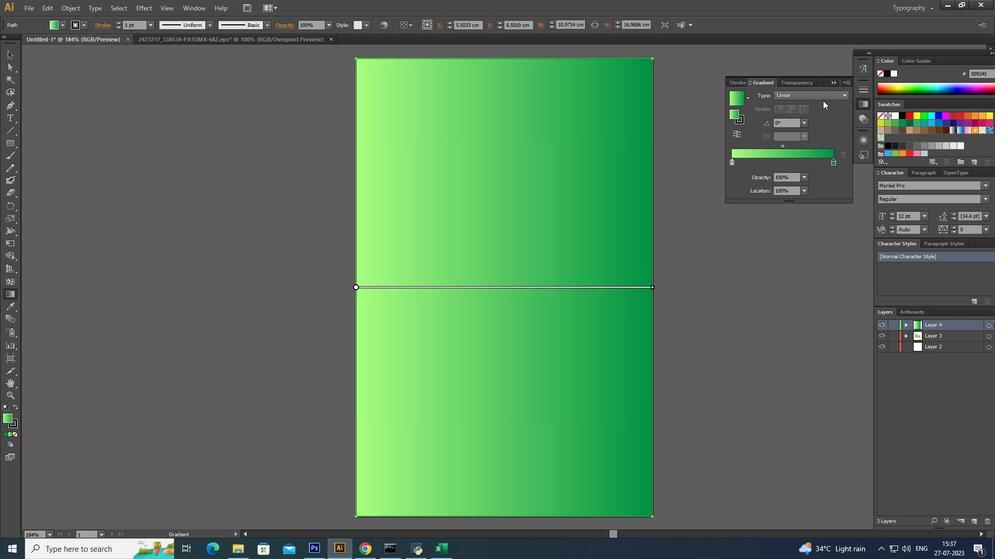
Action: Mouse pressed left at (838, 94)
Screenshot: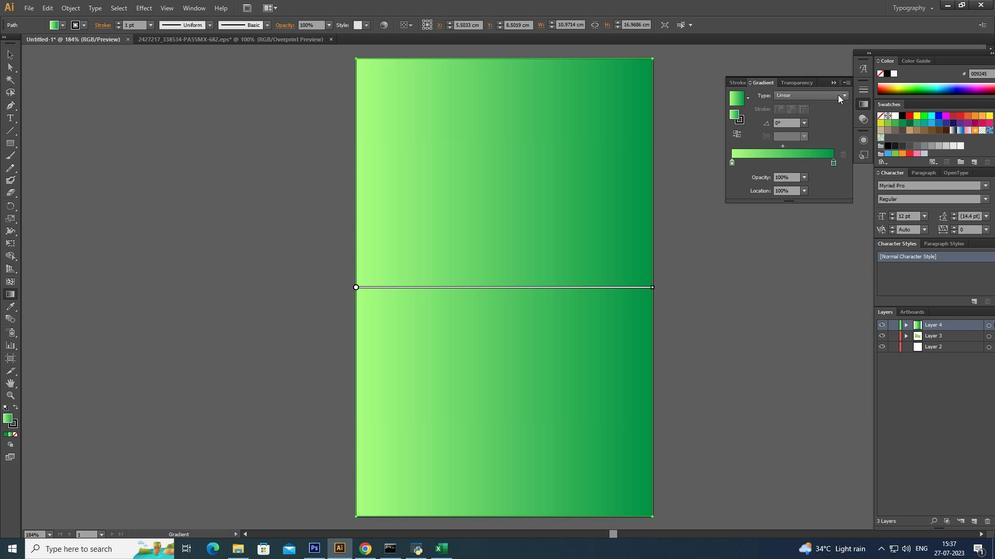 
Action: Mouse moved to (825, 120)
Screenshot: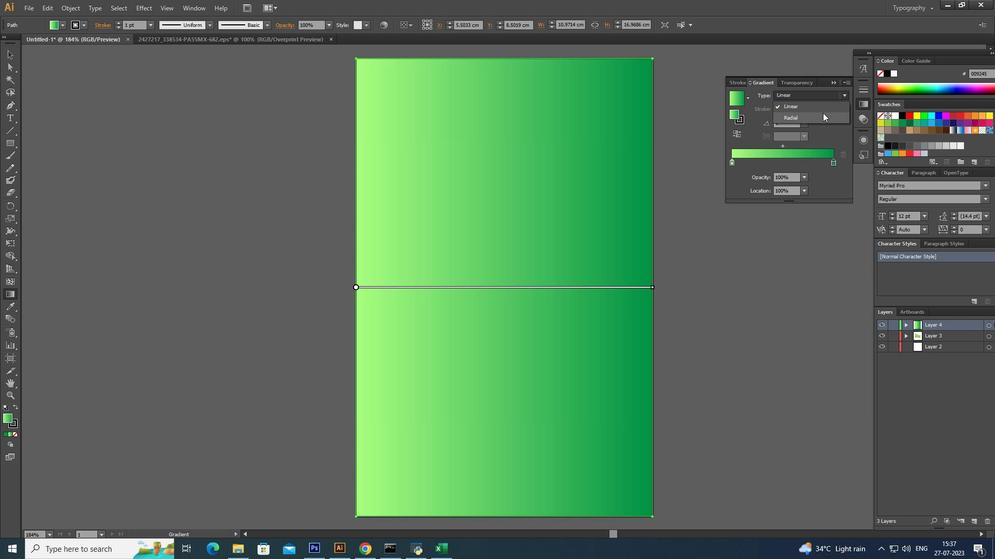 
Action: Mouse pressed left at (825, 120)
Screenshot: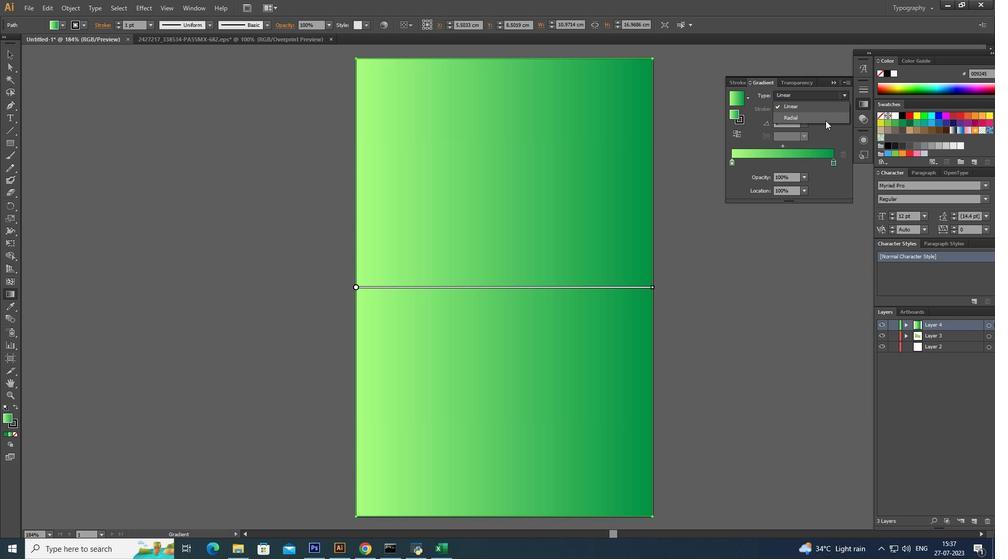 
Action: Mouse moved to (505, 292)
Screenshot: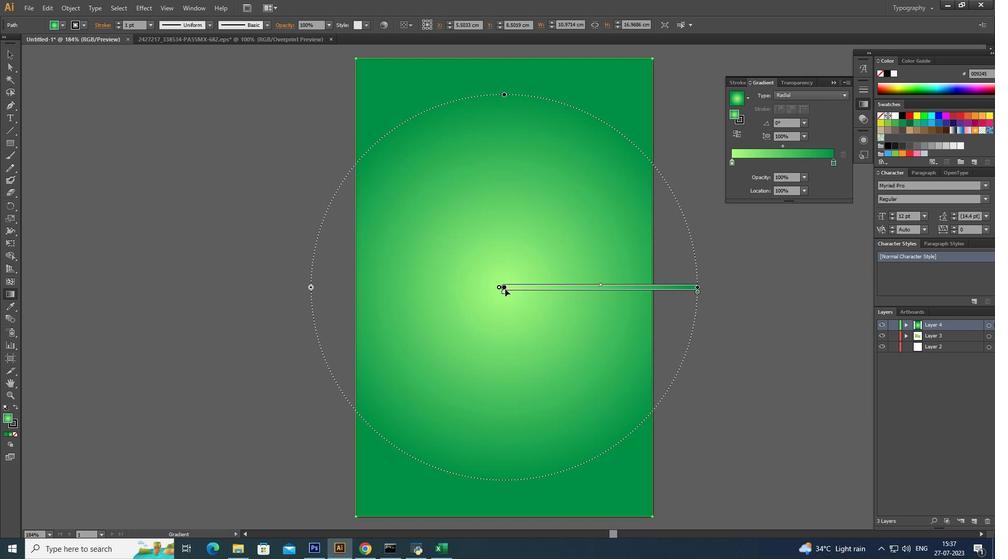 
Action: Mouse pressed left at (505, 292)
Screenshot: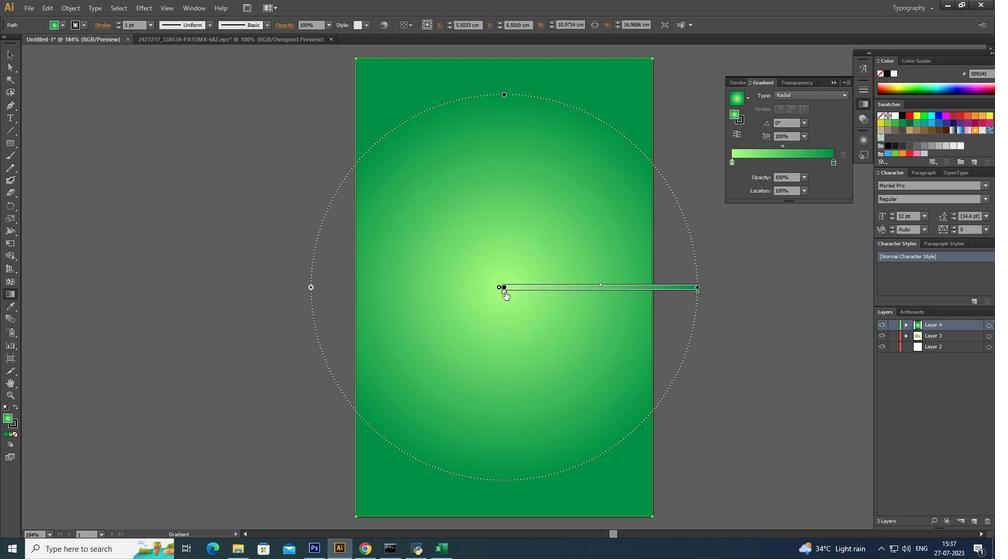 
Action: Mouse moved to (514, 293)
Screenshot: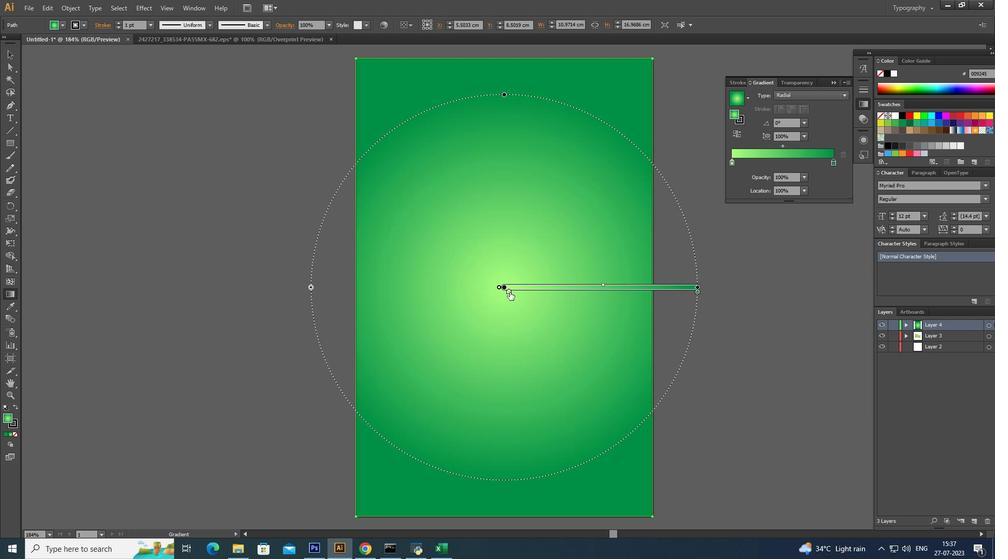 
Action: Mouse pressed left at (514, 293)
Screenshot: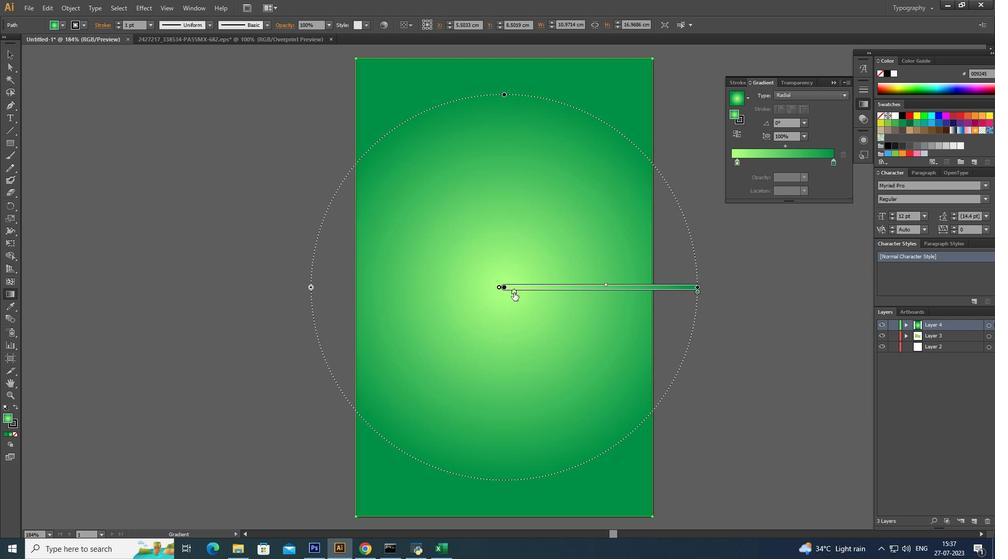 
Action: Mouse moved to (523, 293)
Screenshot: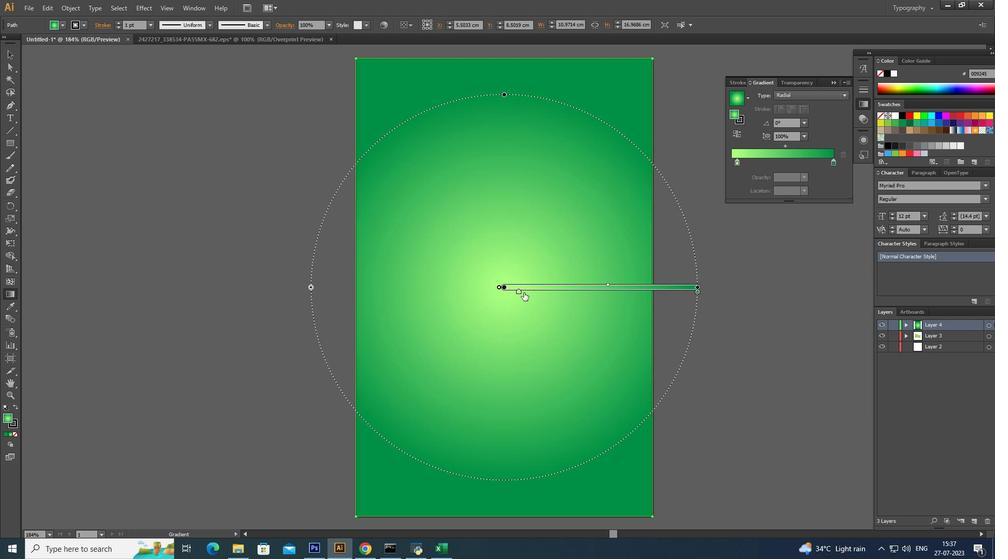 
Action: Mouse pressed left at (523, 293)
Screenshot: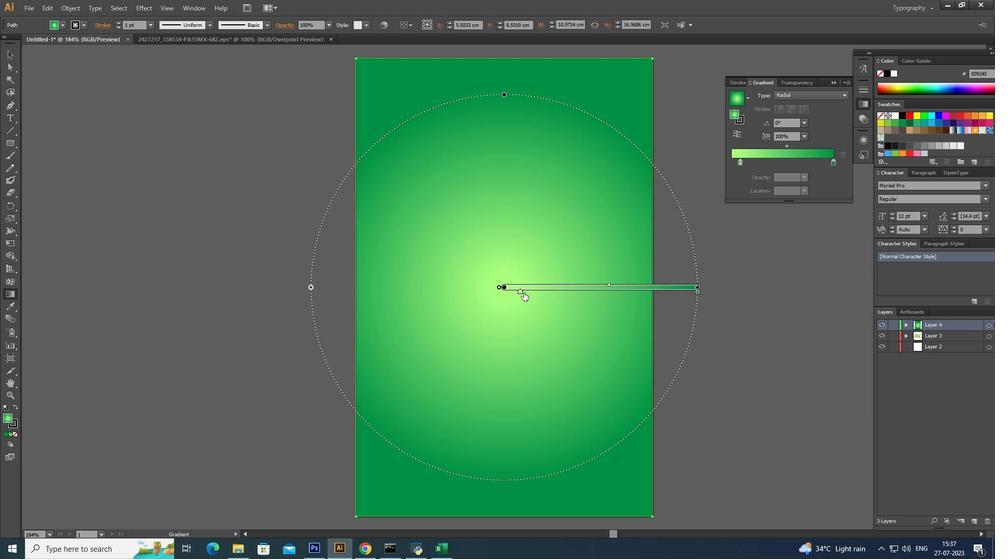 
Action: Mouse moved to (11, 53)
Screenshot: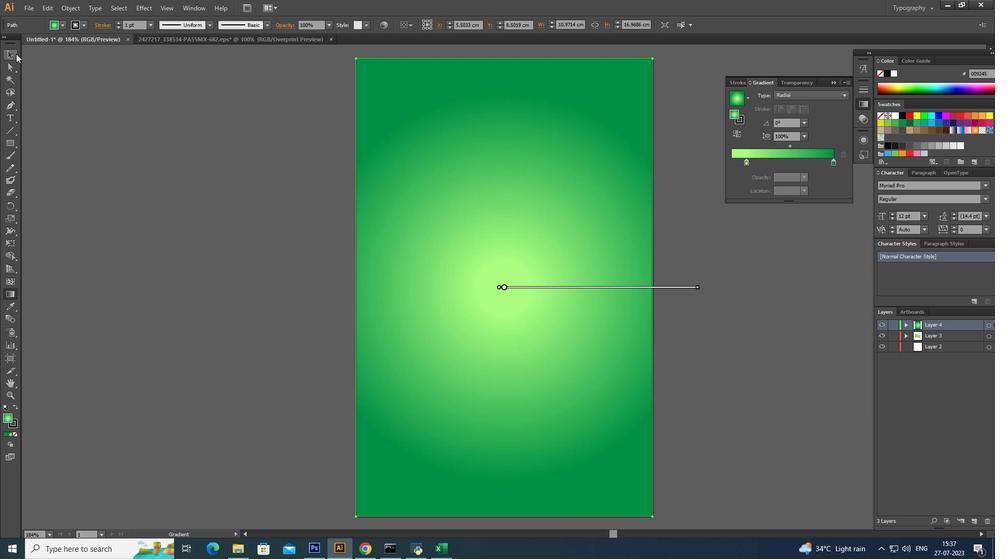 
Action: Mouse pressed left at (11, 53)
Screenshot: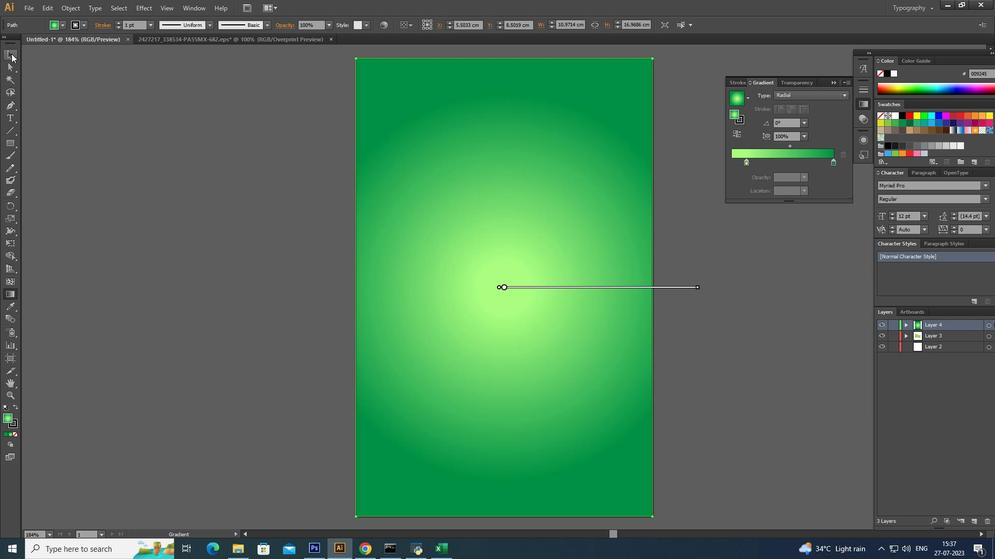 
Action: Mouse moved to (309, 190)
Screenshot: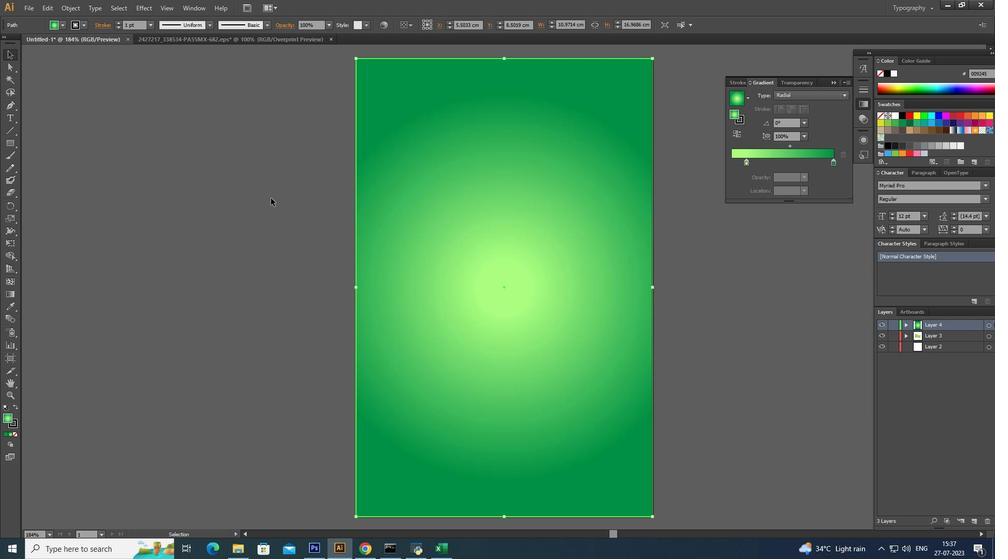 
Action: Mouse pressed left at (309, 190)
Screenshot: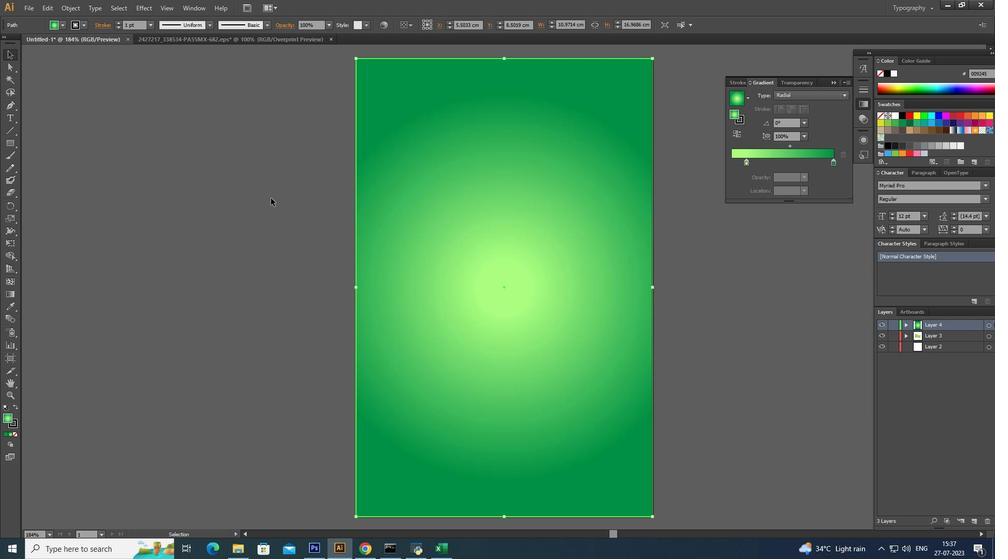 
Action: Mouse moved to (329, 23)
Screenshot: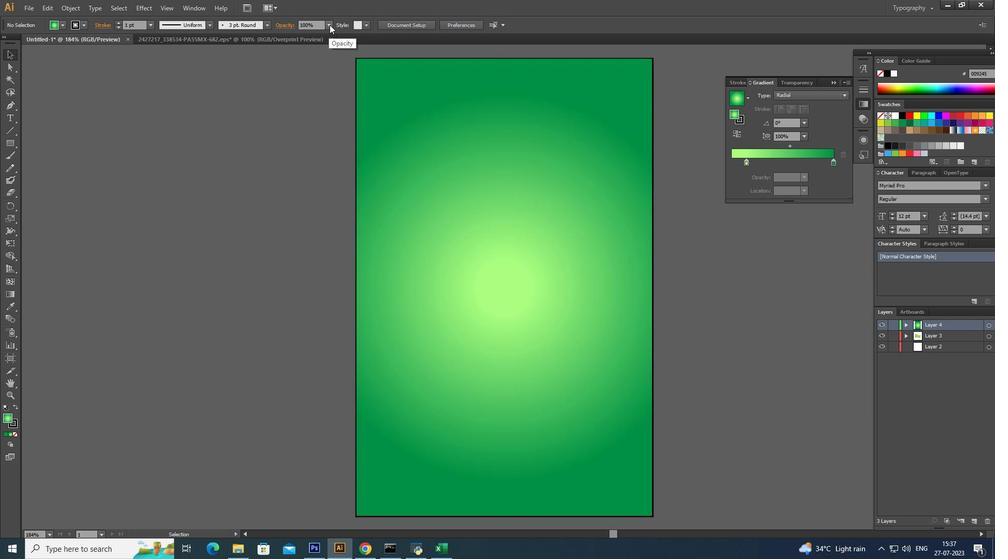 
Action: Mouse pressed left at (329, 23)
